 Task: Add an event with the title Performance Improvement Plan Follow-up, date '2024/03/16', time 8:00 AM to 10:00 AMand add a description: The Strategy Planning Session sets the foundation for informed decision-making, goal alignment, and coordinated efforts. It enables participants to collectively shape the organization's or project's direction, anticipate challenges, and create a roadmap for success._x000D_
_x000D_
_x000D_
_x000D_
_x000D_
Select event color  Blueberry . Add location for the event as: 321 Cannes Film Festival, Cannes, France, logged in from the account softage.3@softage.netand send the event invitation to softage.9@softage.net and softage.10@softage.net. Set a reminder for the event Every weekday(Monday to Friday)
Action: Mouse pressed left at (49, 101)
Screenshot: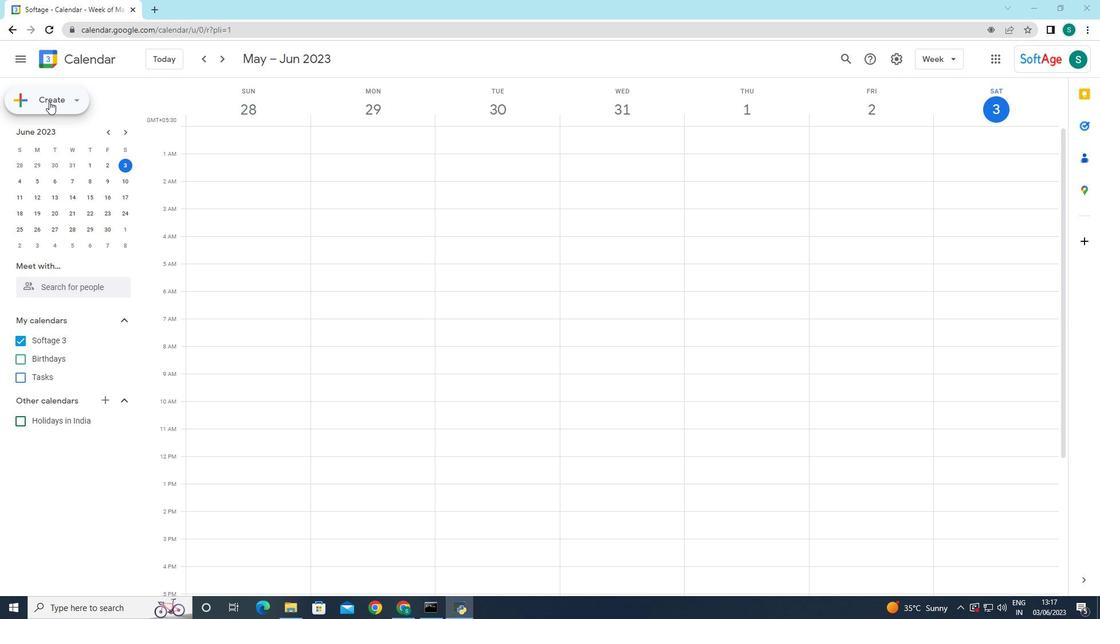 
Action: Mouse moved to (43, 127)
Screenshot: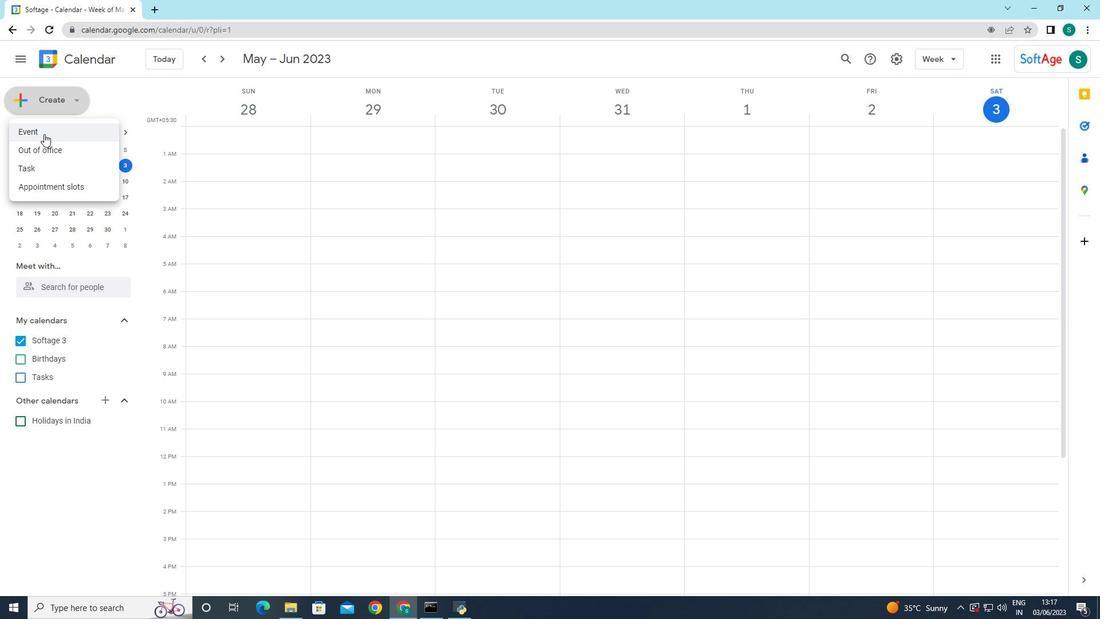 
Action: Mouse pressed left at (43, 127)
Screenshot: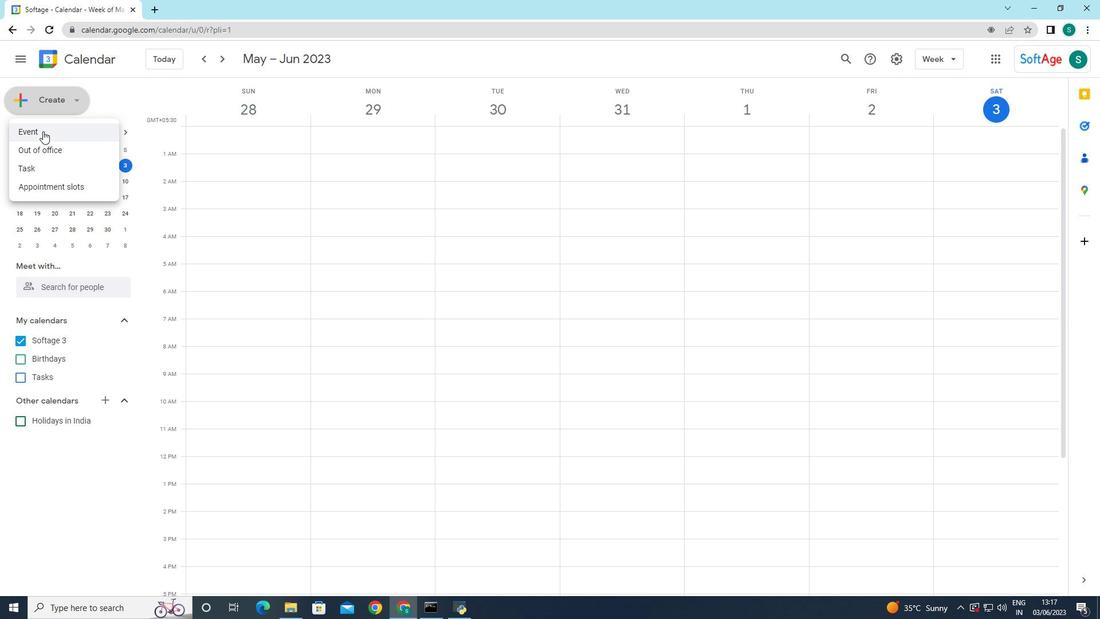 
Action: Mouse moved to (822, 547)
Screenshot: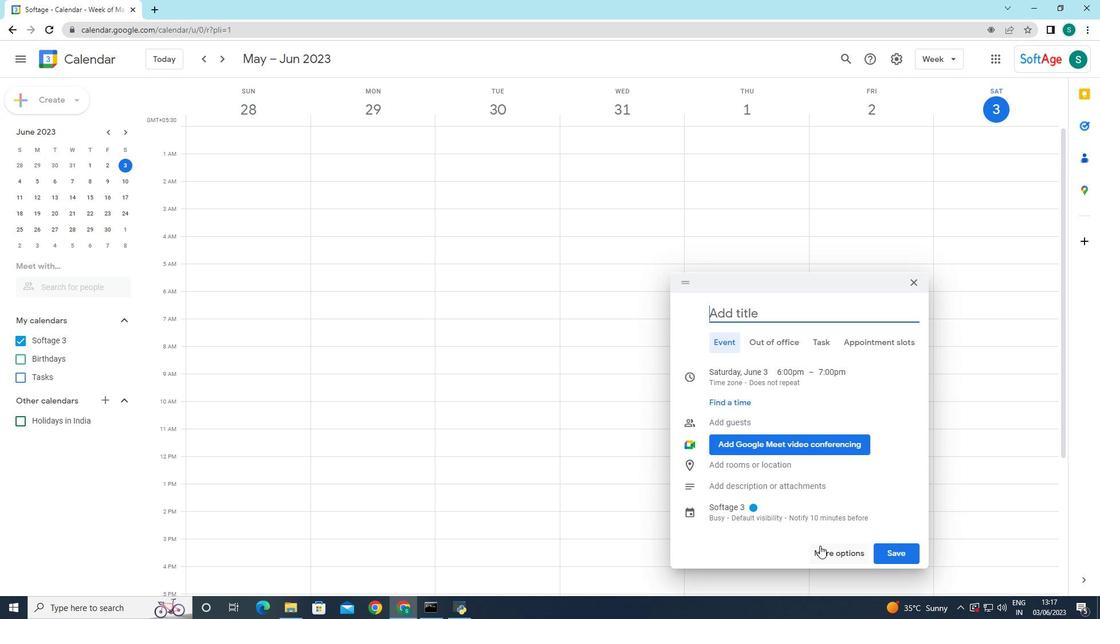 
Action: Mouse pressed left at (822, 547)
Screenshot: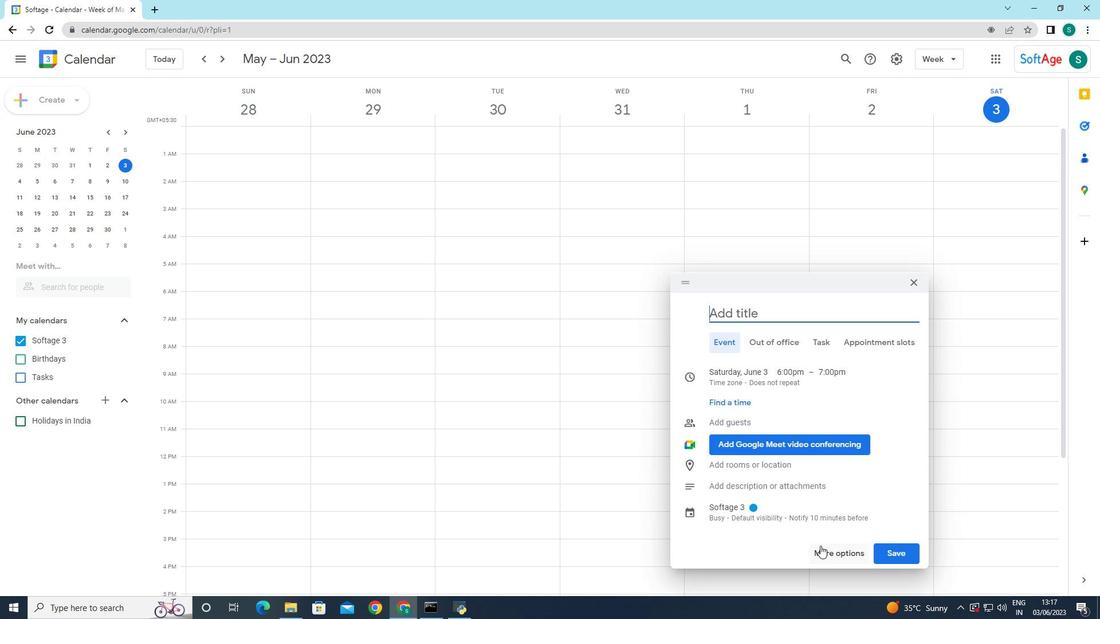 
Action: Mouse moved to (87, 65)
Screenshot: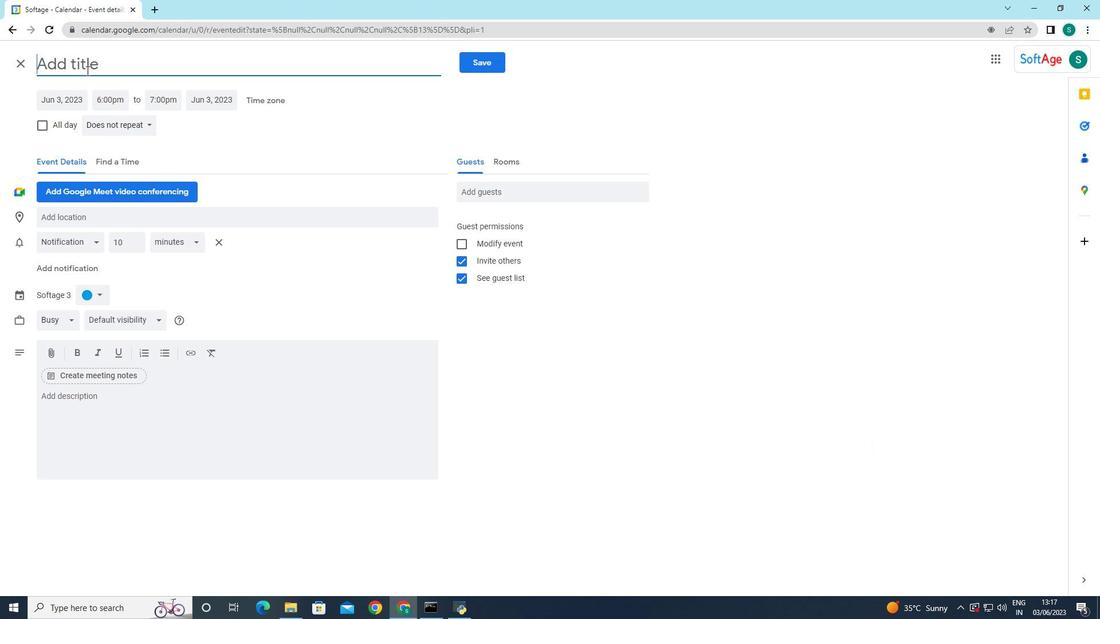 
Action: Mouse pressed left at (87, 65)
Screenshot: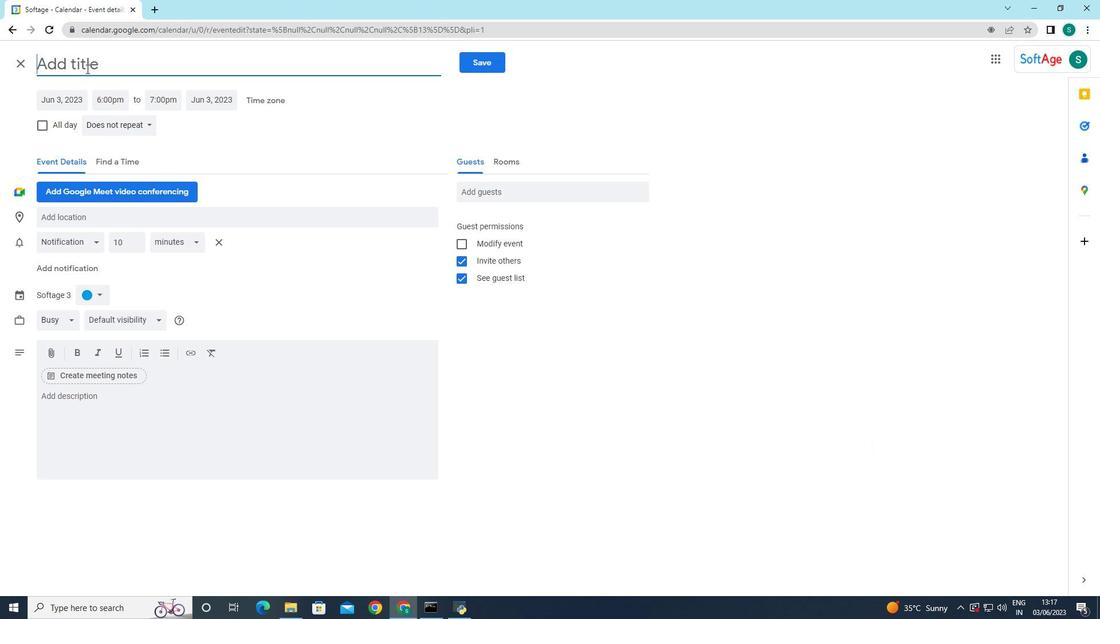 
Action: Key pressed <Key.caps_lock>P<Key.caps_lock>erforma<Key.backspace>ance<Key.space><Key.caps_lock>I<Key.caps_lock>mproven<Key.backspace>ment<Key.space>plan<Key.space><Key.caps_lock>F<Key.caps_lock>ollow-up<Key.space>
Screenshot: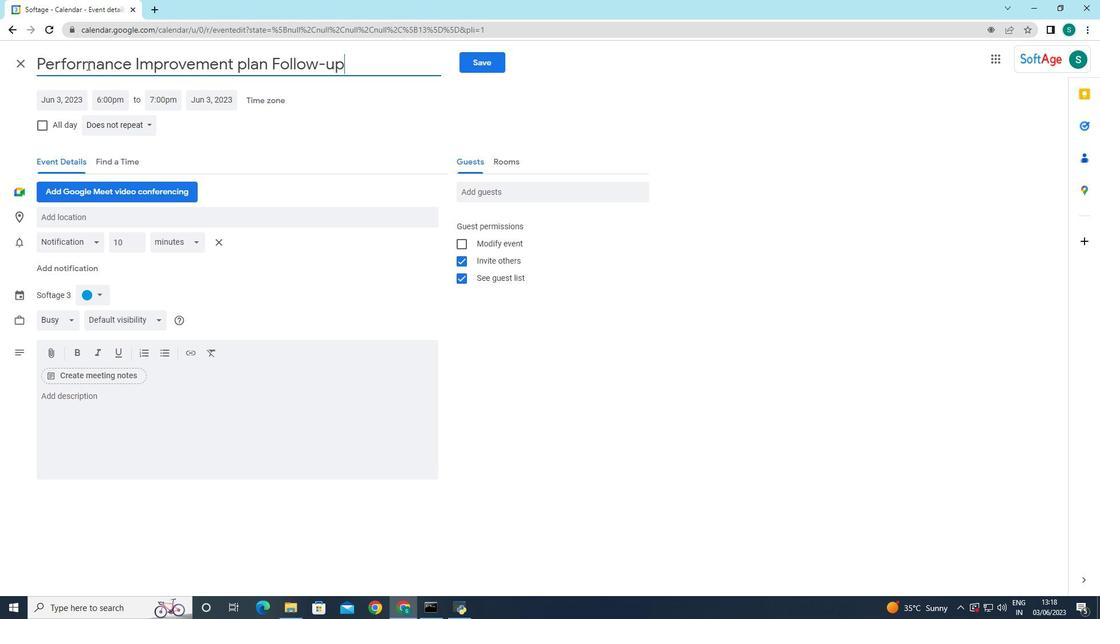 
Action: Mouse moved to (61, 98)
Screenshot: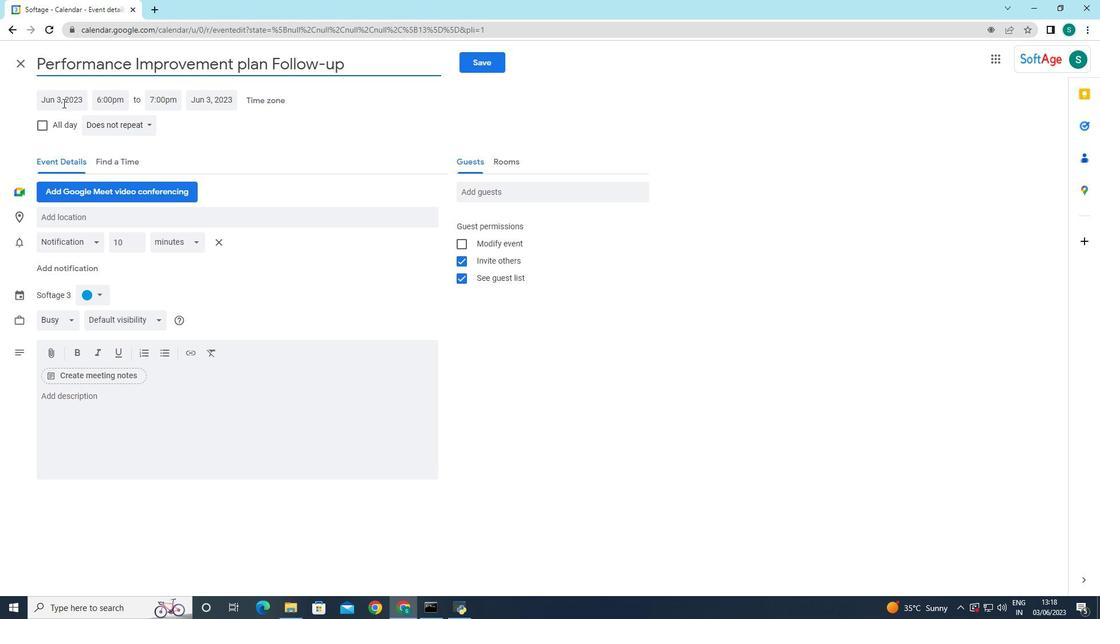 
Action: Mouse pressed left at (61, 98)
Screenshot: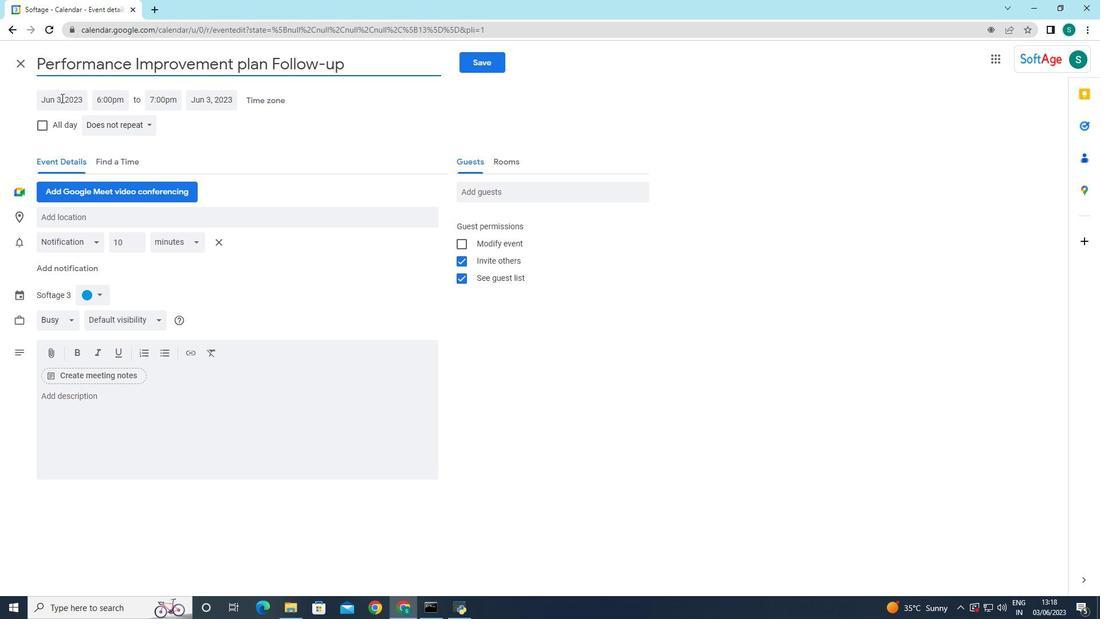 
Action: Mouse moved to (179, 123)
Screenshot: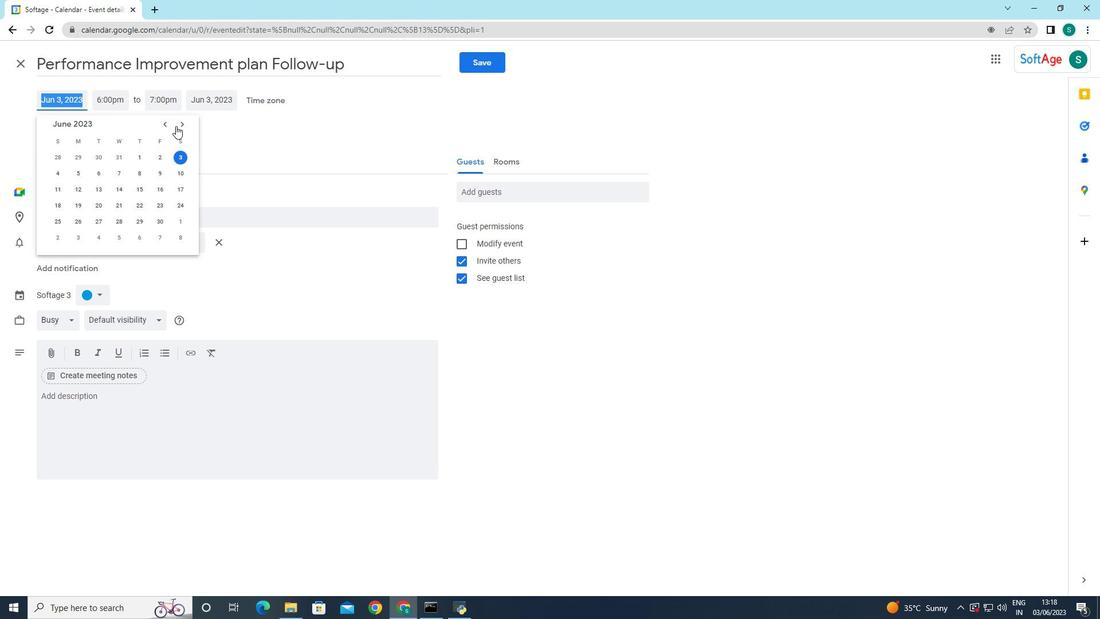 
Action: Mouse pressed left at (179, 123)
Screenshot: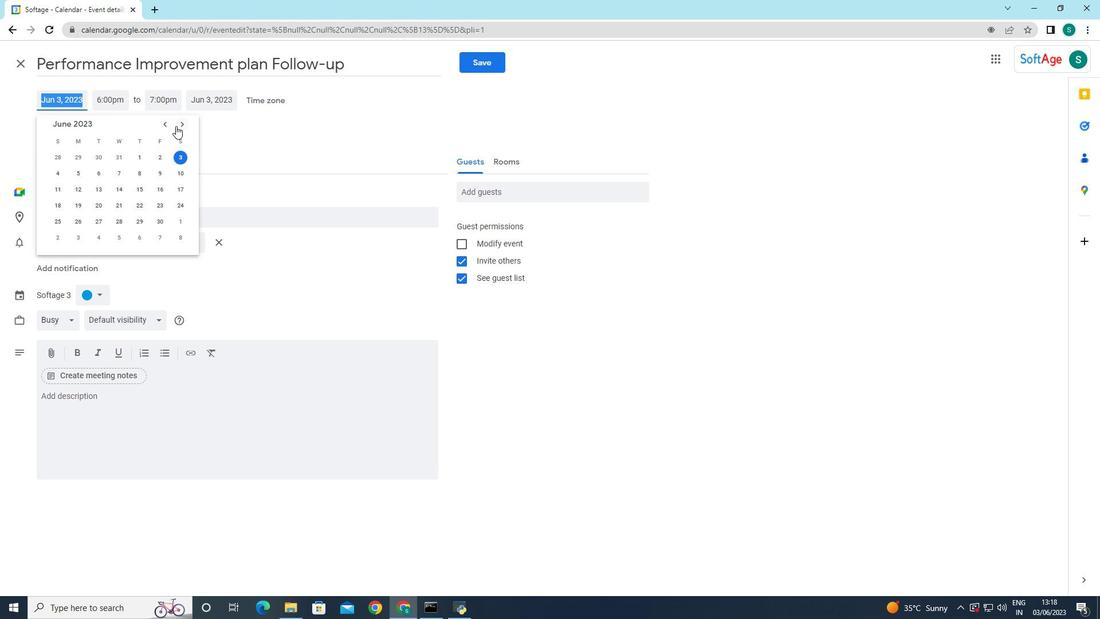 
Action: Mouse pressed left at (179, 123)
Screenshot: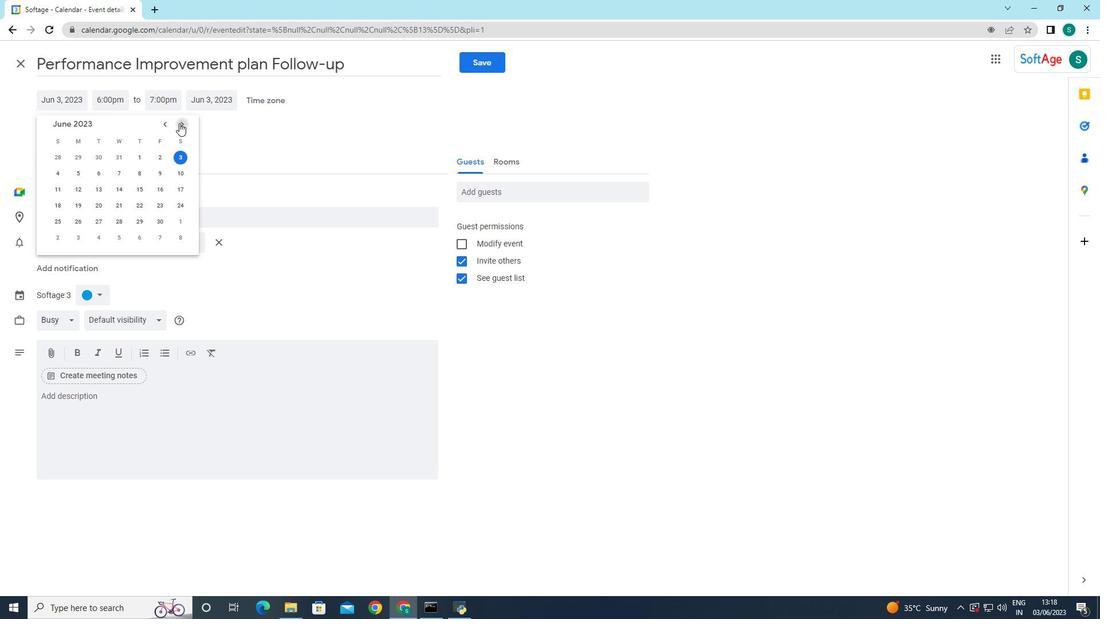 
Action: Mouse pressed left at (179, 123)
Screenshot: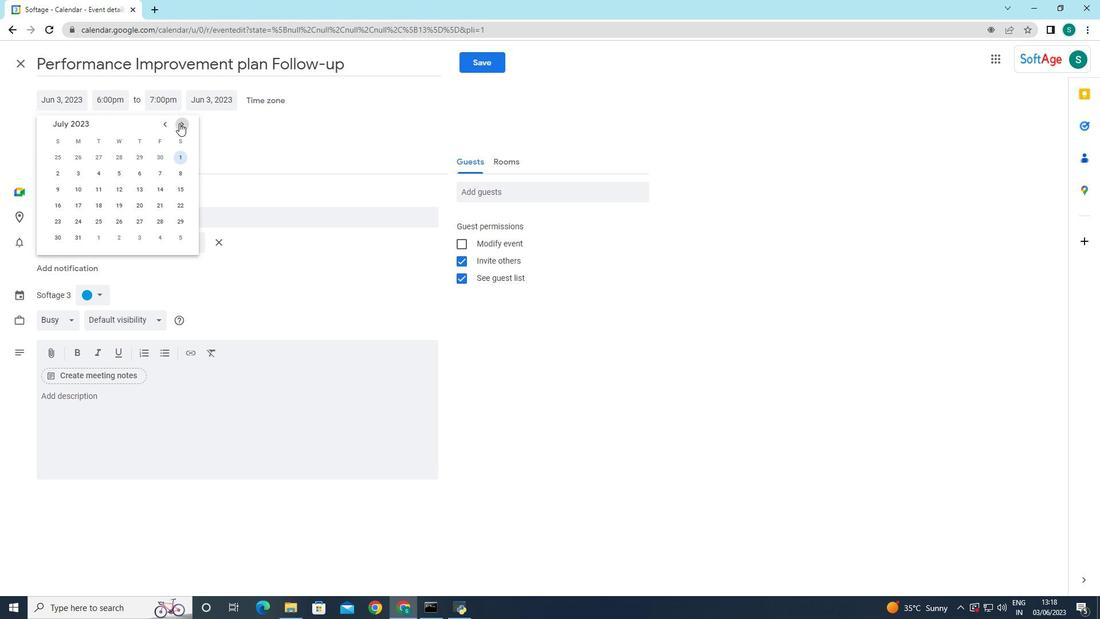
Action: Mouse pressed left at (179, 123)
Screenshot: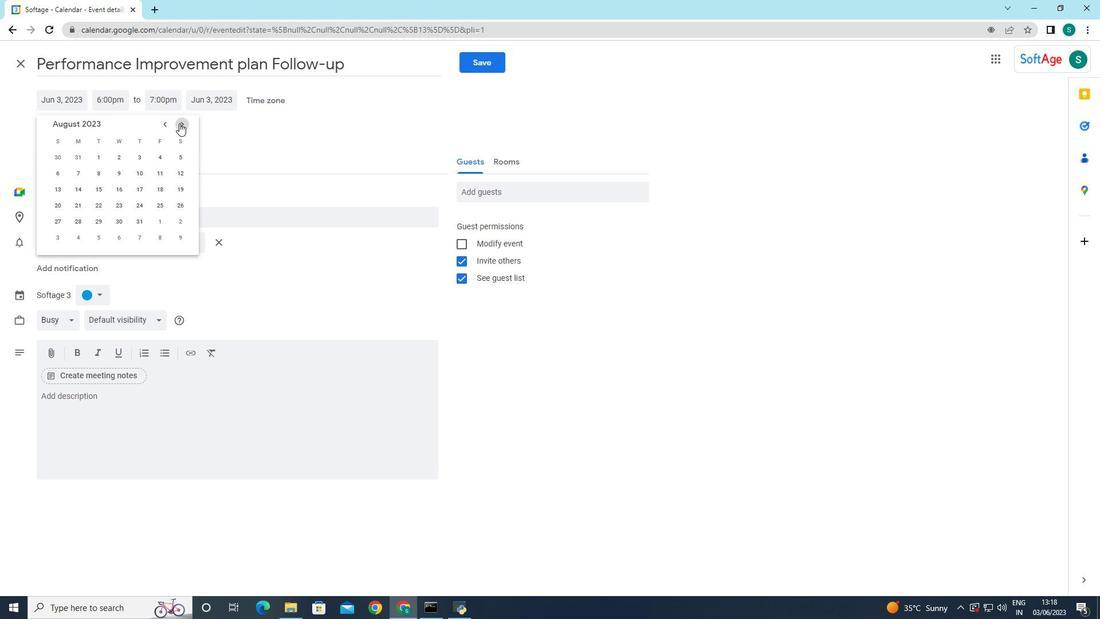 
Action: Mouse pressed left at (179, 123)
Screenshot: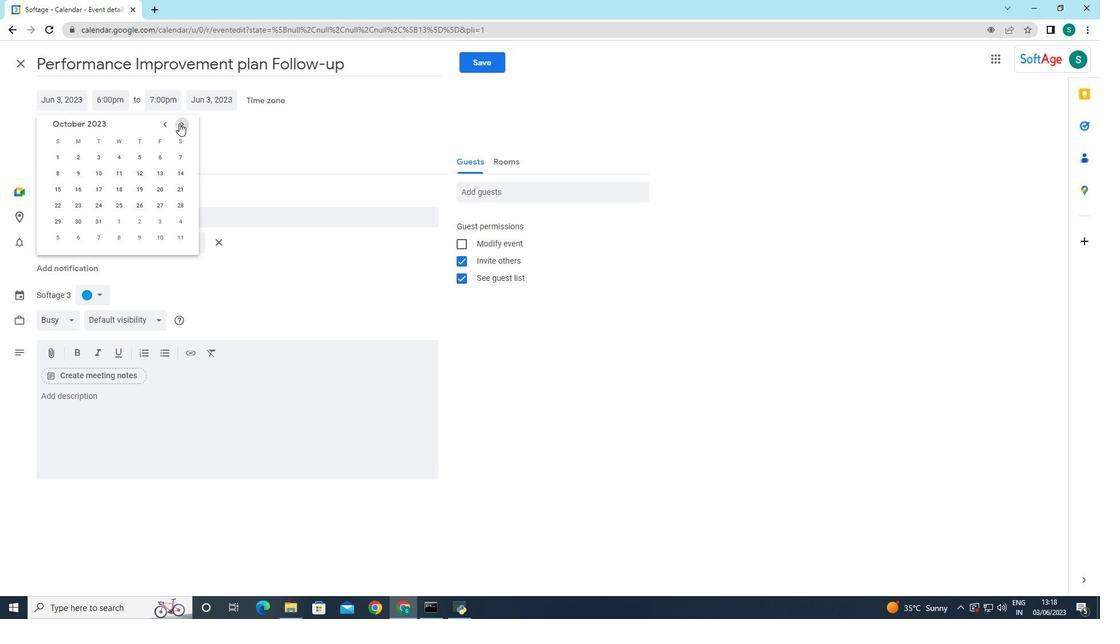 
Action: Mouse pressed left at (179, 123)
Screenshot: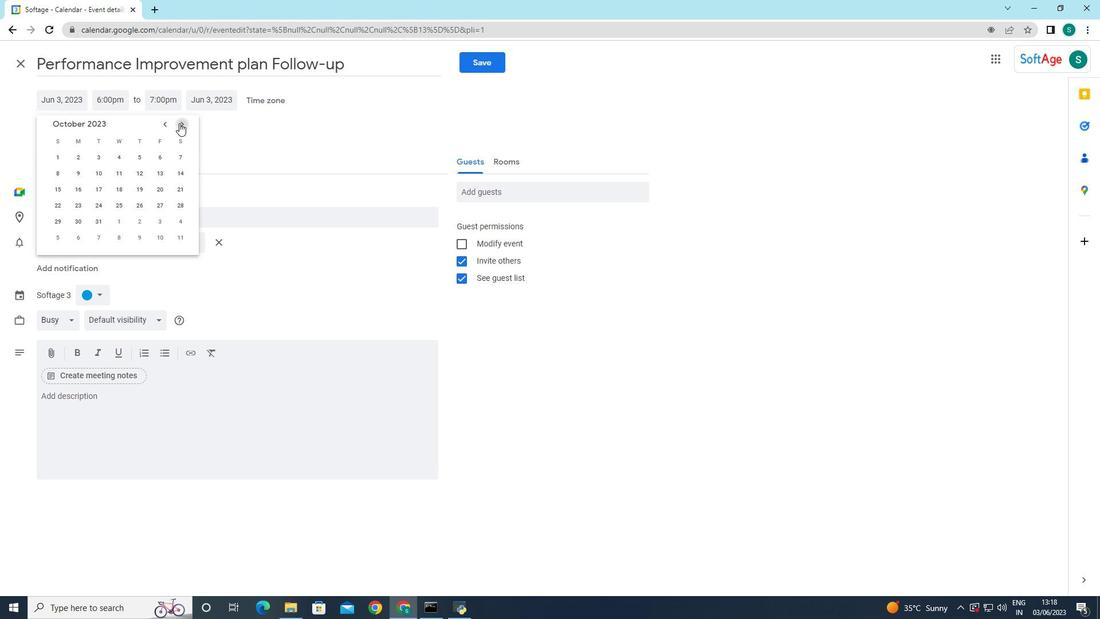 
Action: Mouse pressed left at (179, 123)
Screenshot: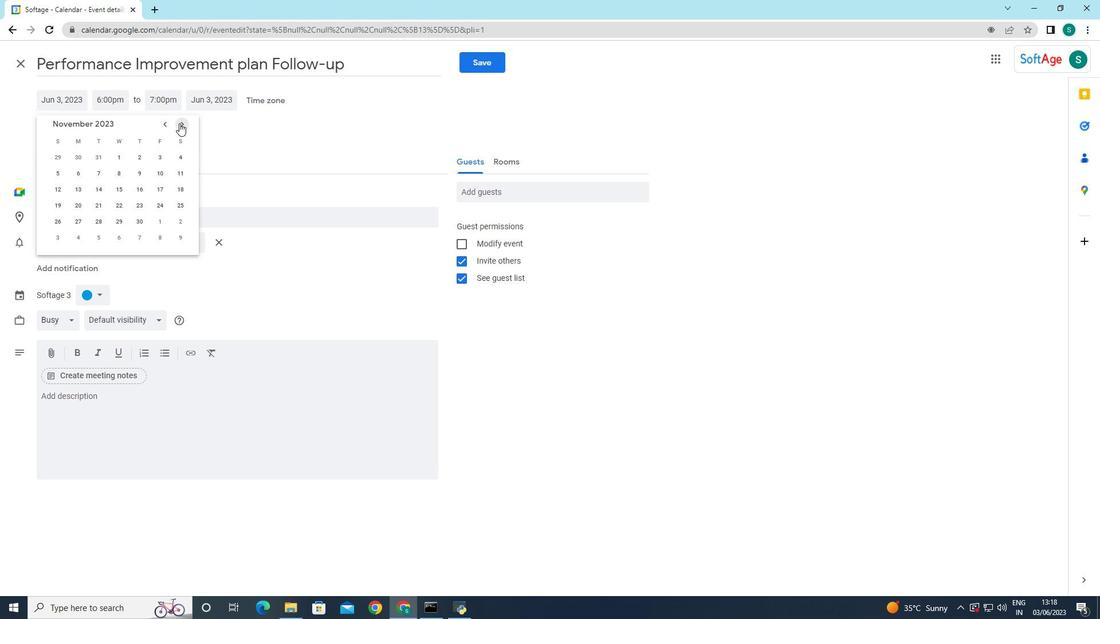 
Action: Mouse pressed left at (179, 123)
Screenshot: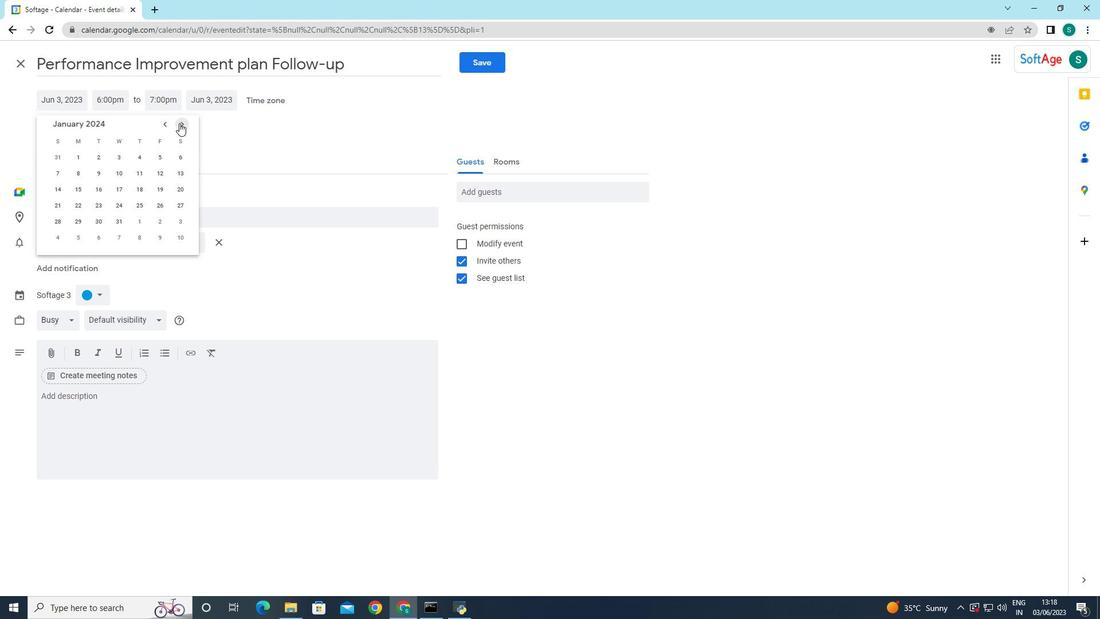 
Action: Mouse pressed left at (179, 123)
Screenshot: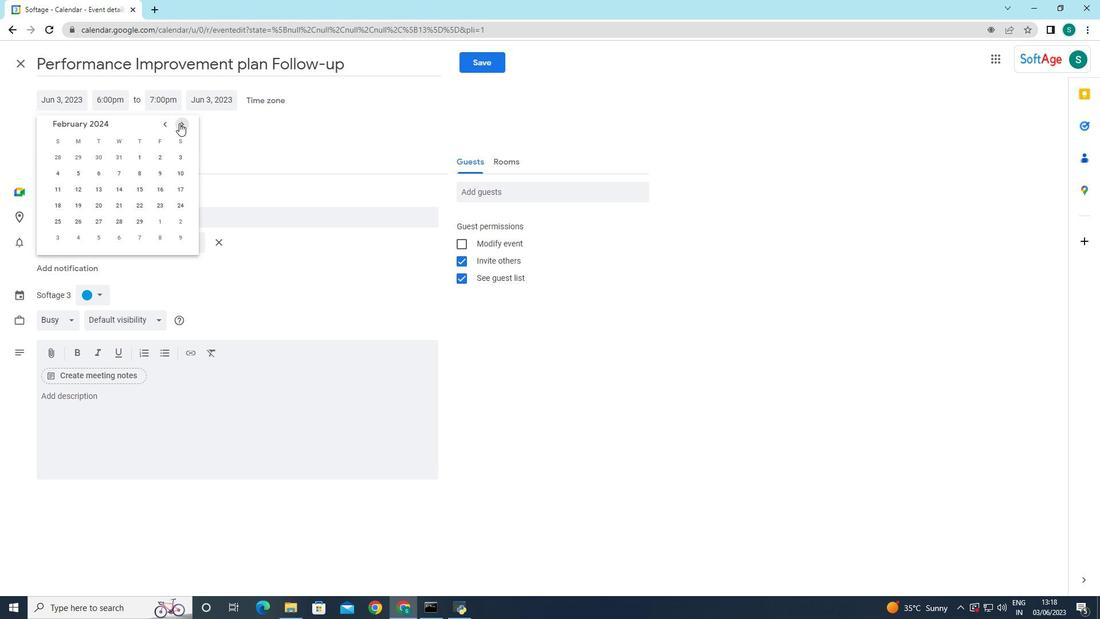 
Action: Mouse moved to (180, 188)
Screenshot: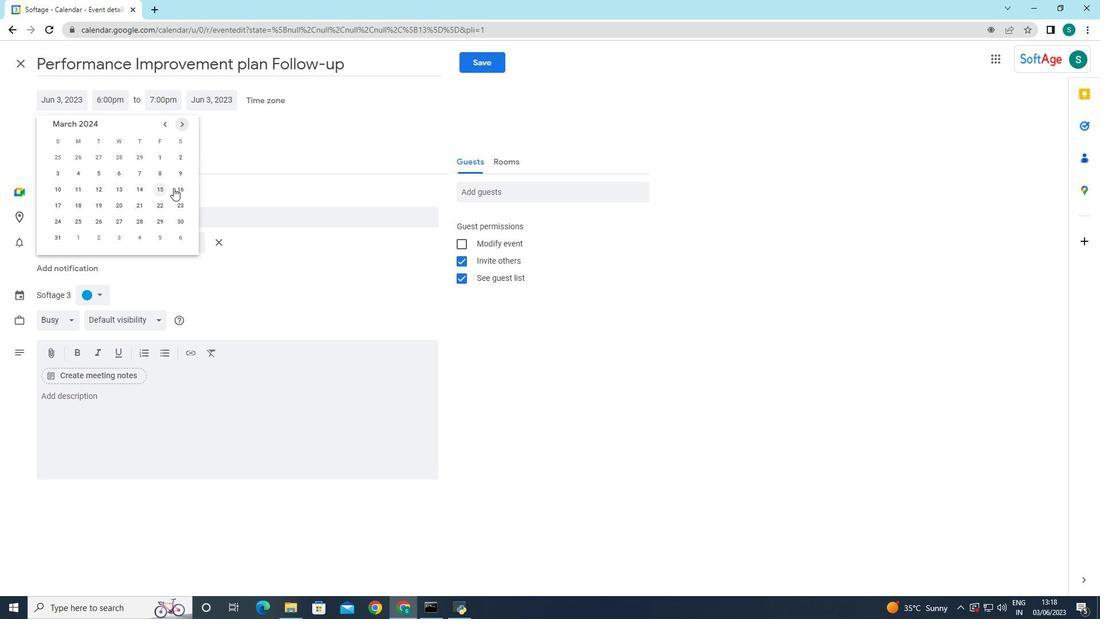 
Action: Mouse pressed left at (180, 188)
Screenshot: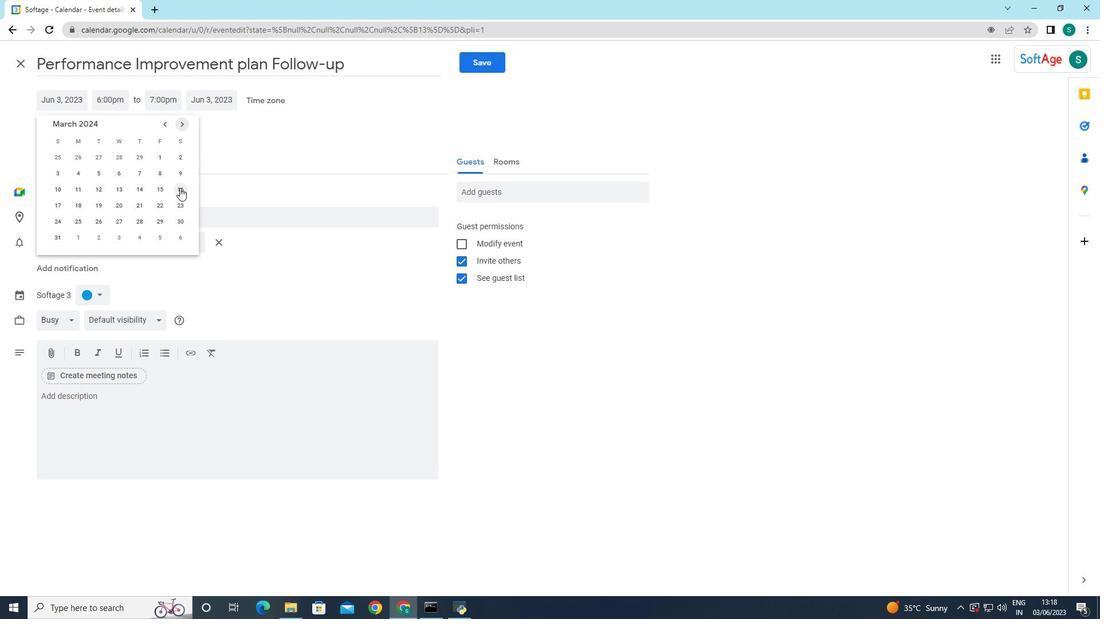
Action: Mouse moved to (178, 98)
Screenshot: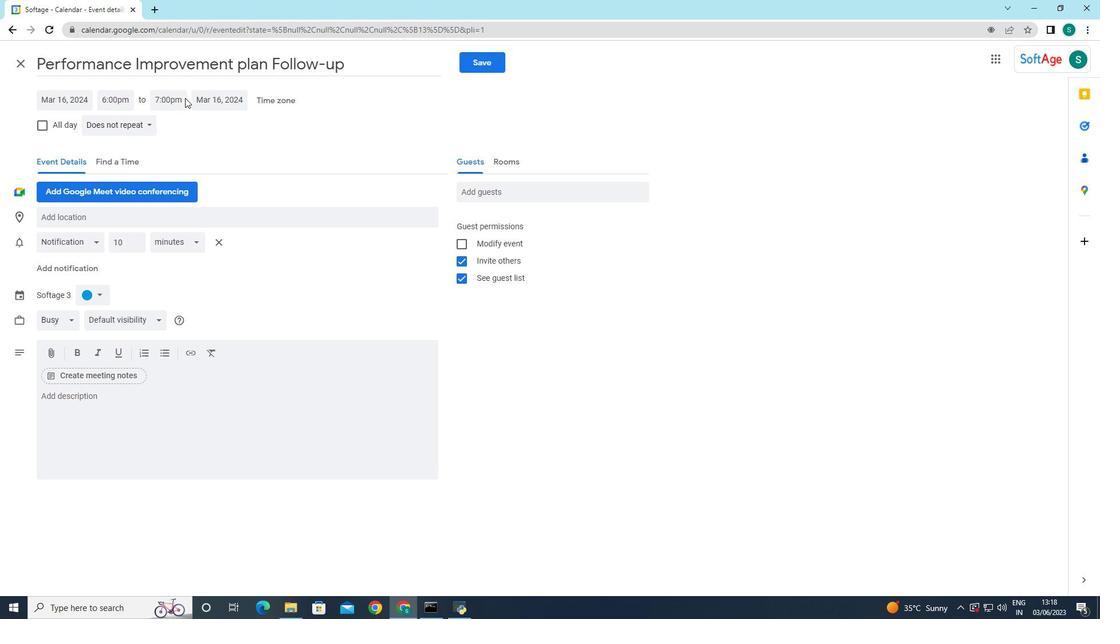 
Action: Mouse pressed left at (178, 98)
Screenshot: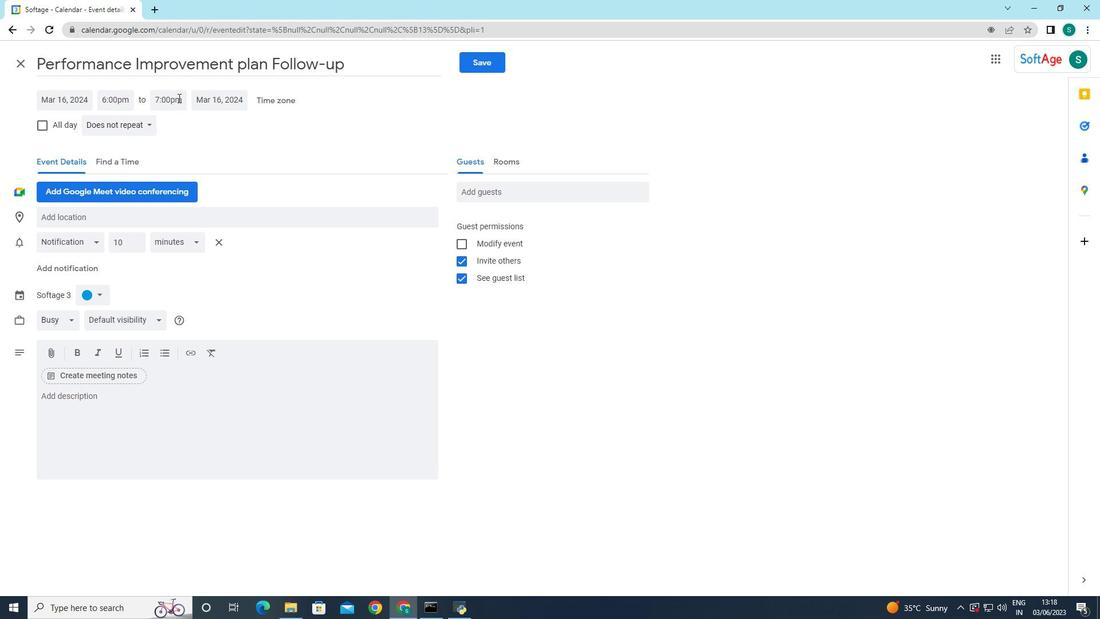 
Action: Mouse moved to (176, 198)
Screenshot: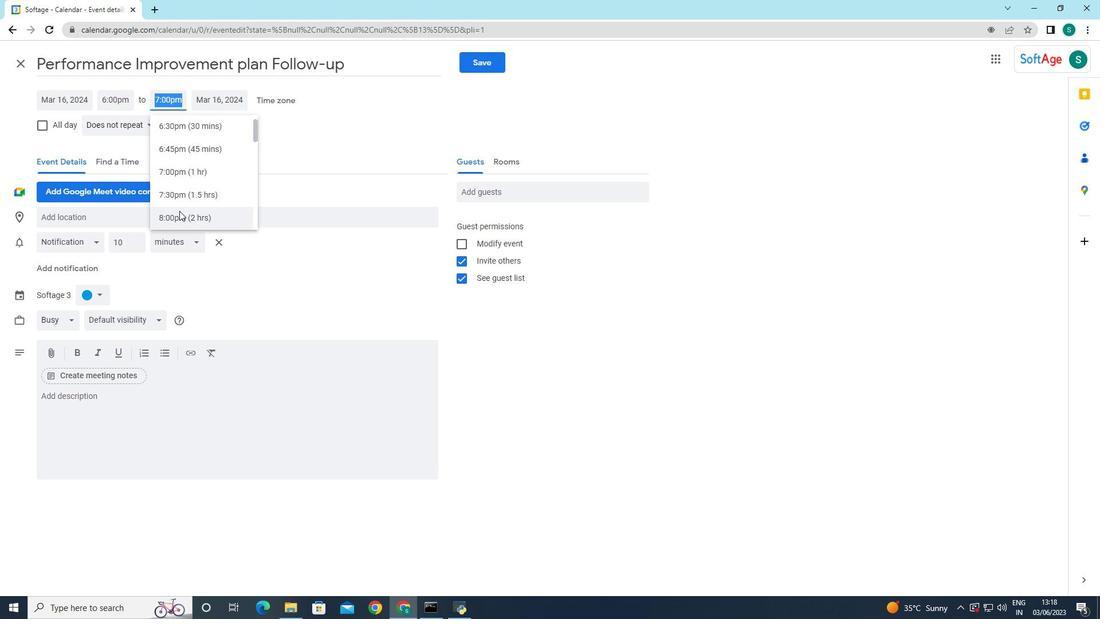 
Action: Mouse scrolled (176, 199) with delta (0, 0)
Screenshot: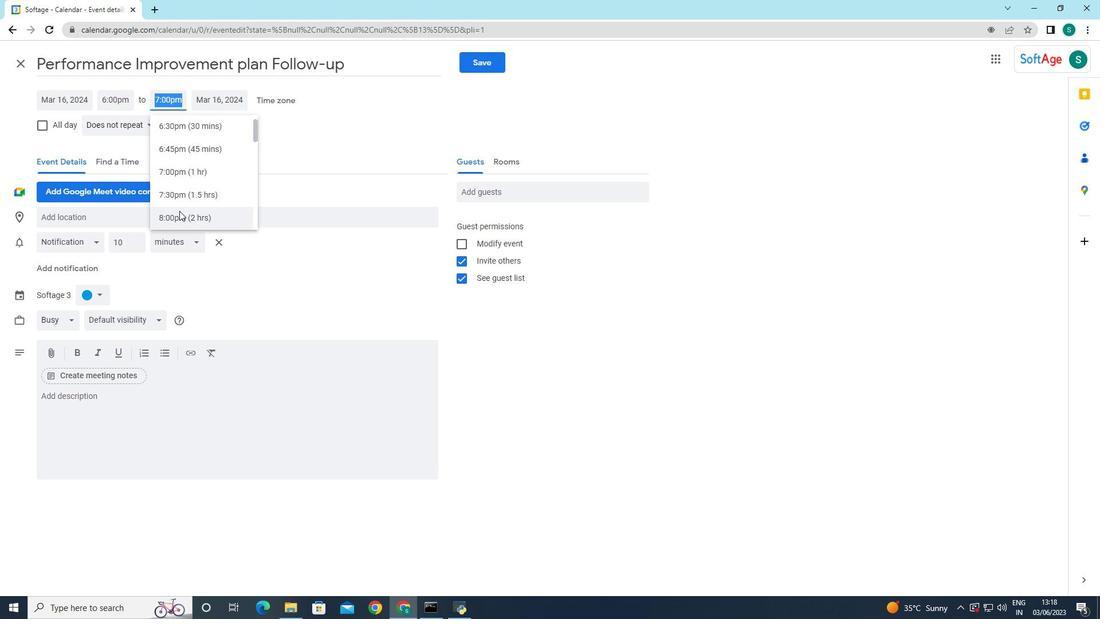 
Action: Mouse scrolled (176, 199) with delta (0, 0)
Screenshot: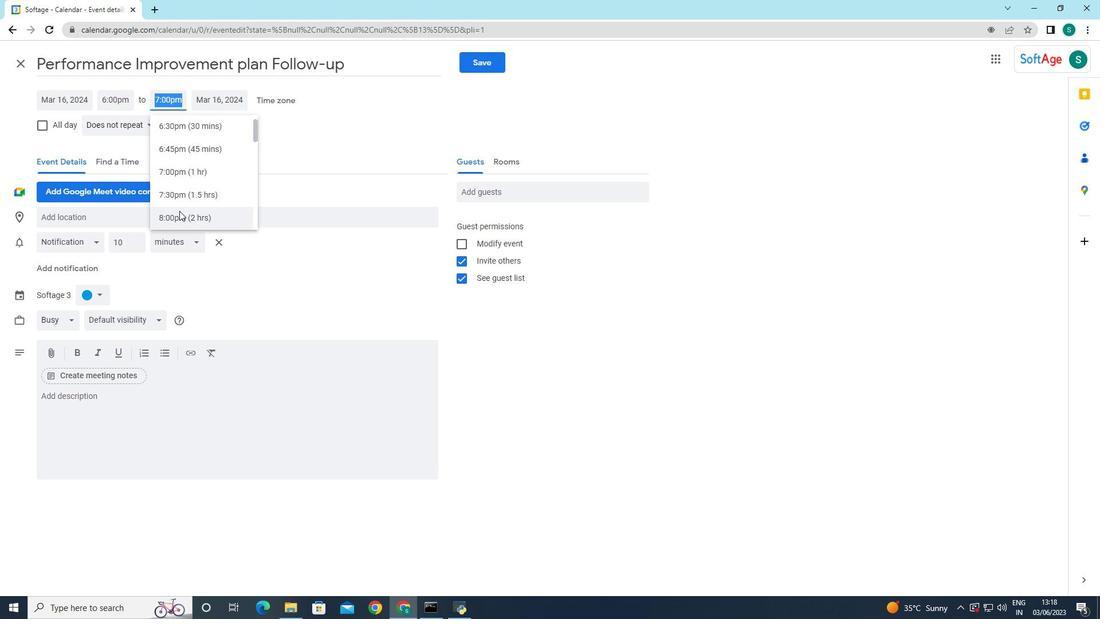 
Action: Mouse moved to (176, 198)
Screenshot: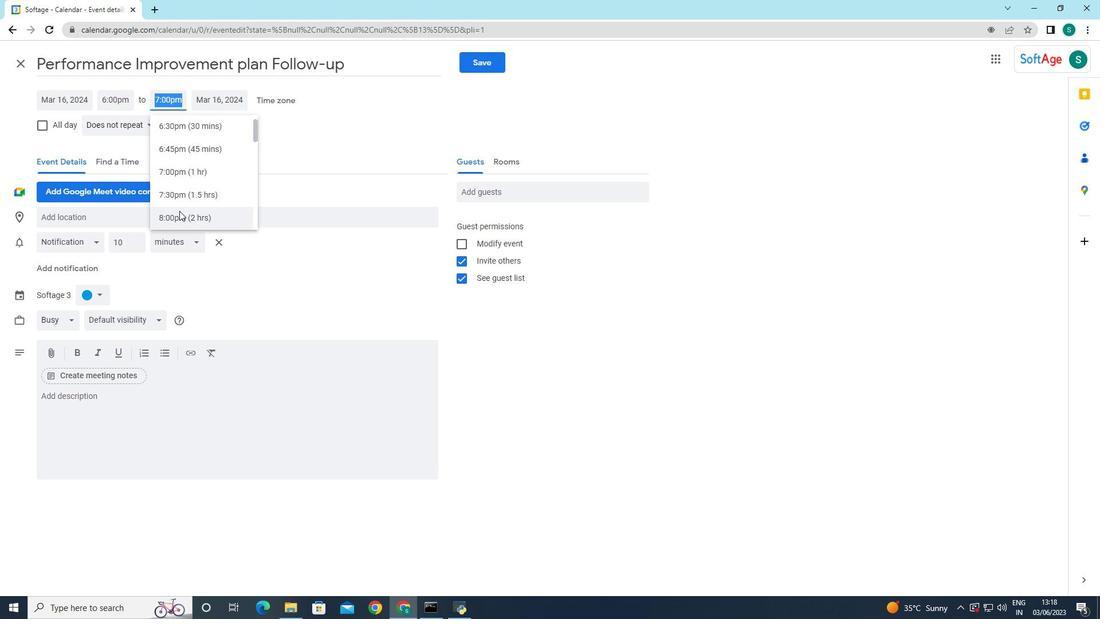
Action: Mouse scrolled (176, 198) with delta (0, 0)
Screenshot: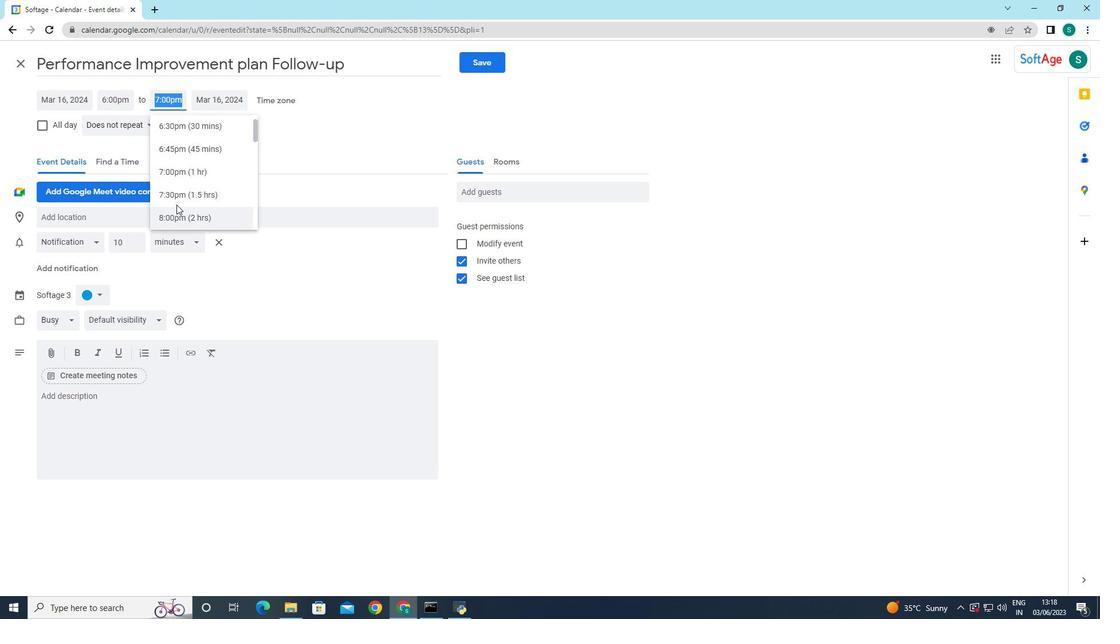 
Action: Mouse scrolled (176, 198) with delta (0, 0)
Screenshot: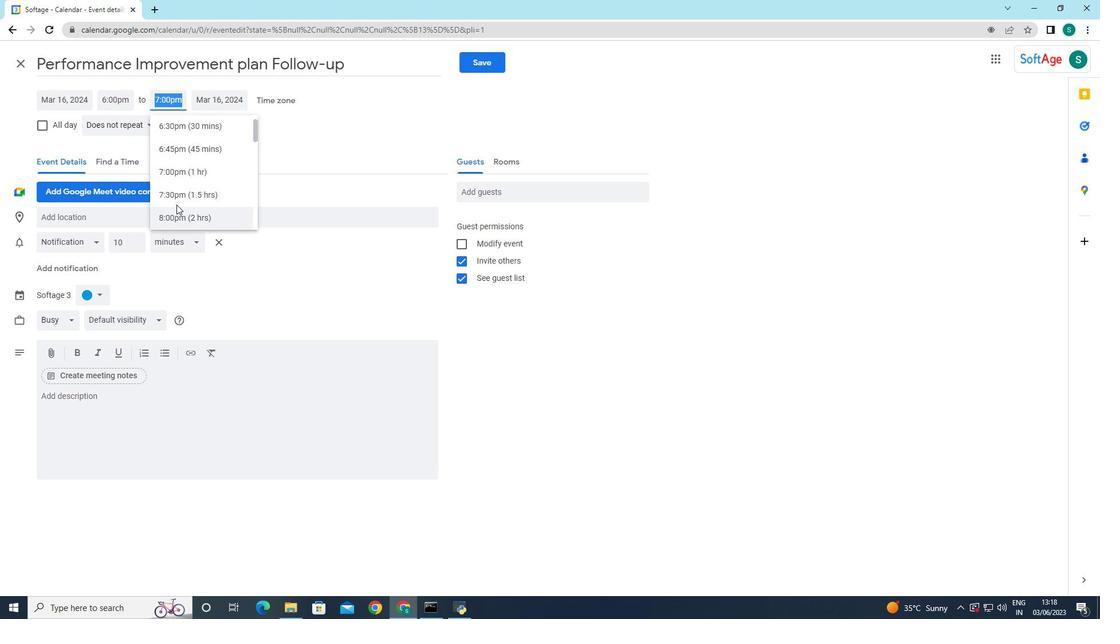 
Action: Mouse moved to (177, 197)
Screenshot: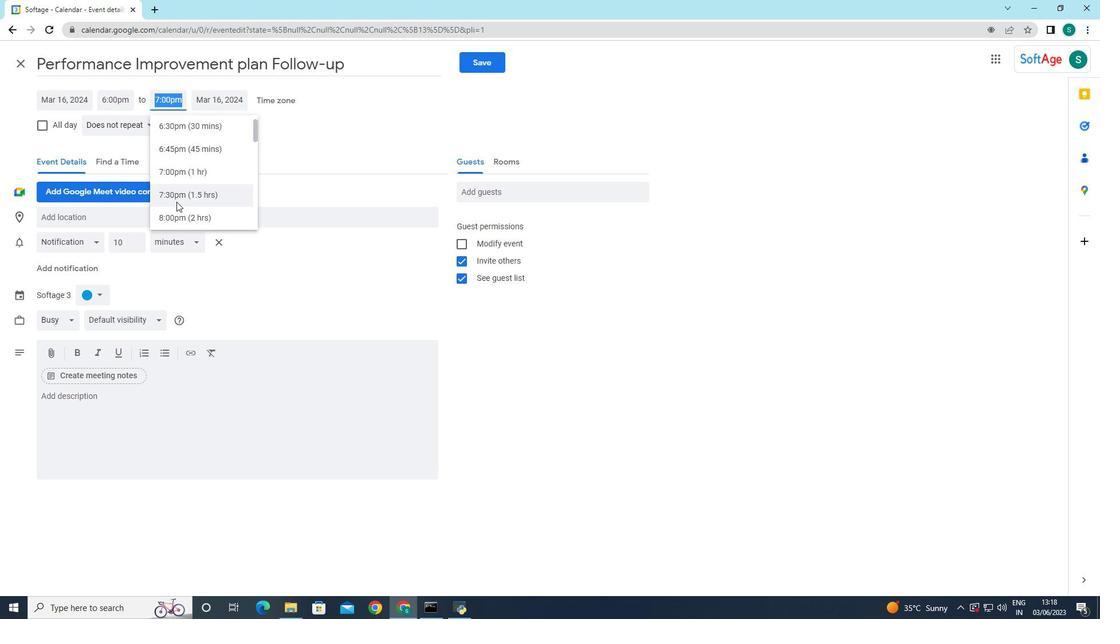 
Action: Mouse scrolled (177, 198) with delta (0, 0)
Screenshot: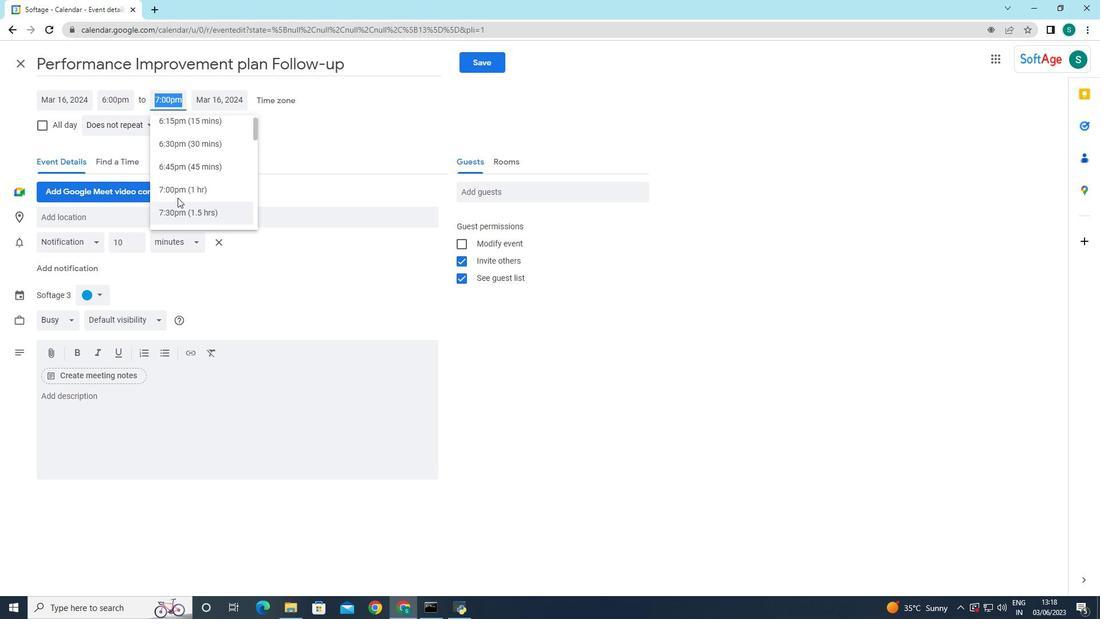 
Action: Mouse scrolled (177, 198) with delta (0, 0)
Screenshot: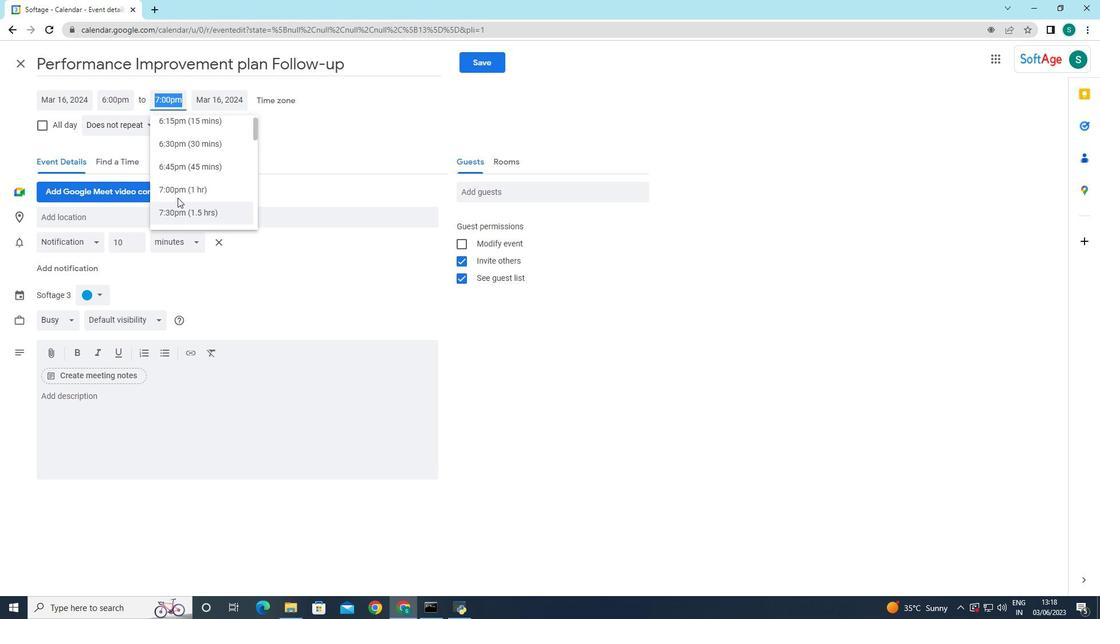 
Action: Mouse scrolled (177, 198) with delta (0, 0)
Screenshot: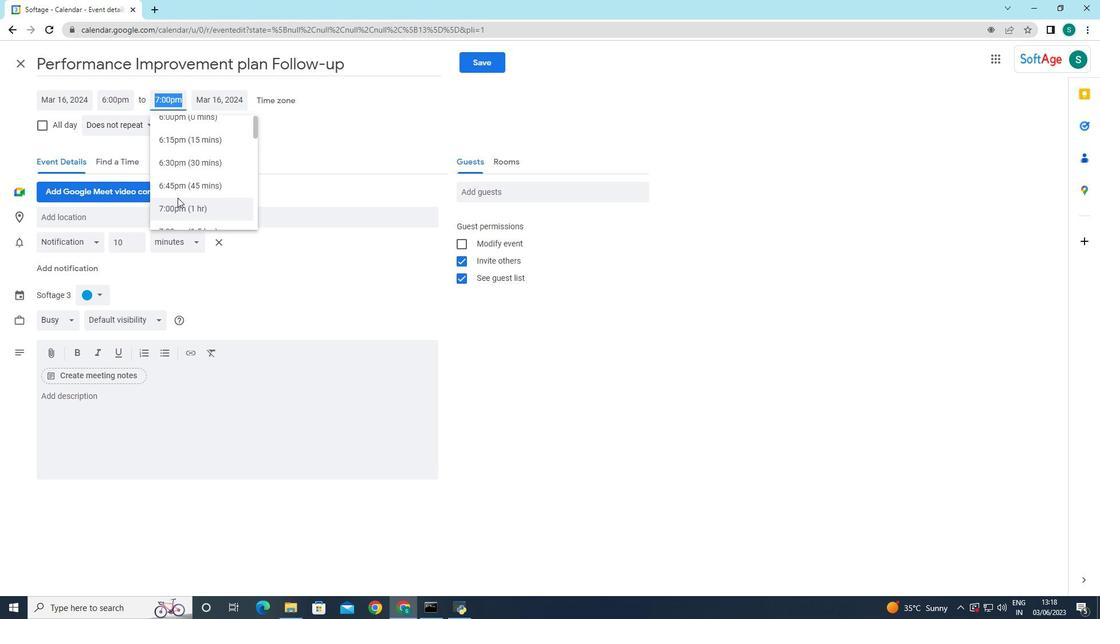 
Action: Mouse scrolled (177, 198) with delta (0, 0)
Screenshot: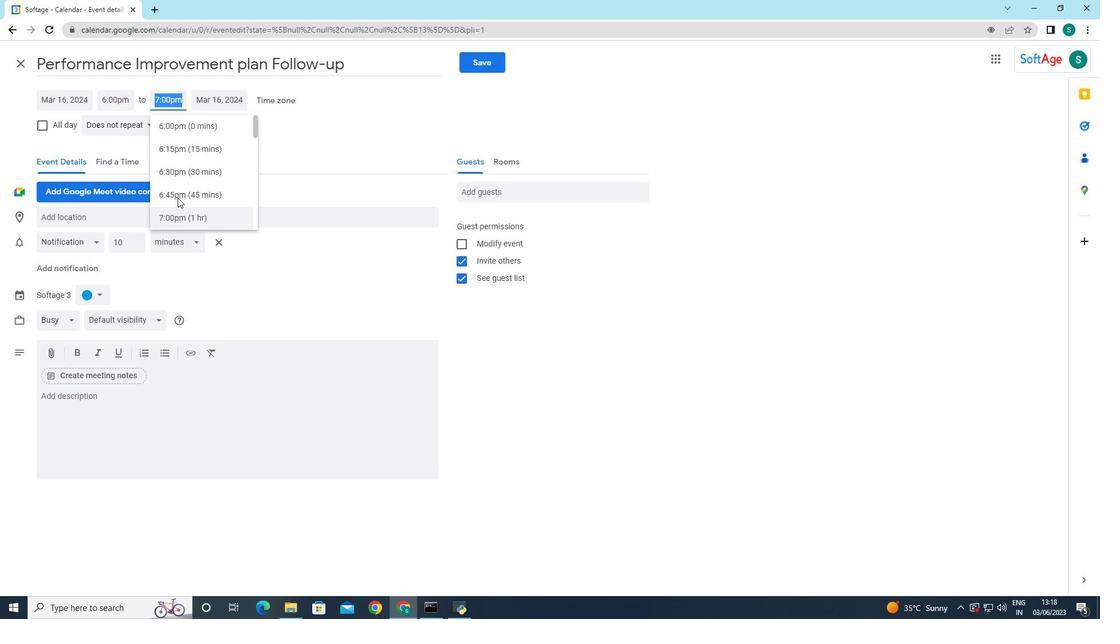 
Action: Mouse scrolled (177, 198) with delta (0, 0)
Screenshot: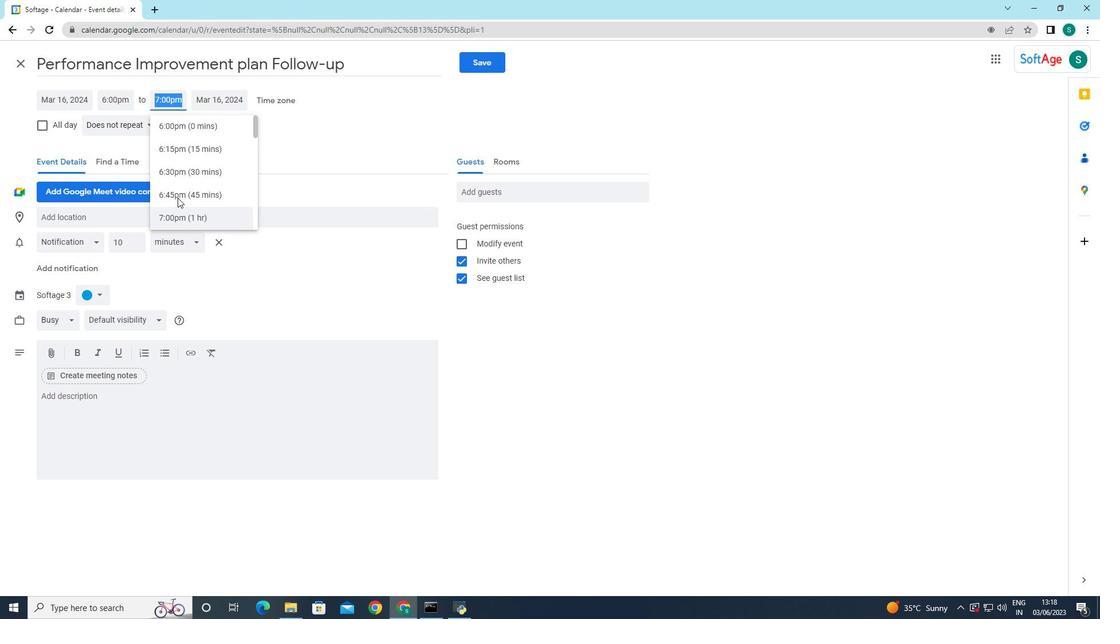 
Action: Mouse scrolled (177, 198) with delta (0, 0)
Screenshot: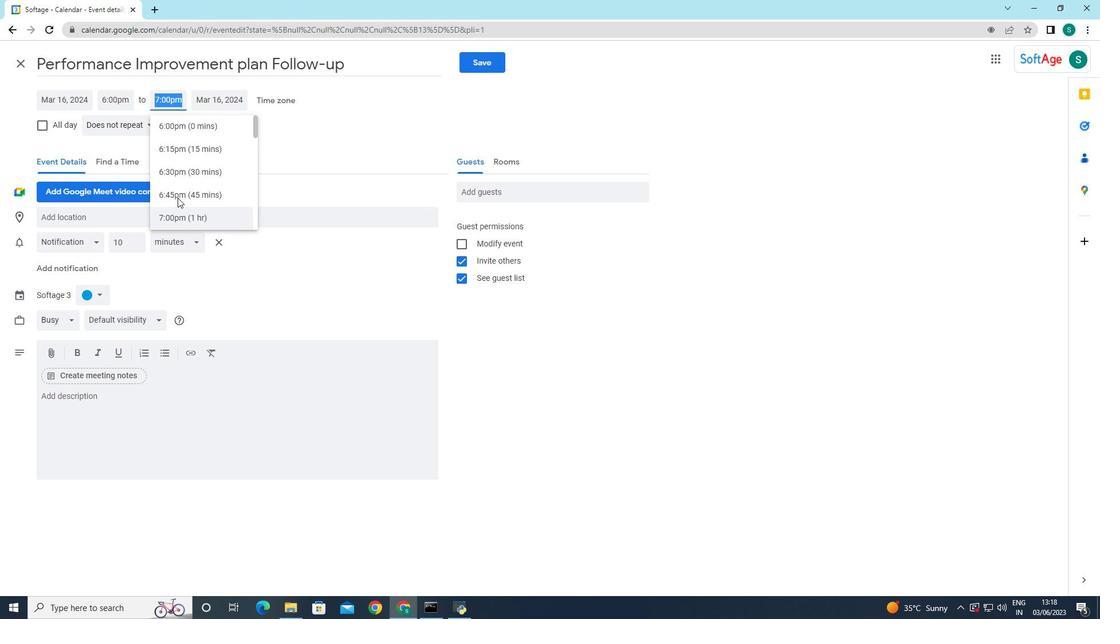 
Action: Mouse scrolled (177, 198) with delta (0, 0)
Screenshot: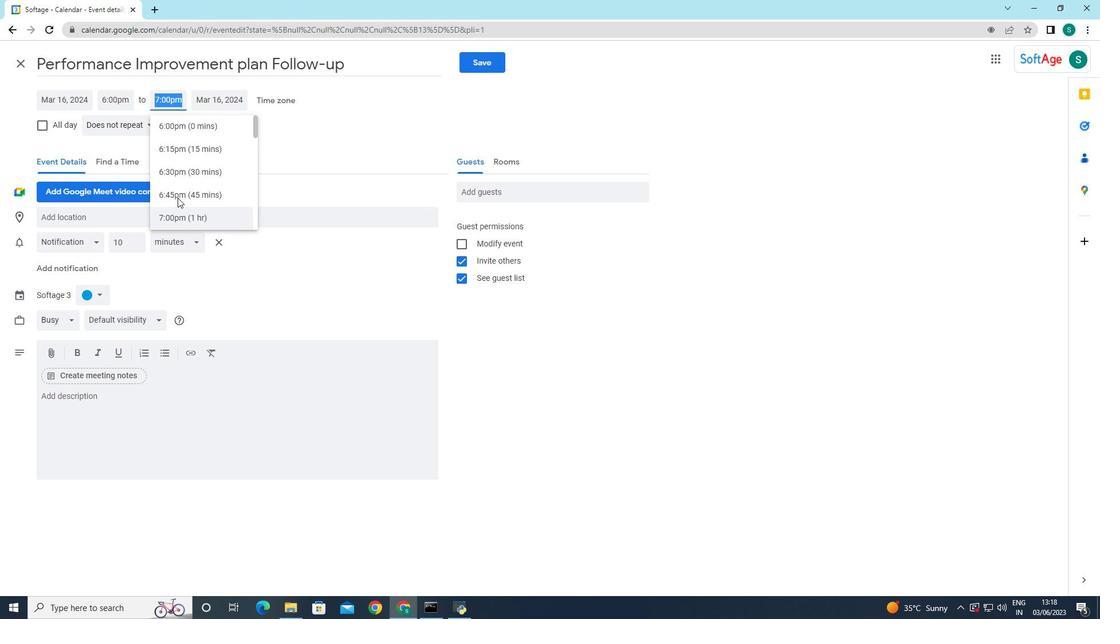 
Action: Mouse scrolled (177, 198) with delta (0, 0)
Screenshot: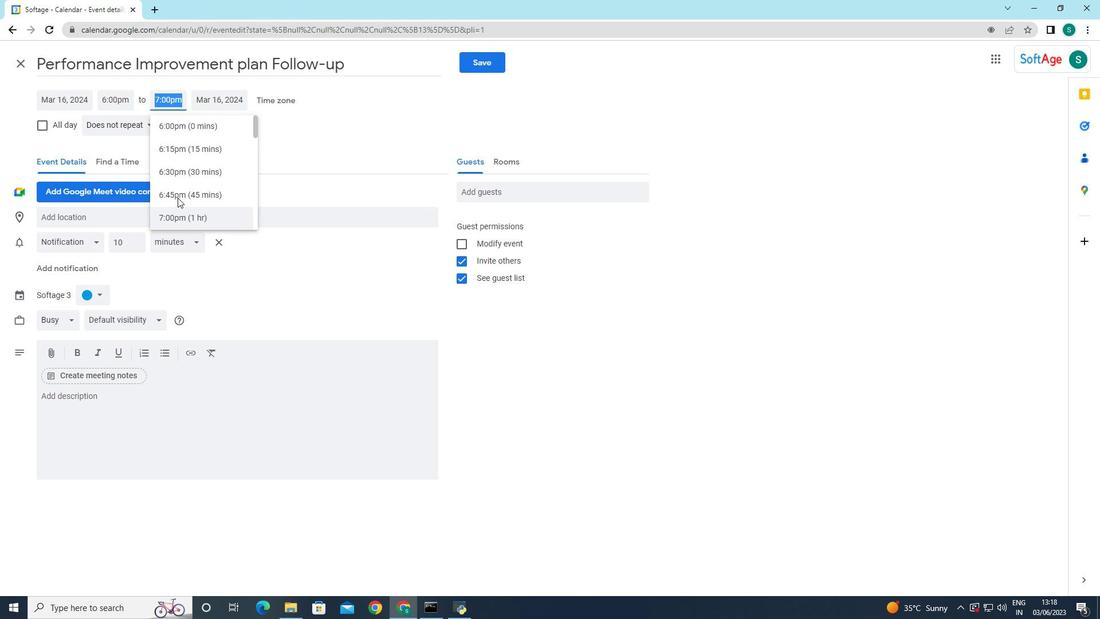 
Action: Mouse moved to (193, 163)
Screenshot: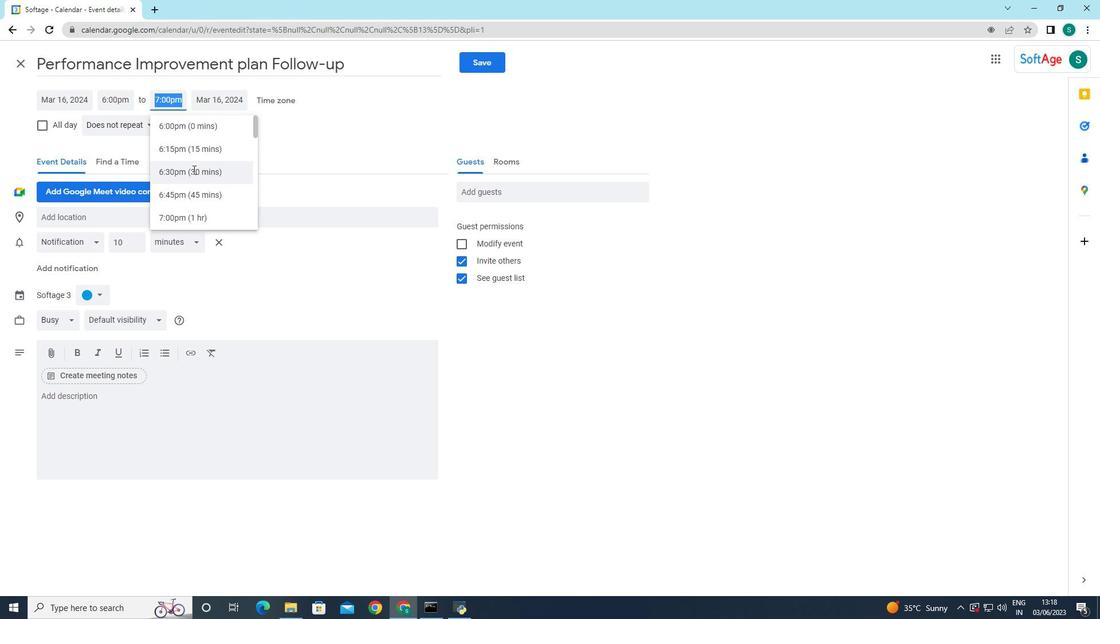 
Action: Mouse scrolled (193, 164) with delta (0, 0)
Screenshot: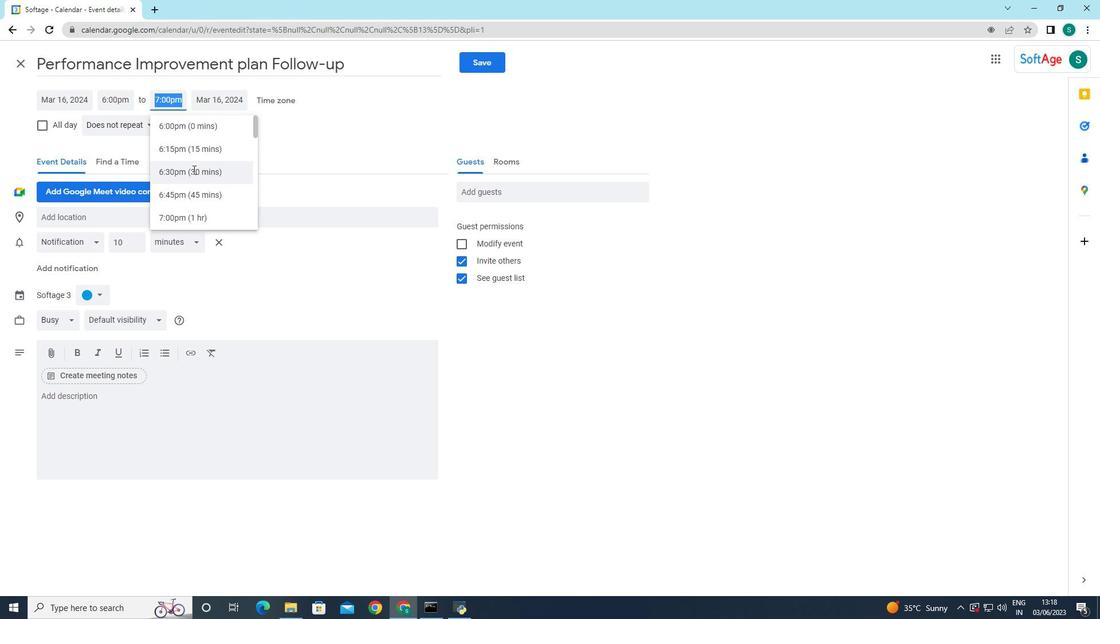 
Action: Mouse scrolled (193, 164) with delta (0, 0)
Screenshot: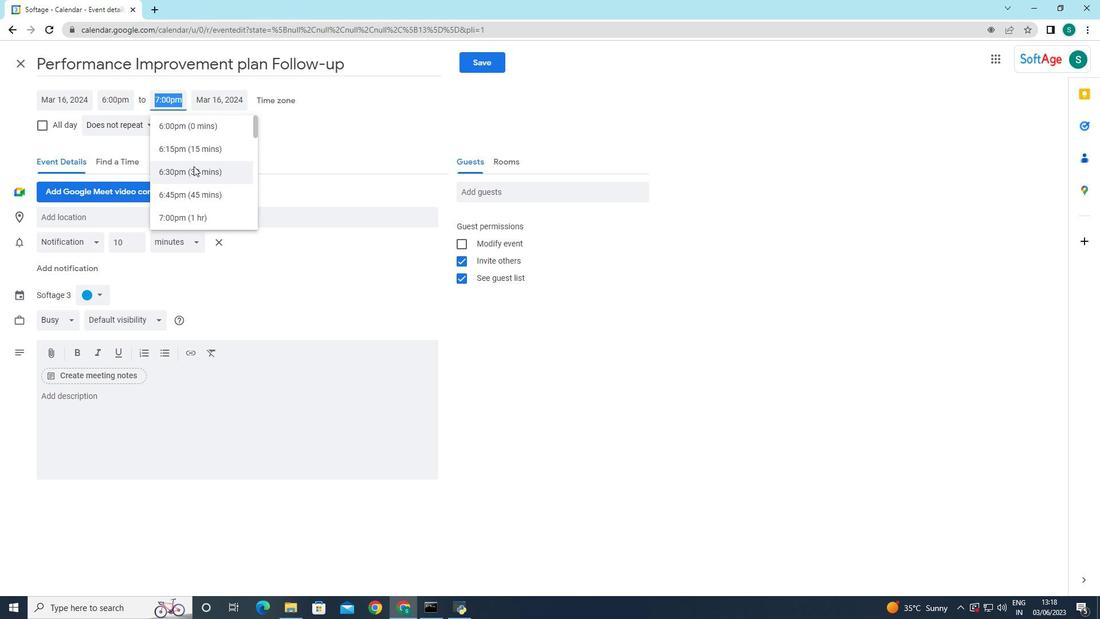 
Action: Mouse scrolled (193, 164) with delta (0, 0)
Screenshot: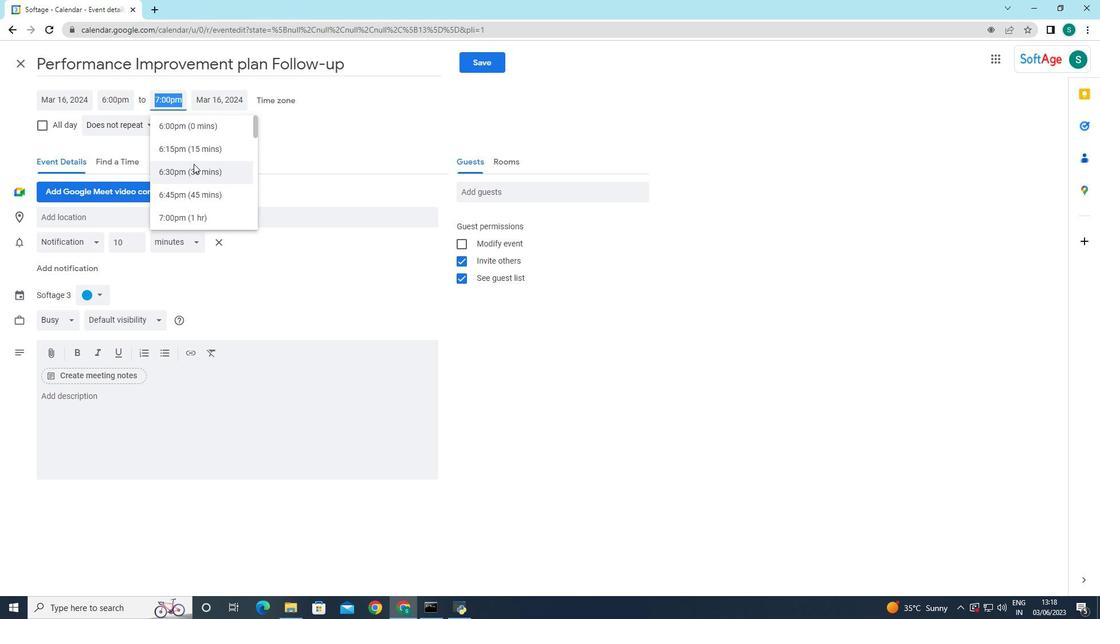 
Action: Mouse moved to (193, 157)
Screenshot: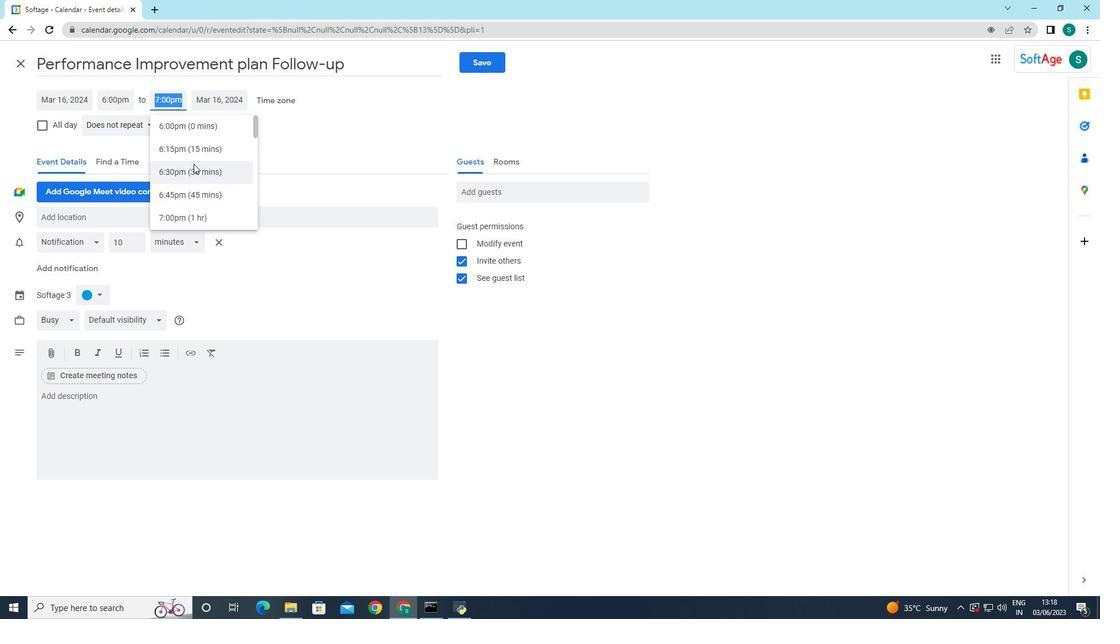 
Action: Mouse scrolled (193, 158) with delta (0, 0)
Screenshot: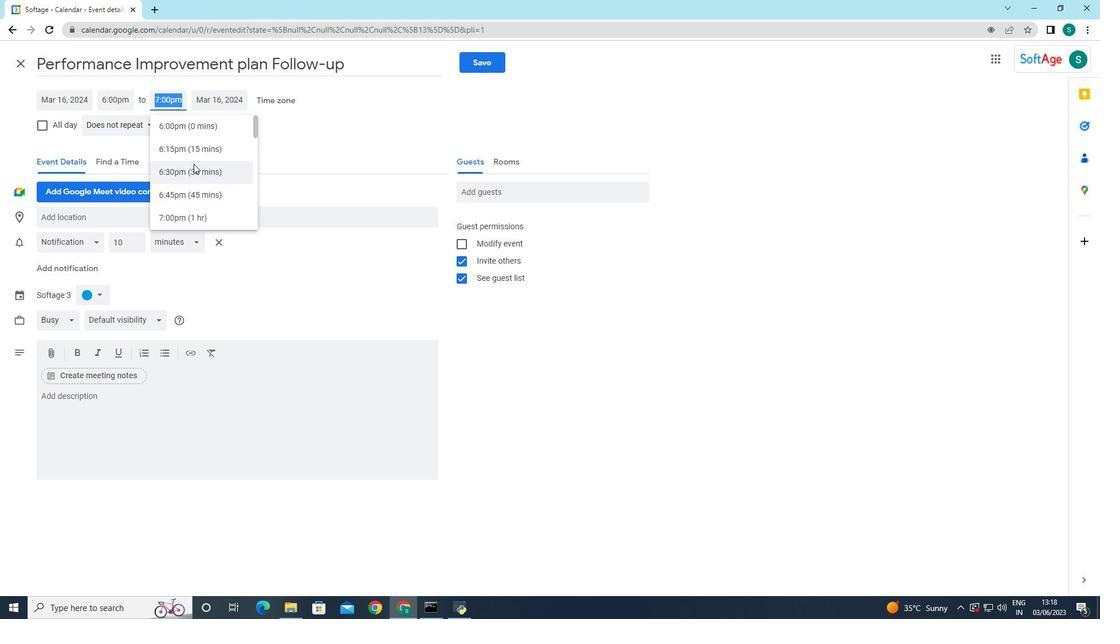 
Action: Mouse moved to (193, 157)
Screenshot: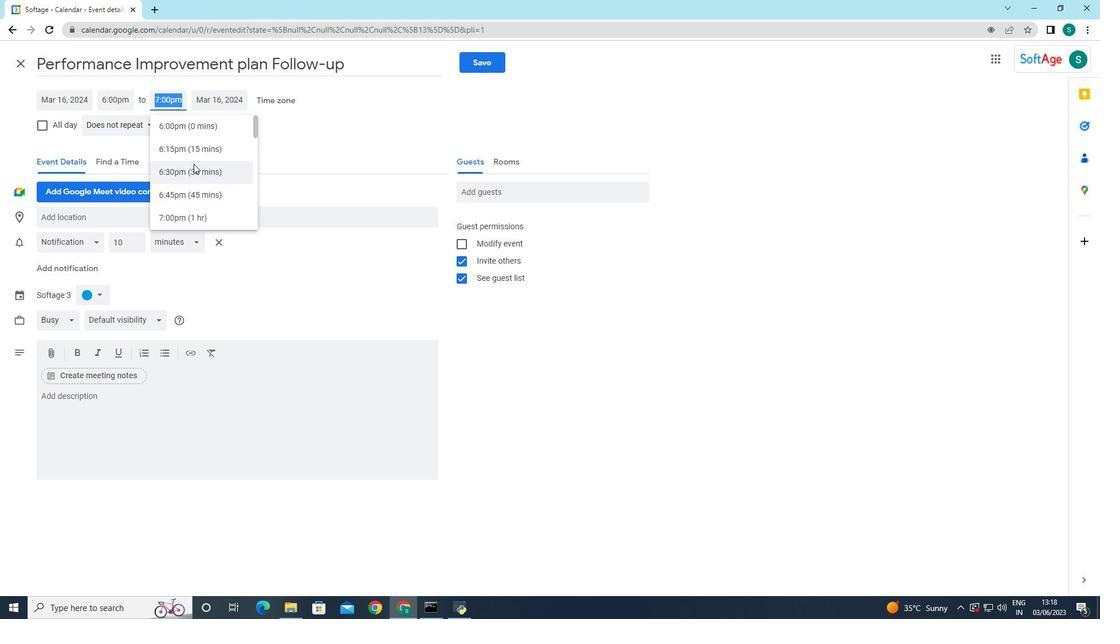 
Action: Mouse scrolled (193, 157) with delta (0, 0)
Screenshot: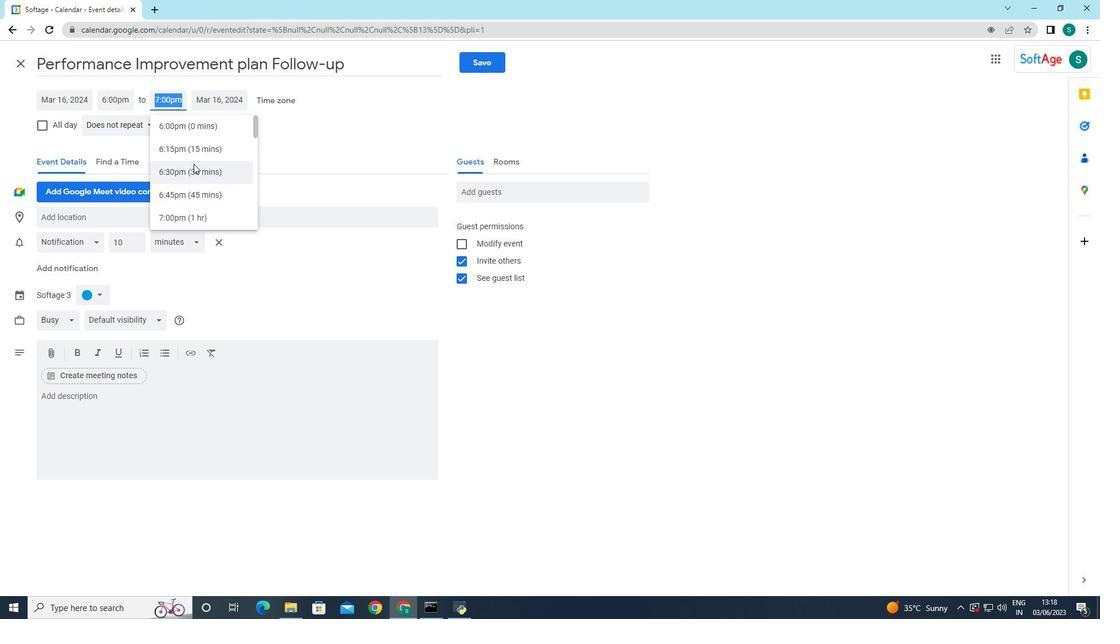 
Action: Mouse moved to (193, 156)
Screenshot: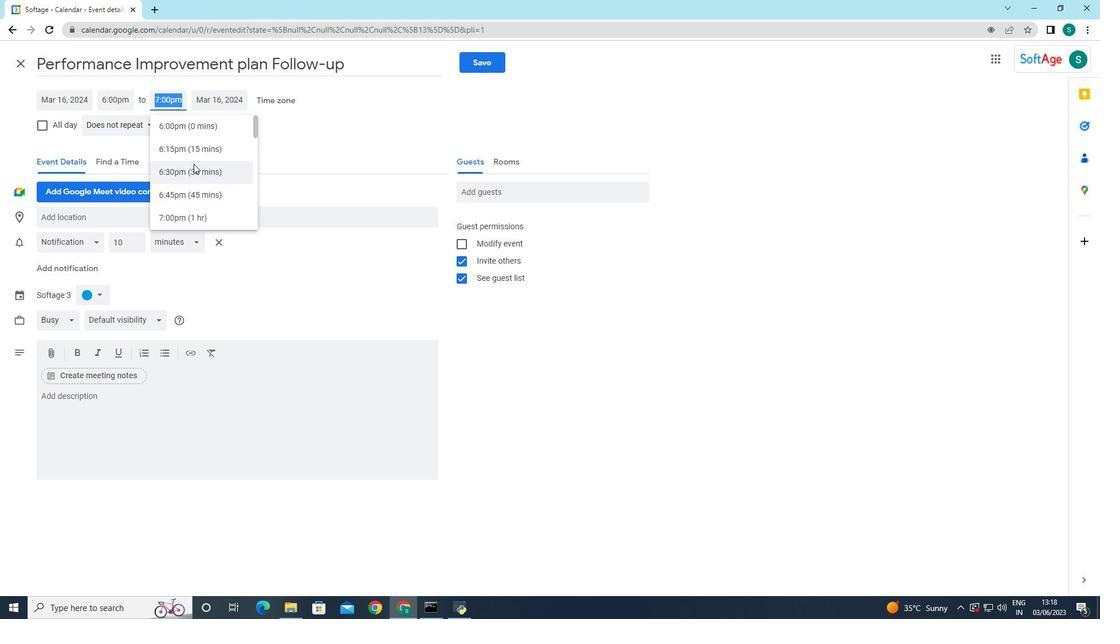 
Action: Mouse scrolled (193, 157) with delta (0, 0)
Screenshot: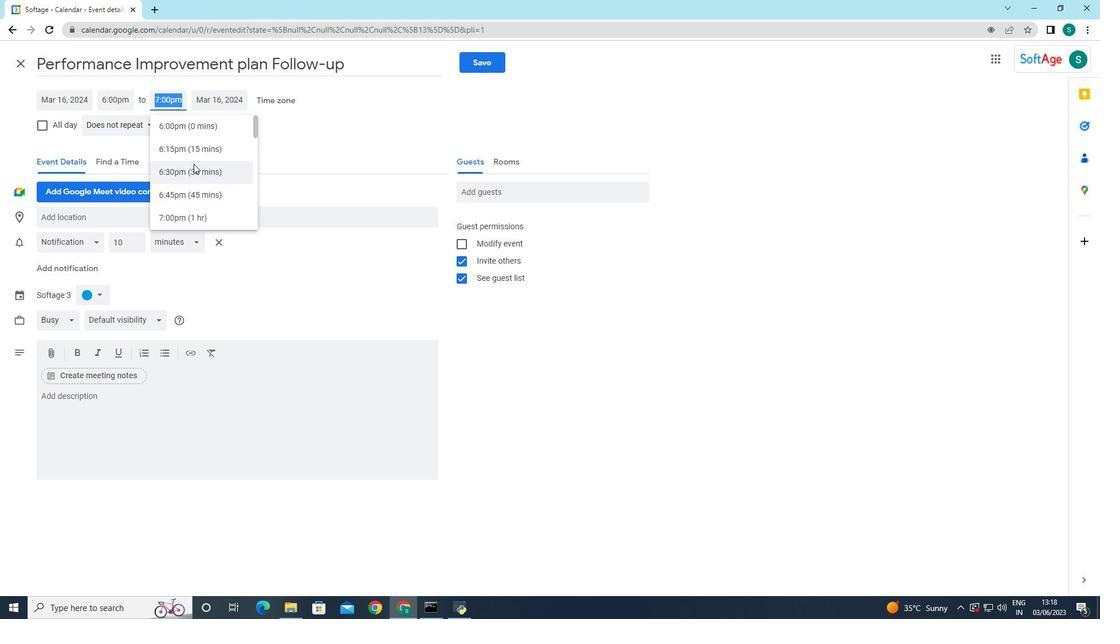 
Action: Mouse moved to (194, 154)
Screenshot: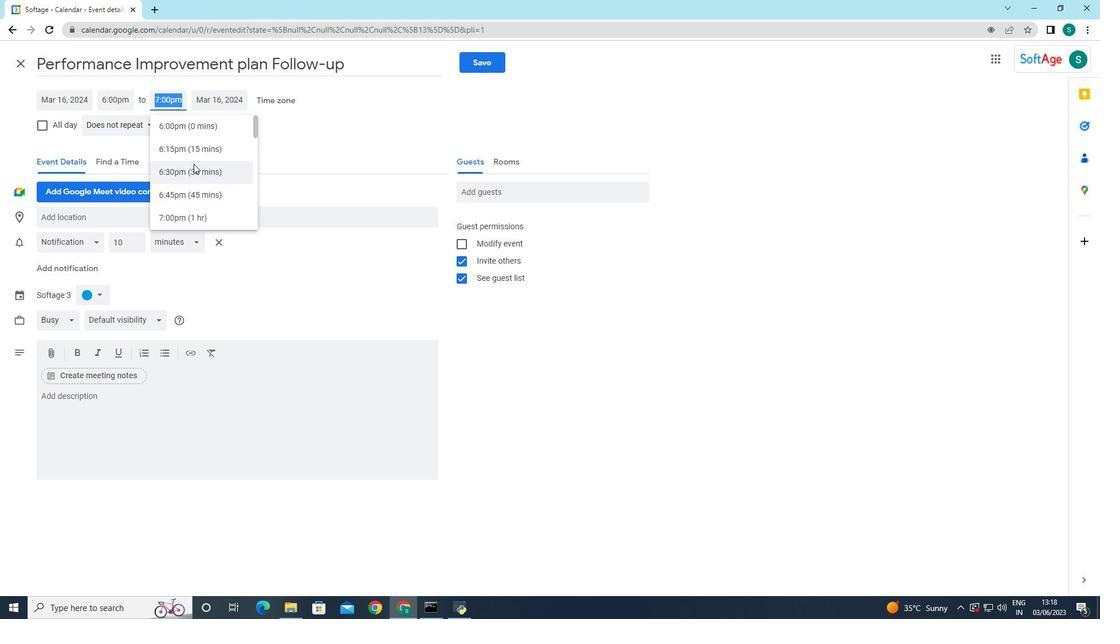 
Action: Mouse scrolled (194, 154) with delta (0, 0)
Screenshot: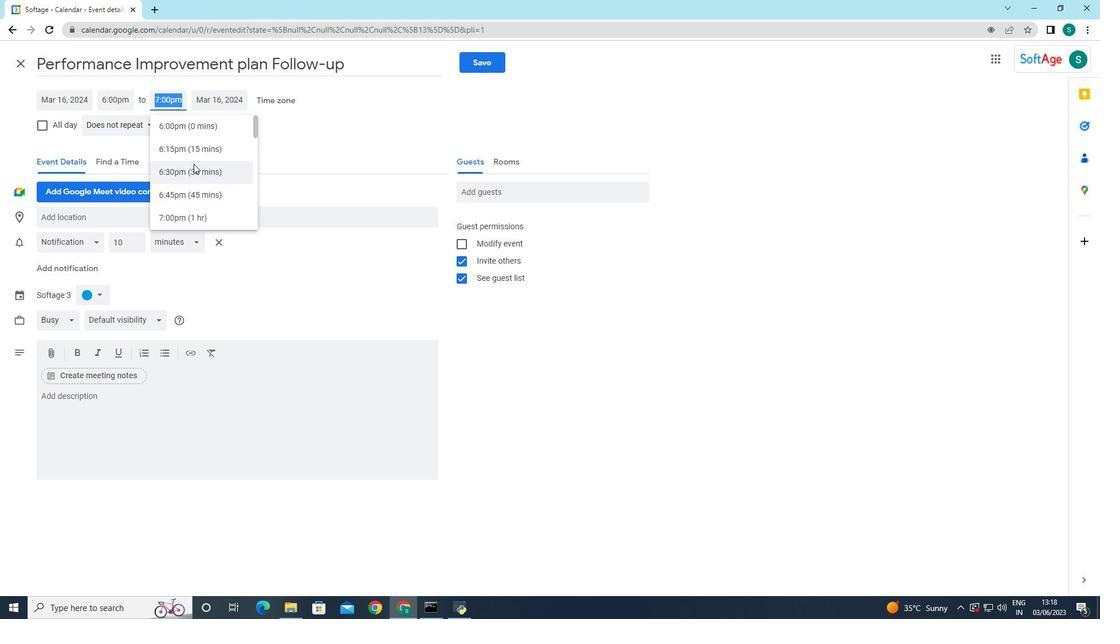 
Action: Mouse moved to (194, 151)
Screenshot: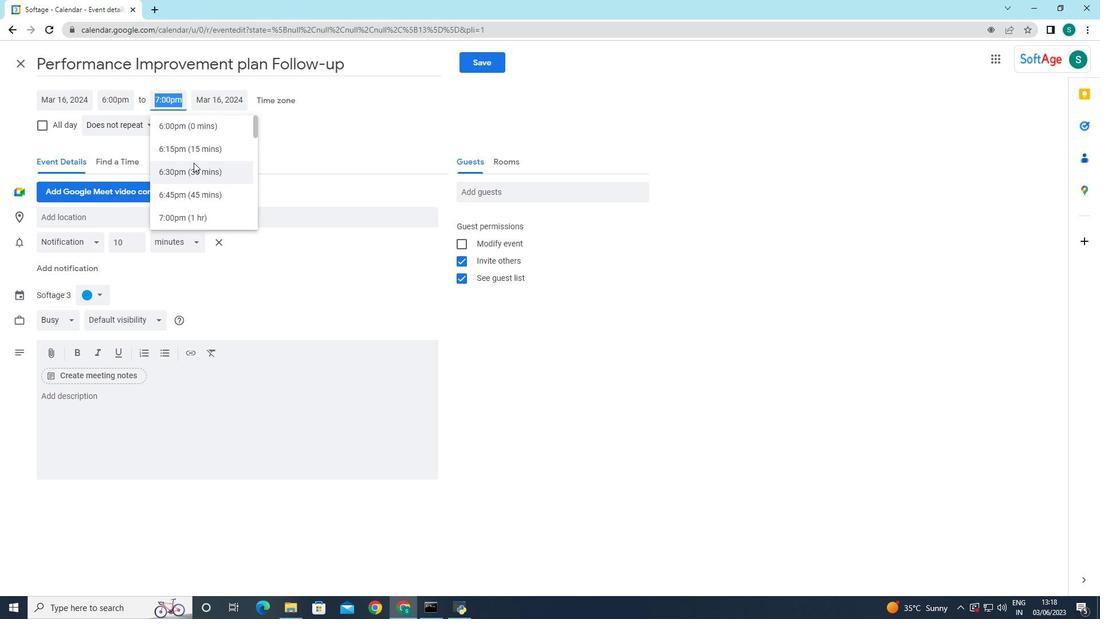 
Action: Mouse scrolled (194, 151) with delta (0, 0)
Screenshot: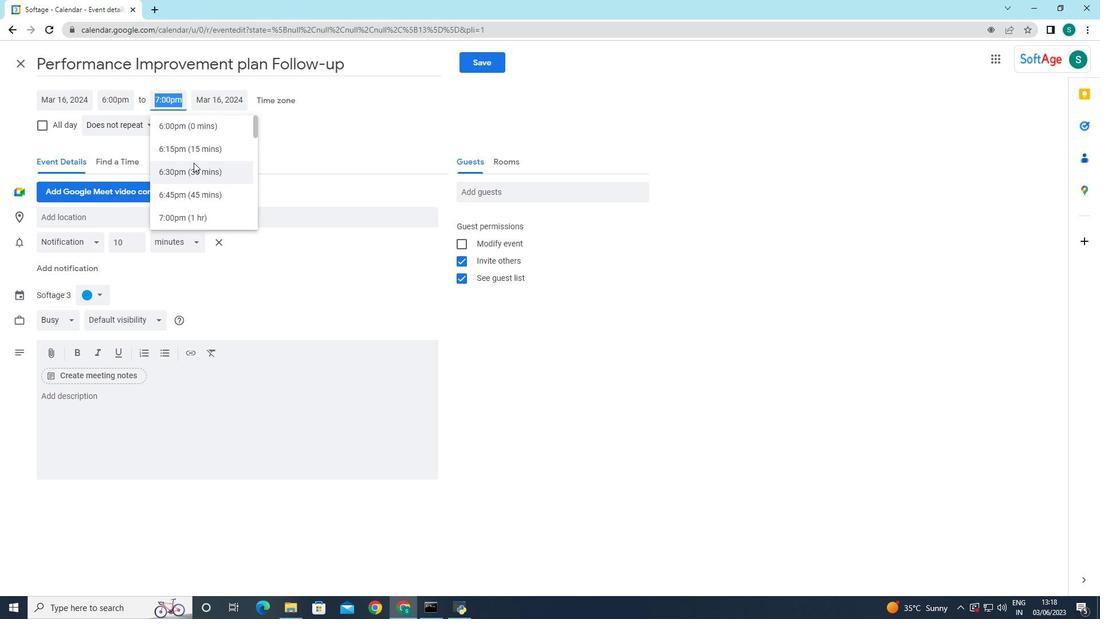 
Action: Mouse moved to (194, 151)
Screenshot: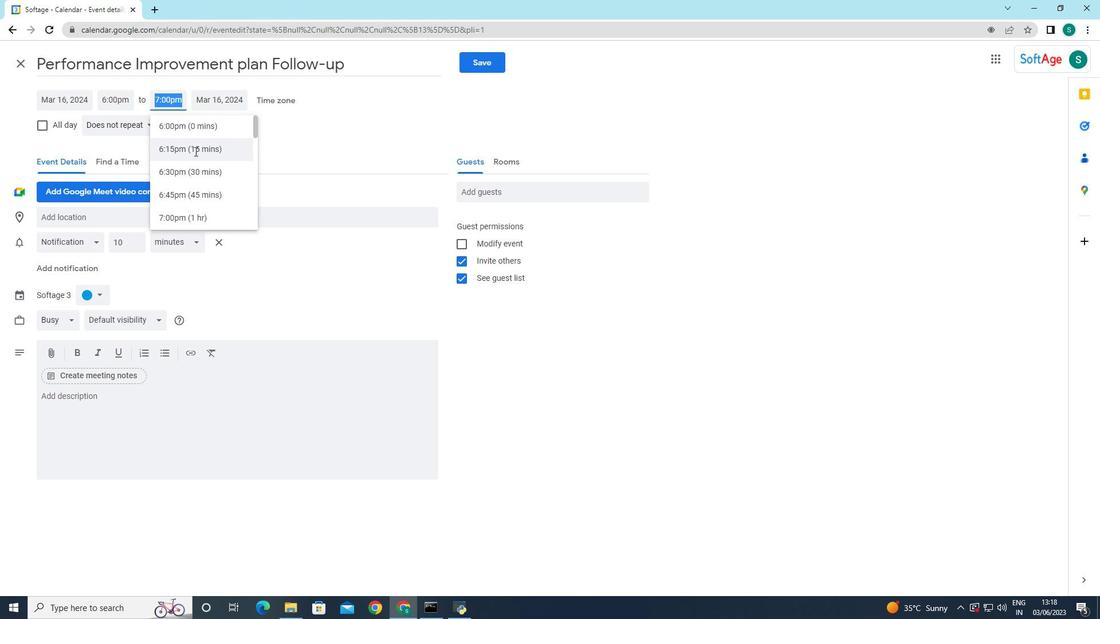 
Action: Mouse scrolled (194, 150) with delta (0, 0)
Screenshot: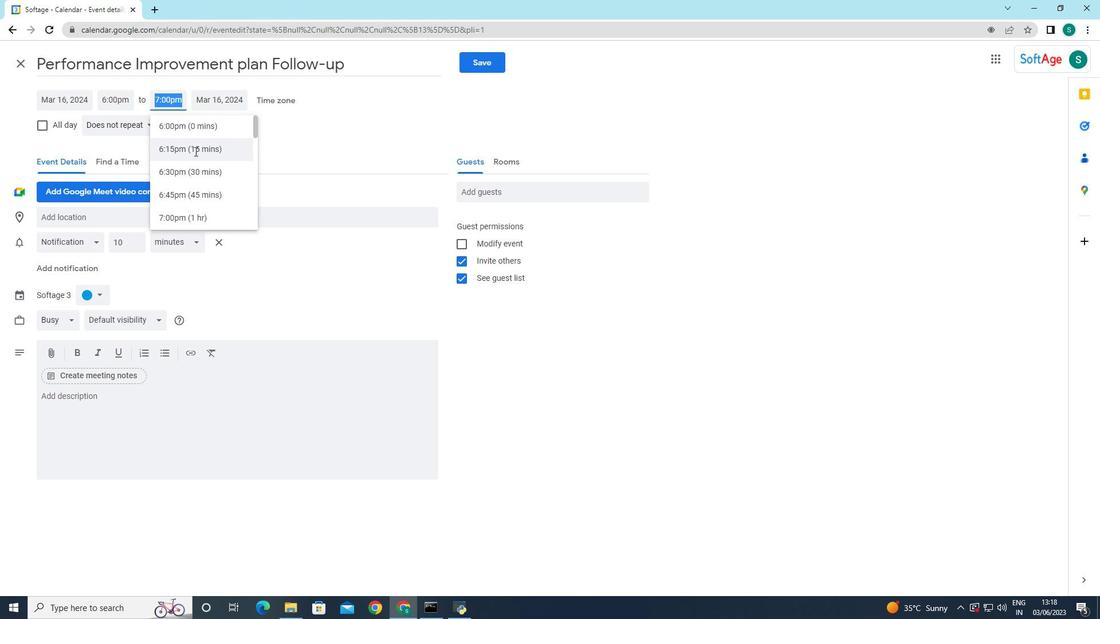 
Action: Mouse scrolled (194, 150) with delta (0, 0)
Screenshot: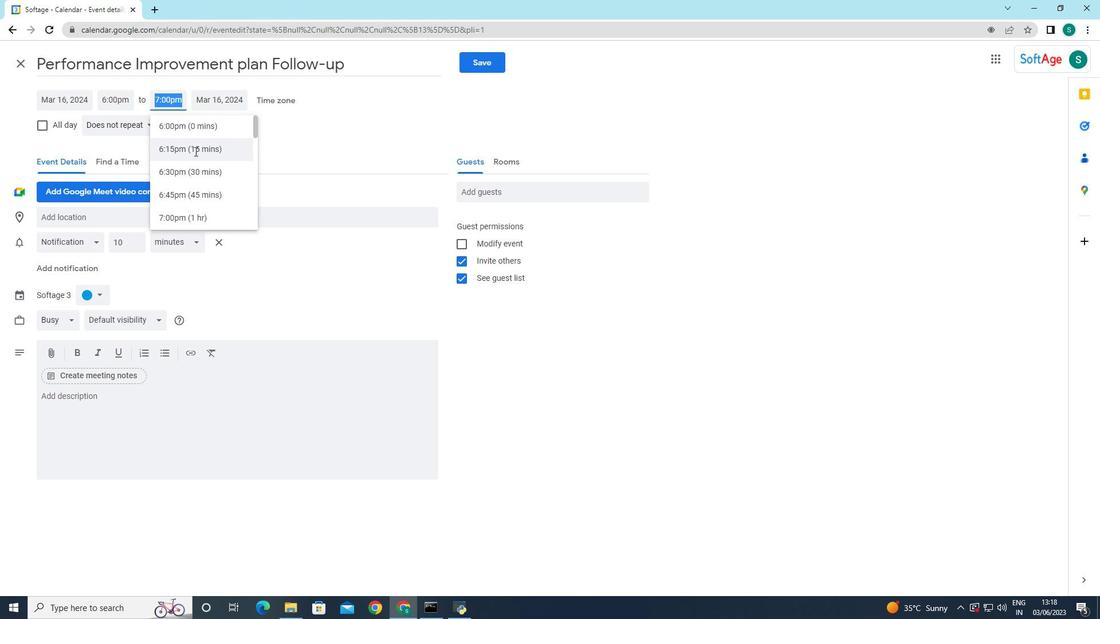 
Action: Mouse scrolled (194, 150) with delta (0, 0)
Screenshot: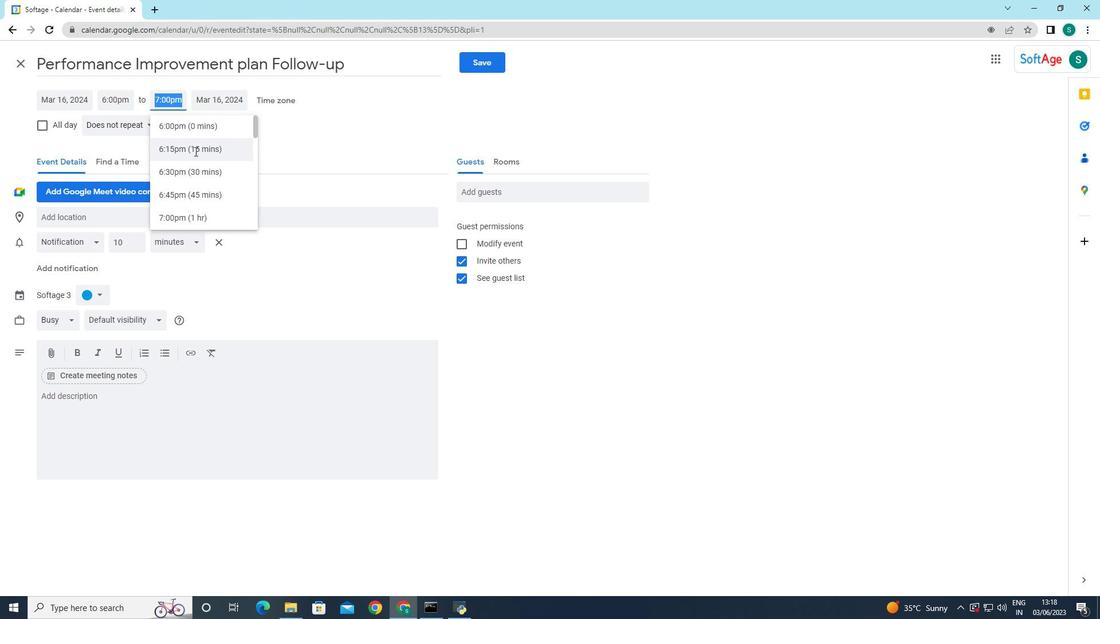 
Action: Mouse scrolled (194, 150) with delta (0, 0)
Screenshot: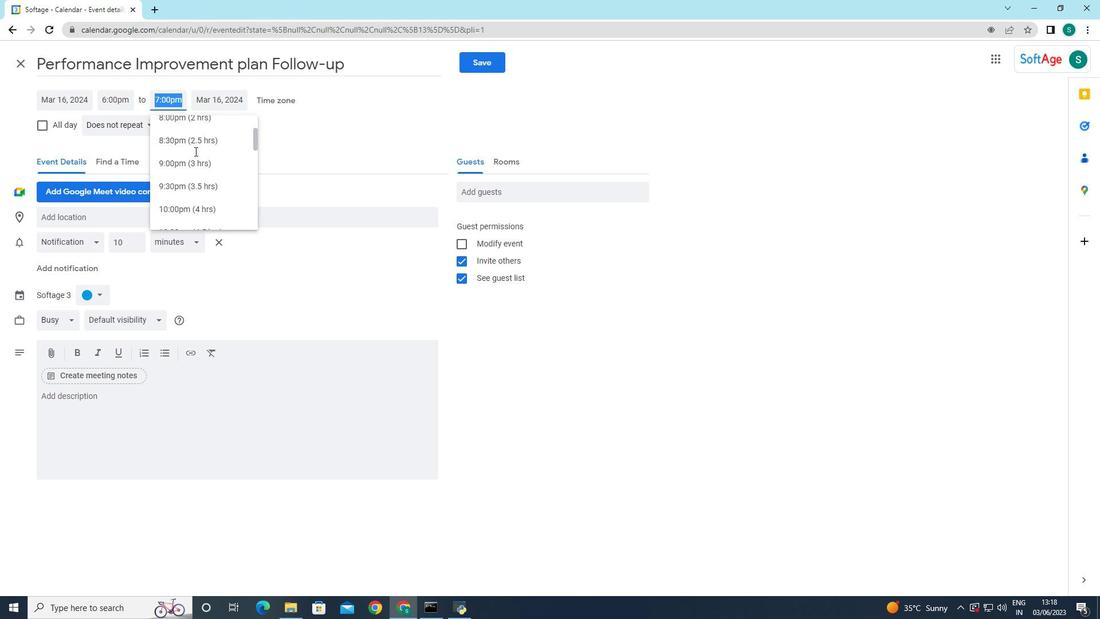 
Action: Mouse scrolled (194, 150) with delta (0, 0)
Screenshot: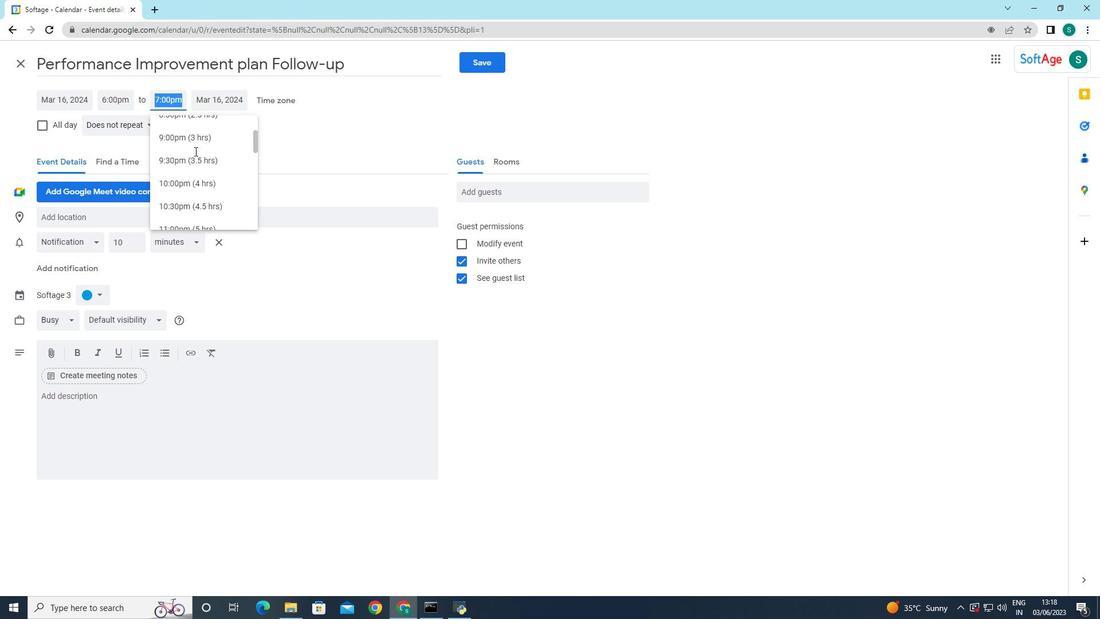 
Action: Mouse scrolled (194, 150) with delta (0, 0)
Screenshot: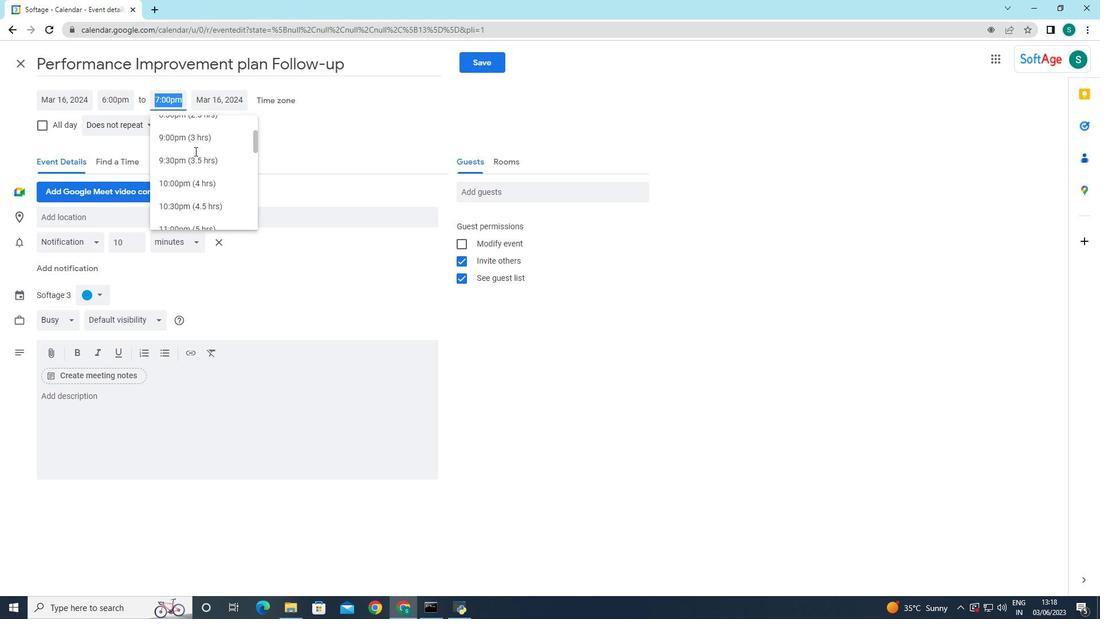 
Action: Mouse moved to (194, 153)
Screenshot: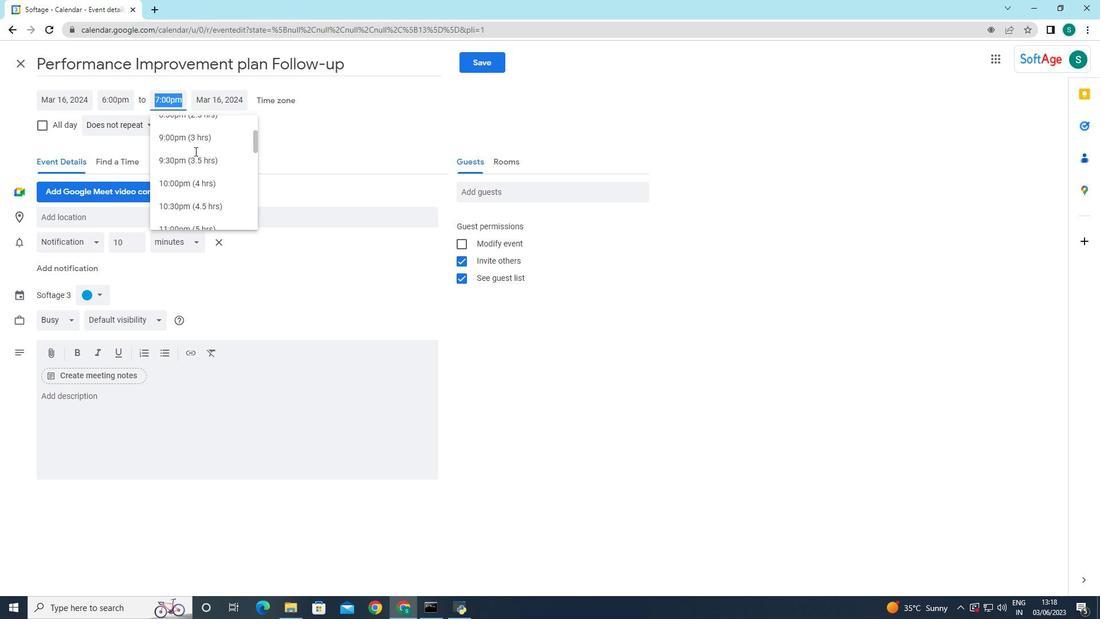 
Action: Mouse scrolled (194, 152) with delta (0, 0)
Screenshot: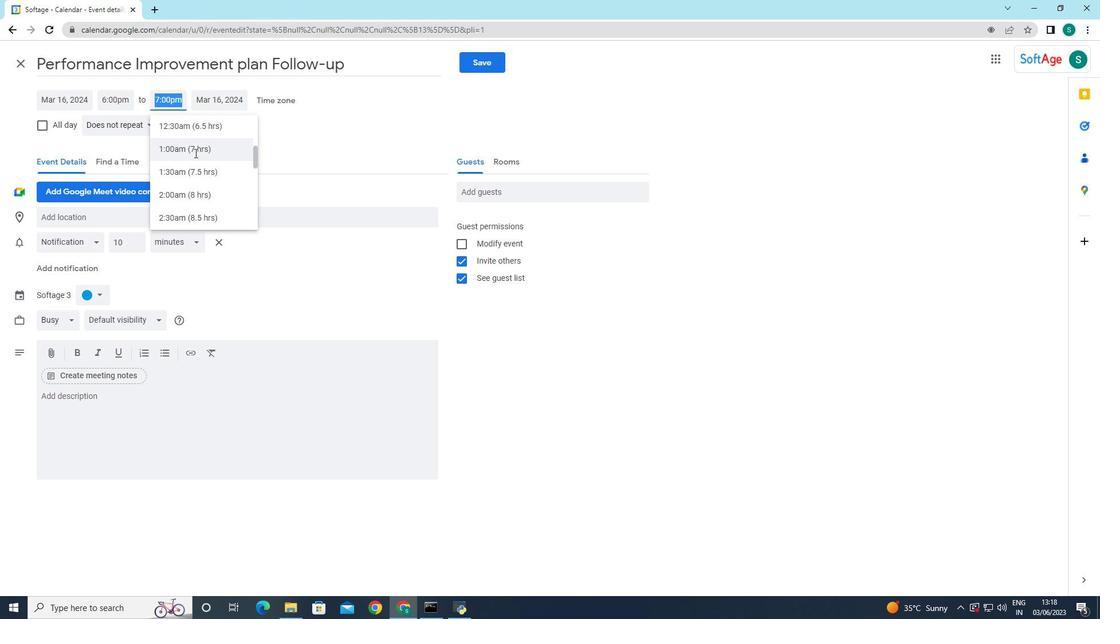 
Action: Mouse moved to (191, 178)
Screenshot: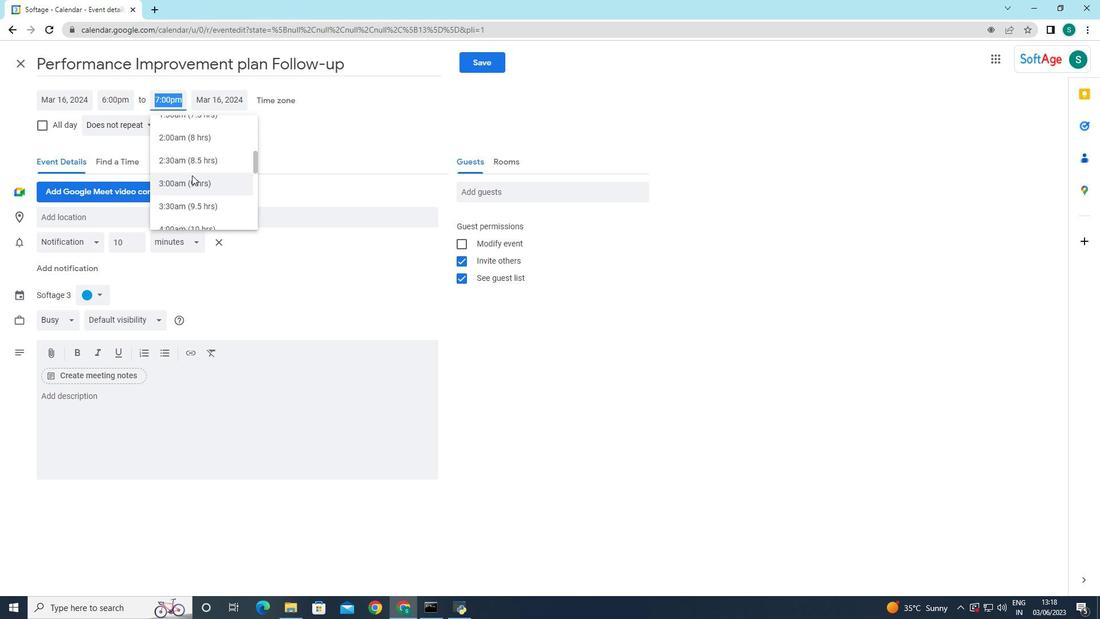 
Action: Mouse scrolled (191, 178) with delta (0, 0)
Screenshot: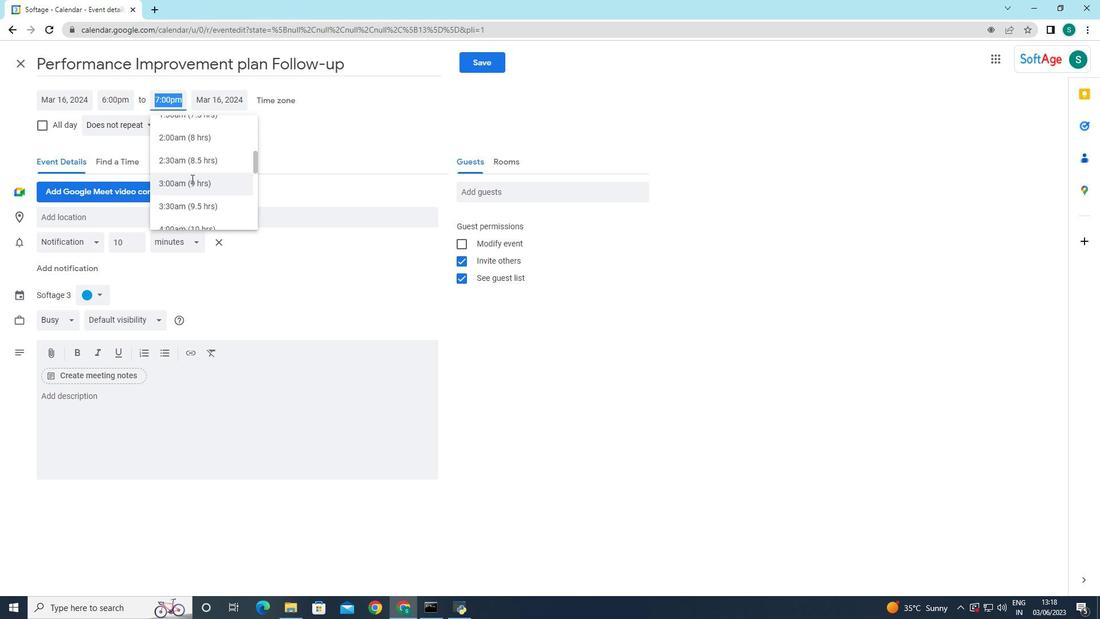 
Action: Mouse scrolled (191, 178) with delta (0, 0)
Screenshot: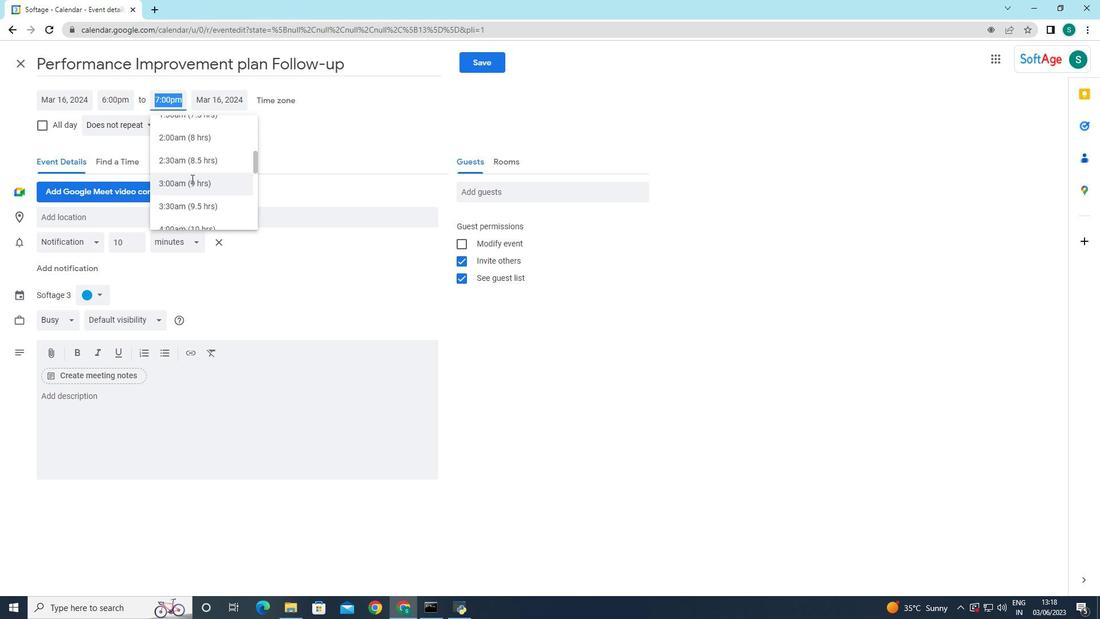 
Action: Mouse scrolled (191, 178) with delta (0, 0)
Screenshot: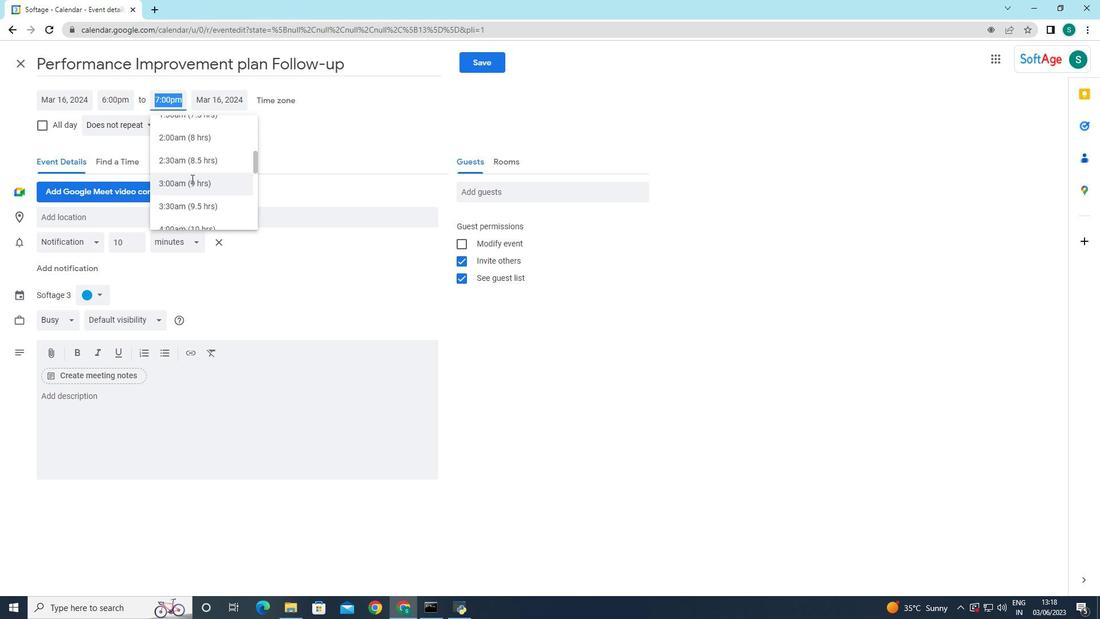 
Action: Mouse moved to (188, 181)
Screenshot: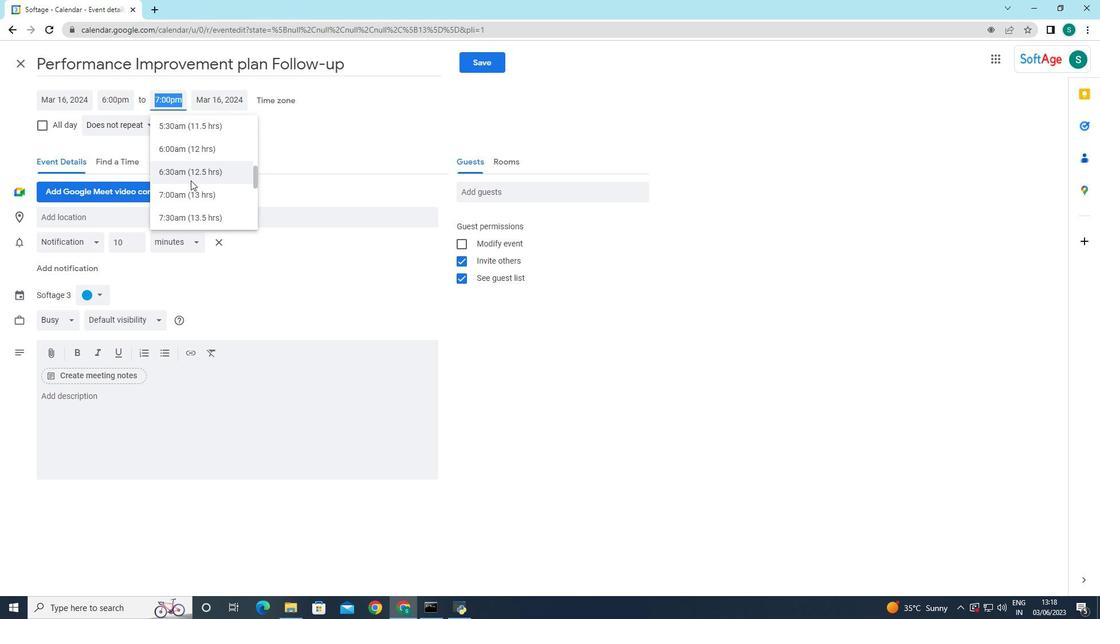 
Action: Mouse scrolled (188, 181) with delta (0, 0)
Screenshot: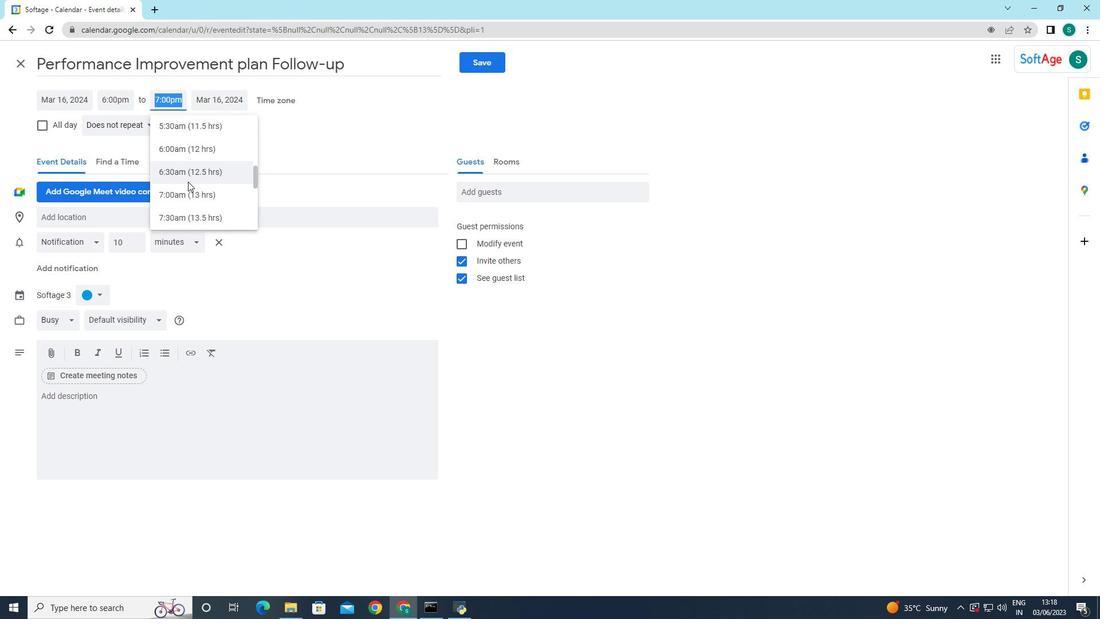 
Action: Mouse moved to (188, 182)
Screenshot: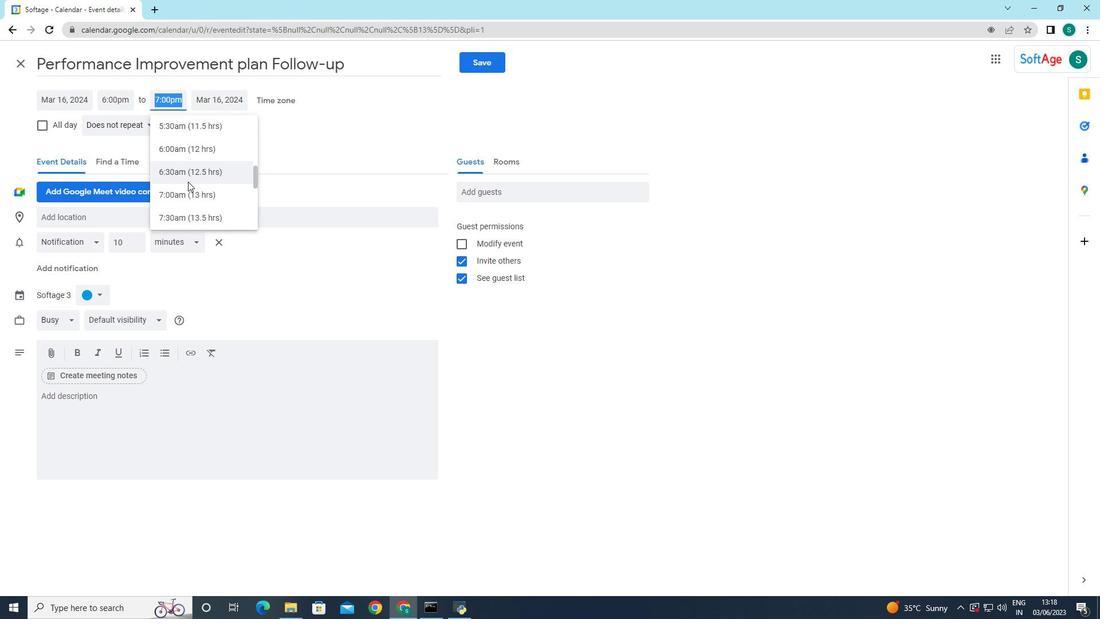 
Action: Mouse scrolled (188, 181) with delta (0, 0)
Screenshot: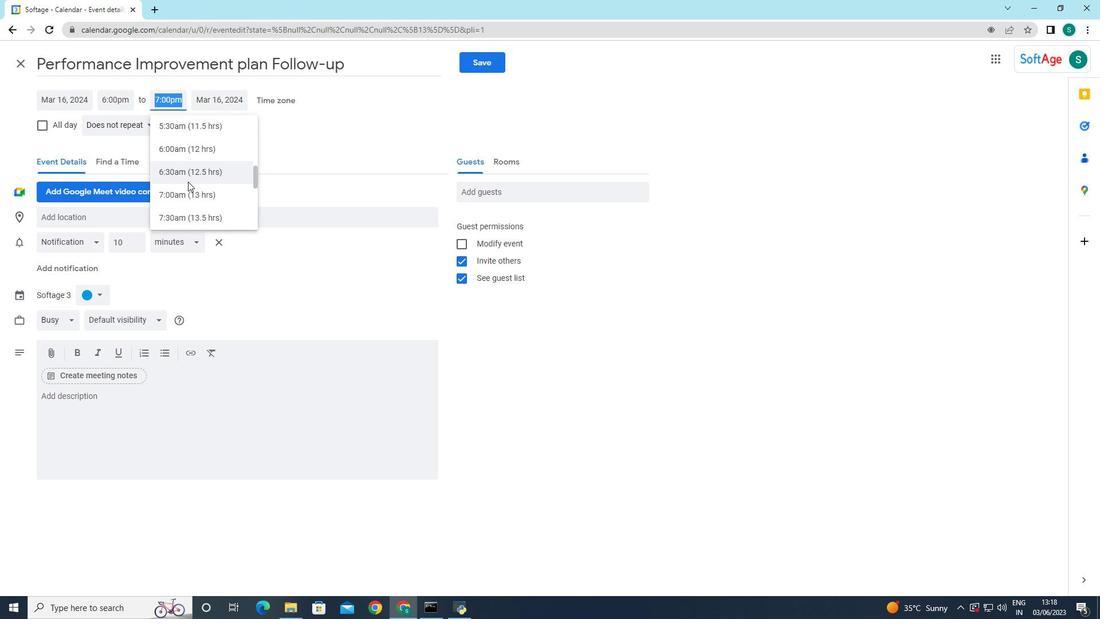 
Action: Mouse moved to (173, 129)
Screenshot: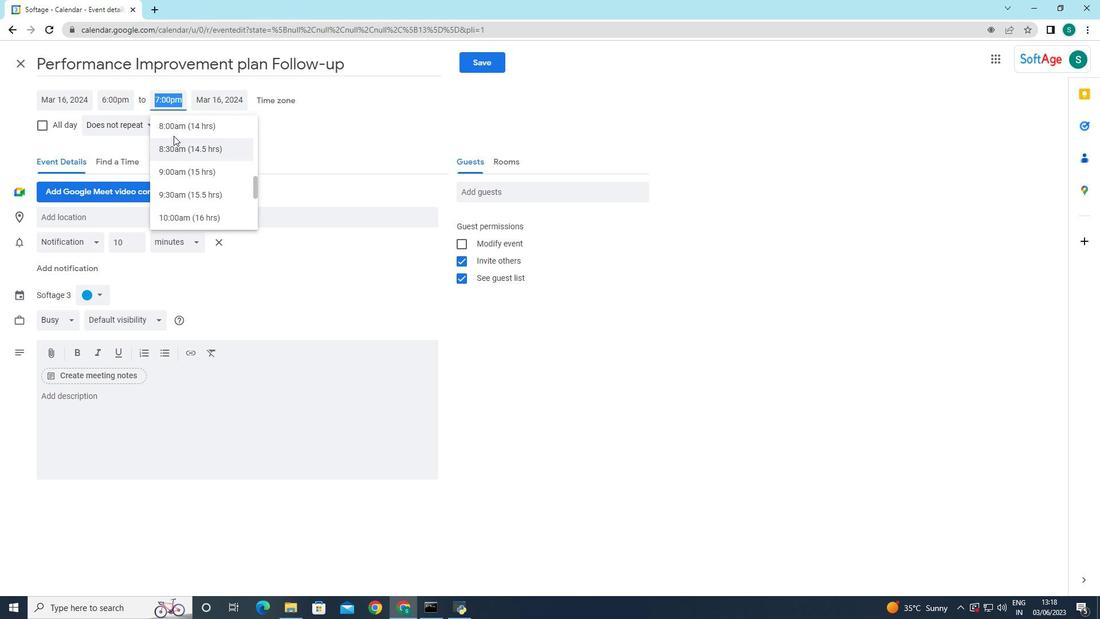 
Action: Mouse pressed left at (173, 129)
Screenshot: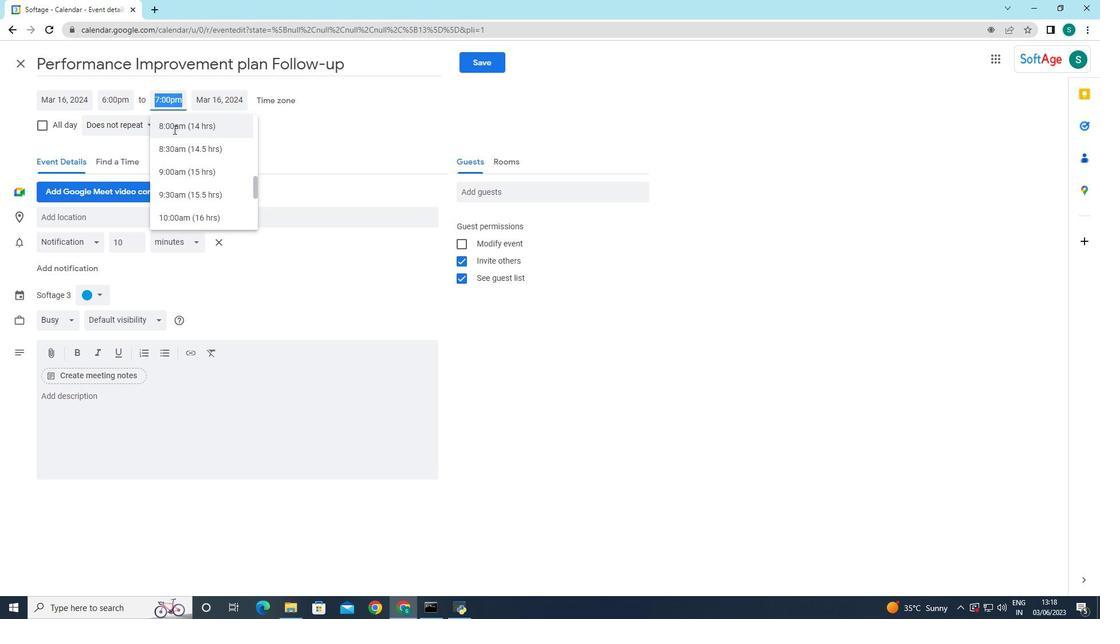 
Action: Mouse moved to (229, 99)
Screenshot: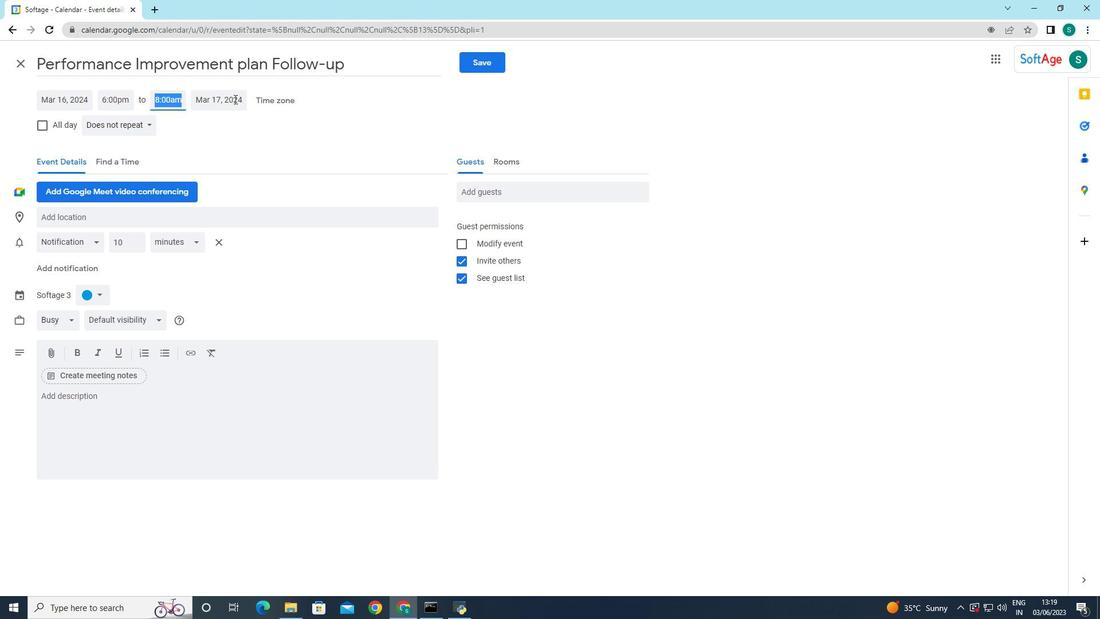 
Action: Mouse pressed left at (229, 99)
Screenshot: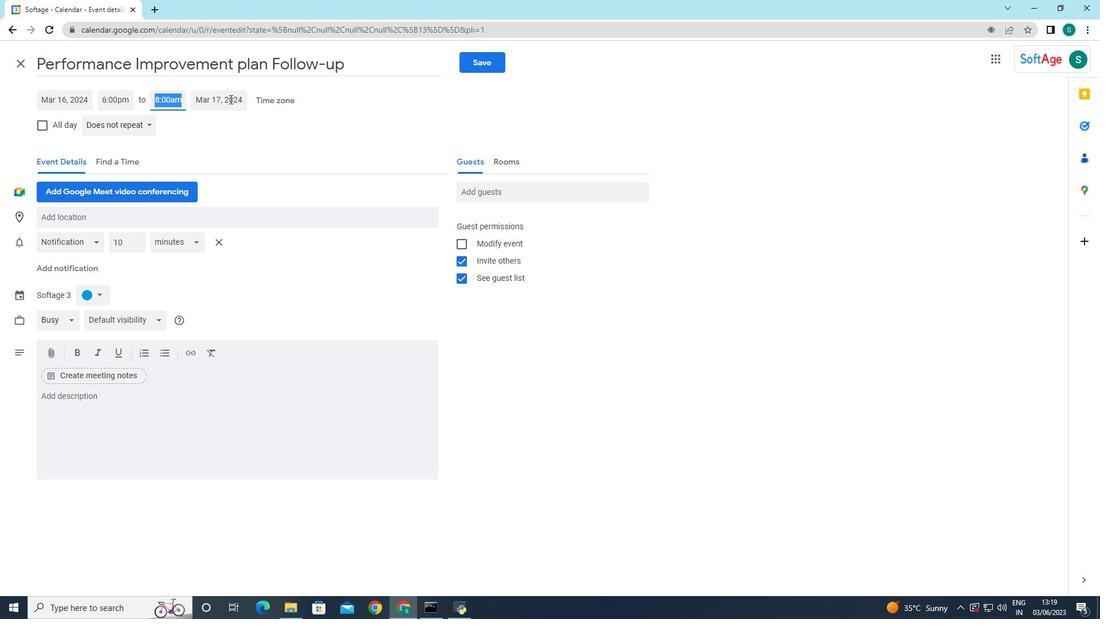 
Action: Mouse moved to (176, 104)
Screenshot: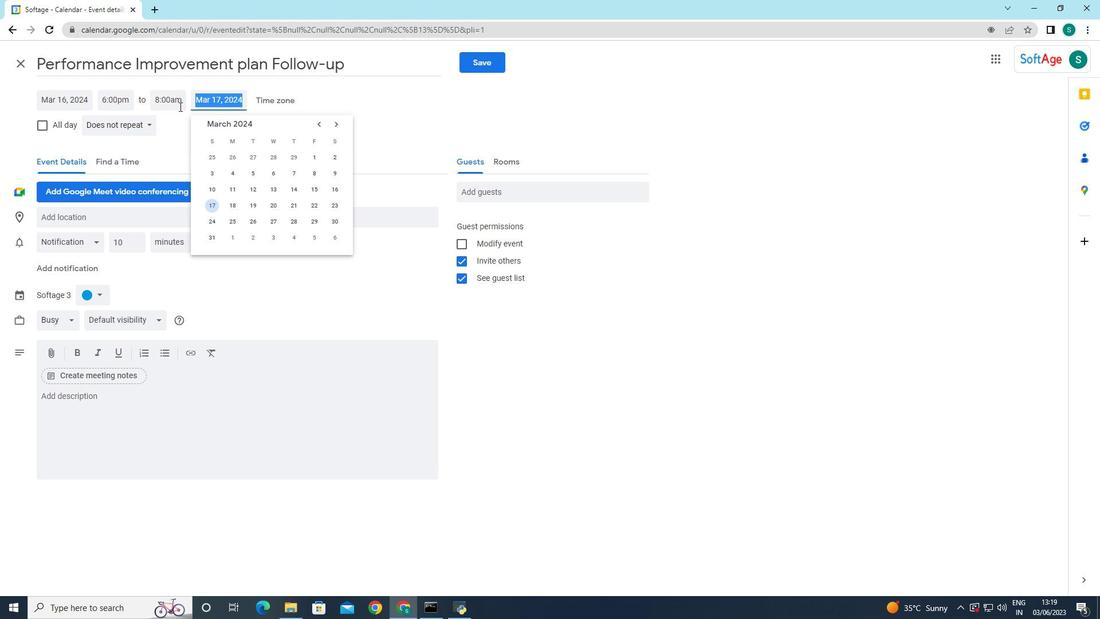 
Action: Mouse pressed left at (176, 104)
Screenshot: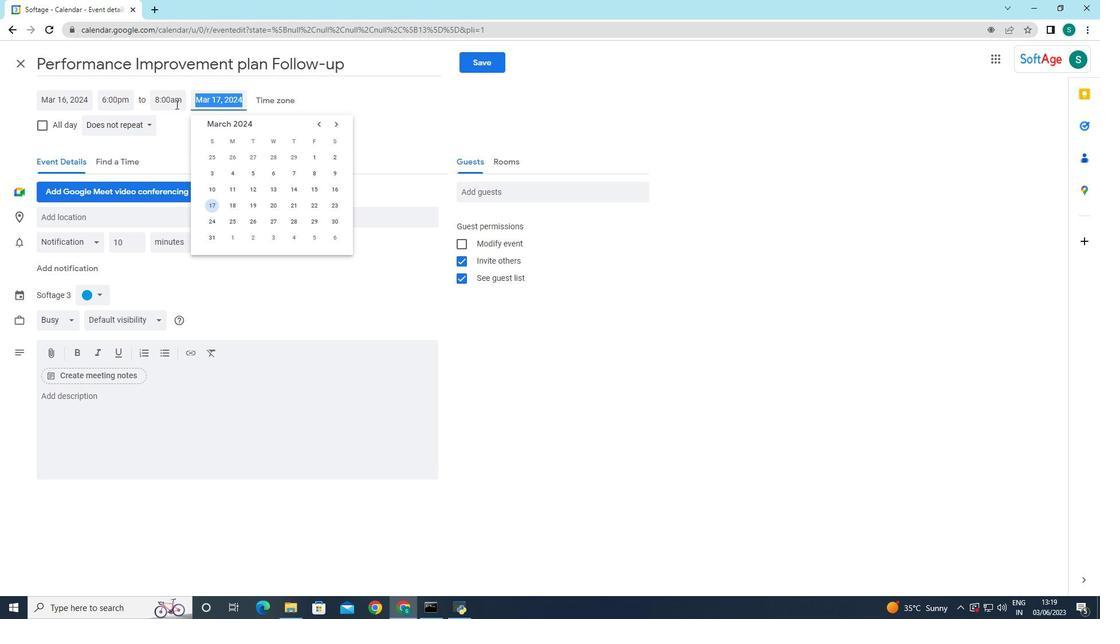 
Action: Mouse moved to (116, 103)
Screenshot: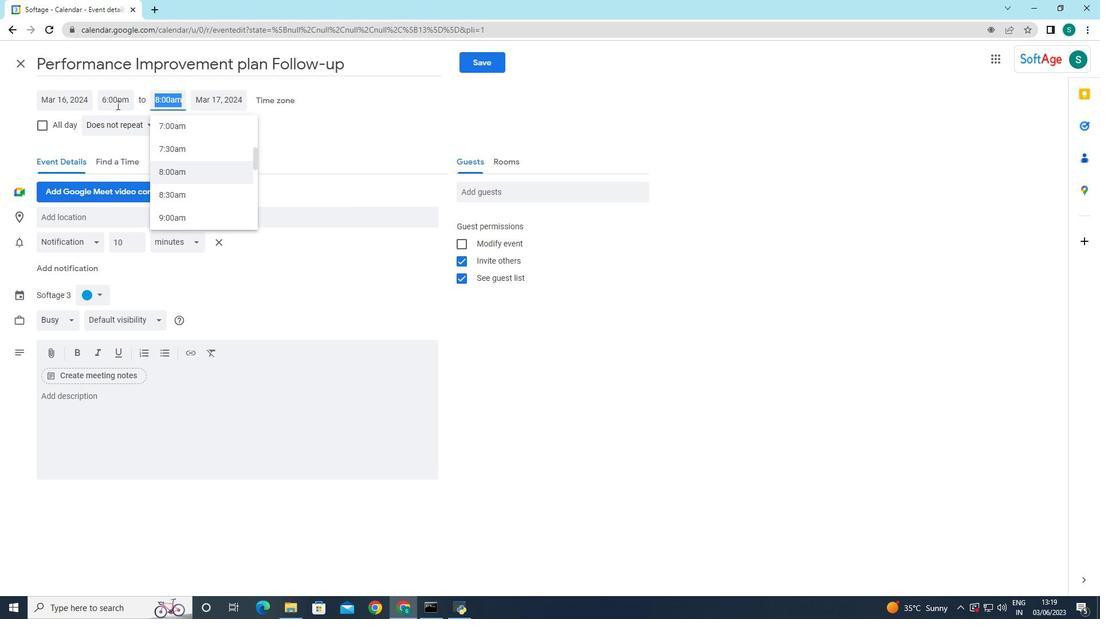 
Action: Mouse pressed left at (116, 103)
Screenshot: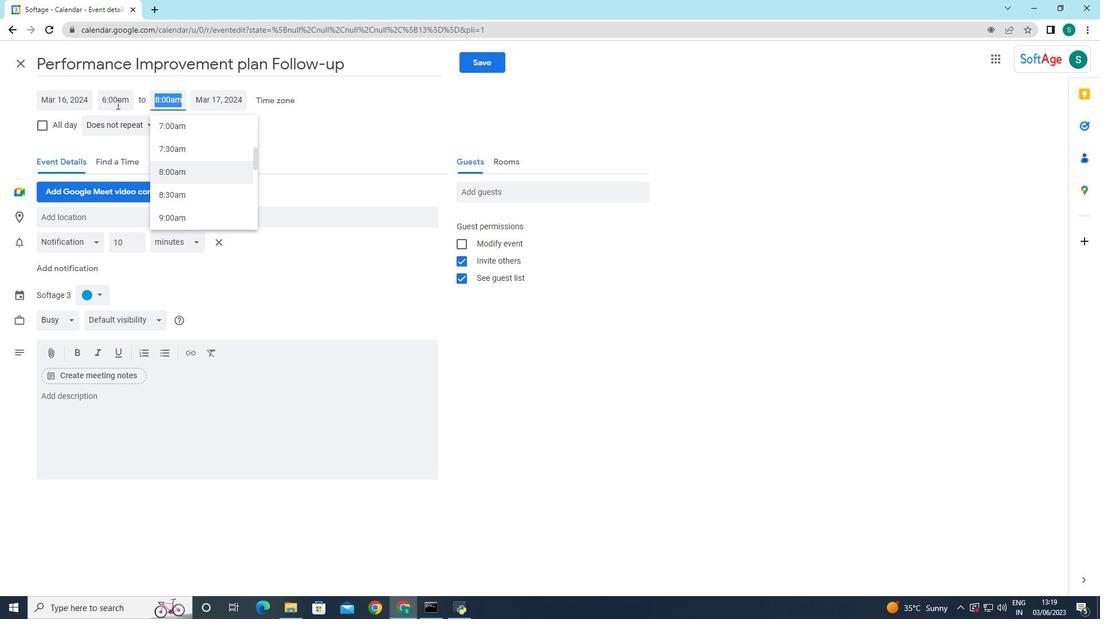 
Action: Mouse moved to (129, 190)
Screenshot: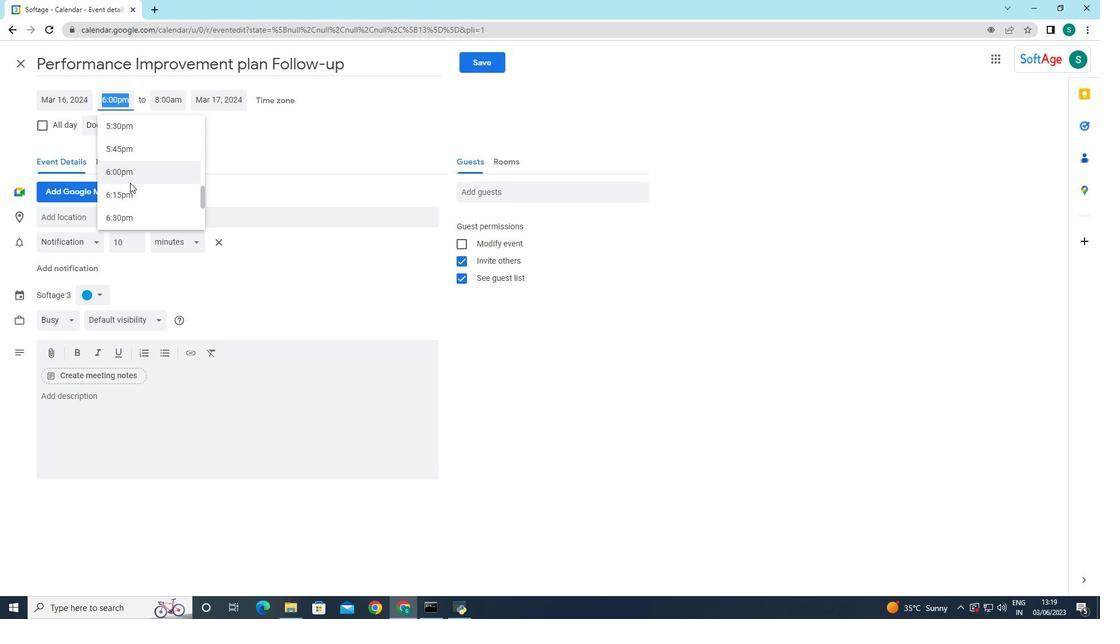 
Action: Mouse scrolled (129, 191) with delta (0, 0)
Screenshot: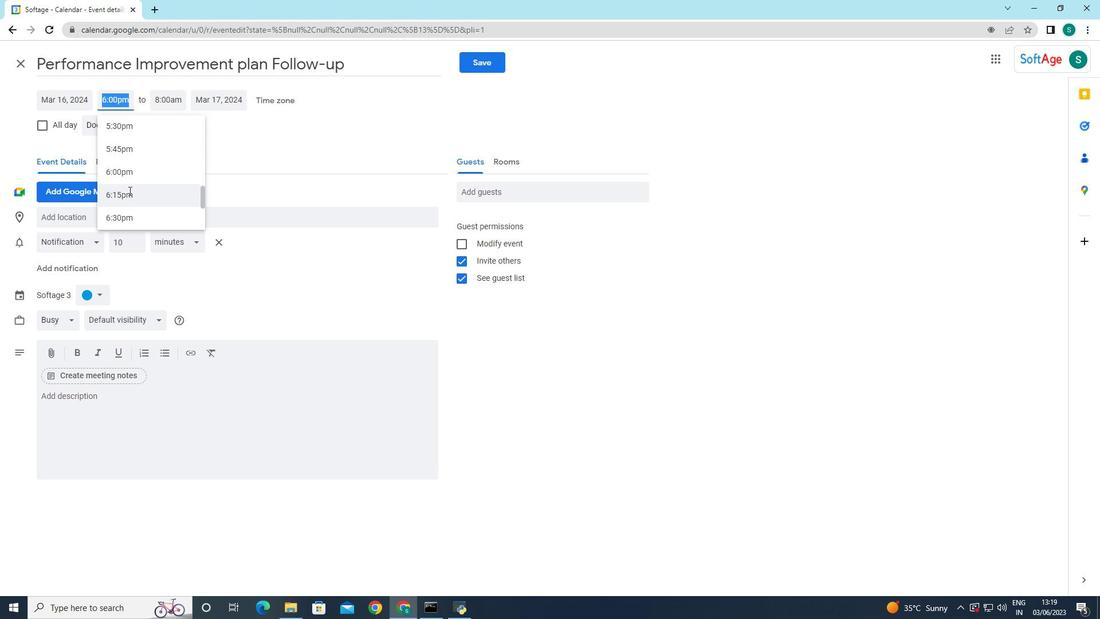 
Action: Mouse scrolled (129, 191) with delta (0, 0)
Screenshot: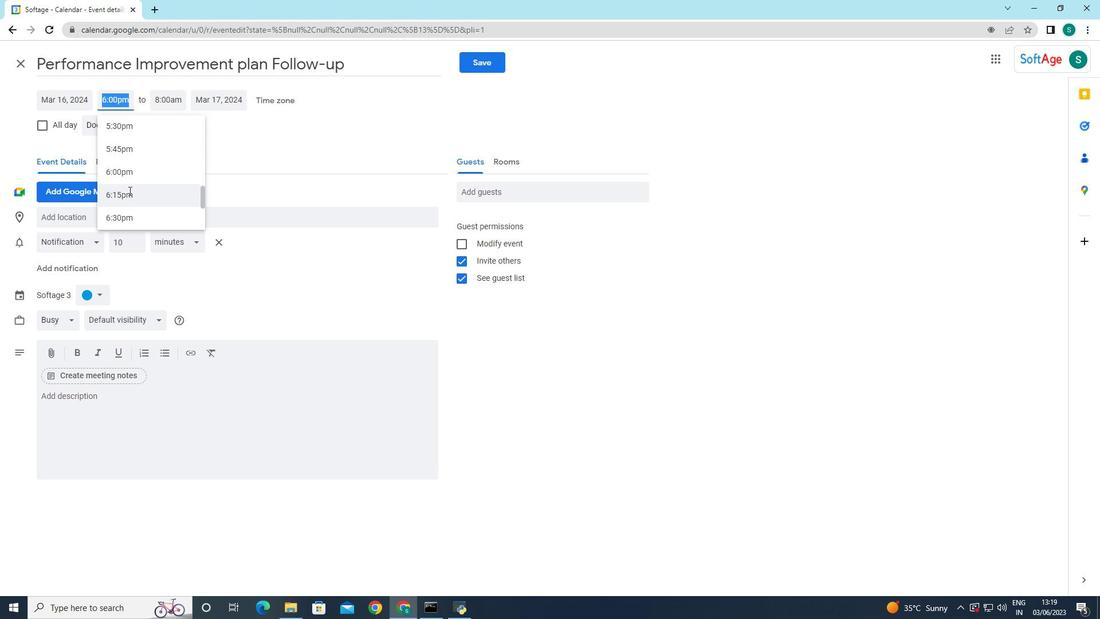 
Action: Mouse moved to (130, 189)
Screenshot: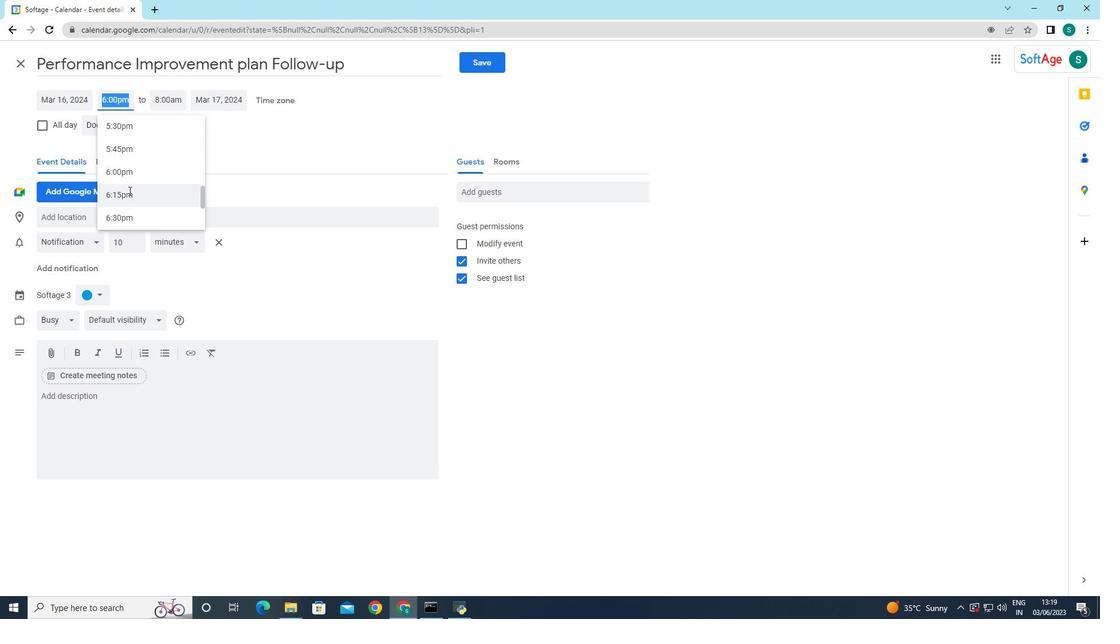 
Action: Mouse scrolled (130, 189) with delta (0, 0)
Screenshot: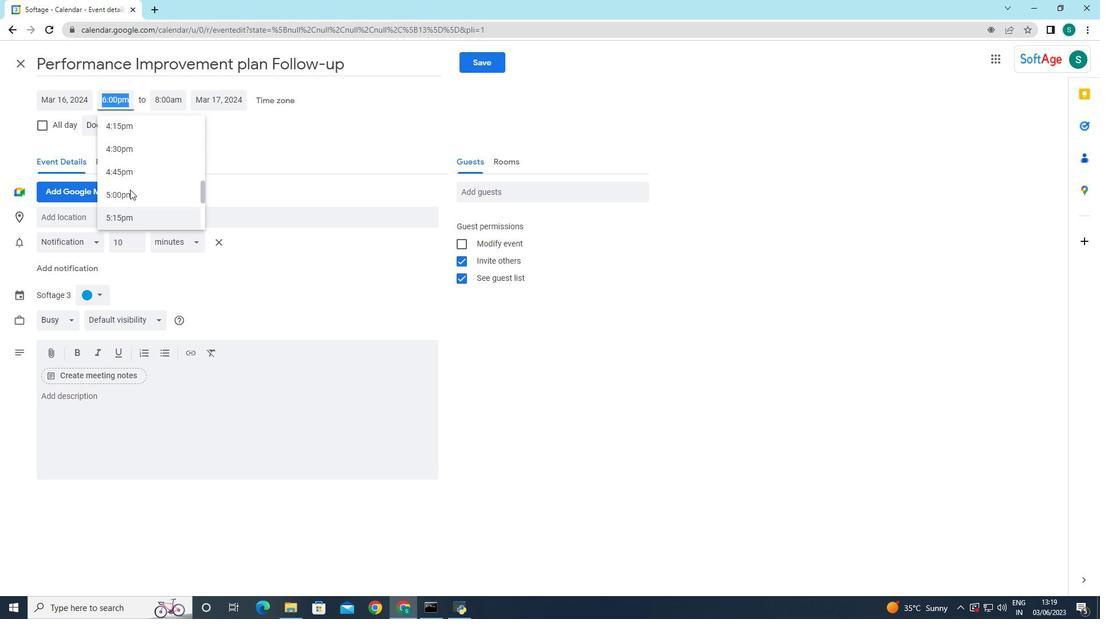 
Action: Mouse scrolled (130, 189) with delta (0, 0)
Screenshot: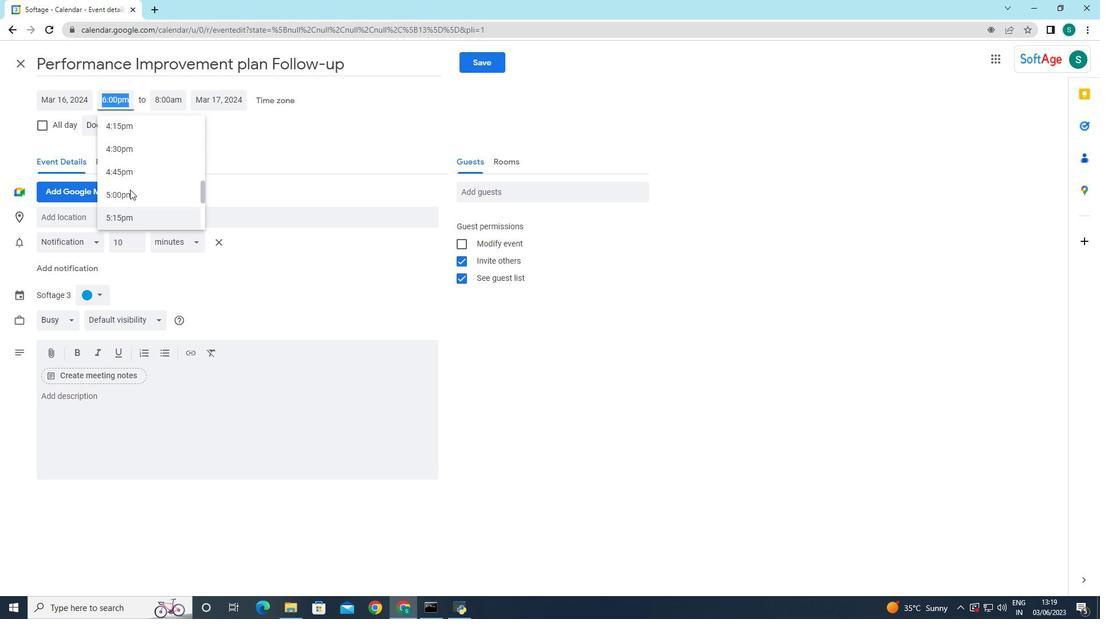 
Action: Mouse scrolled (130, 189) with delta (0, 0)
Screenshot: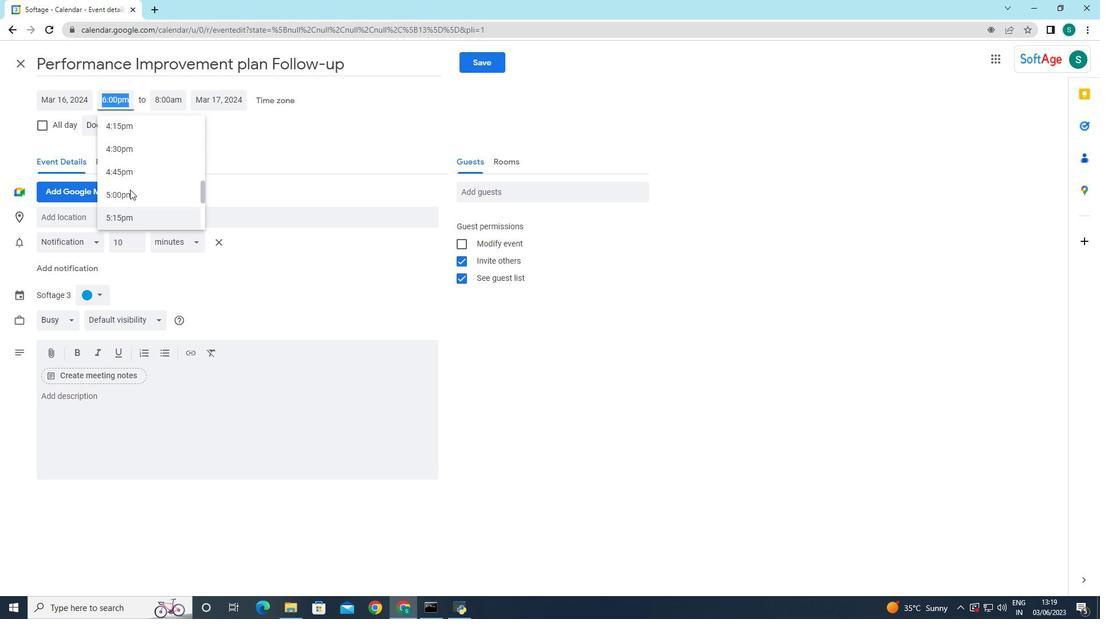 
Action: Mouse scrolled (130, 189) with delta (0, 0)
Screenshot: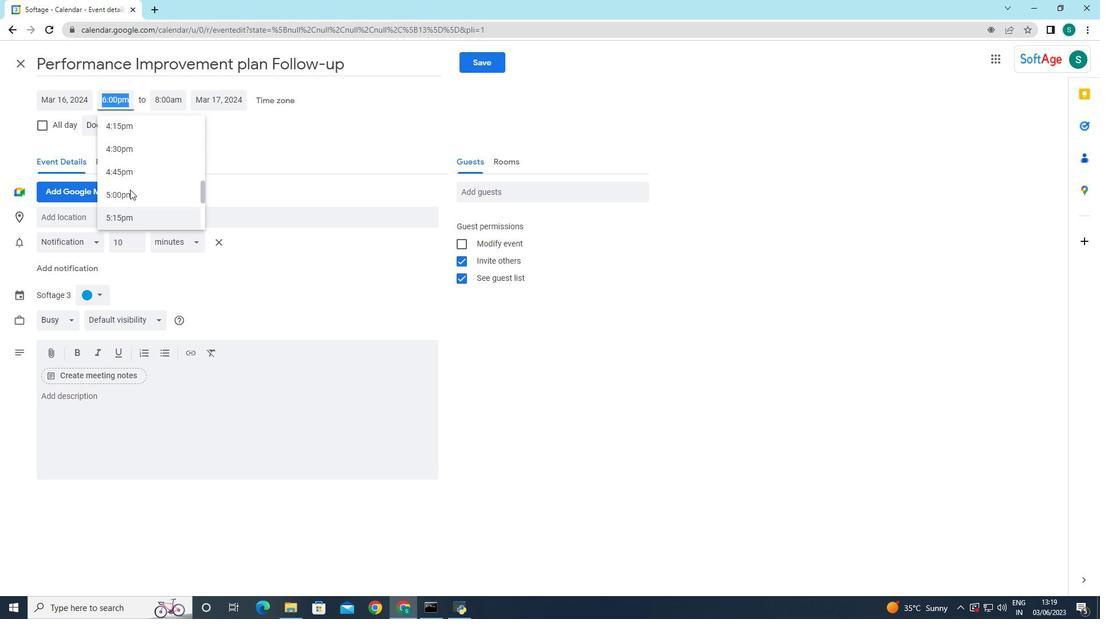 
Action: Mouse scrolled (130, 189) with delta (0, 0)
Screenshot: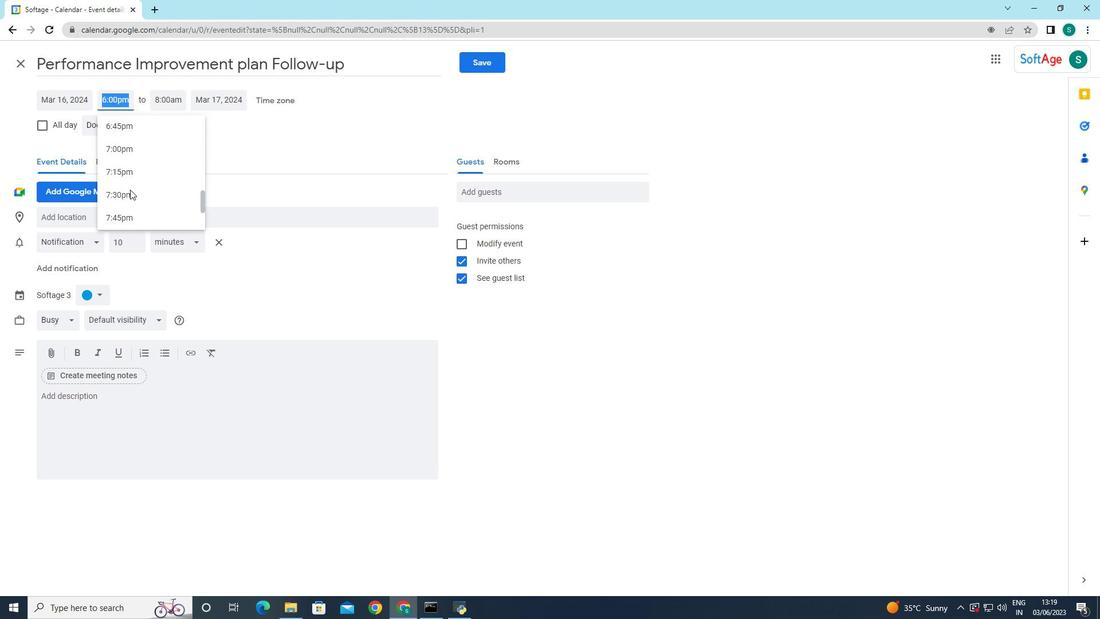 
Action: Mouse scrolled (130, 189) with delta (0, 0)
Screenshot: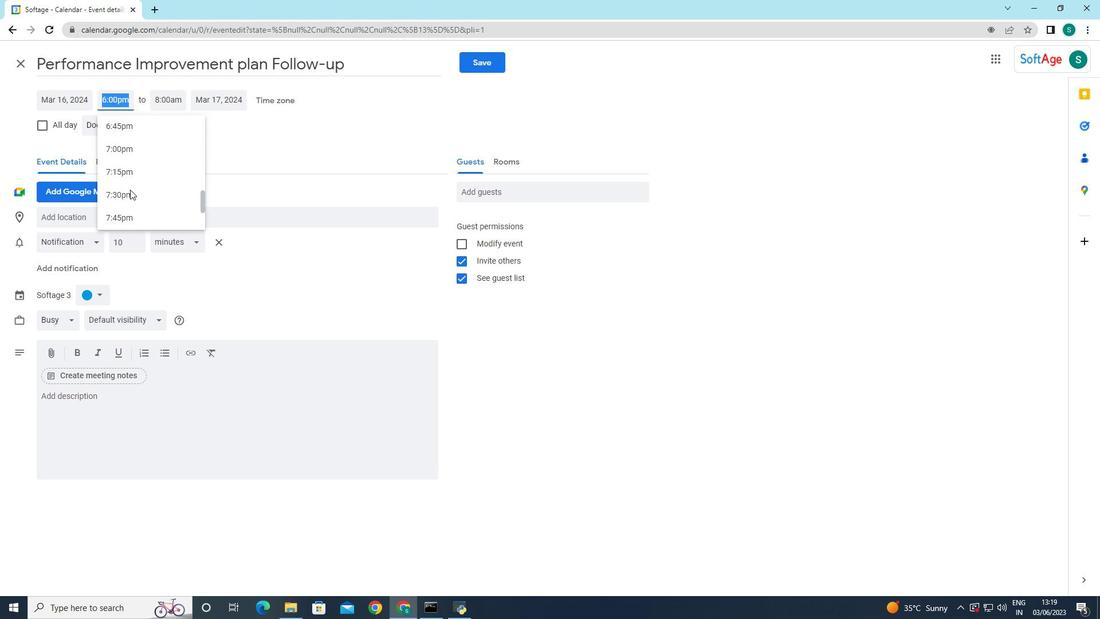 
Action: Mouse scrolled (130, 190) with delta (0, 0)
Screenshot: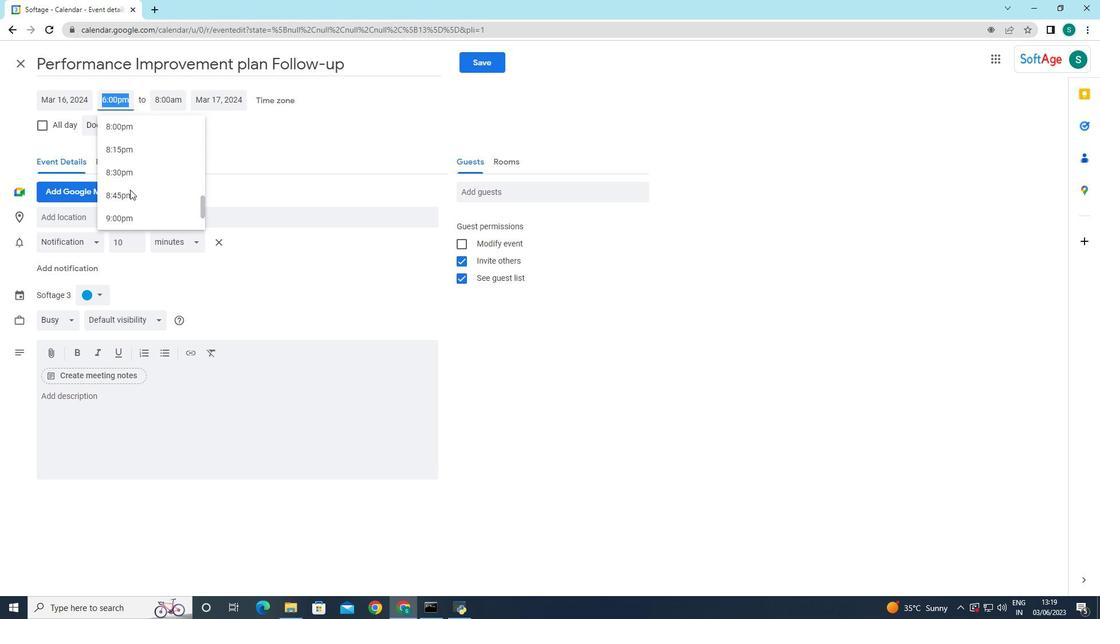 
Action: Mouse scrolled (130, 190) with delta (0, 0)
Screenshot: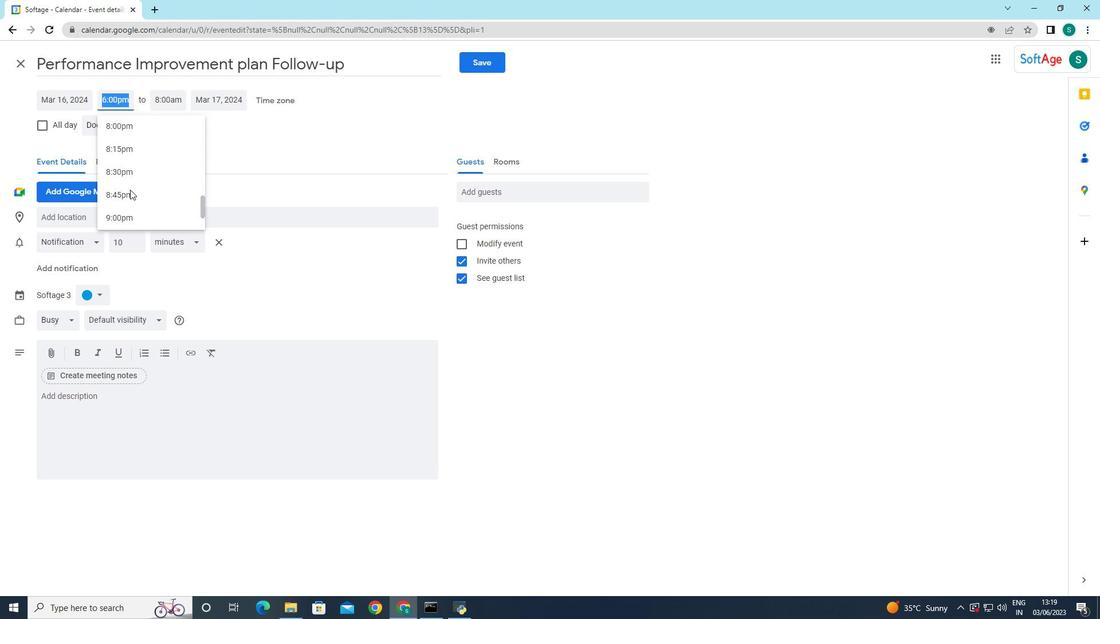 
Action: Mouse scrolled (130, 190) with delta (0, 0)
Screenshot: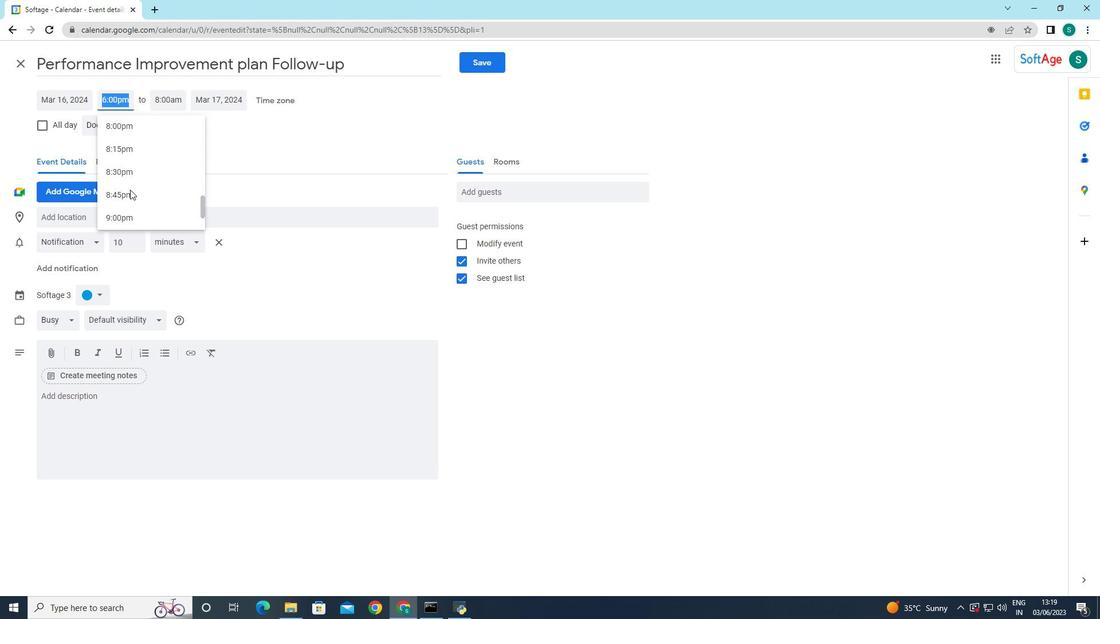 
Action: Mouse scrolled (130, 190) with delta (0, 0)
Screenshot: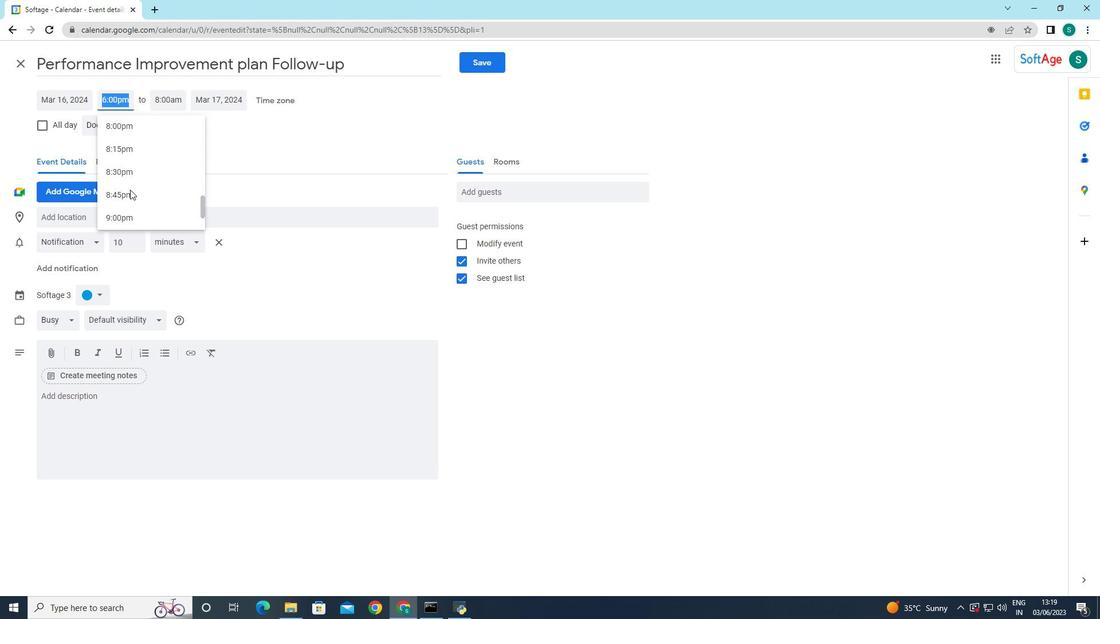 
Action: Mouse moved to (130, 189)
Screenshot: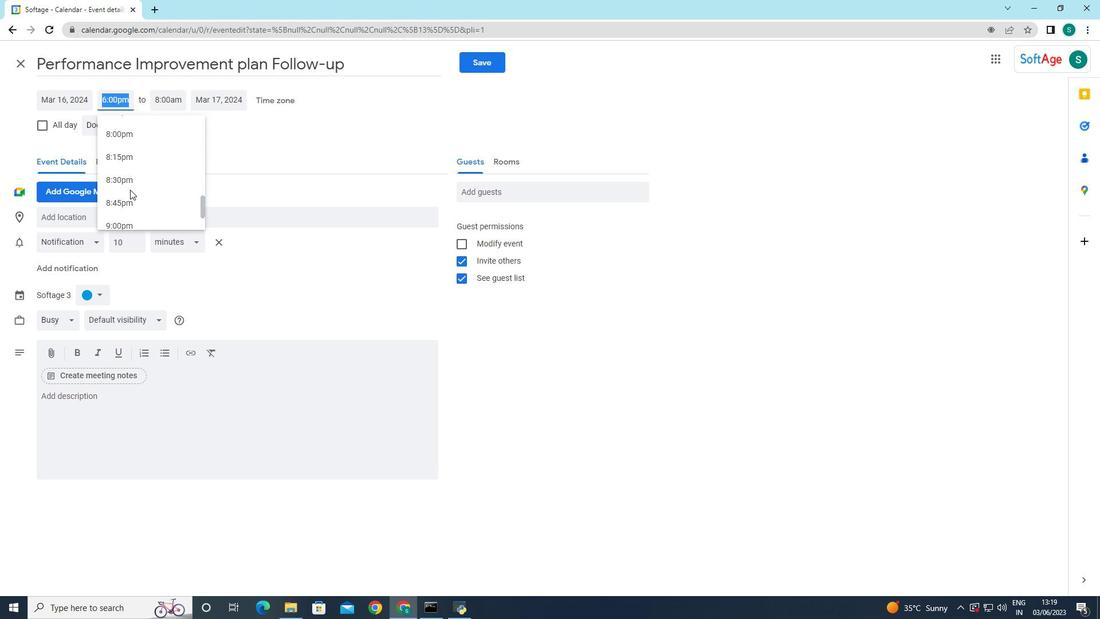 
Action: Mouse scrolled (130, 190) with delta (0, 0)
Screenshot: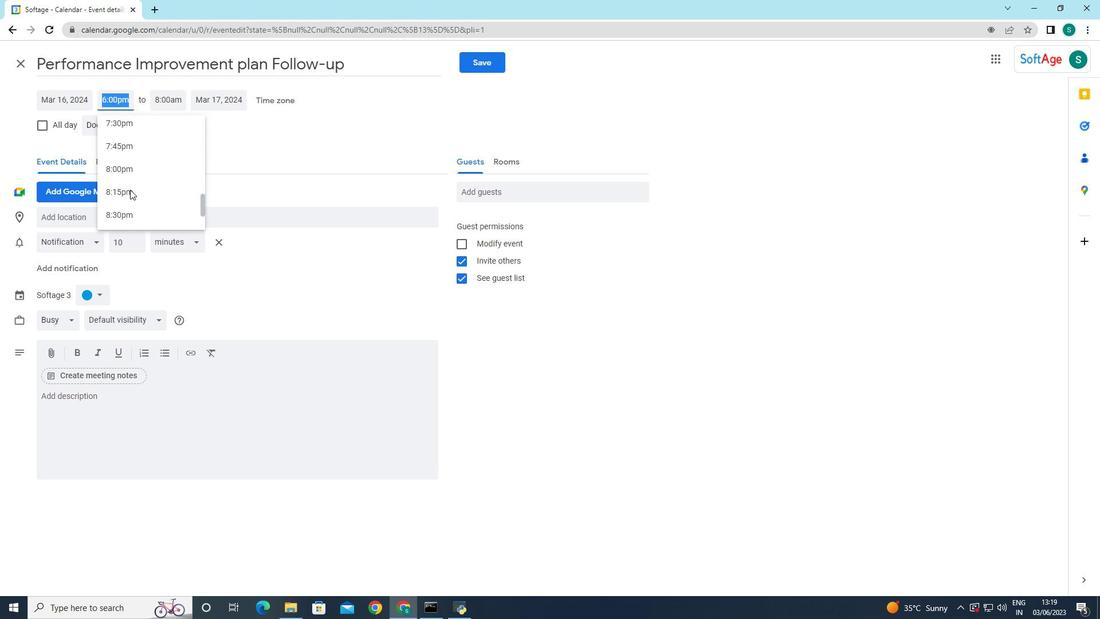 
Action: Mouse scrolled (130, 190) with delta (0, 0)
Screenshot: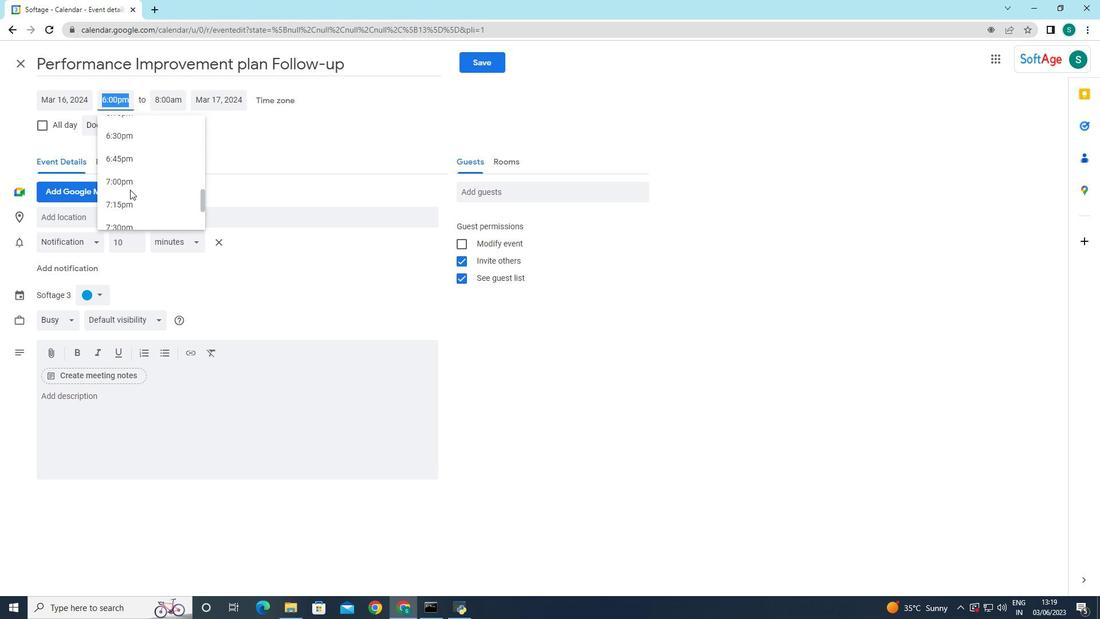 
Action: Mouse scrolled (130, 190) with delta (0, 0)
Screenshot: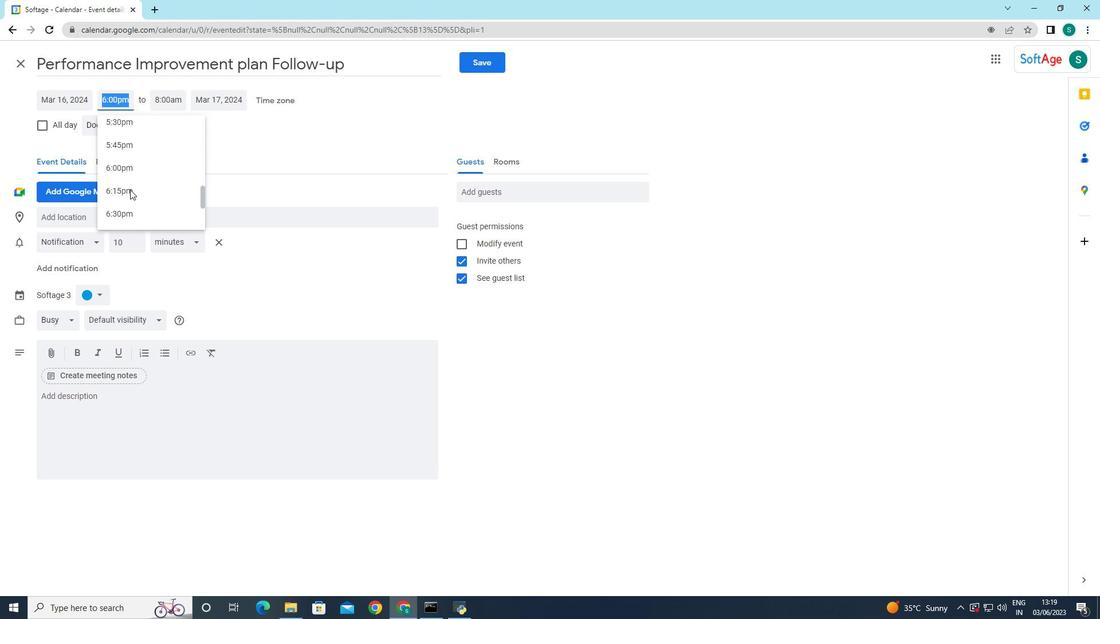 
Action: Mouse scrolled (130, 190) with delta (0, 0)
Screenshot: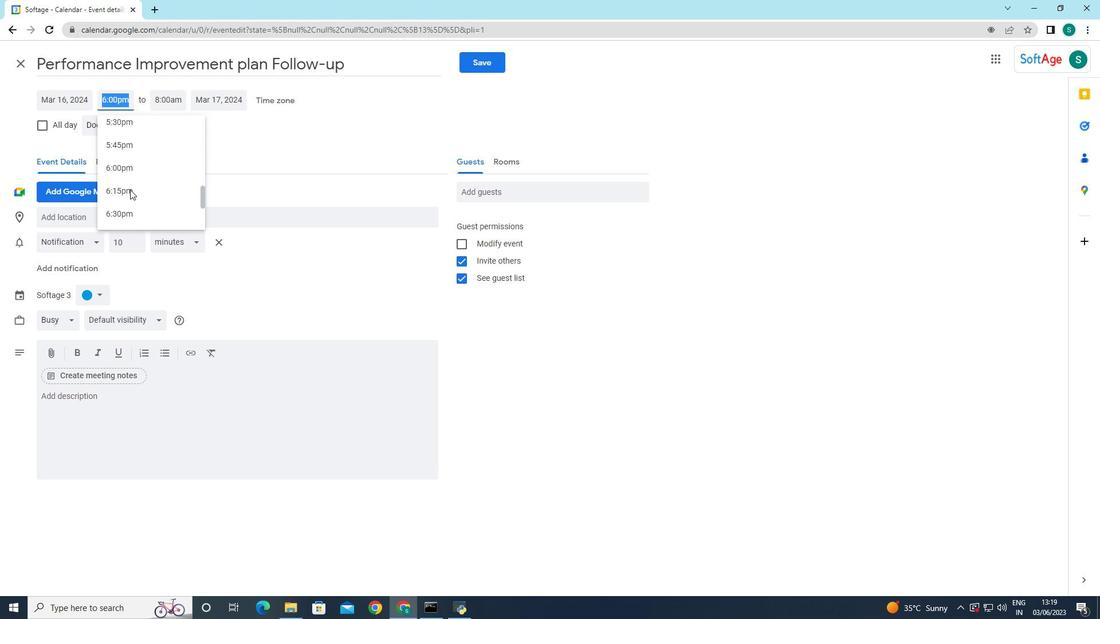 
Action: Mouse moved to (130, 189)
Screenshot: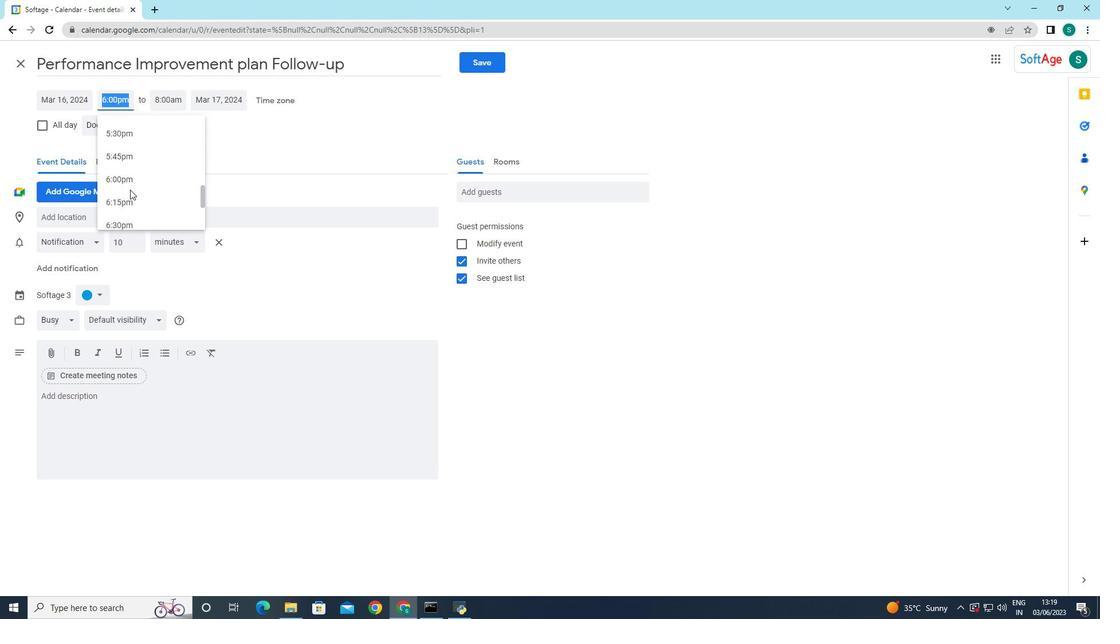 
Action: Mouse scrolled (130, 189) with delta (0, 0)
Screenshot: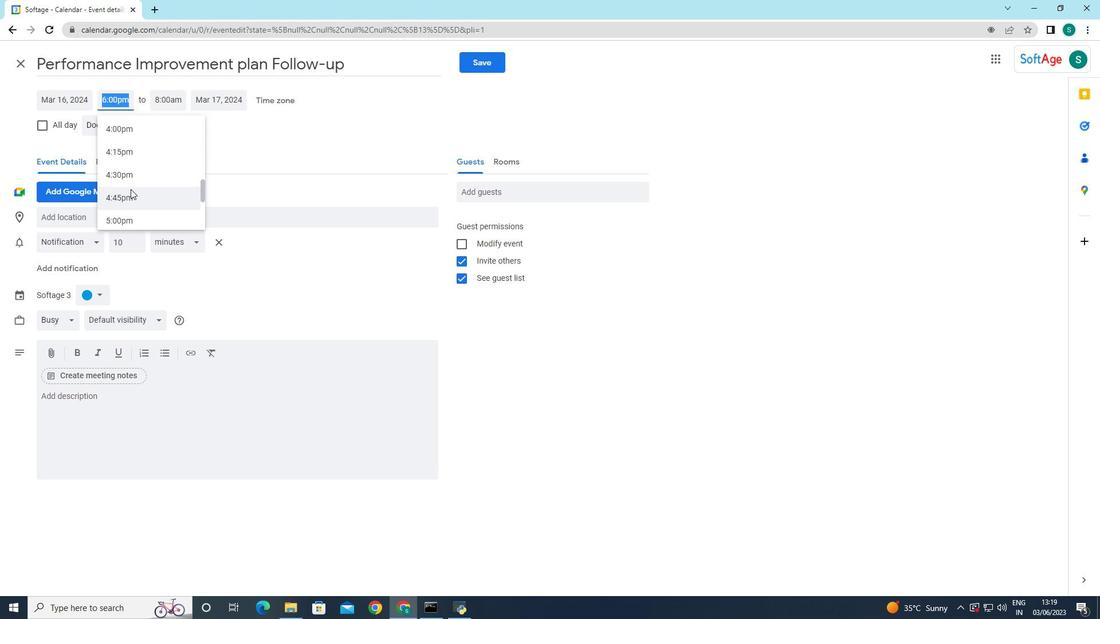
Action: Mouse scrolled (130, 189) with delta (0, 0)
Screenshot: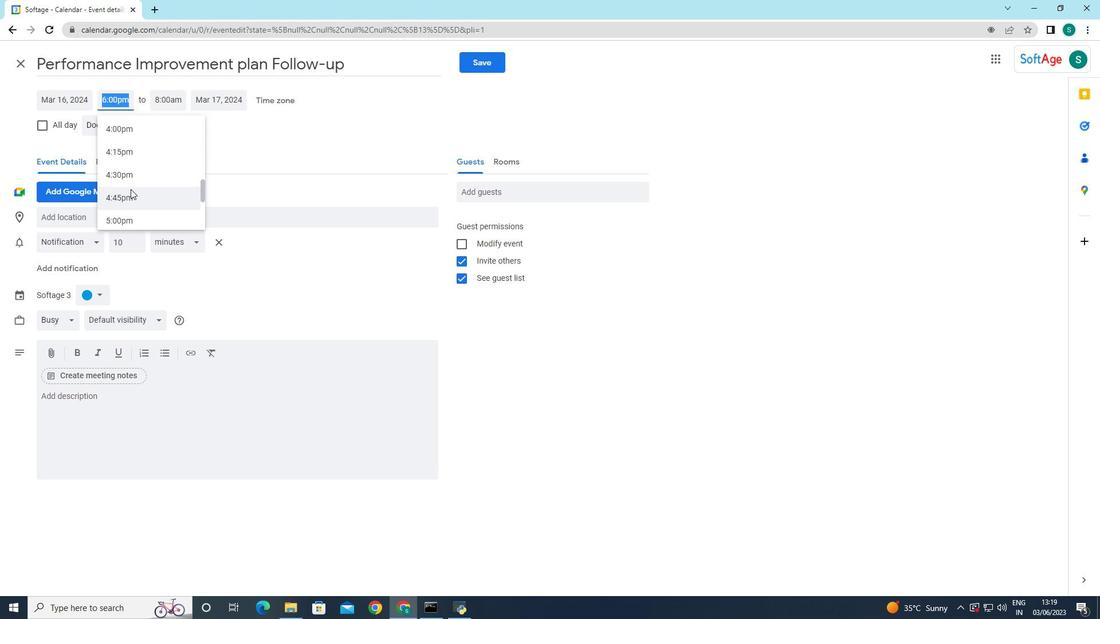 
Action: Mouse scrolled (130, 189) with delta (0, 0)
Screenshot: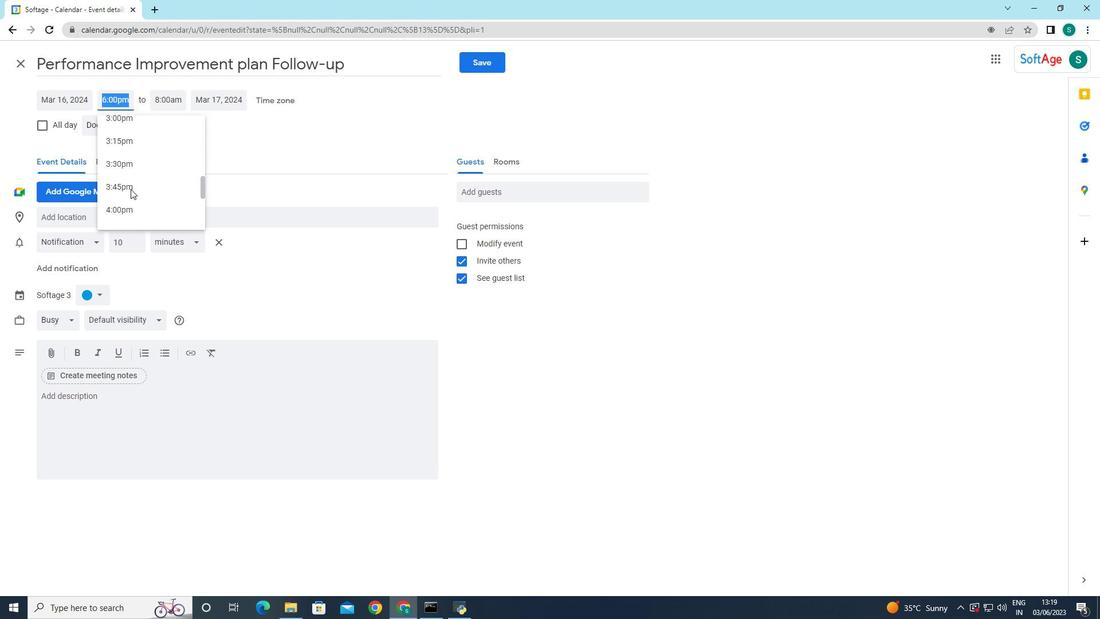 
Action: Mouse scrolled (130, 189) with delta (0, 0)
Screenshot: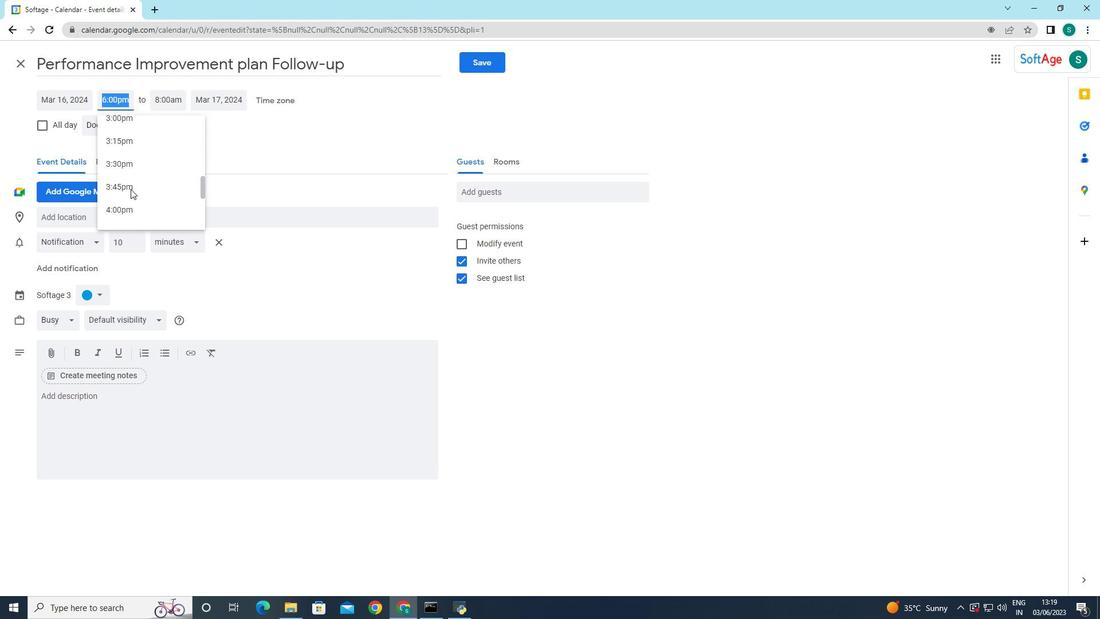 
Action: Mouse moved to (130, 188)
Screenshot: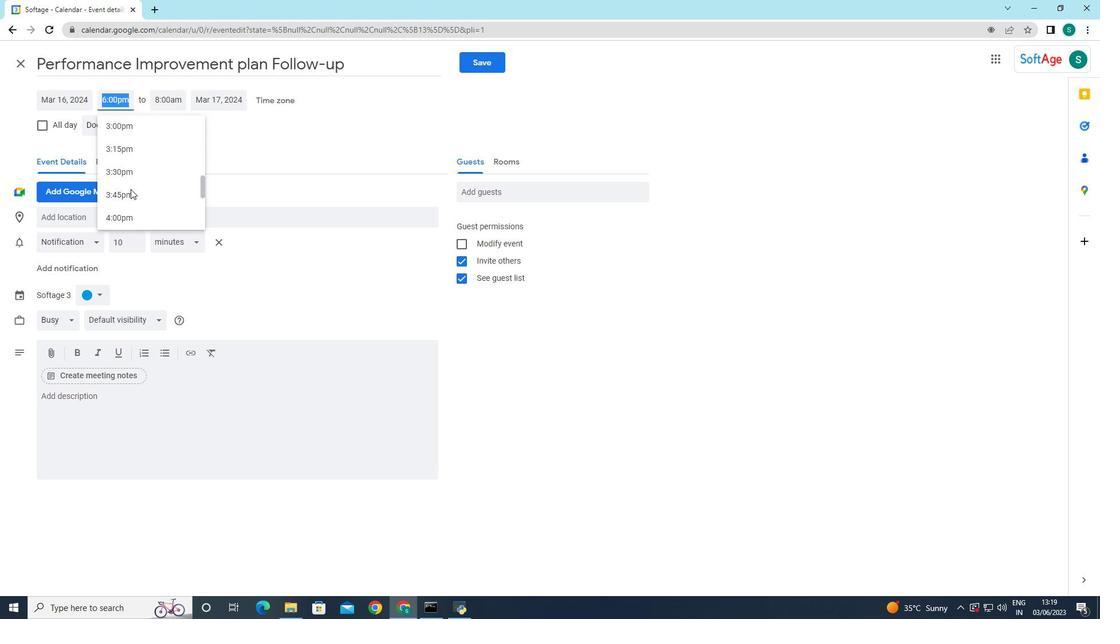 
Action: Mouse scrolled (130, 189) with delta (0, 0)
Screenshot: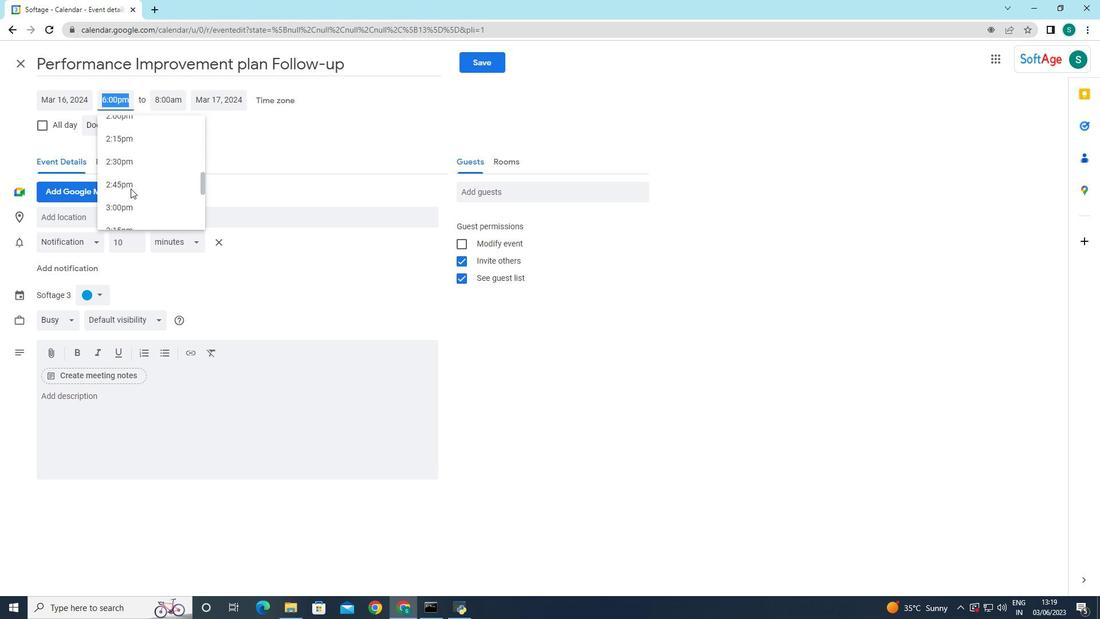 
Action: Mouse scrolled (130, 189) with delta (0, 0)
Screenshot: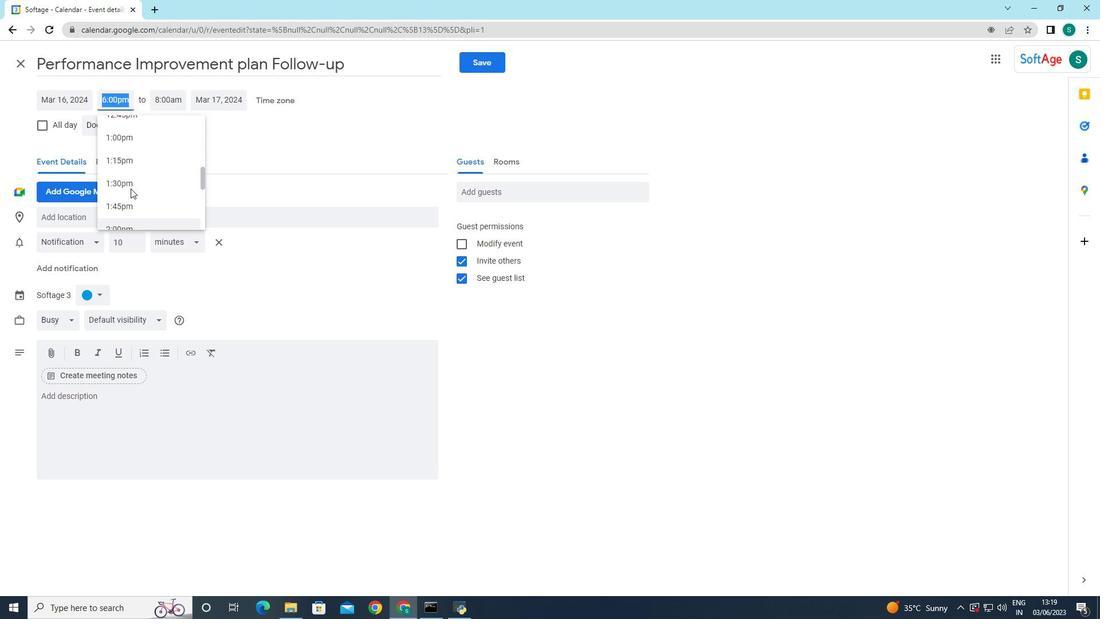 
Action: Mouse scrolled (130, 189) with delta (0, 0)
Screenshot: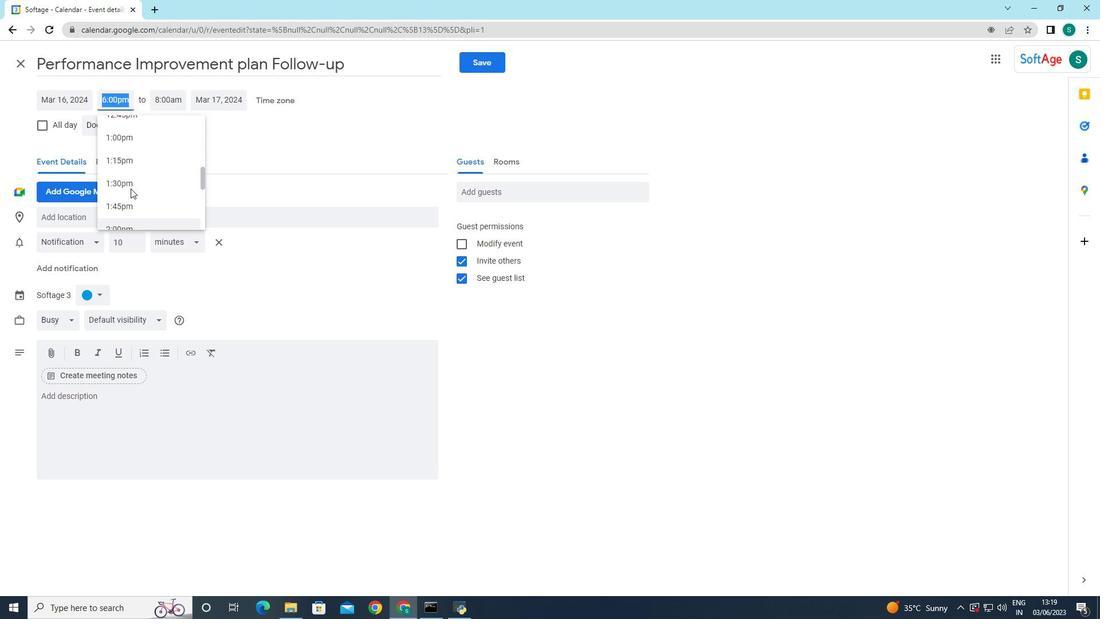 
Action: Mouse moved to (131, 189)
Screenshot: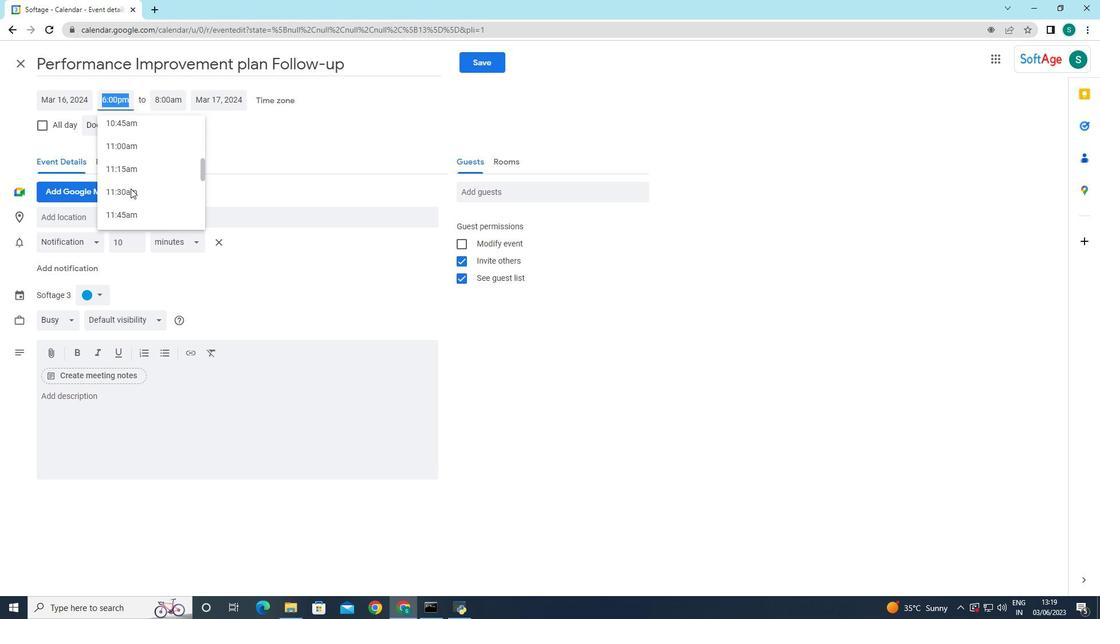 
Action: Mouse scrolled (131, 189) with delta (0, 0)
Screenshot: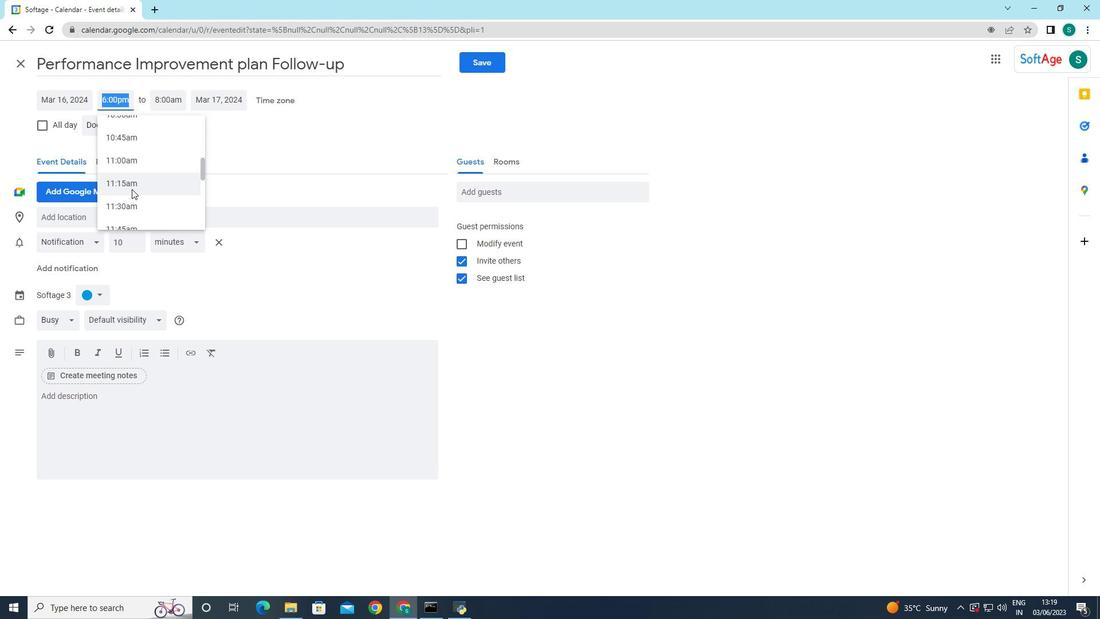 
Action: Mouse scrolled (131, 189) with delta (0, 0)
Screenshot: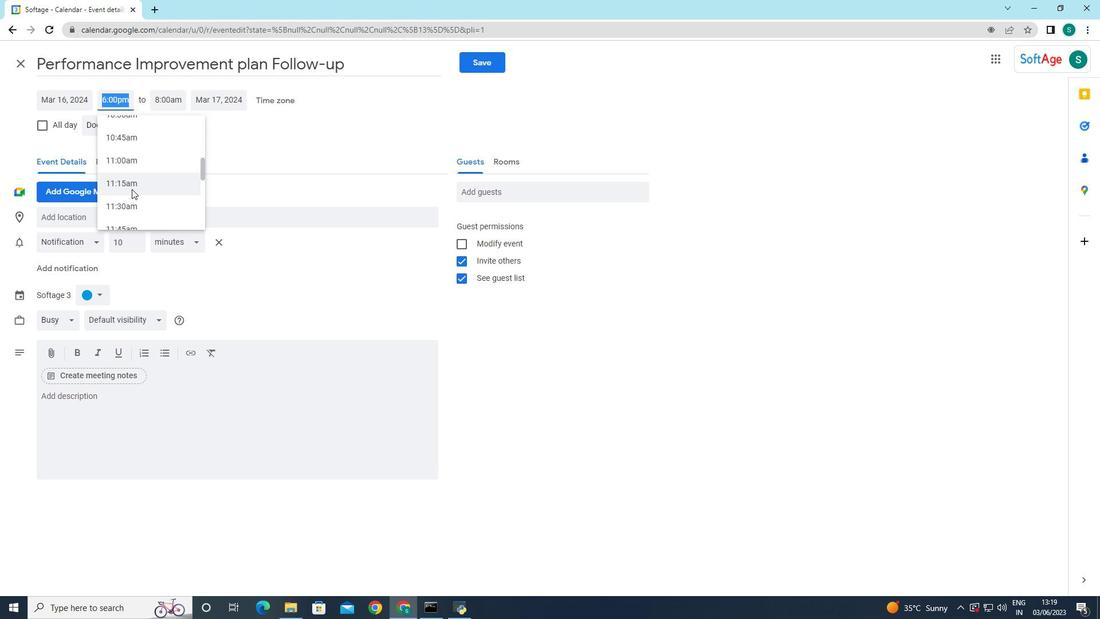 
Action: Mouse scrolled (131, 189) with delta (0, 0)
Screenshot: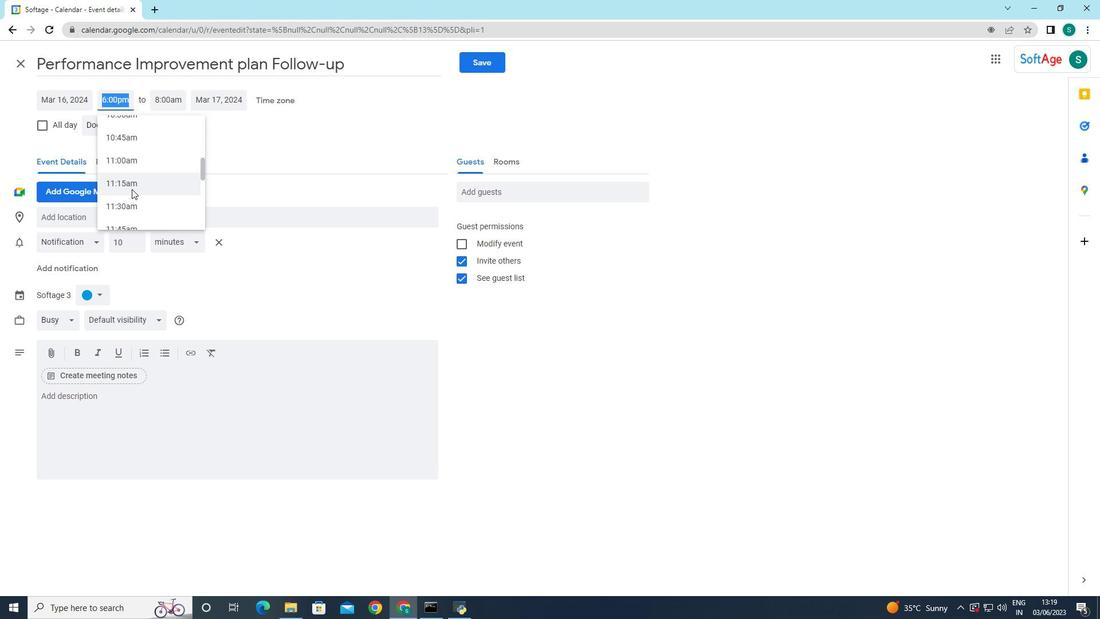 
Action: Mouse moved to (131, 189)
Screenshot: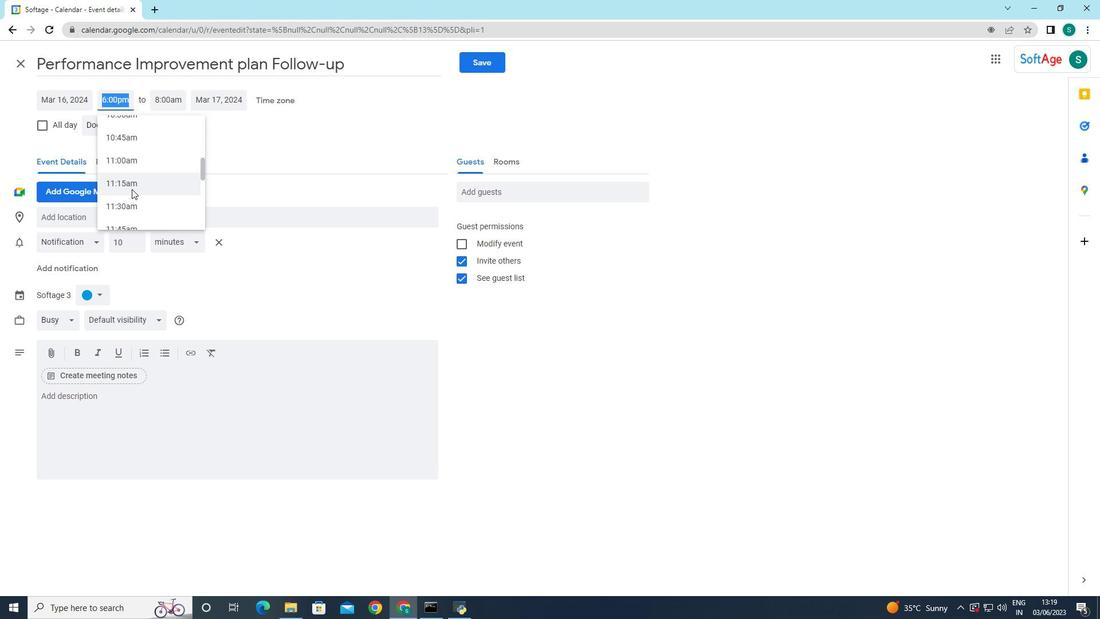 
Action: Mouse scrolled (131, 189) with delta (0, 0)
Screenshot: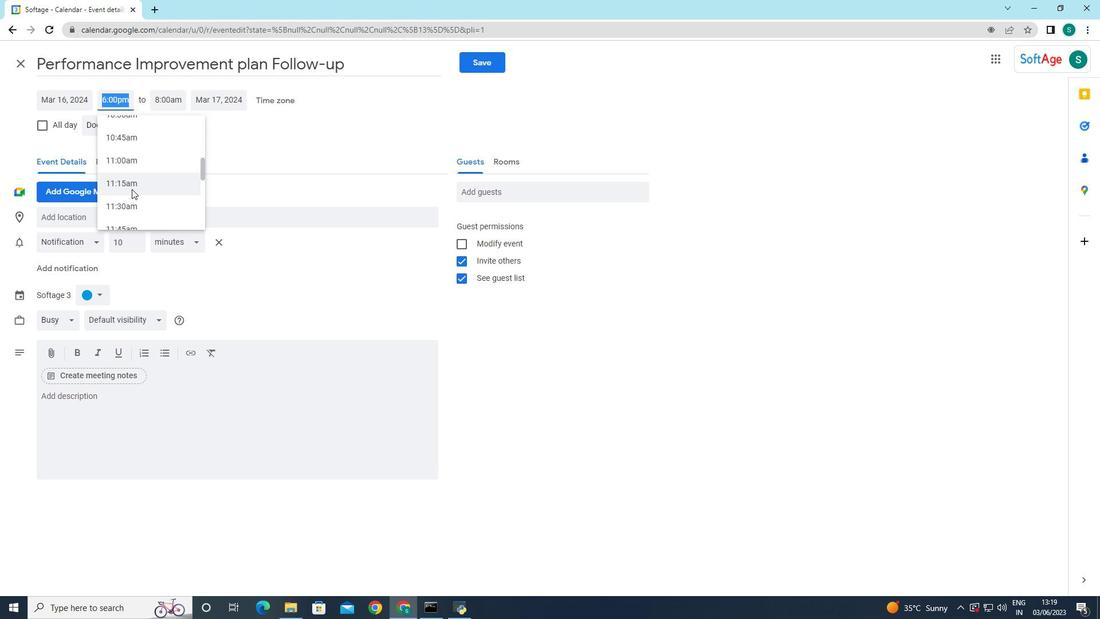 
Action: Mouse moved to (133, 188)
Screenshot: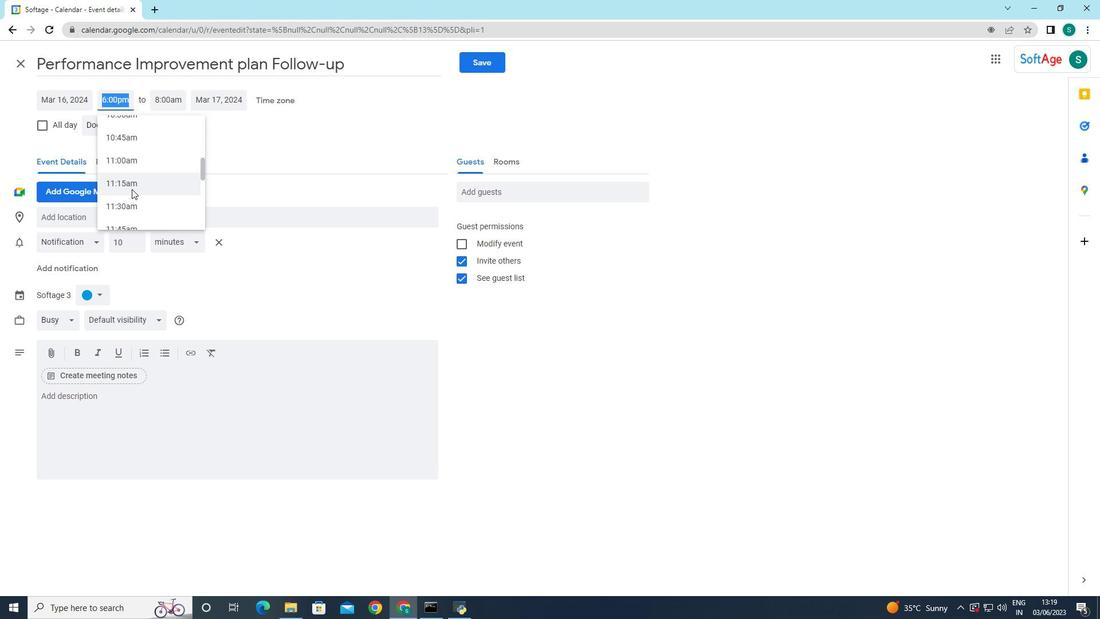 
Action: Mouse scrolled (132, 189) with delta (0, 0)
Screenshot: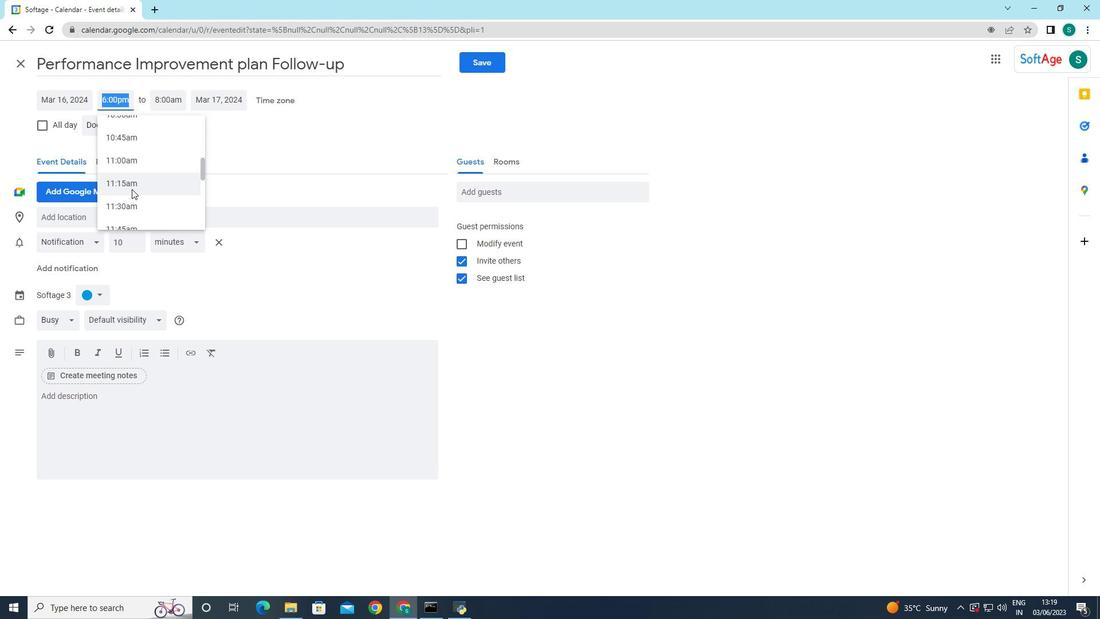 
Action: Mouse moved to (133, 188)
Screenshot: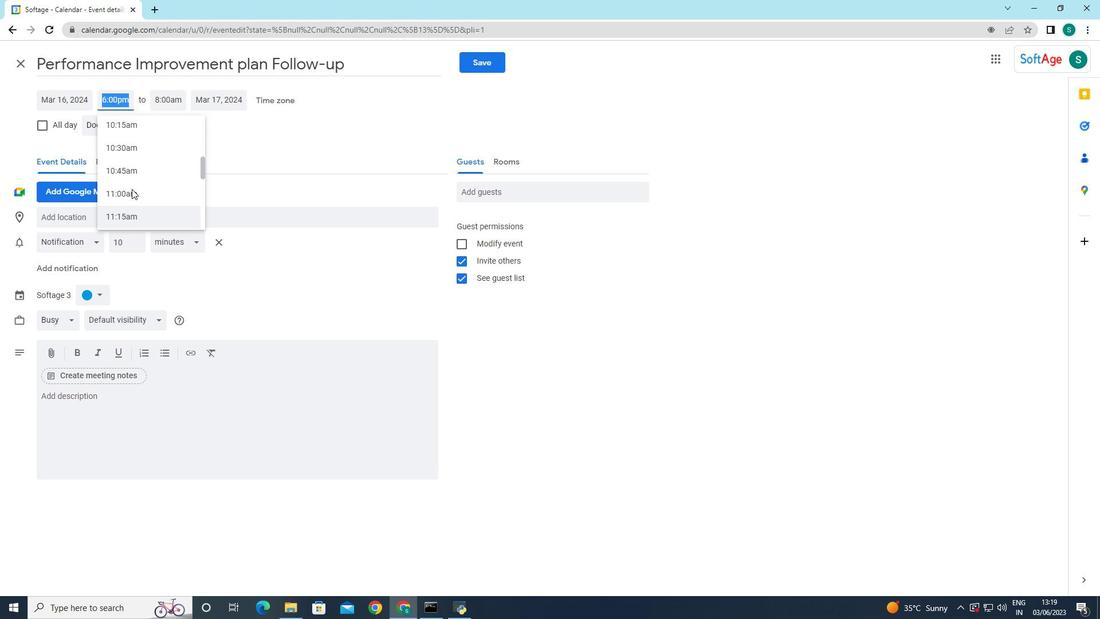 
Action: Mouse scrolled (133, 188) with delta (0, 0)
Screenshot: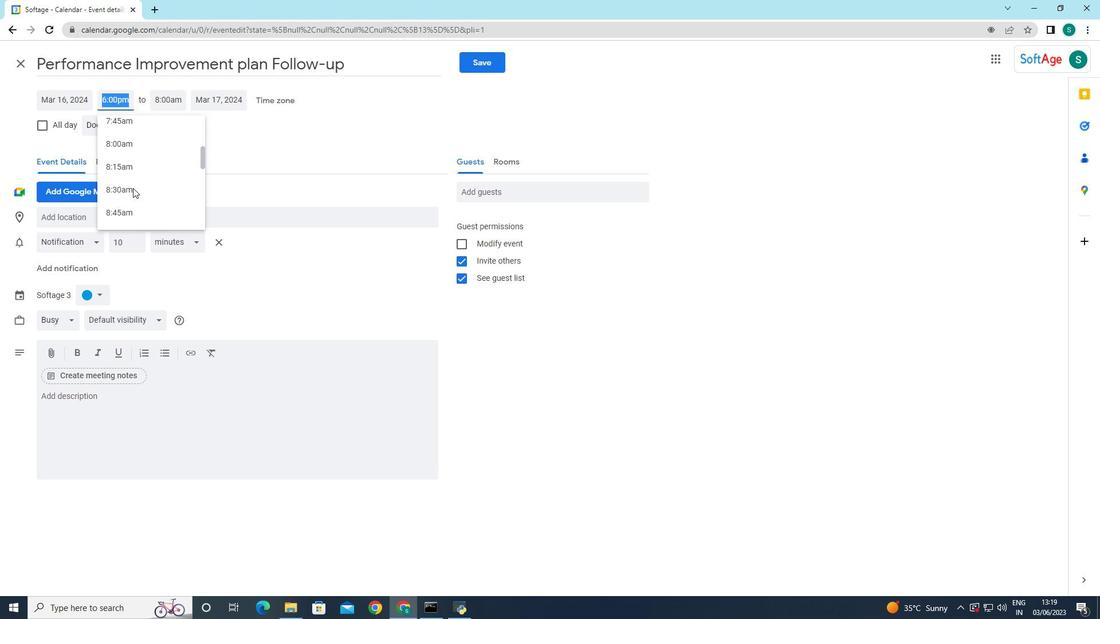 
Action: Mouse scrolled (133, 188) with delta (0, 0)
Screenshot: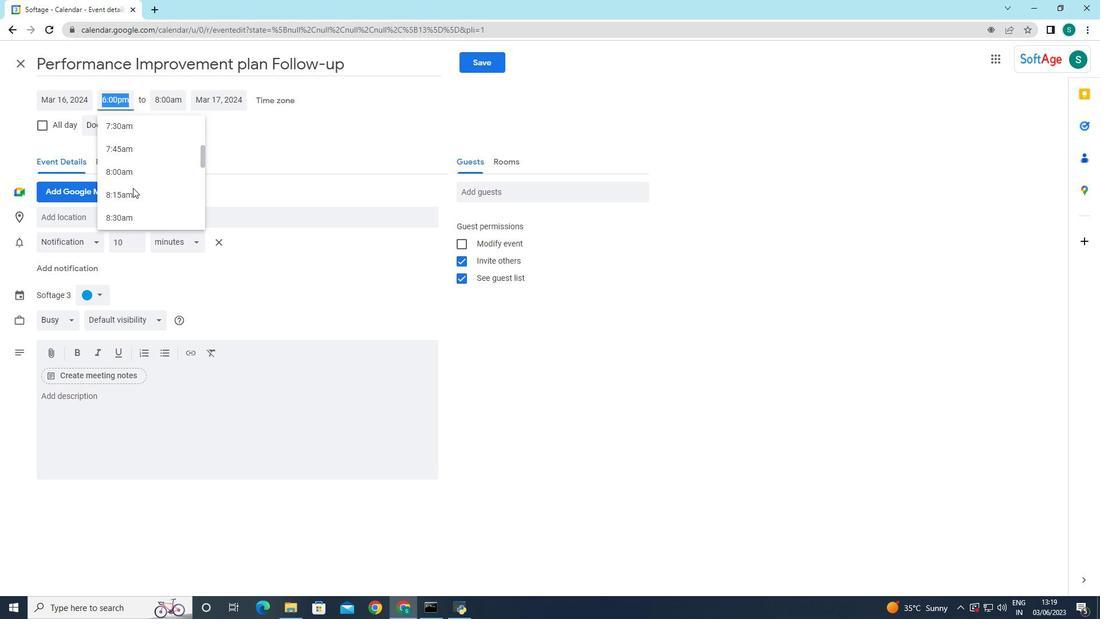 
Action: Mouse scrolled (133, 188) with delta (0, 0)
Screenshot: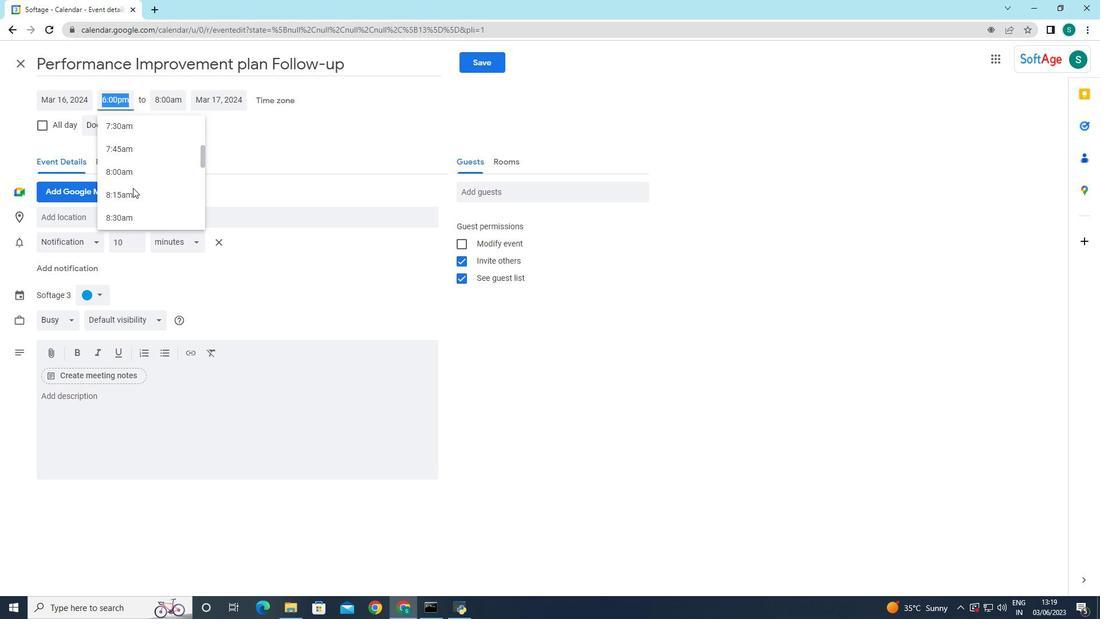 
Action: Mouse scrolled (133, 188) with delta (0, 0)
Screenshot: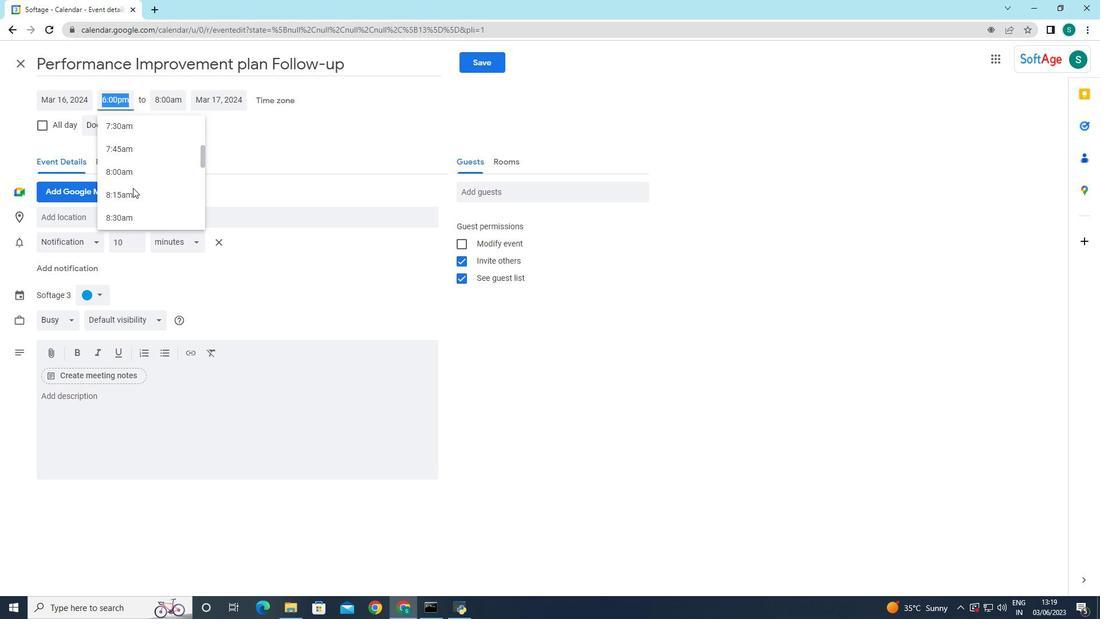 
Action: Mouse moved to (130, 185)
Screenshot: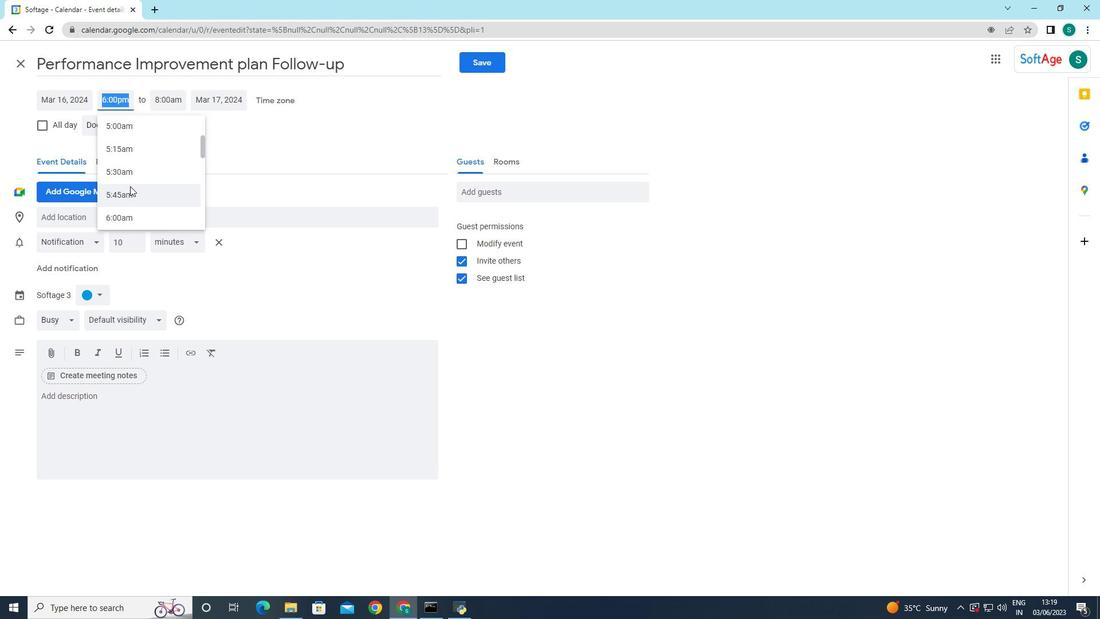 
Action: Mouse scrolled (130, 185) with delta (0, 0)
Screenshot: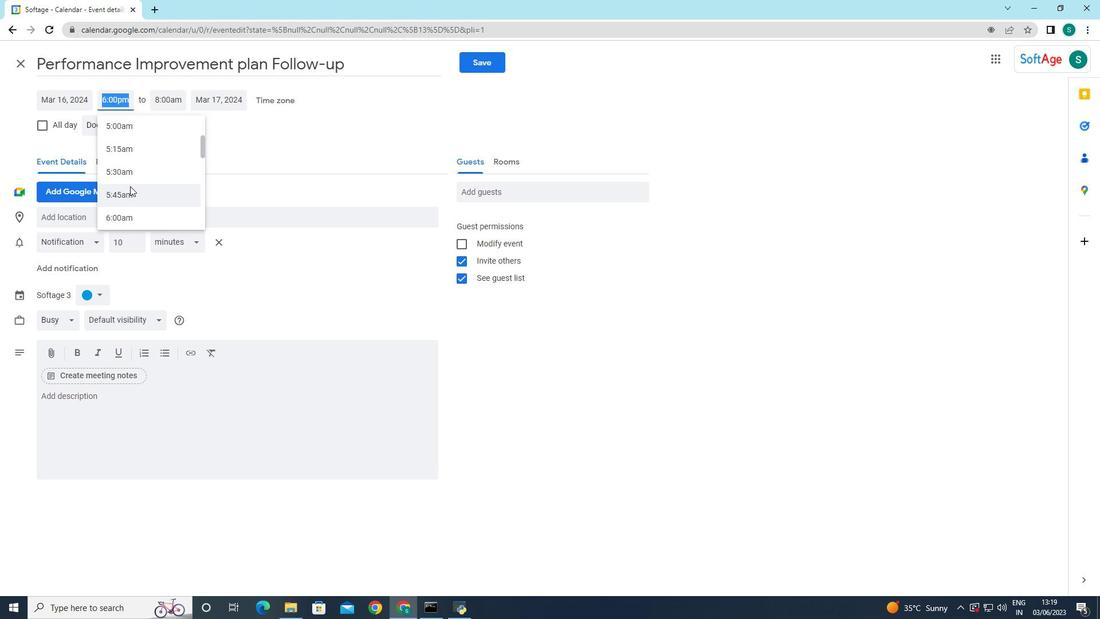 
Action: Mouse moved to (130, 189)
Screenshot: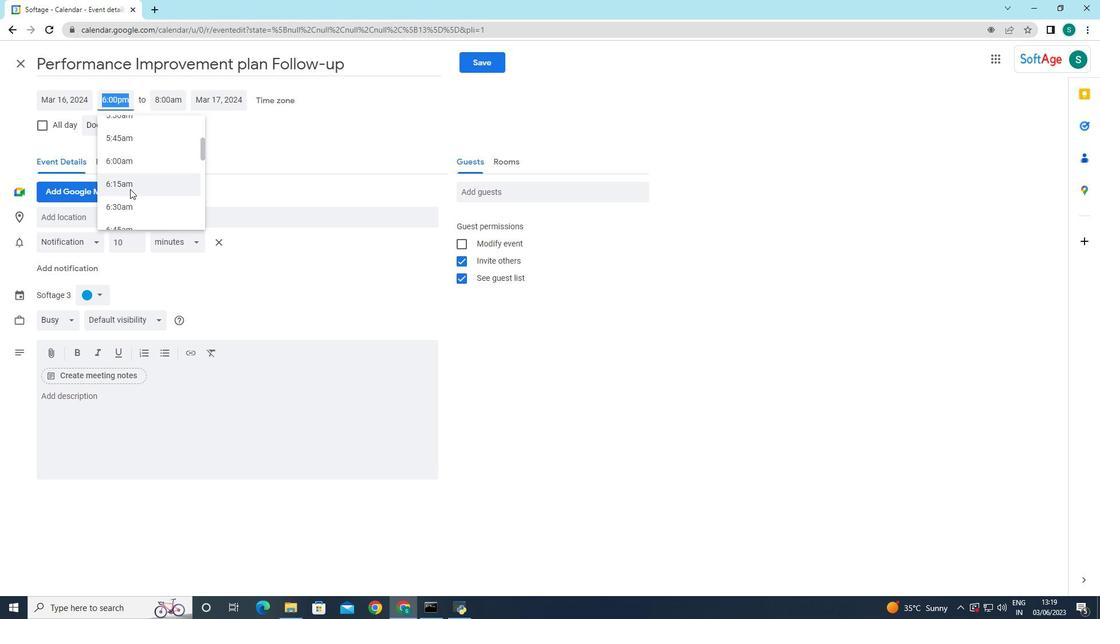 
Action: Mouse scrolled (130, 188) with delta (0, 0)
Screenshot: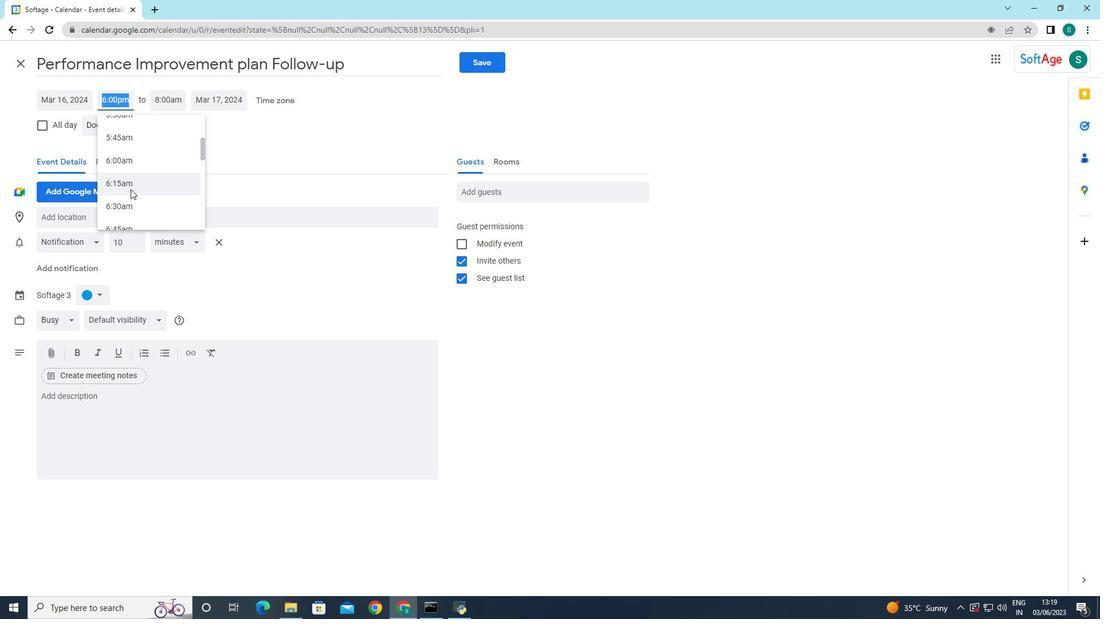 
Action: Mouse scrolled (130, 188) with delta (0, 0)
Screenshot: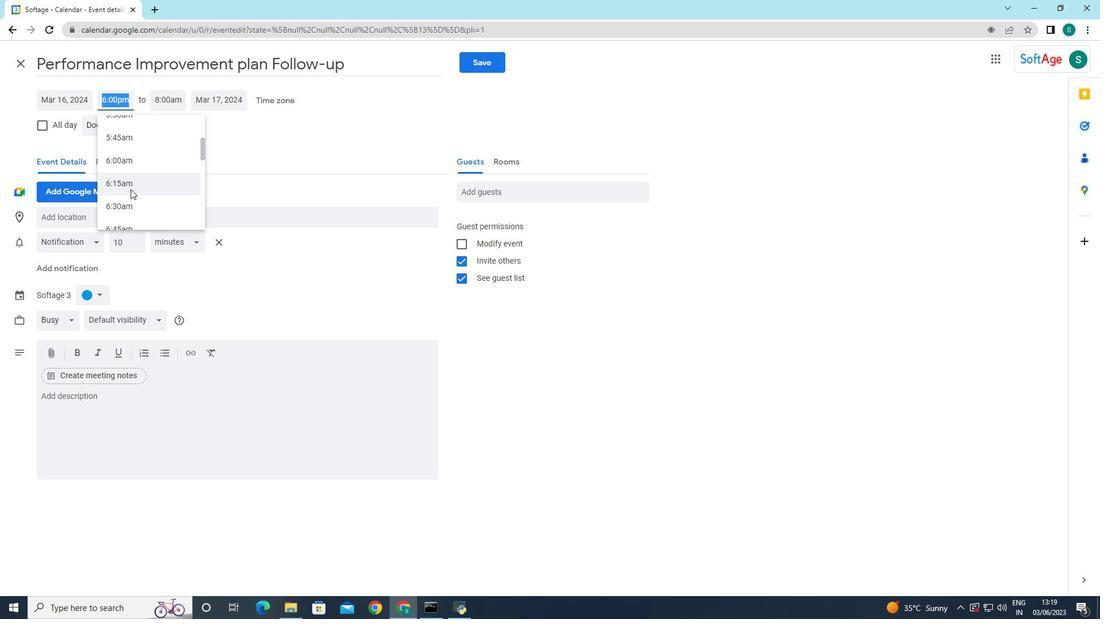 
Action: Mouse moved to (130, 190)
Screenshot: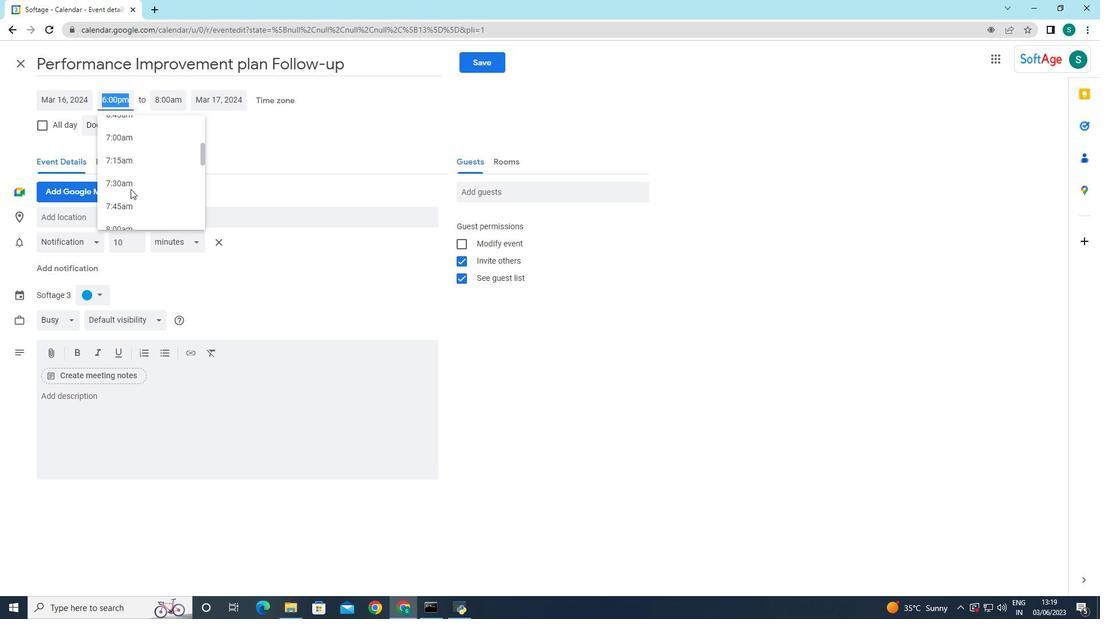 
Action: Mouse scrolled (130, 189) with delta (0, 0)
Screenshot: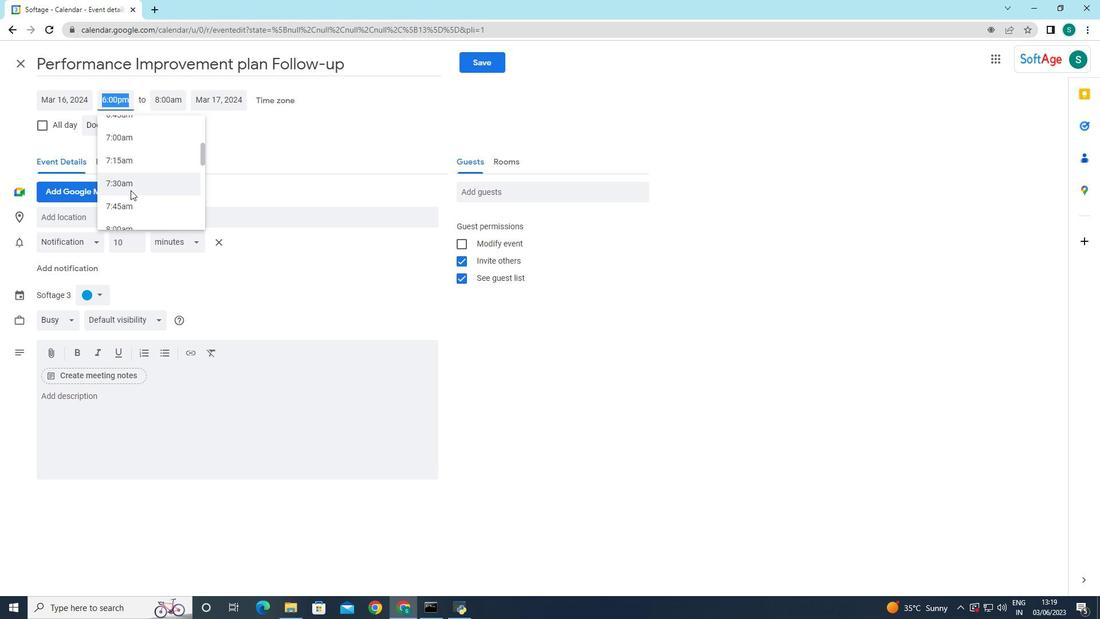
Action: Mouse moved to (127, 177)
Screenshot: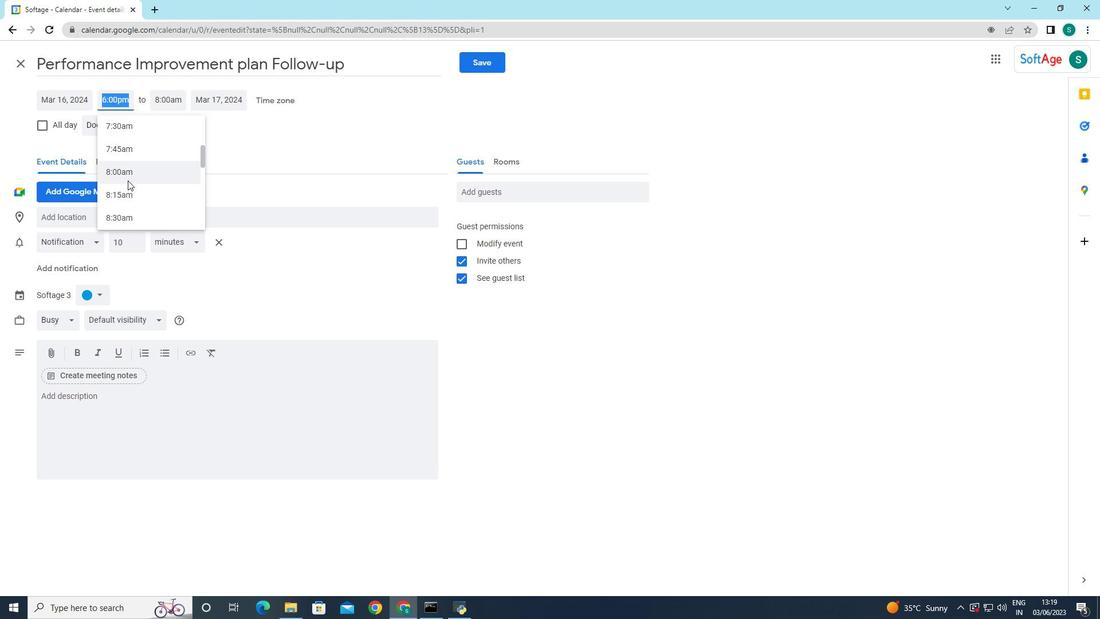 
Action: Mouse pressed left at (127, 177)
Screenshot: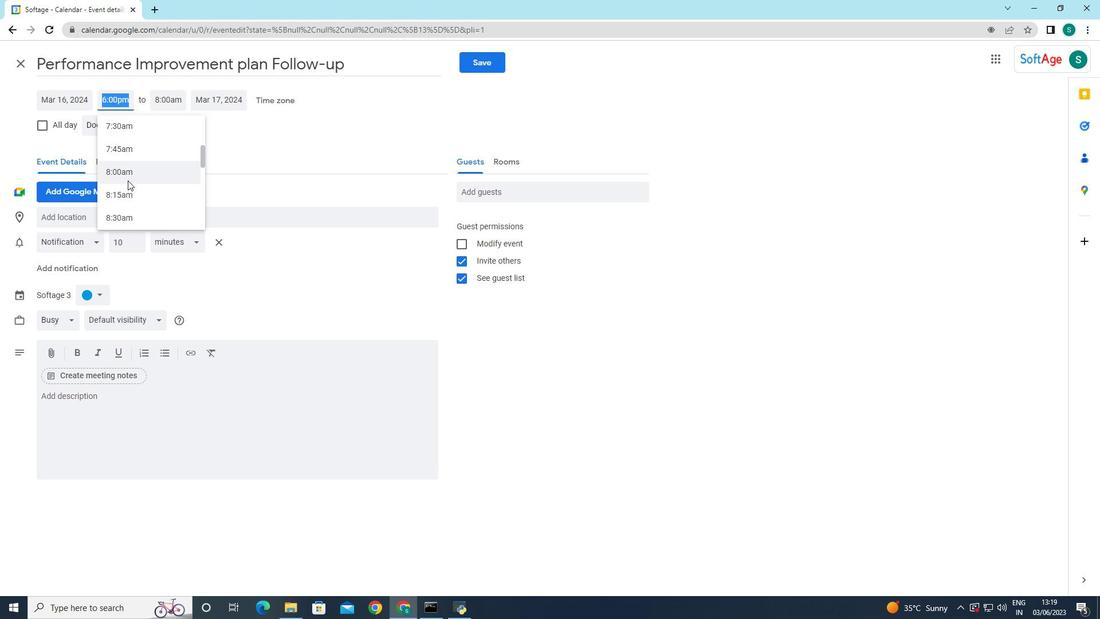 
Action: Mouse moved to (167, 111)
Screenshot: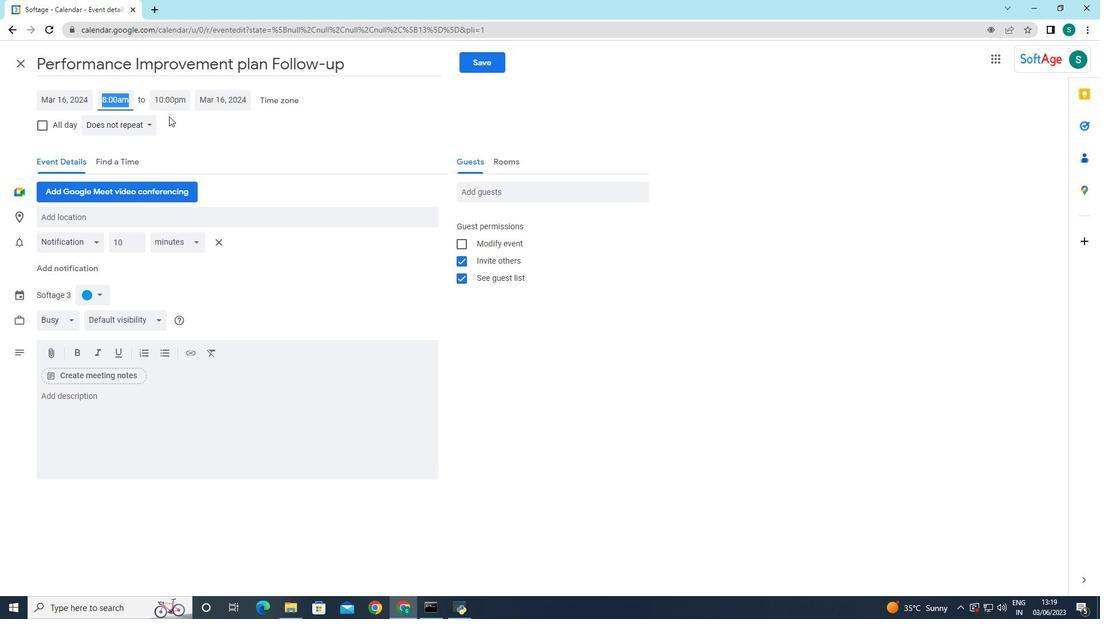 
Action: Mouse pressed left at (167, 111)
Screenshot: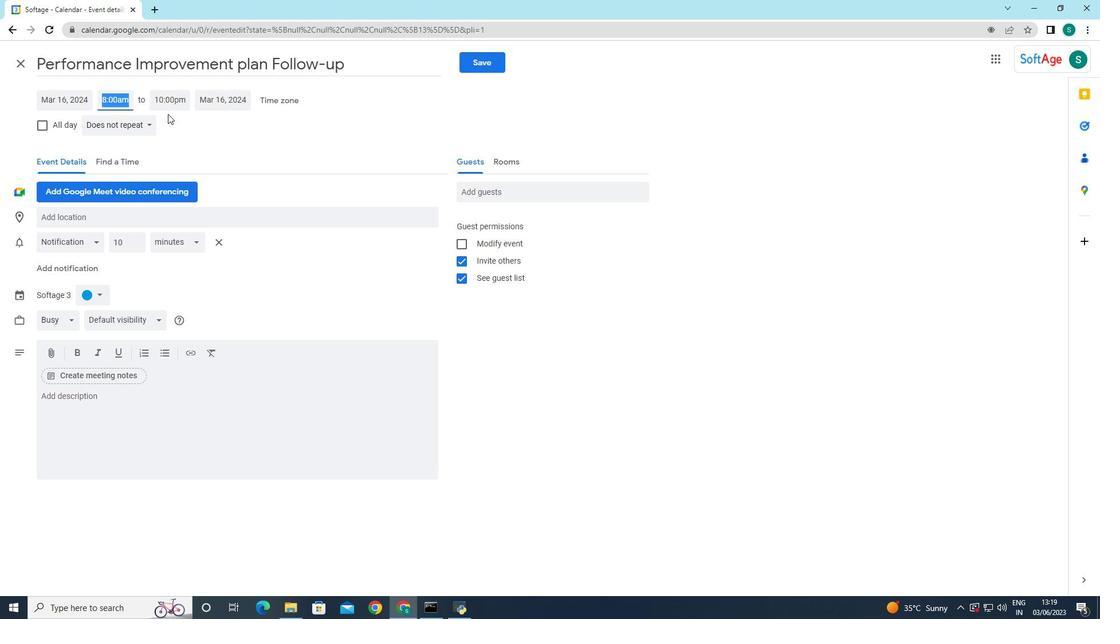 
Action: Mouse moved to (204, 133)
Screenshot: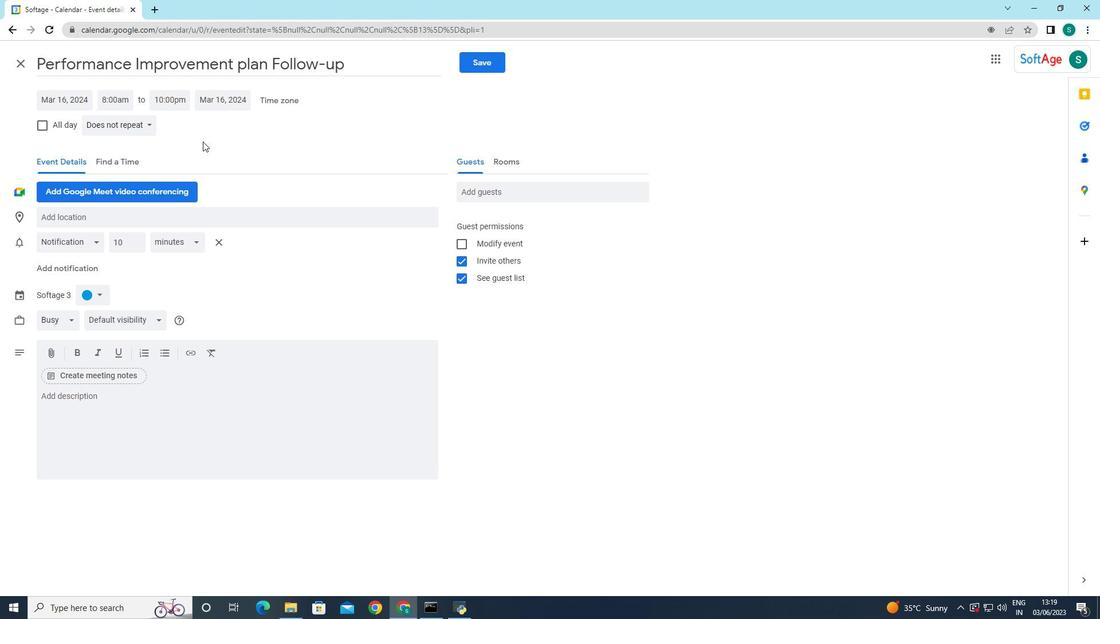 
Action: Mouse pressed left at (204, 133)
Screenshot: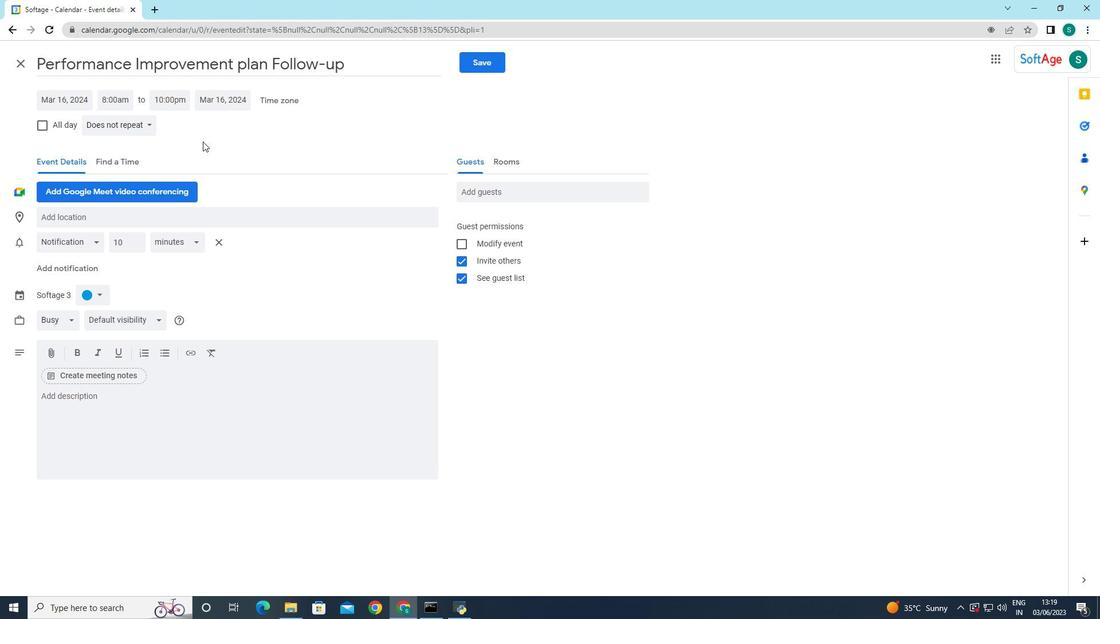 
Action: Mouse moved to (79, 396)
Screenshot: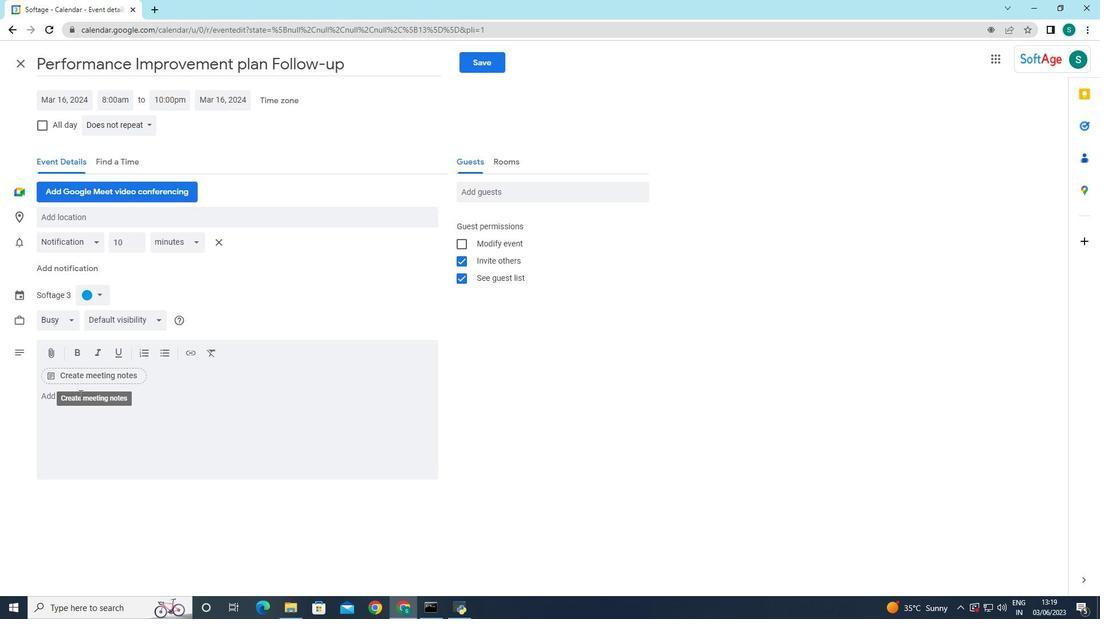 
Action: Mouse pressed left at (79, 396)
Screenshot: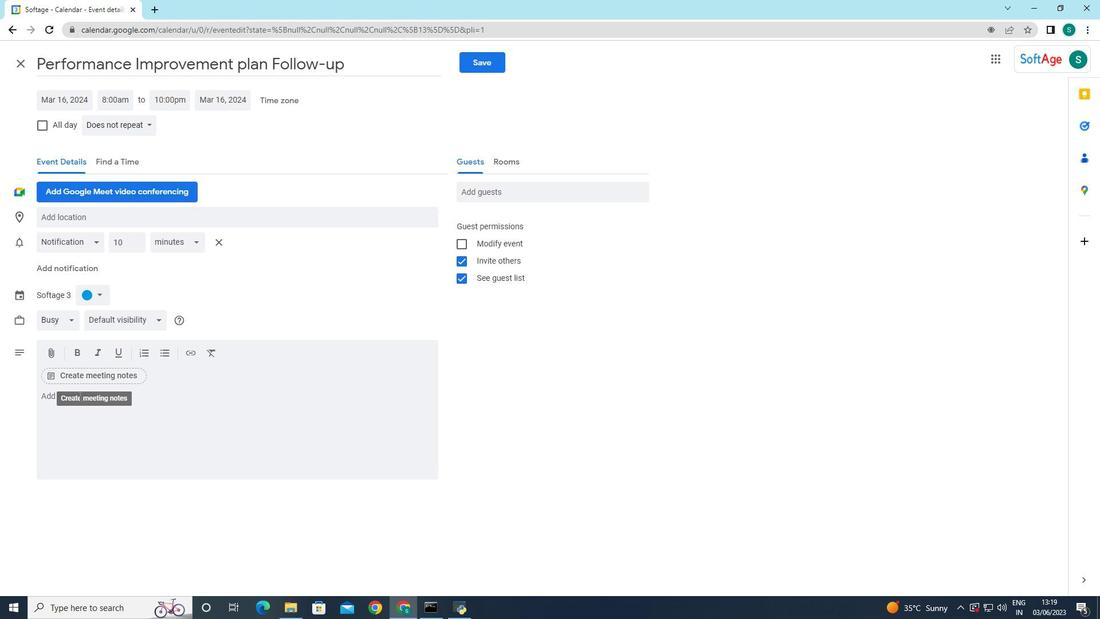 
Action: Key pressed <Key.caps_lock>T<Key.caps_lock>he<Key.space>strategy<Key.space><Key.caps_lock>P<Key.caps_lock>lanning<Key.space><Key.caps_lock>SE<Key.backspace><Key.caps_lock>ession<Key.space>sets<Key.space>the<Key.space>foundation<Key.space>for<Key.space>inforned<Key.space>decusuib-najubf
Screenshot: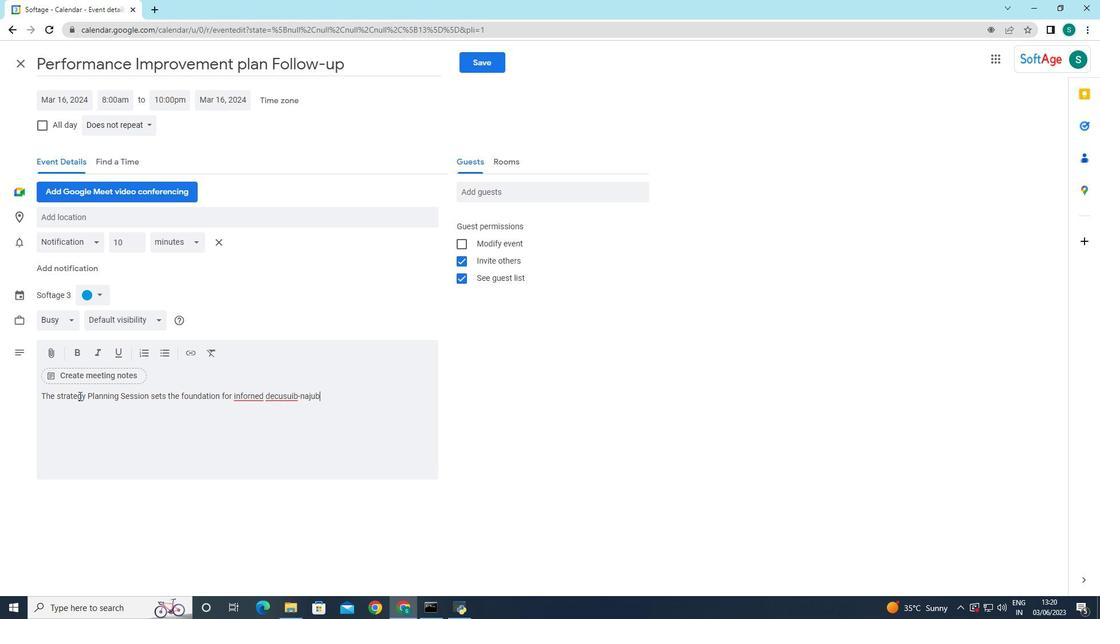 
Action: Mouse moved to (255, 397)
Screenshot: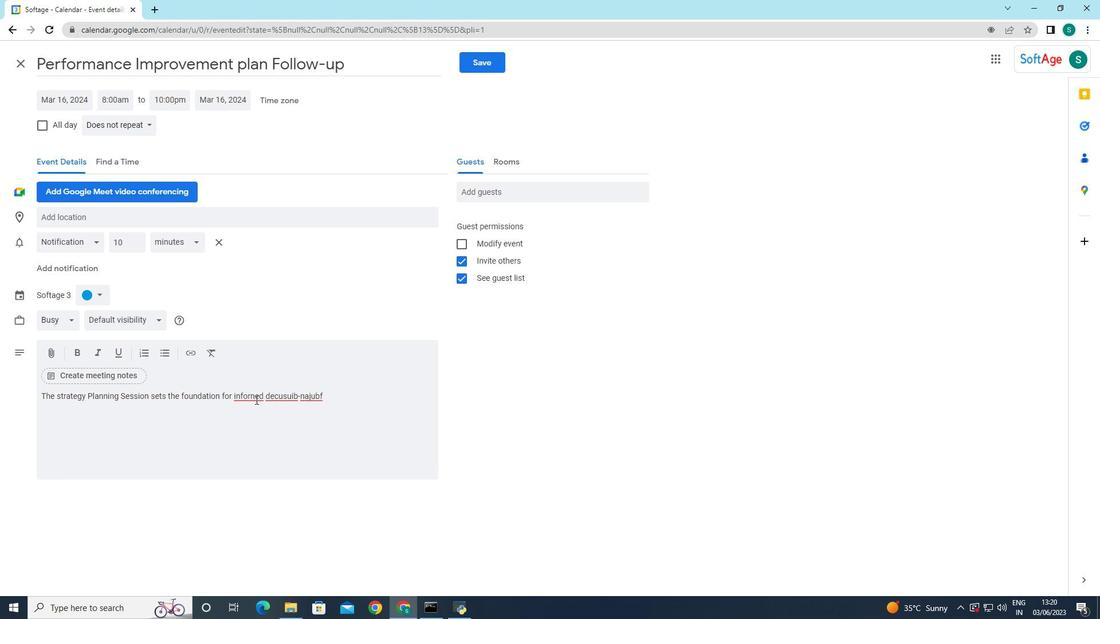 
Action: Mouse pressed right at (255, 397)
Screenshot: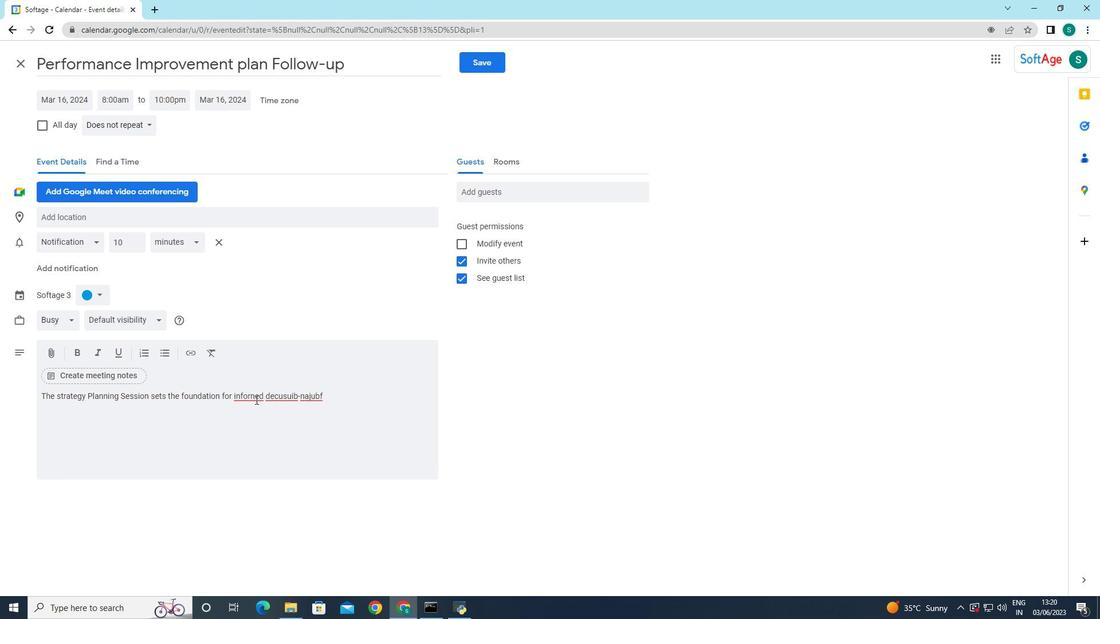 
Action: Mouse moved to (270, 409)
Screenshot: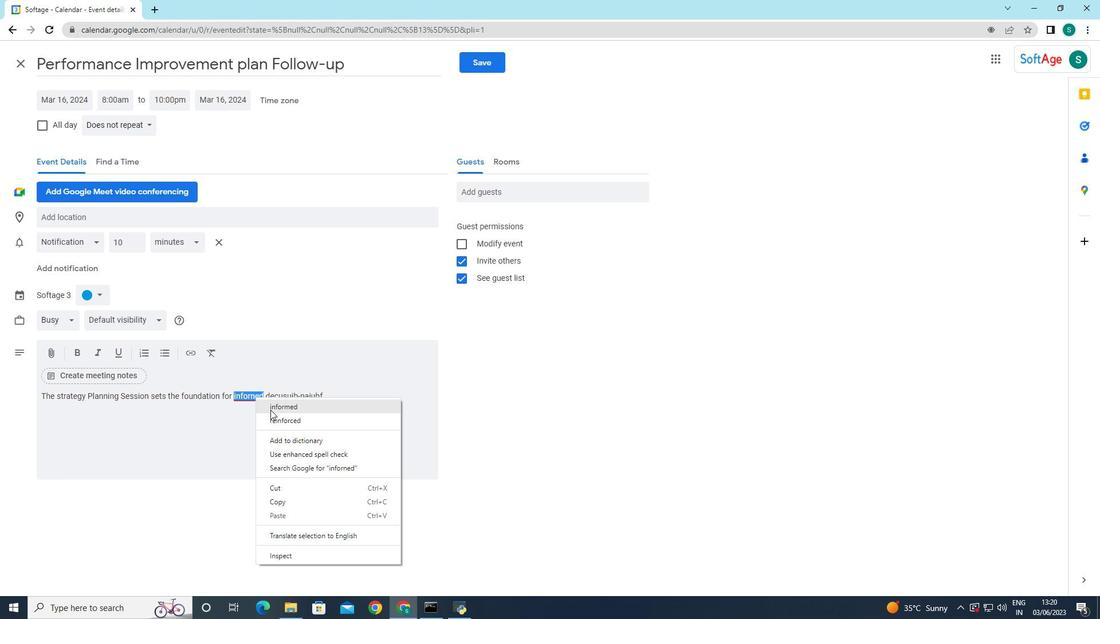 
Action: Mouse pressed left at (270, 409)
Screenshot: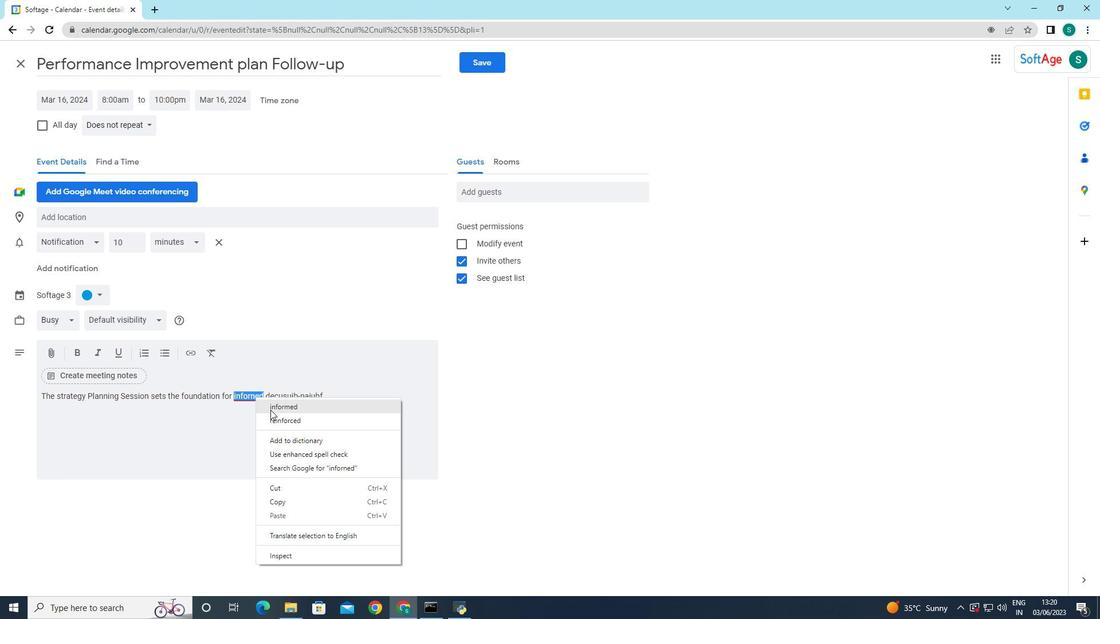 
Action: Mouse moved to (282, 395)
Screenshot: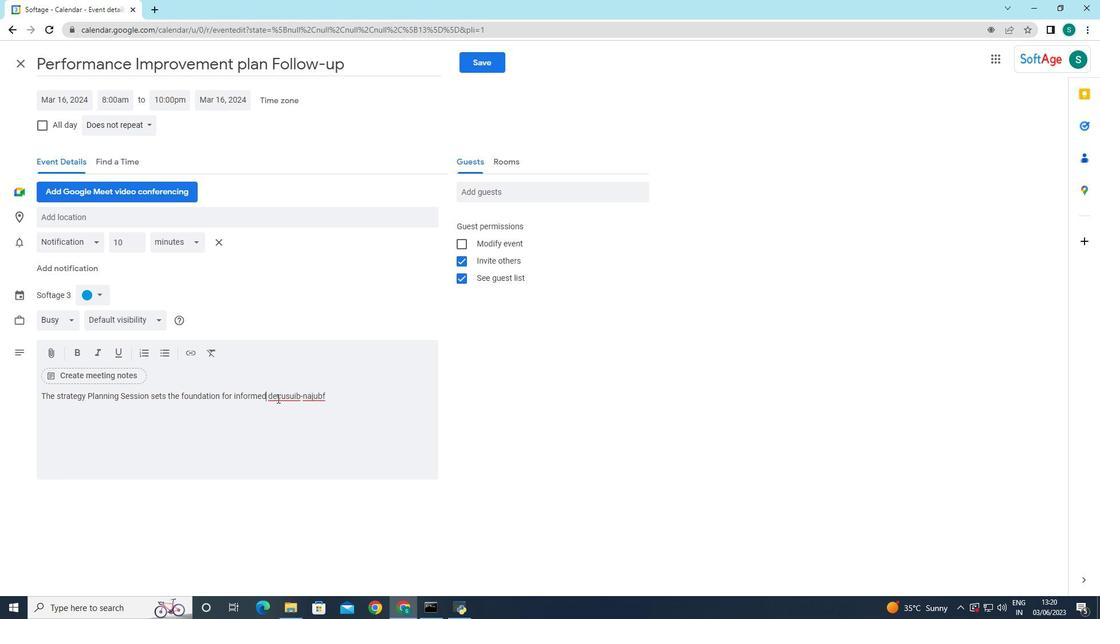 
Action: Mouse pressed left at (282, 395)
Screenshot: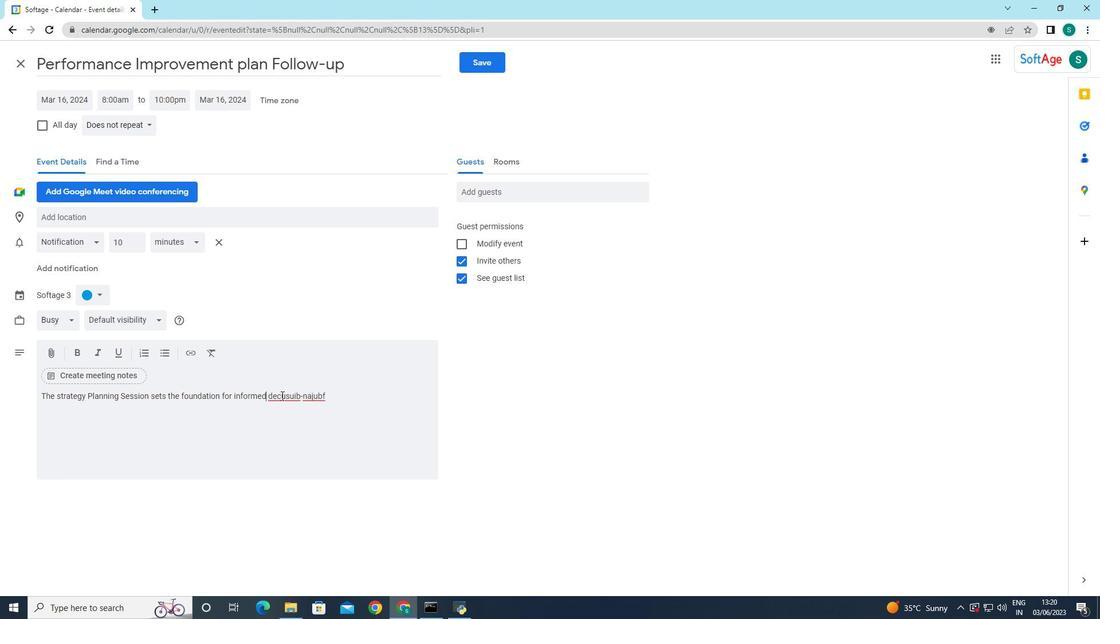 
Action: Mouse moved to (282, 395)
Screenshot: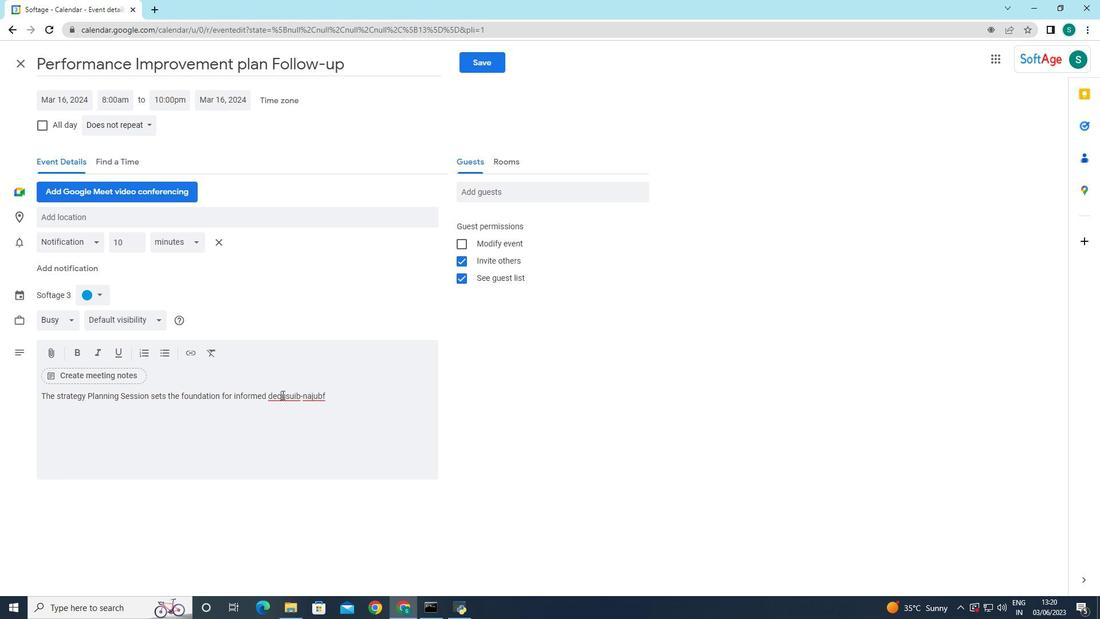 
Action: Mouse pressed right at (282, 395)
Screenshot: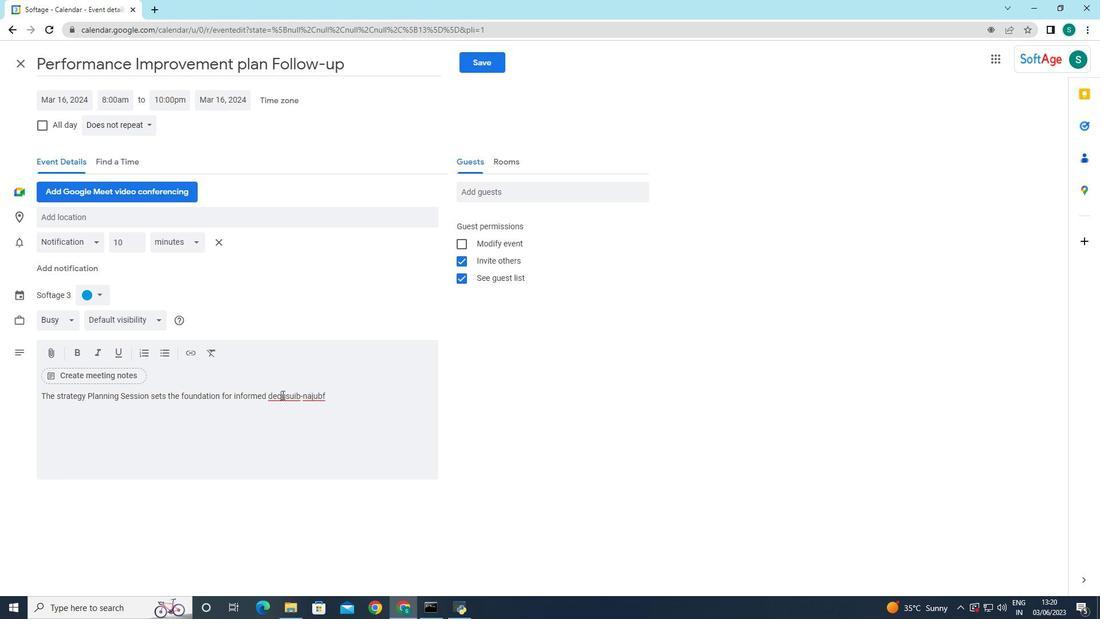 
Action: Mouse moved to (298, 404)
Screenshot: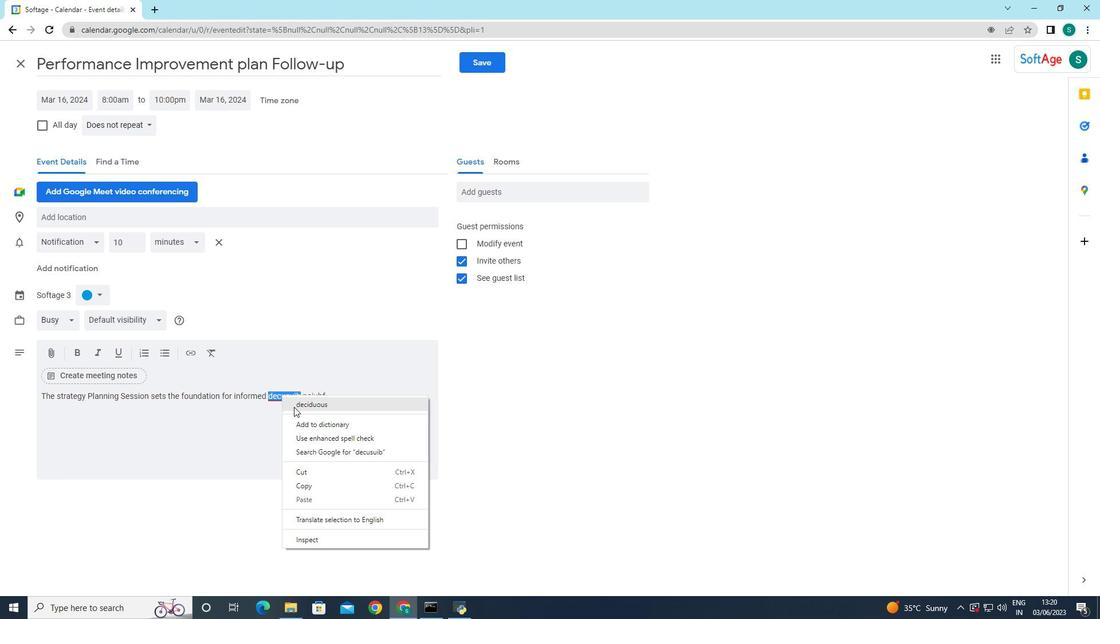 
Action: Mouse pressed left at (298, 404)
Screenshot: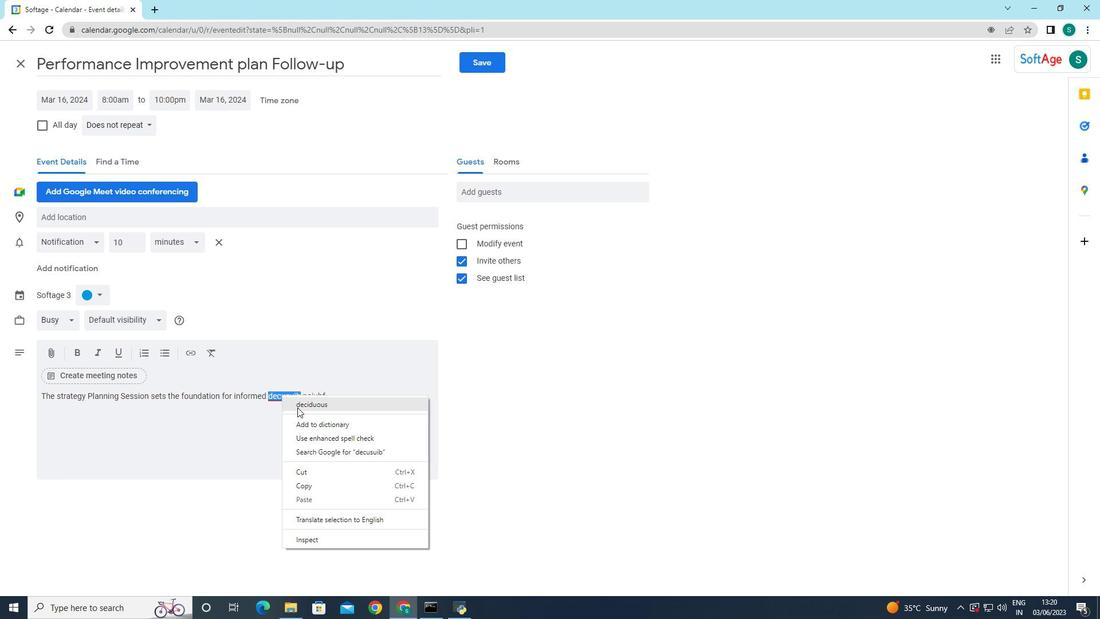 
Action: Mouse moved to (320, 396)
Screenshot: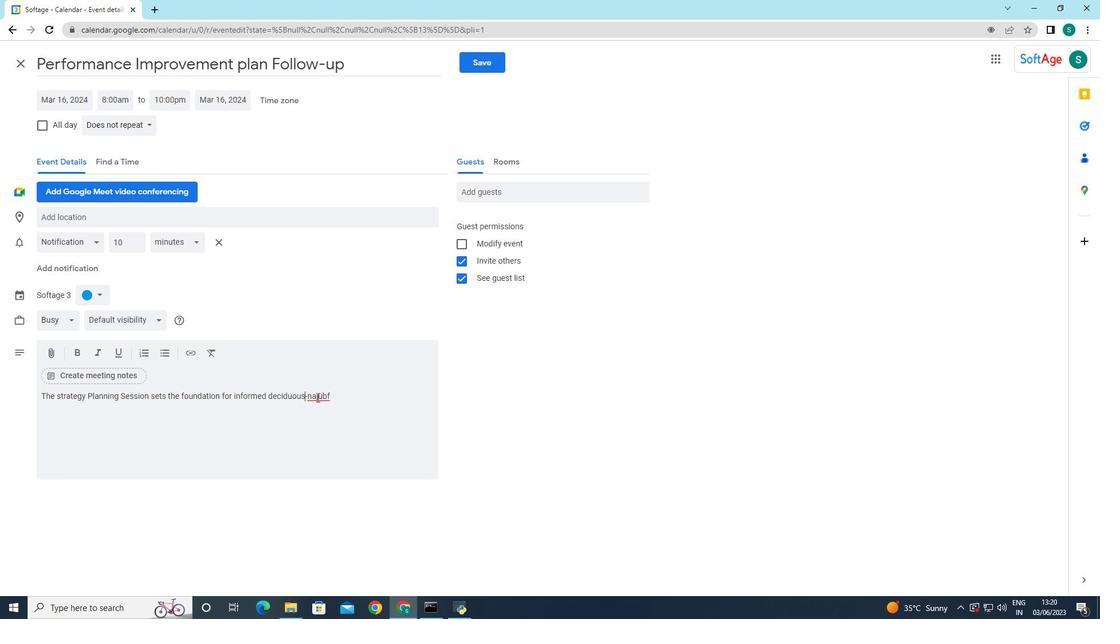 
Action: Mouse pressed left at (320, 396)
Screenshot: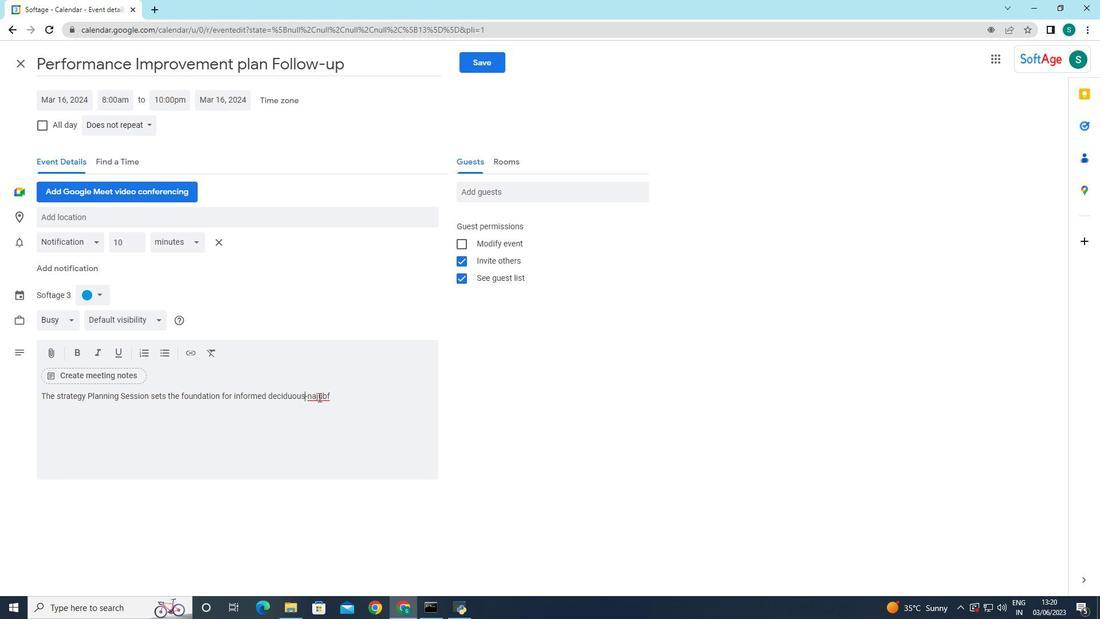 
Action: Mouse pressed right at (320, 396)
Screenshot: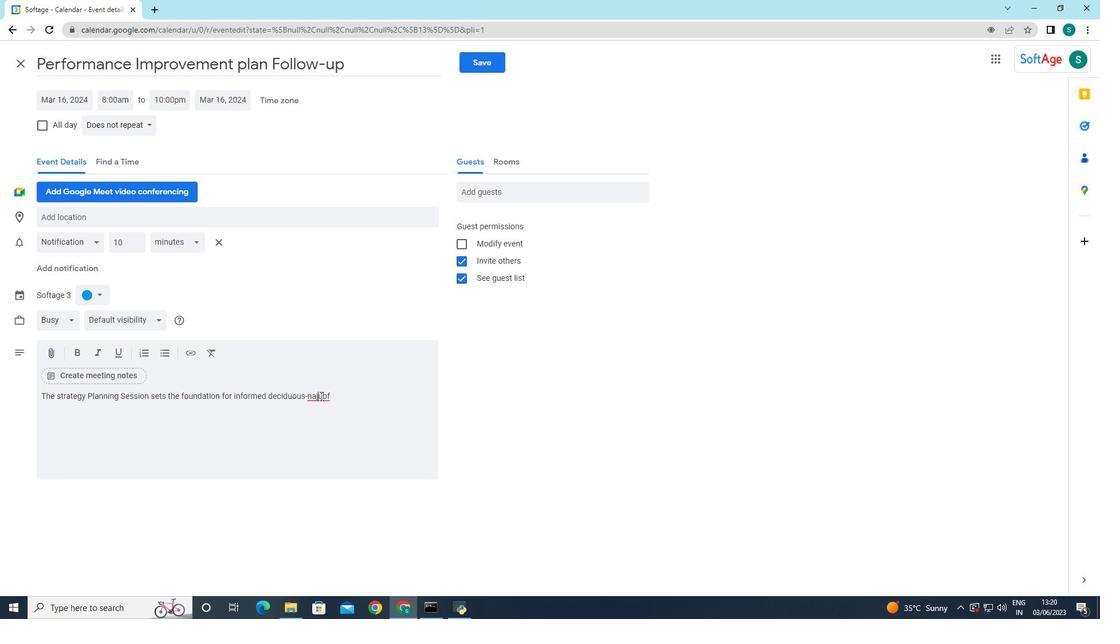 
Action: Mouse moved to (340, 404)
Screenshot: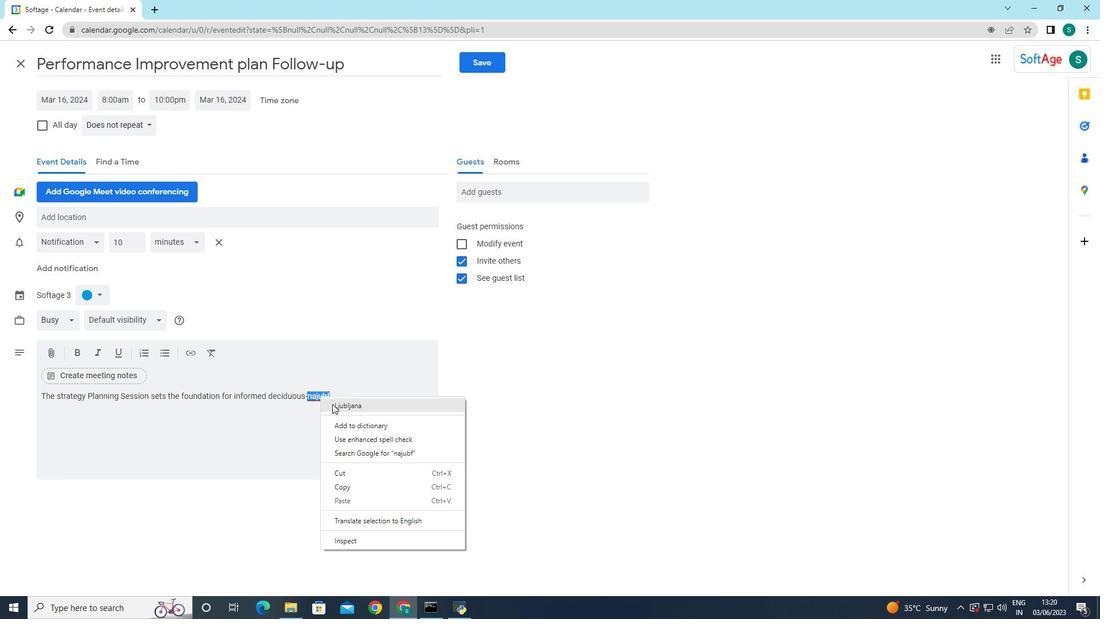 
Action: Mouse pressed left at (340, 404)
Screenshot: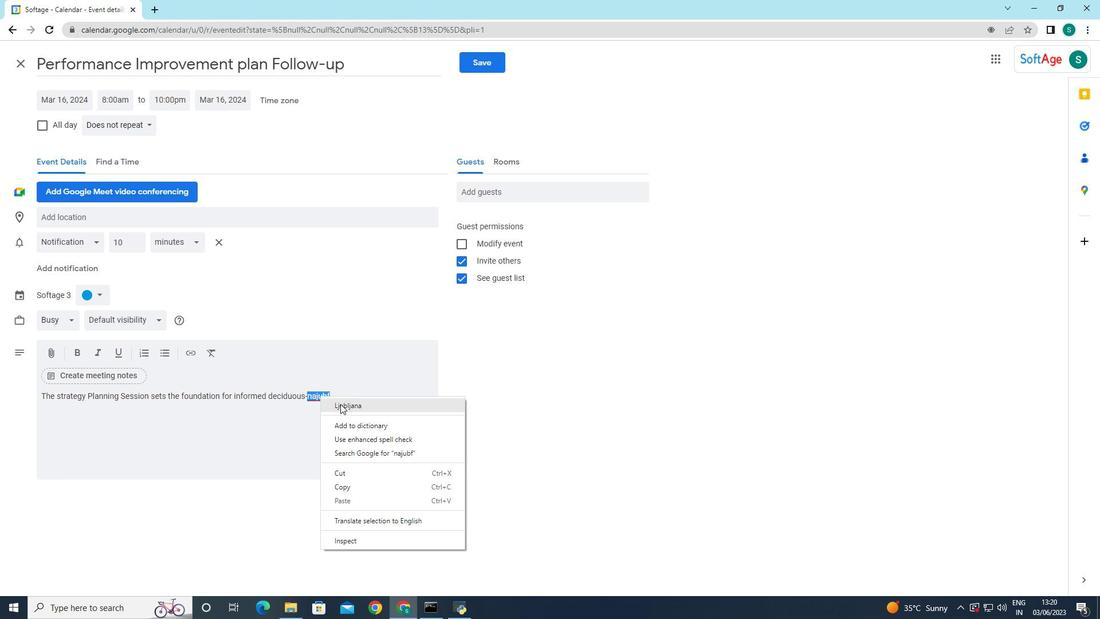 
Action: Mouse moved to (345, 394)
Screenshot: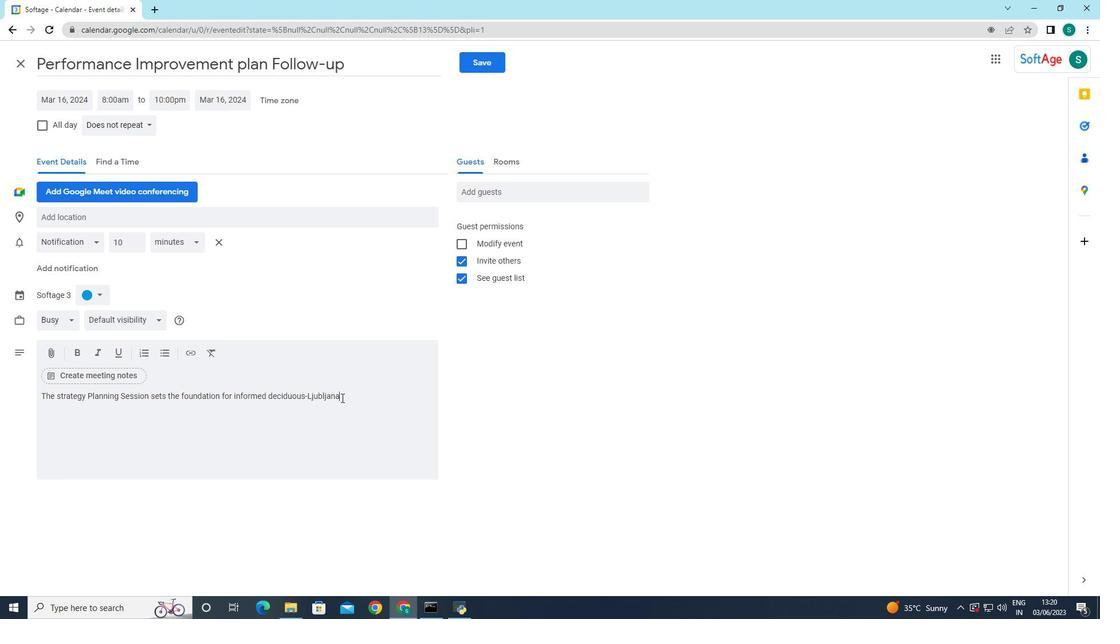 
Action: Mouse pressed left at (345, 394)
Screenshot: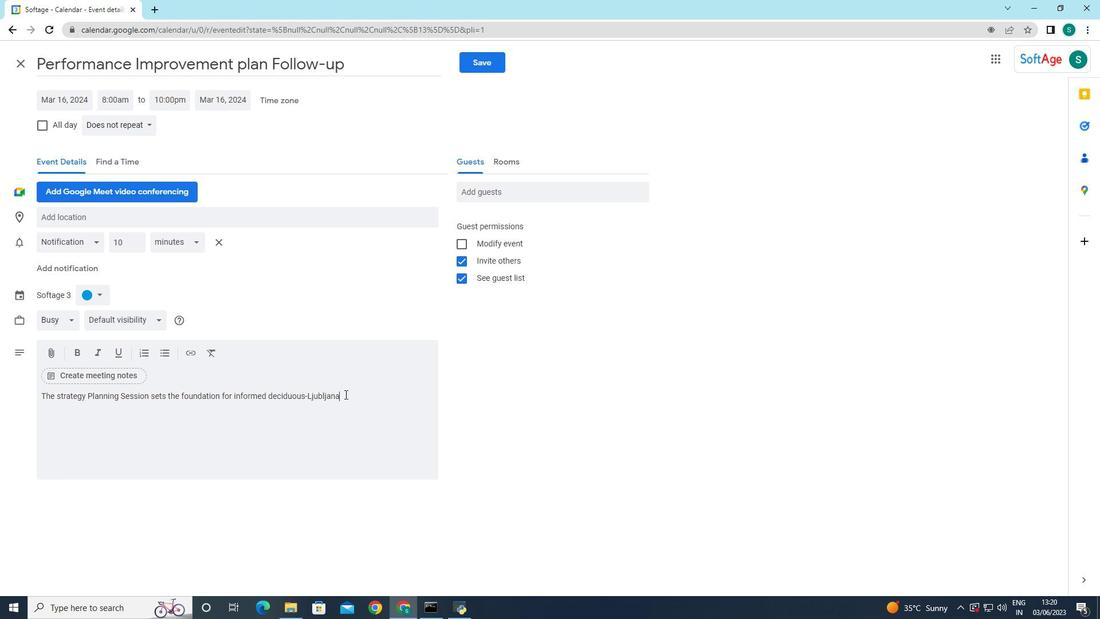 
Action: Mouse moved to (340, 394)
Screenshot: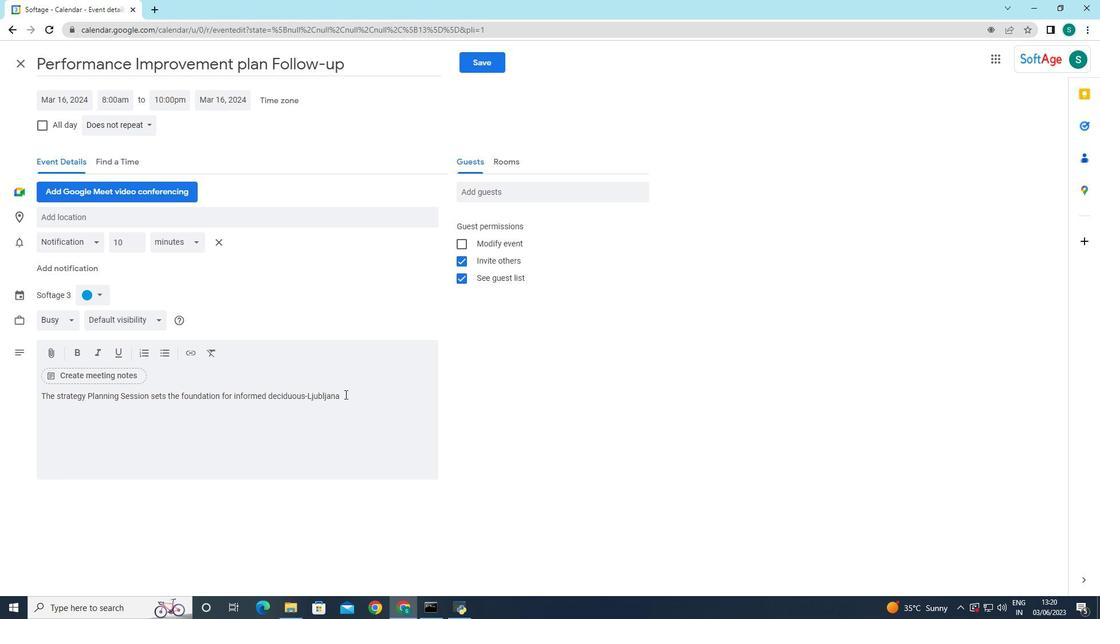 
Action: Key pressed <Key.backspace><Key.backspace><Key.backspace><Key.backspace><Key.backspace><Key.backspace><Key.backspace><Key.backspace><Key.backspace><Key.backspace><Key.backspace><Key.backspace><Key.backspace><Key.backspace><Key.backspace><Key.backspace><Key.backspace><Key.backspace><Key.backspace>decision-making,<Key.space>goal<Key.space>alignment,<Key.space>and<Key.space>coordinated<Key.space>efforts.<Key.space><Key.caps_lock>IT<Key.space><Key.backspace><Key.backspace><Key.backspace><Key.caps_lock>i<Key.backspace><Key.caps_lock>I<Key.caps_lock>t<Key.space>enables<Key.space>partiv<Key.backspace>cipants<Key.space>to<Key.space>collectively<Key.space>shape<Key.space>the<Key.space>organixation;<Key.backspace>'s<Key.space>or<Key.space>project's<Key.space>to<Key.backspace><Key.backspace>
Screenshot: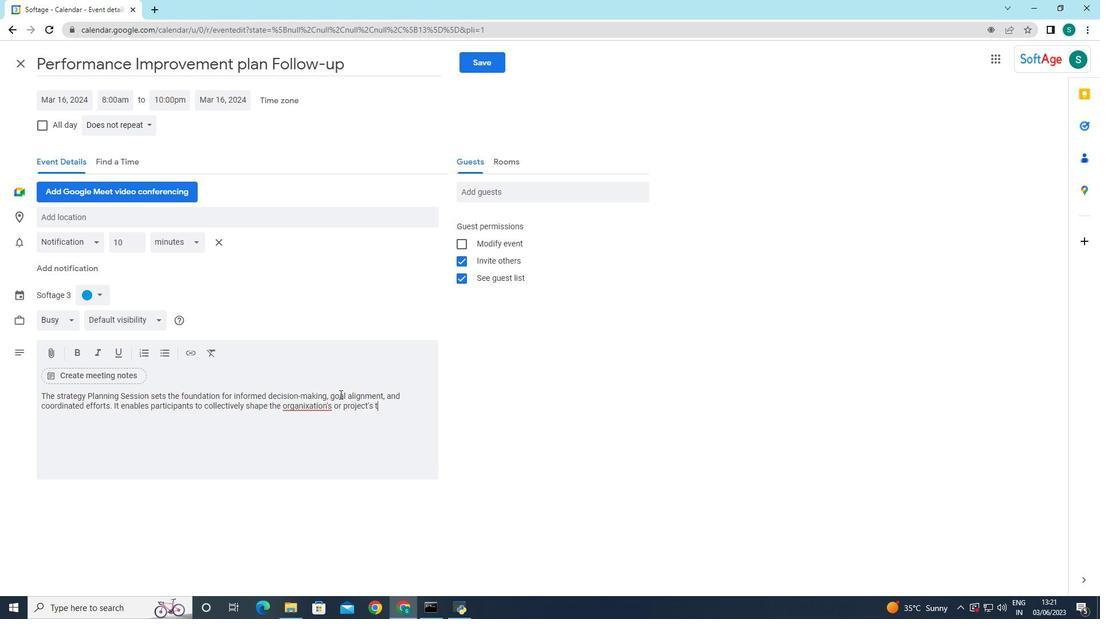 
Action: Mouse moved to (313, 401)
Screenshot: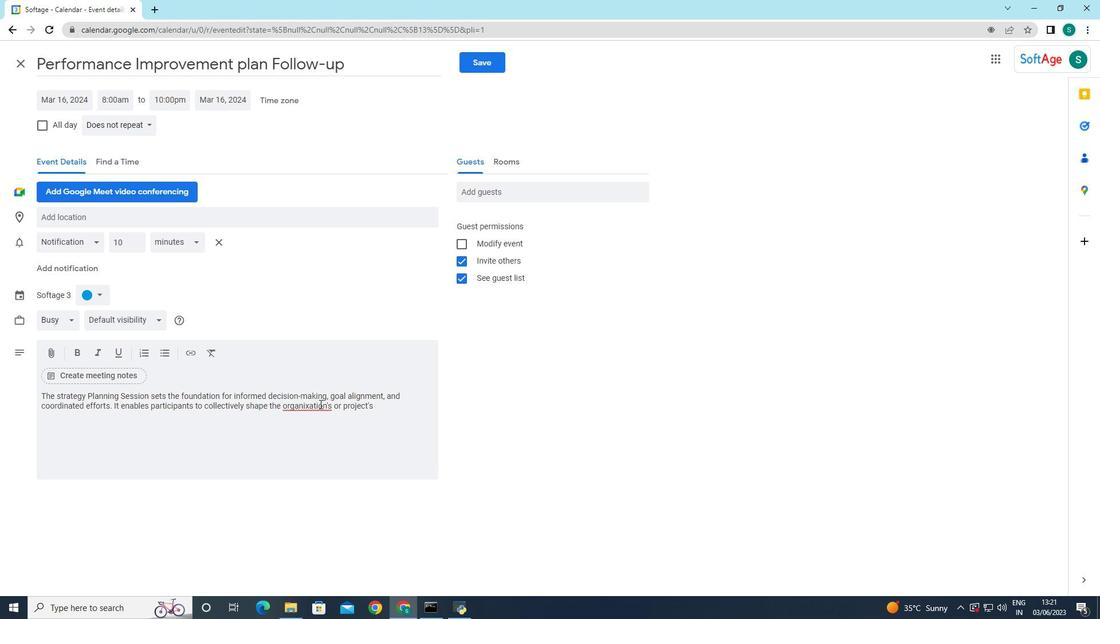 
Action: Mouse pressed right at (313, 401)
Screenshot: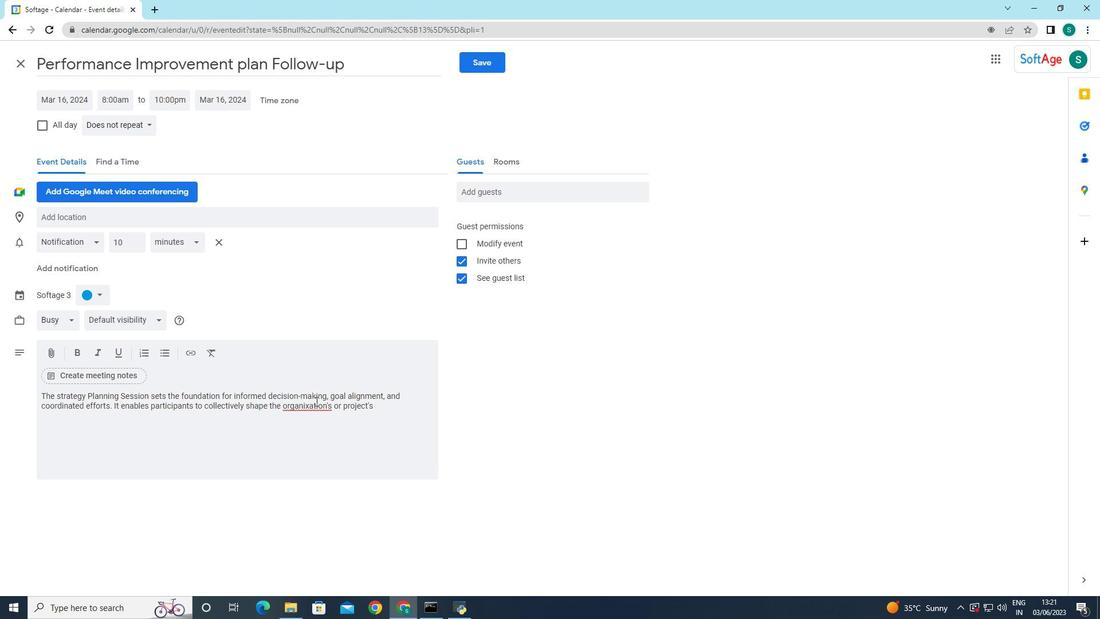 
Action: Mouse moved to (330, 414)
Screenshot: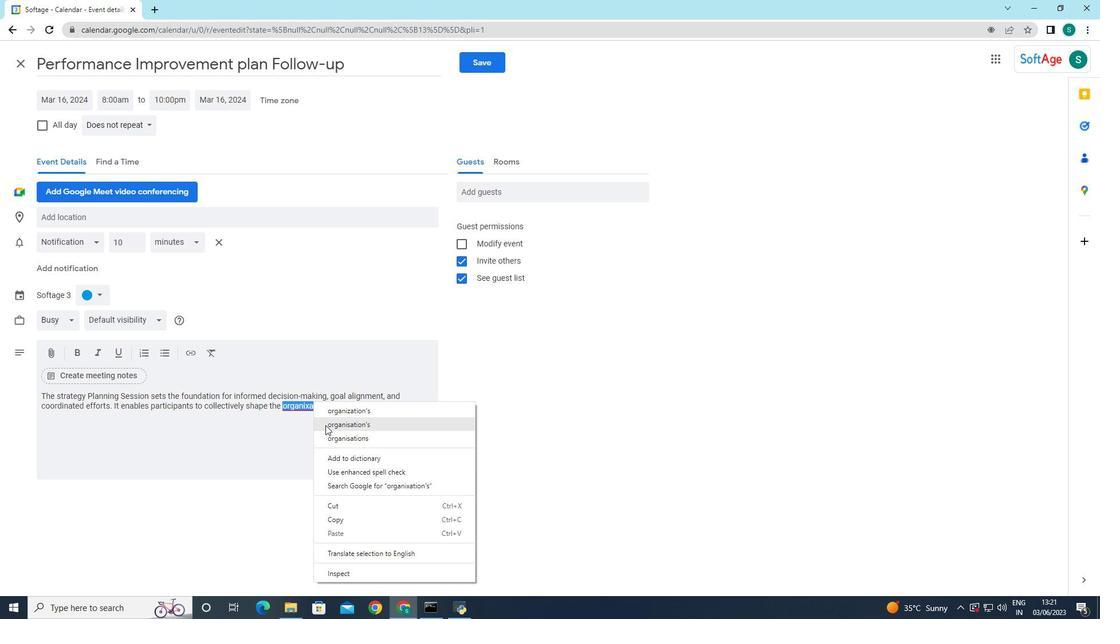 
Action: Mouse pressed left at (330, 414)
Screenshot: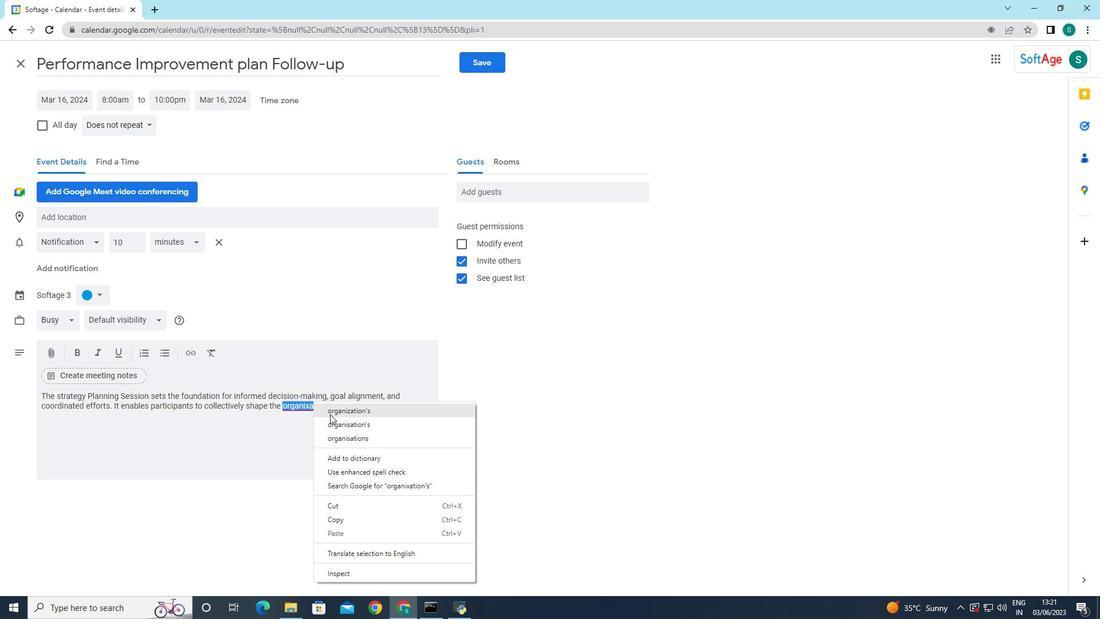 
Action: Mouse moved to (379, 410)
Screenshot: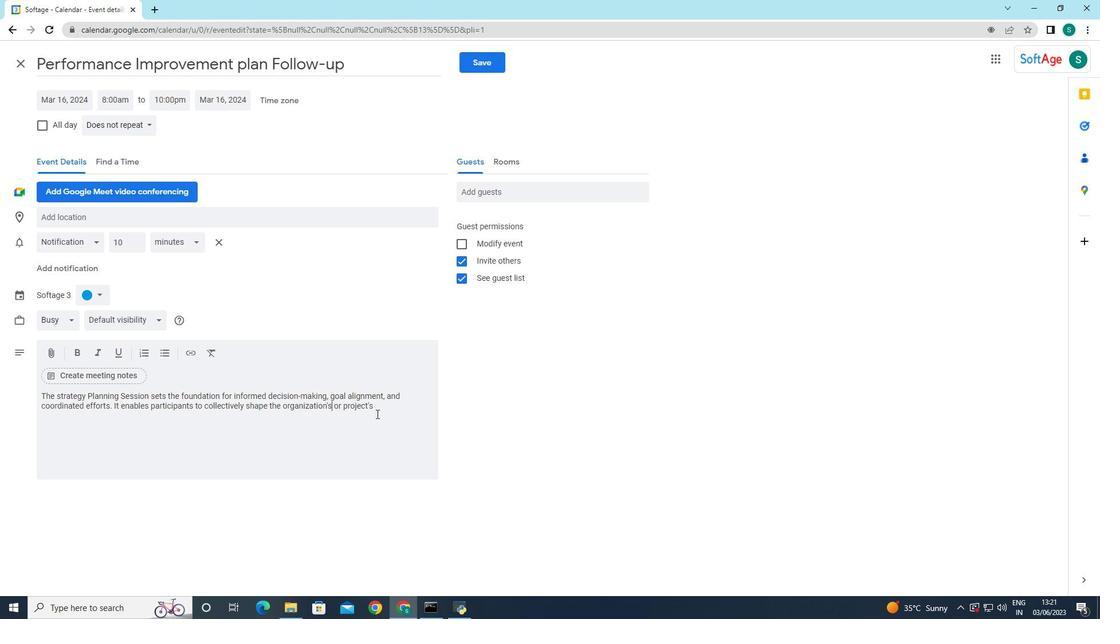 
Action: Mouse pressed left at (379, 410)
Screenshot: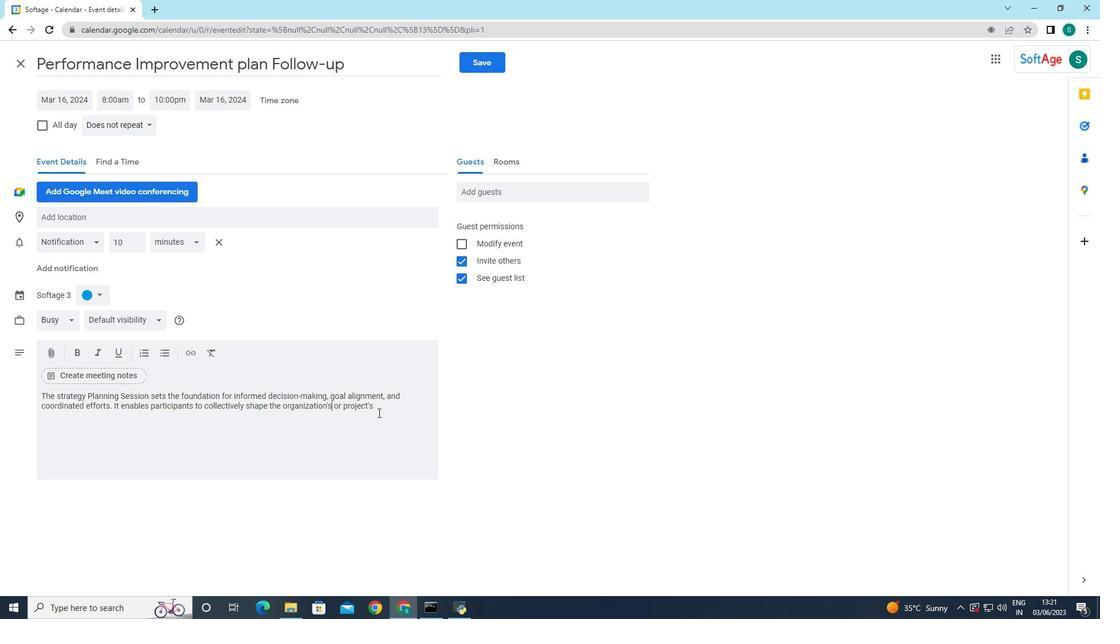 
Action: Mouse moved to (375, 410)
Screenshot: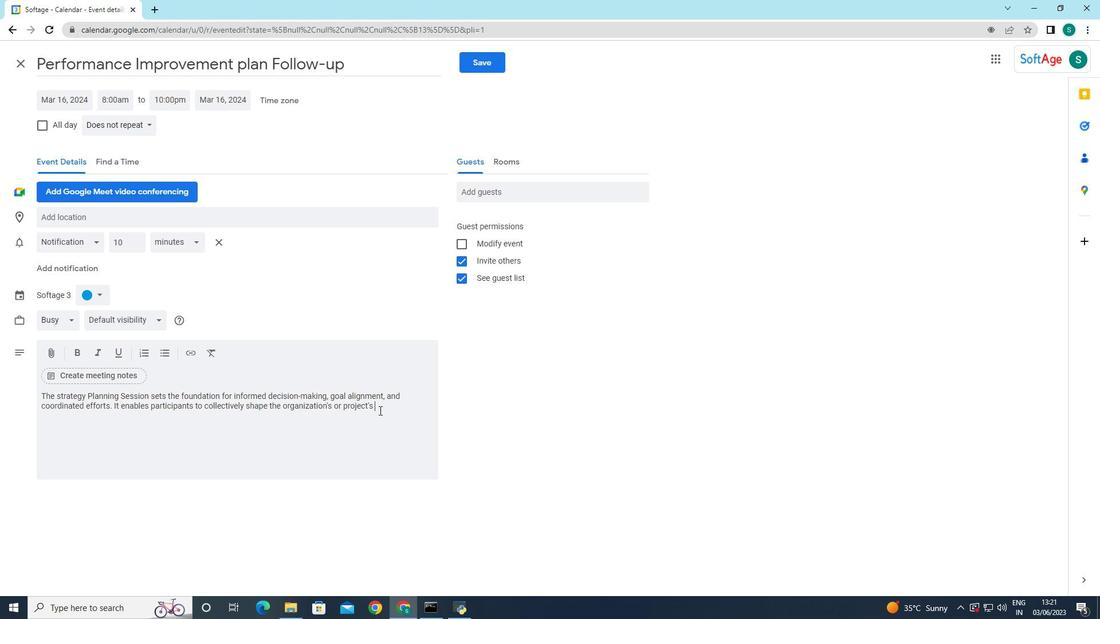 
Action: Key pressed <Key.backspace><Key.backspace><Key.backspace><Key.backspace><Key.backspace><Key.backspace><Key.backspace><Key.backspace><Key.backspace><Key.backspace>project's<Key.space>directiond<Key.backspace>,<Key.space>anticipate<Key.space>challenges<Key.space>and<Key.space>create<Key.space>a<Key.space>rt<Key.backspace>oadmap<Key.space>
Screenshot: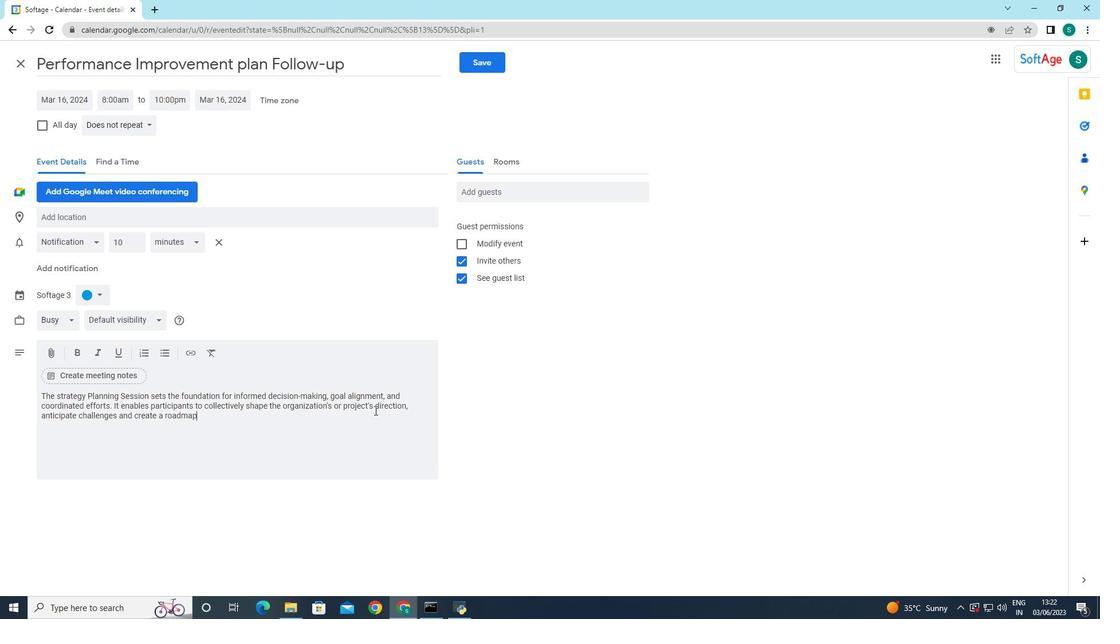 
Action: Mouse moved to (192, 410)
Screenshot: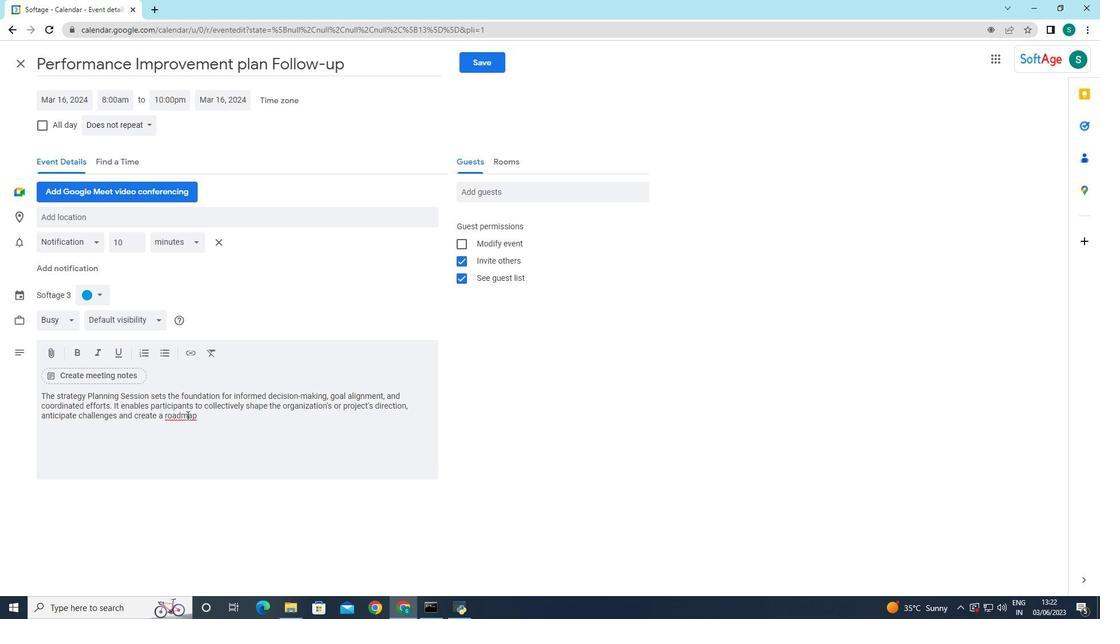 
Action: Mouse pressed right at (192, 410)
Screenshot: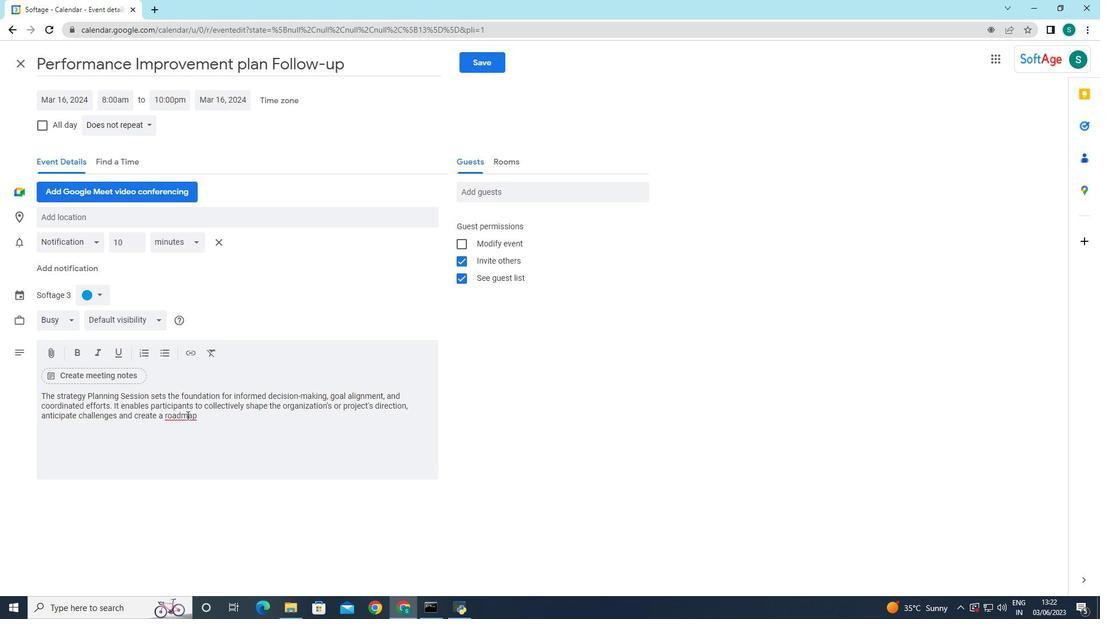 
Action: Mouse moved to (173, 419)
Screenshot: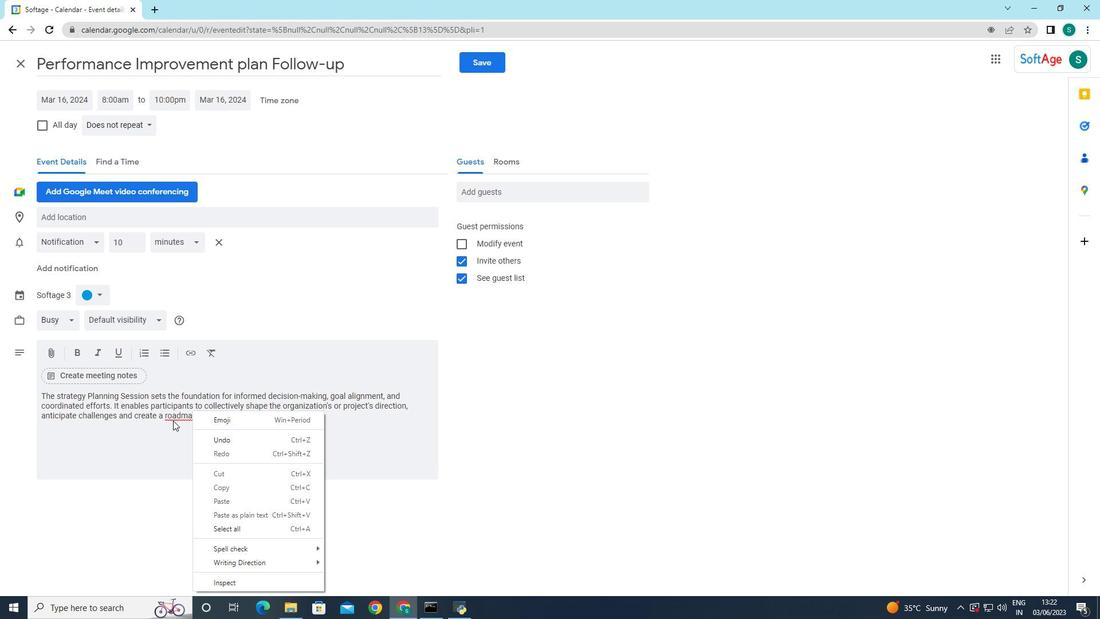 
Action: Mouse pressed left at (173, 419)
Screenshot: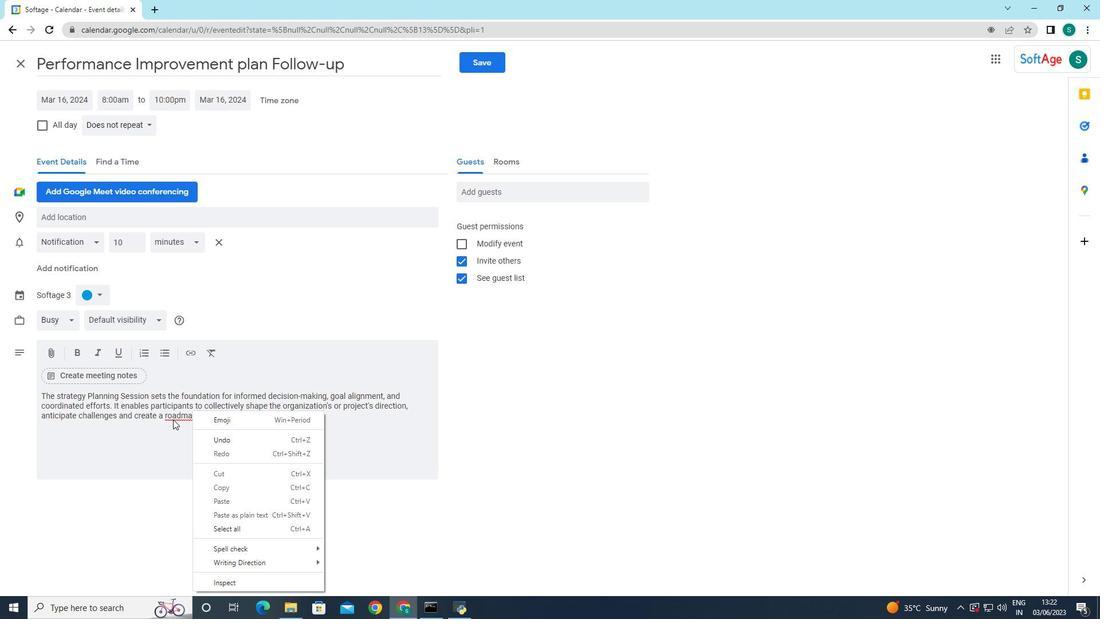 
Action: Mouse moved to (174, 416)
Screenshot: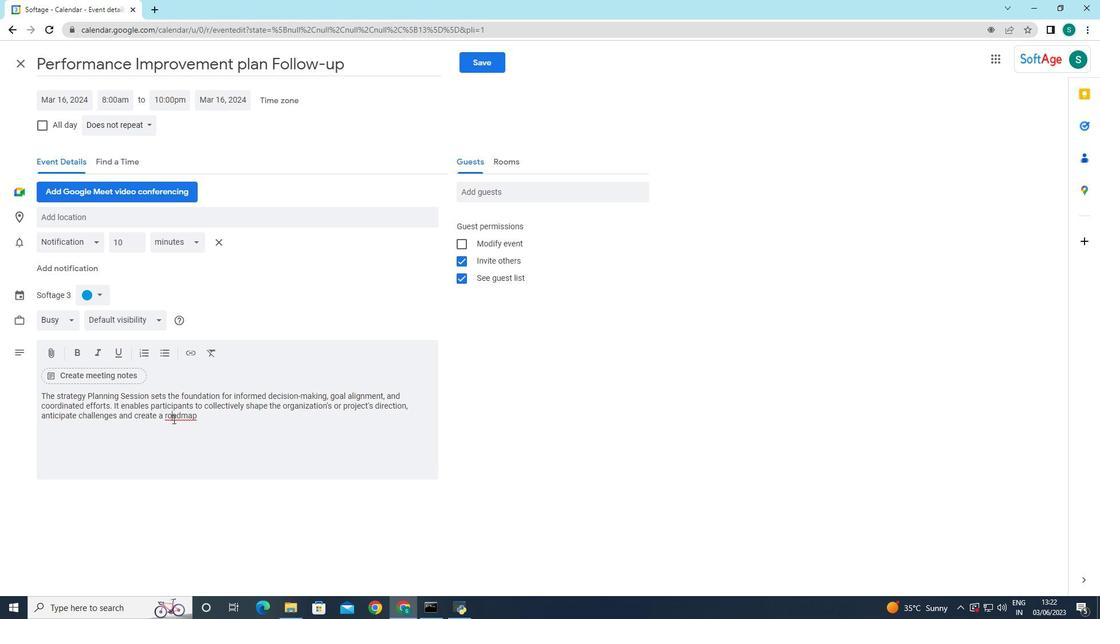 
Action: Mouse pressed right at (174, 416)
Screenshot: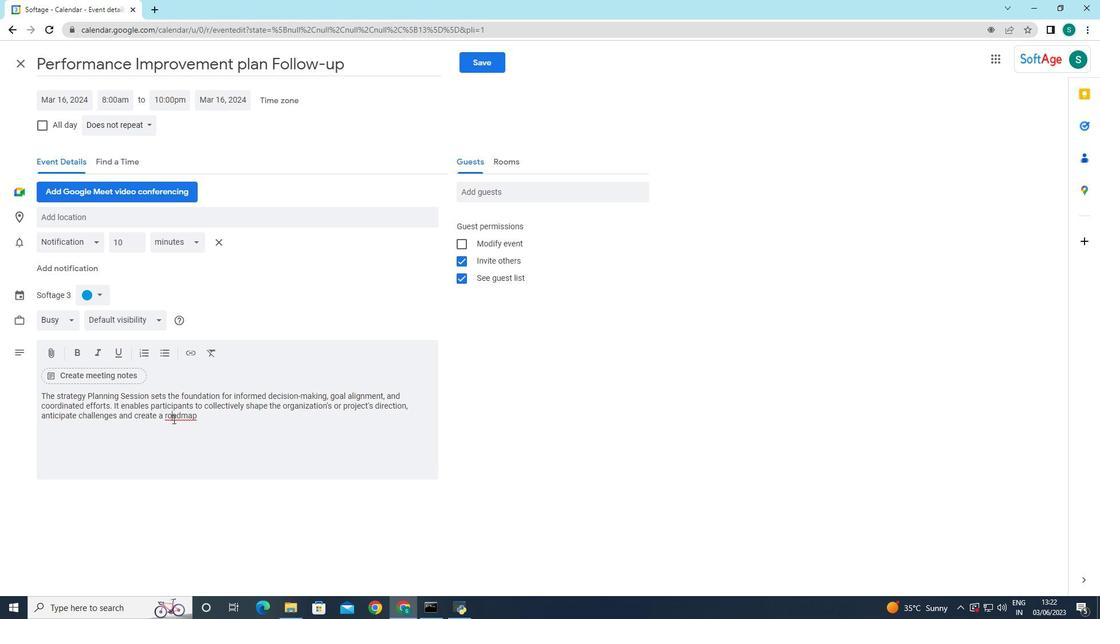 
Action: Mouse moved to (192, 247)
Screenshot: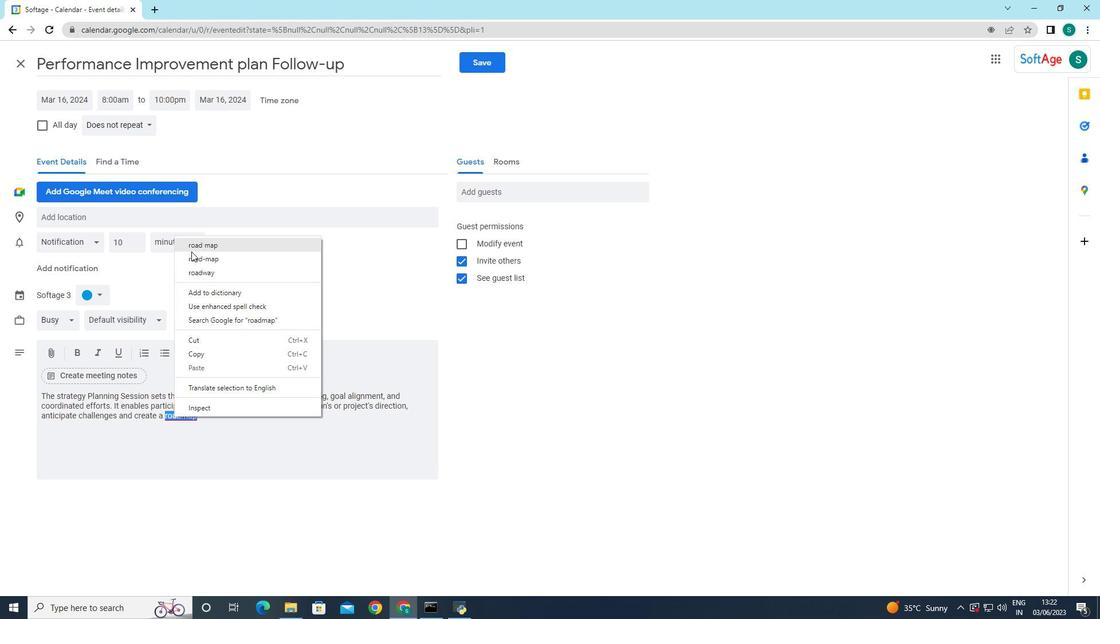 
Action: Mouse pressed left at (192, 247)
Screenshot: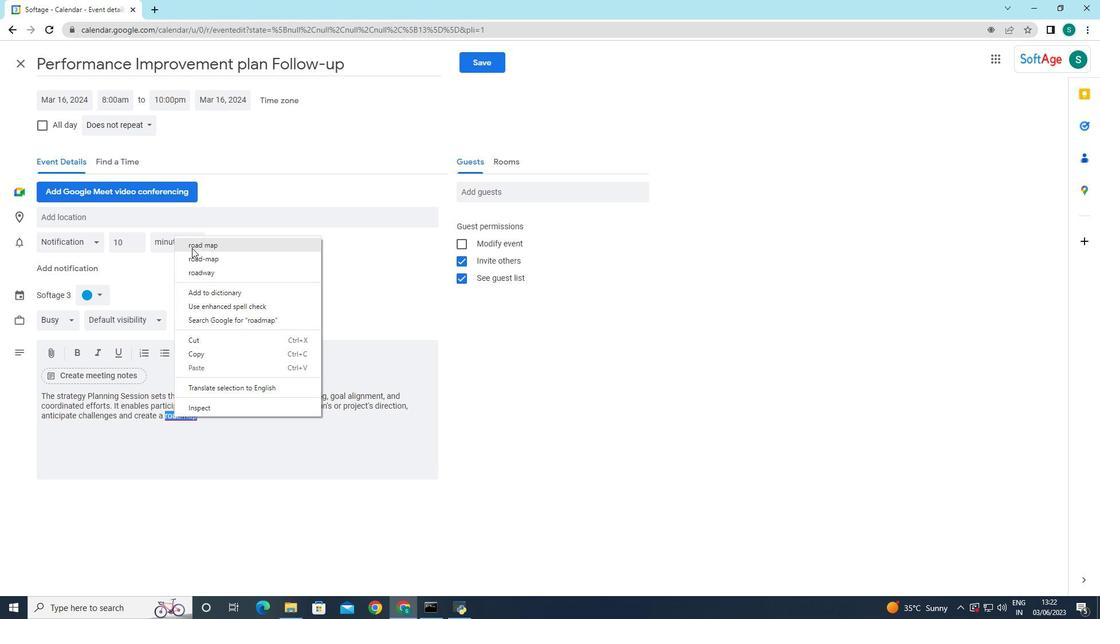 
Action: Mouse moved to (184, 416)
Screenshot: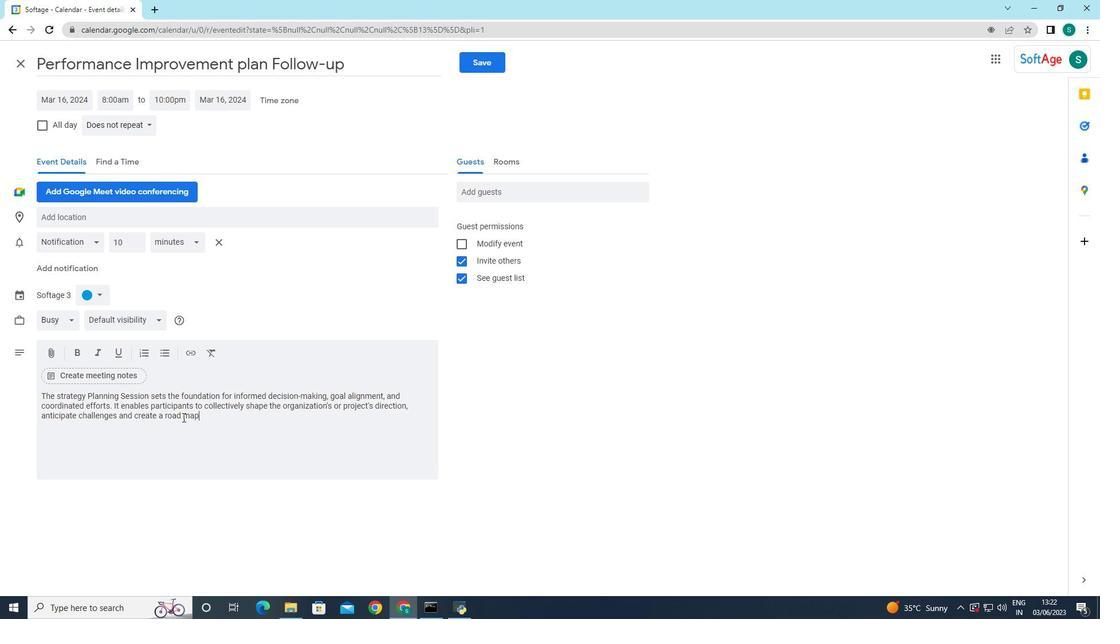 
Action: Mouse pressed left at (184, 416)
Screenshot: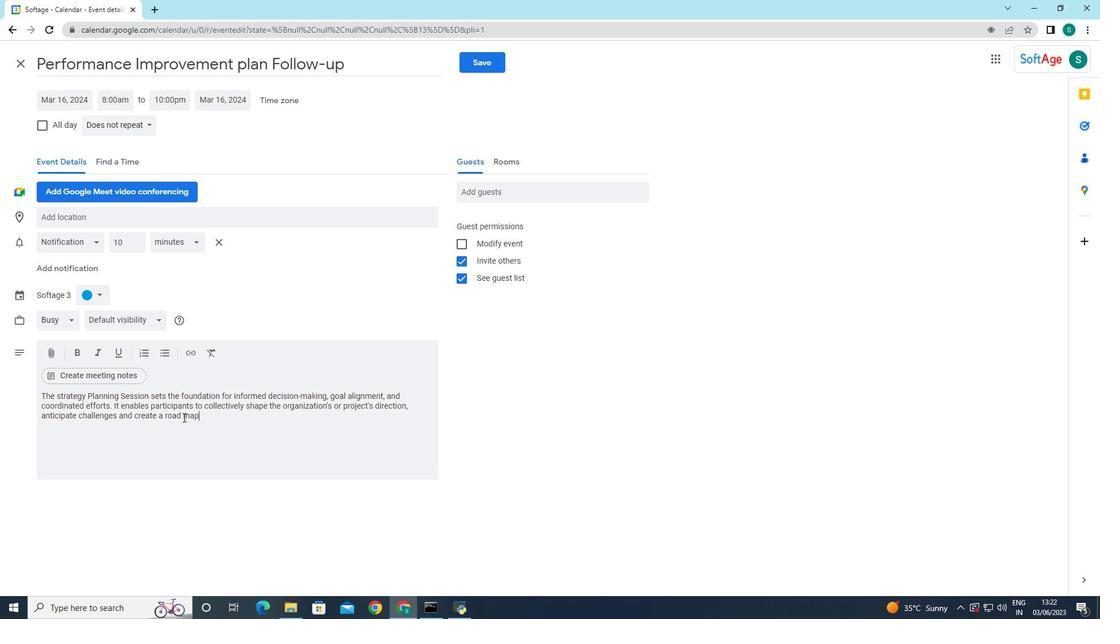 
Action: Mouse moved to (200, 431)
Screenshot: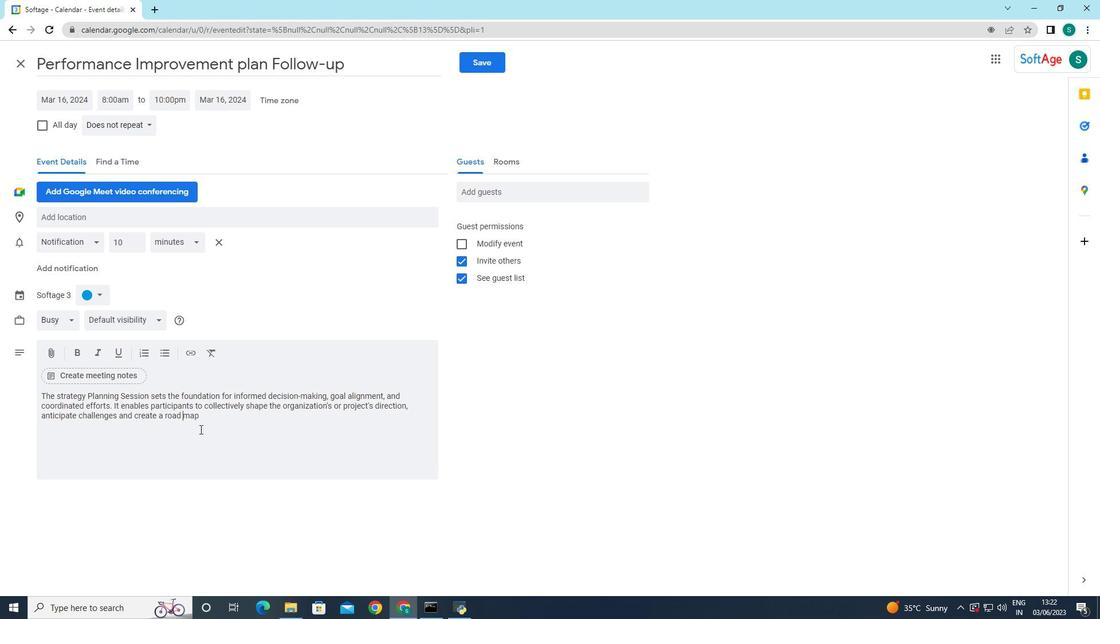 
Action: Key pressed <Key.backspace>
Screenshot: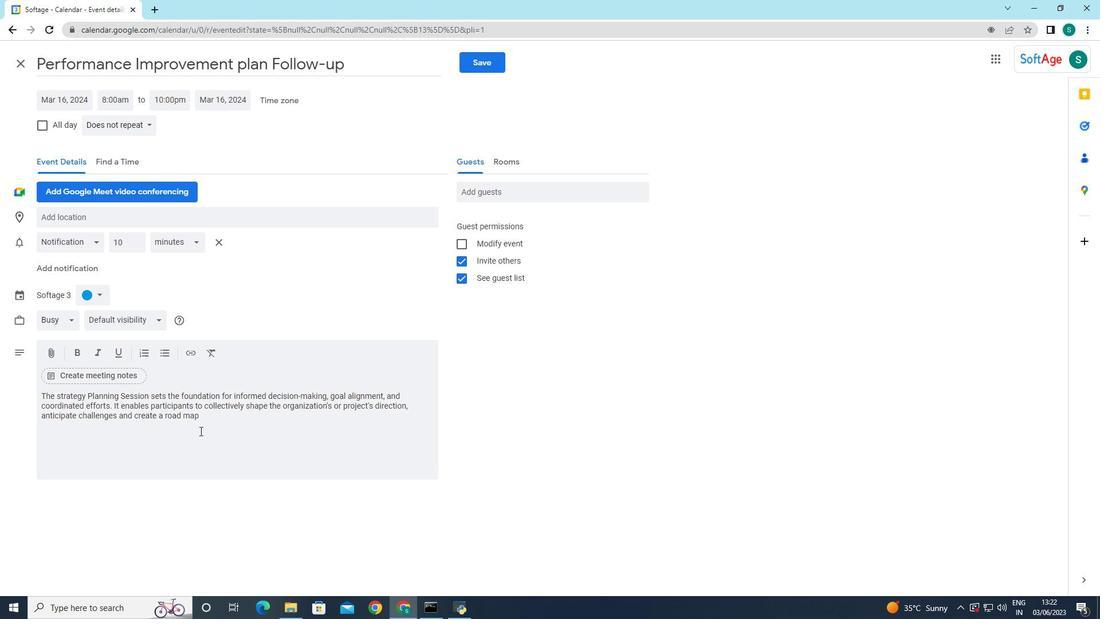 
Action: Mouse moved to (220, 412)
Screenshot: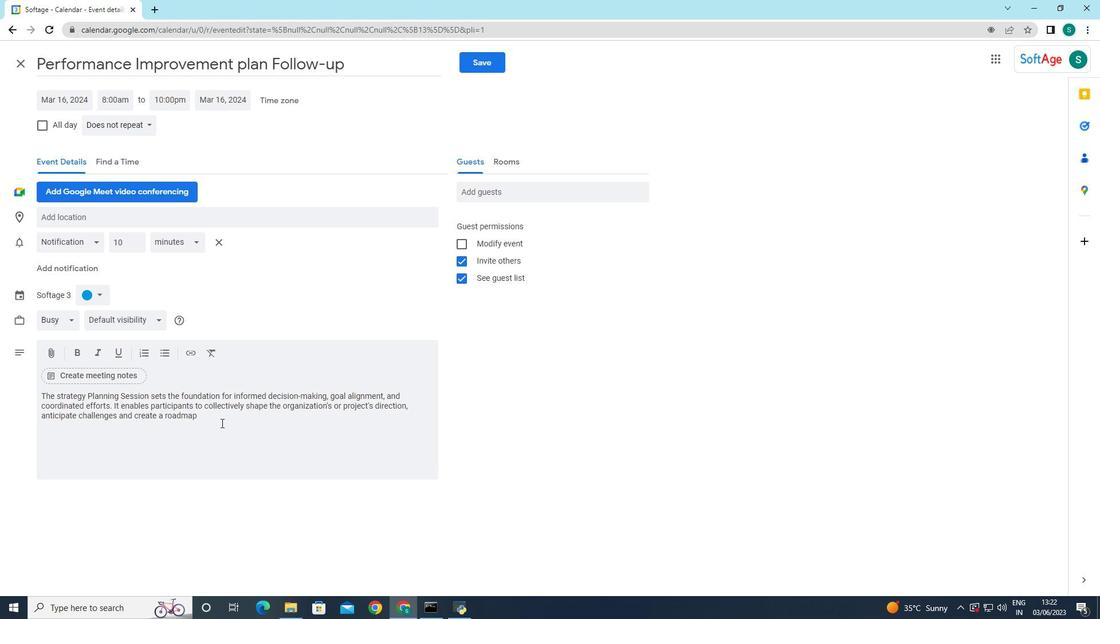 
Action: Mouse pressed left at (220, 412)
Screenshot: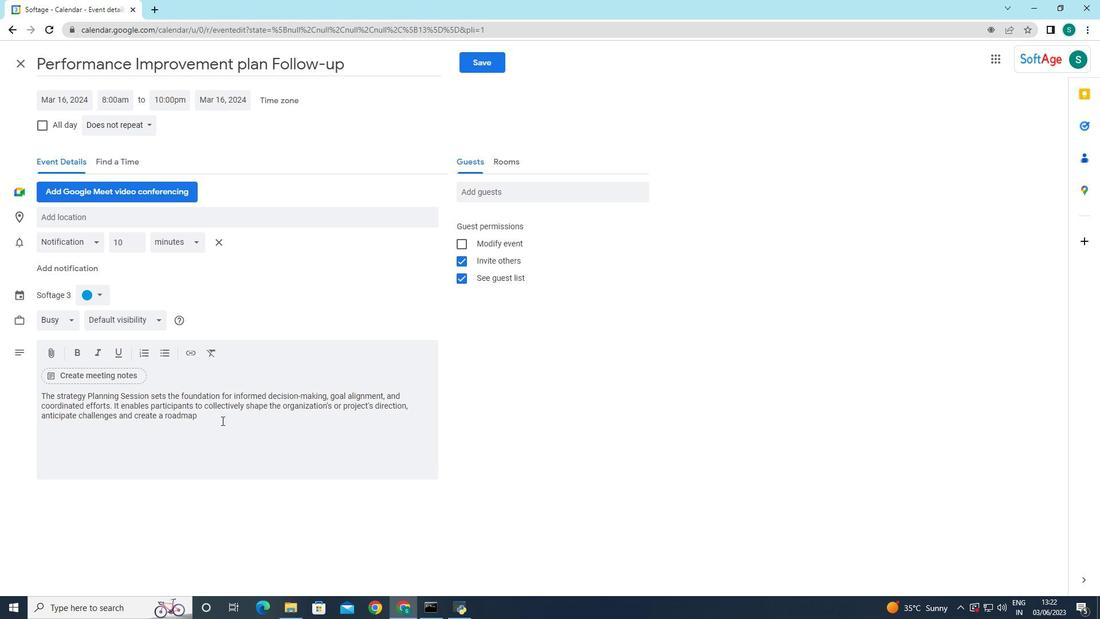 
Action: Key pressed <Key.space>for<Key.space>success.
Screenshot: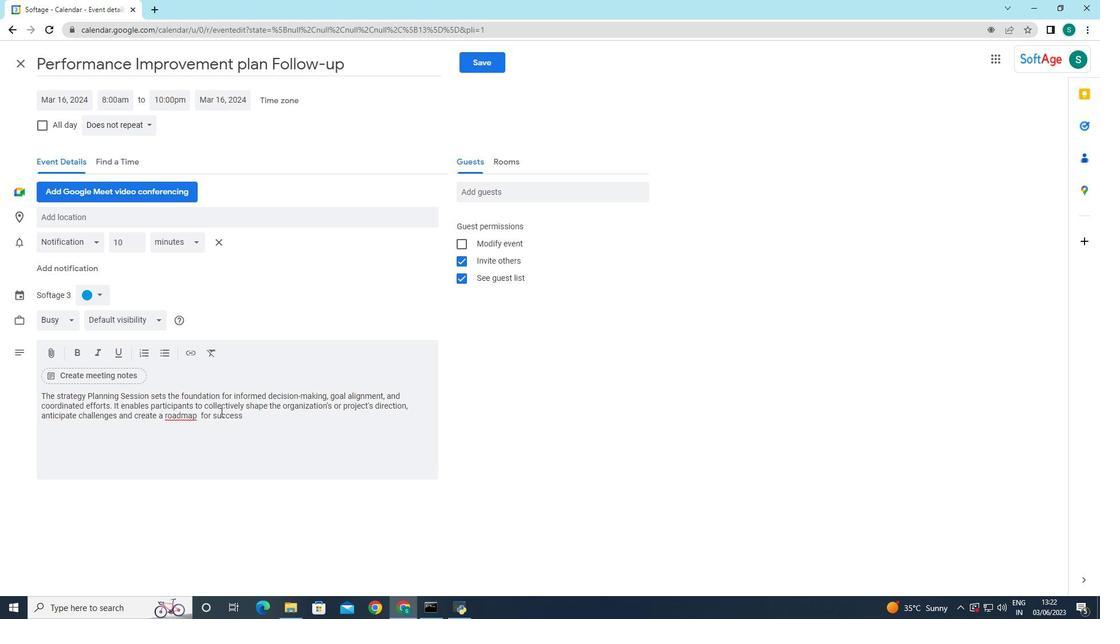 
Action: Mouse moved to (94, 296)
Screenshot: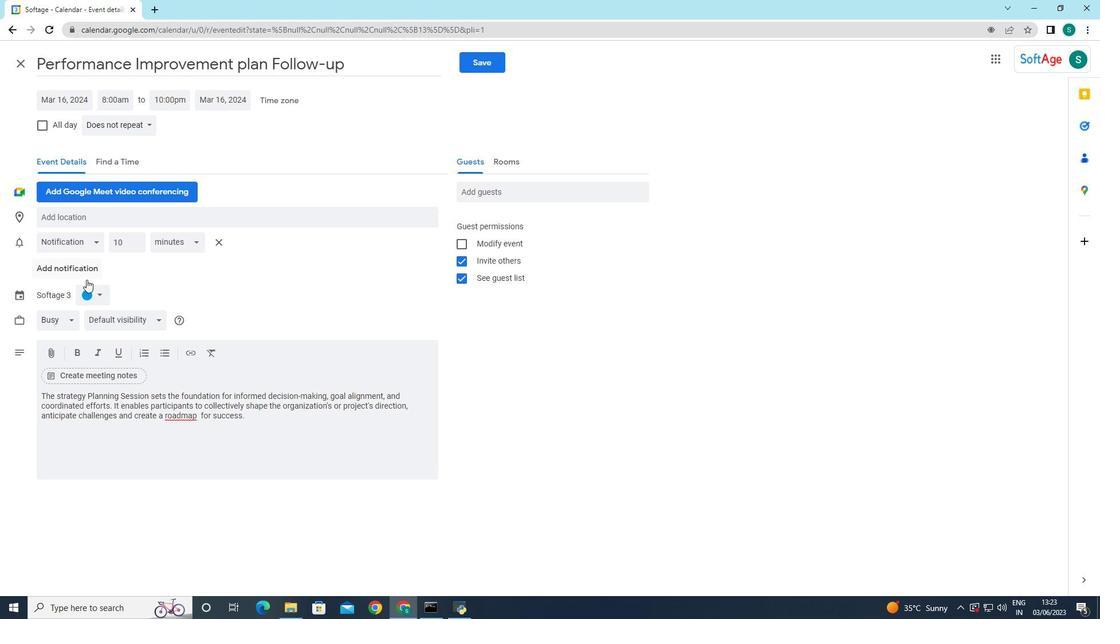 
Action: Mouse pressed left at (94, 296)
Screenshot: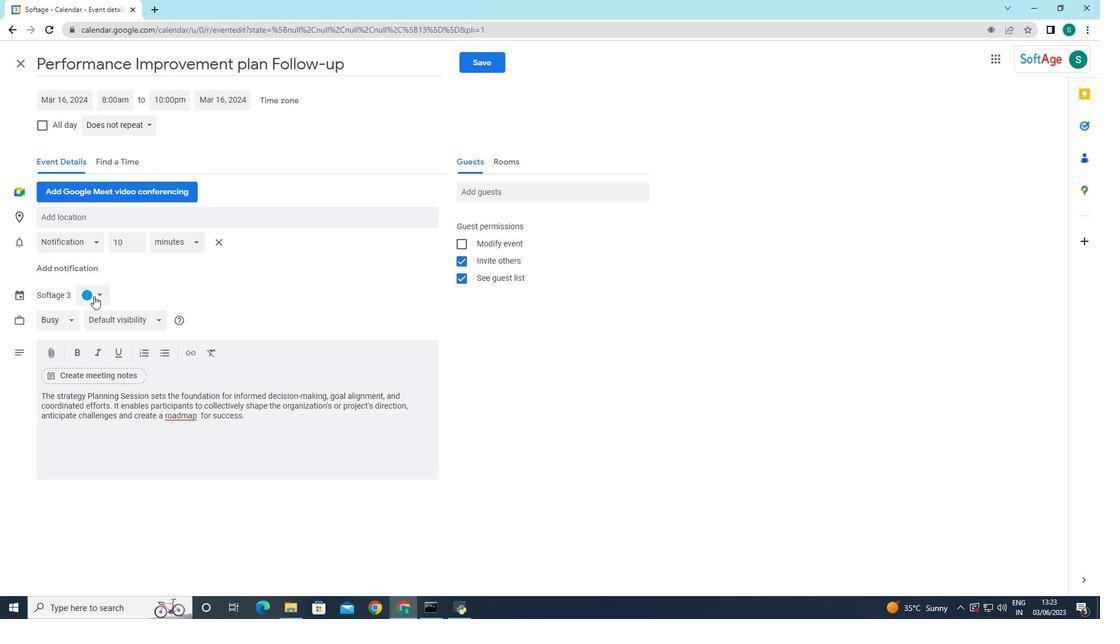
Action: Mouse moved to (102, 336)
Screenshot: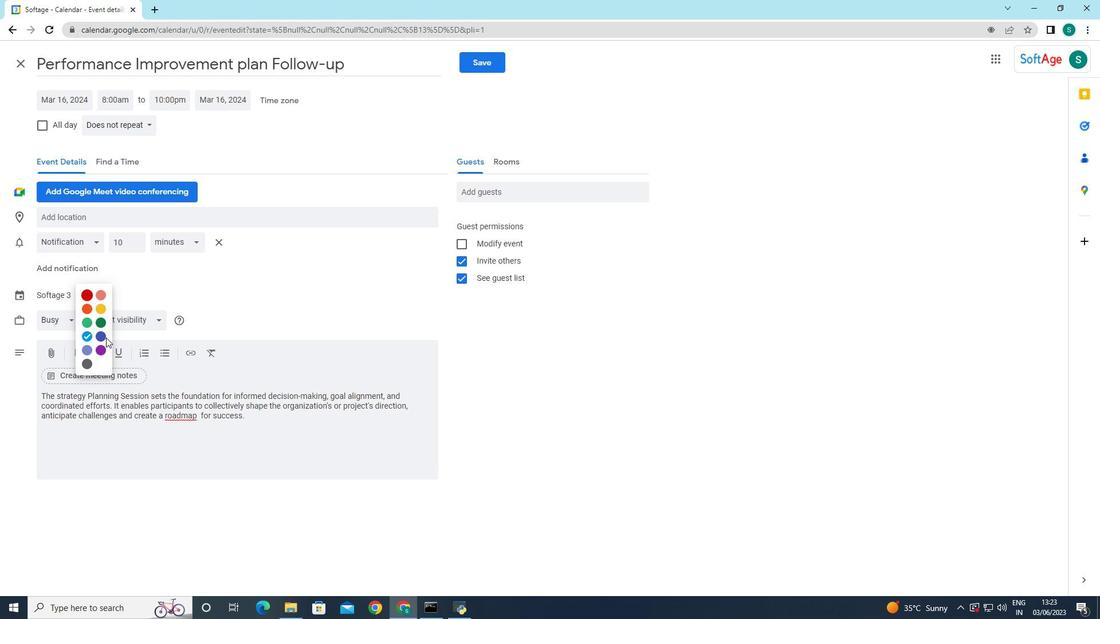 
Action: Mouse pressed left at (102, 336)
Screenshot: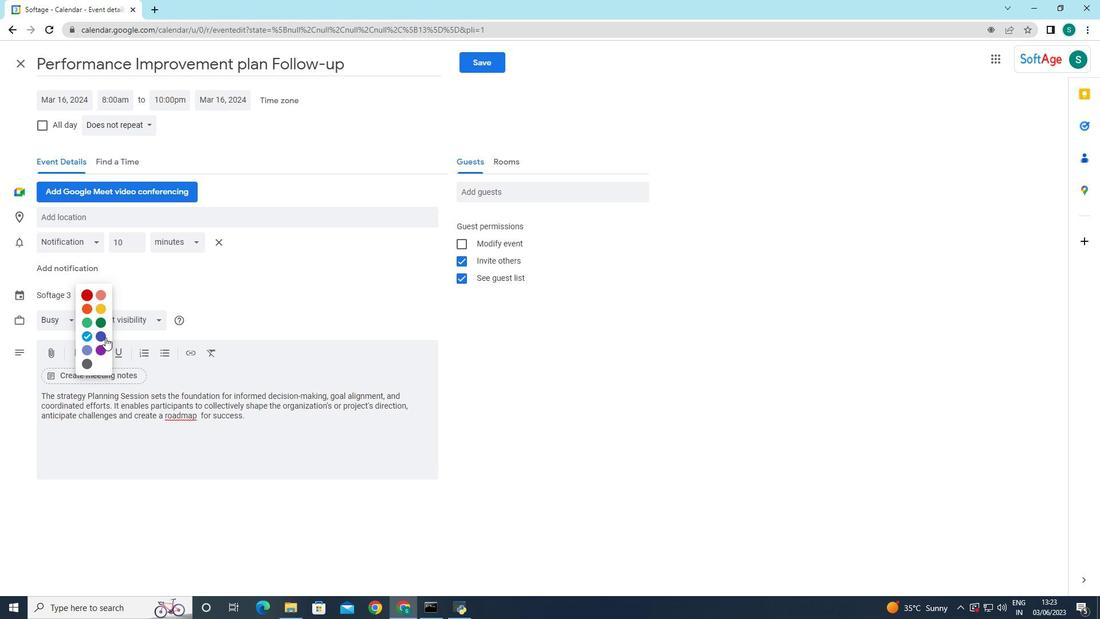 
Action: Mouse moved to (93, 217)
Screenshot: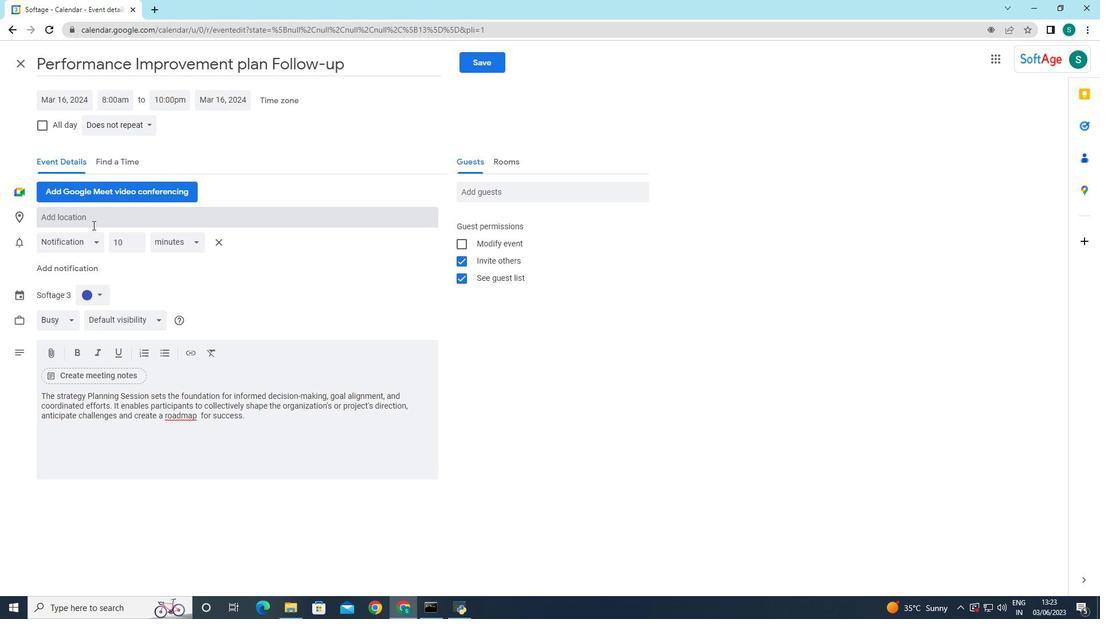 
Action: Mouse pressed left at (93, 217)
Screenshot: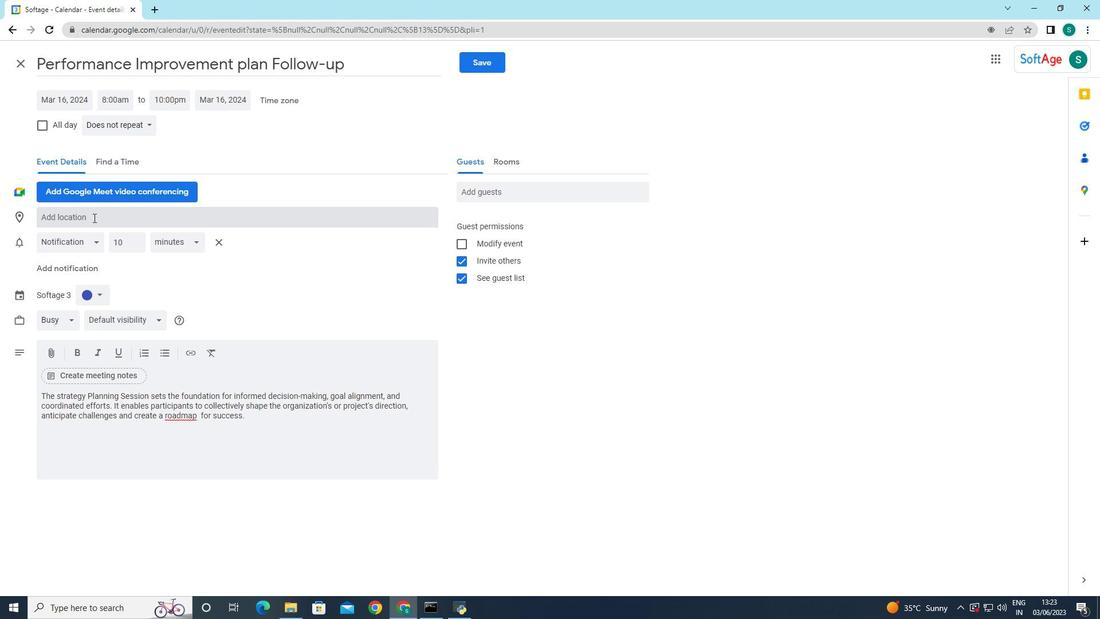
Action: Key pressed 321
Screenshot: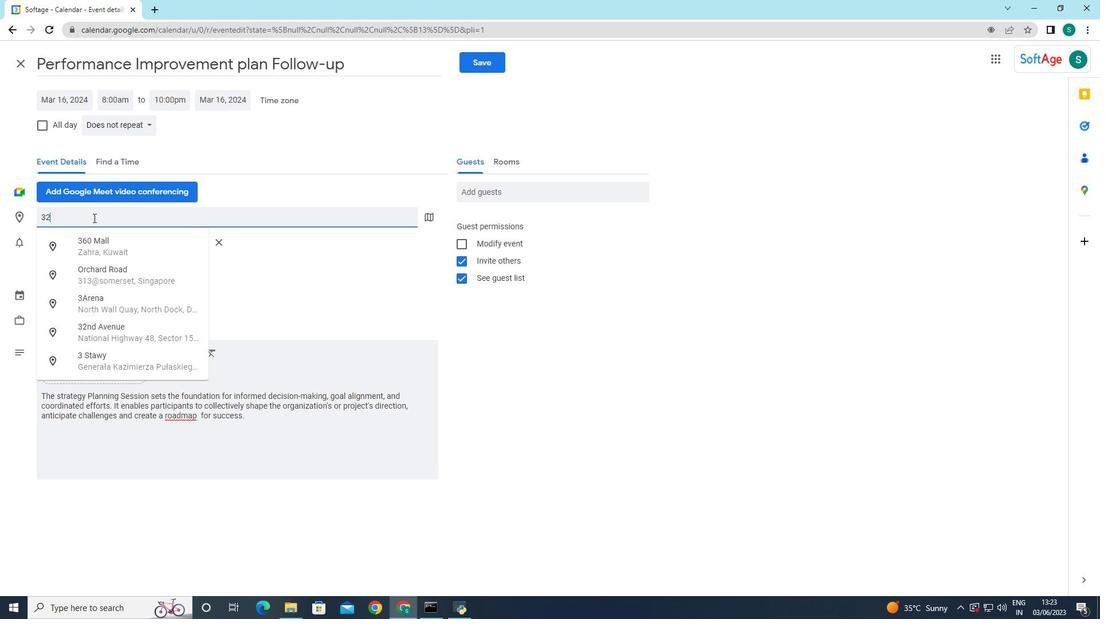 
Action: Mouse moved to (90, 216)
Screenshot: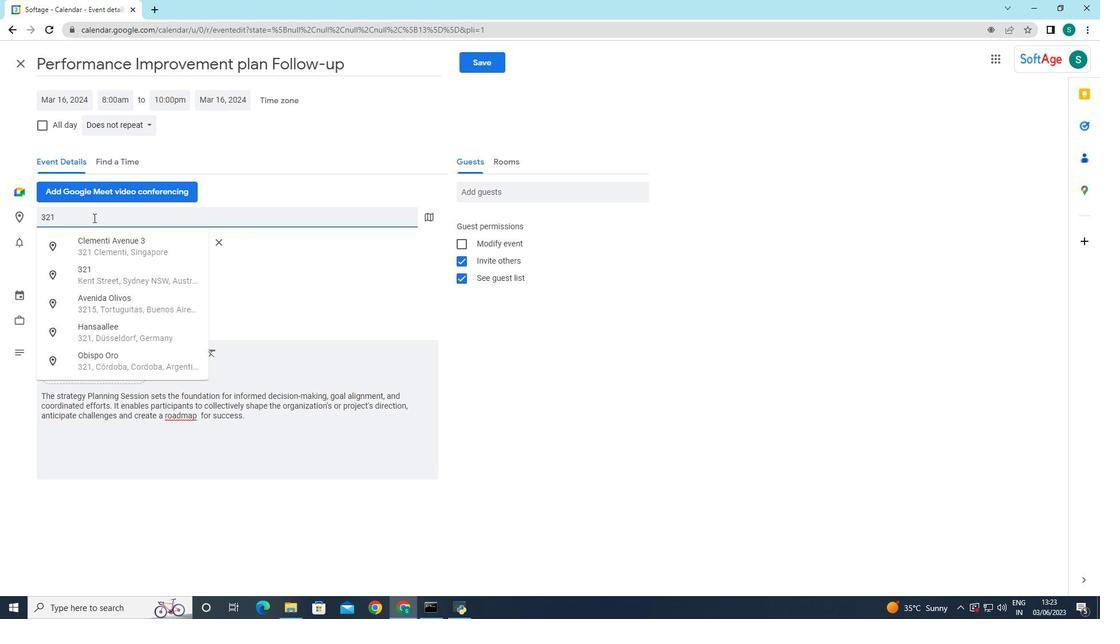 
Action: Key pressed <Key.space><Key.shift>Canners<Key.space><Key.shift><Key.shift><Key.shift><Key.shift><Key.shift><Key.shift>Flim<Key.space><Key.shift>Festival<Key.space>,<Key.space><Key.shift>Cannes<Key.space><Key.shift><Key.shift><Key.shift><Key.shift>France<Key.space>
Screenshot: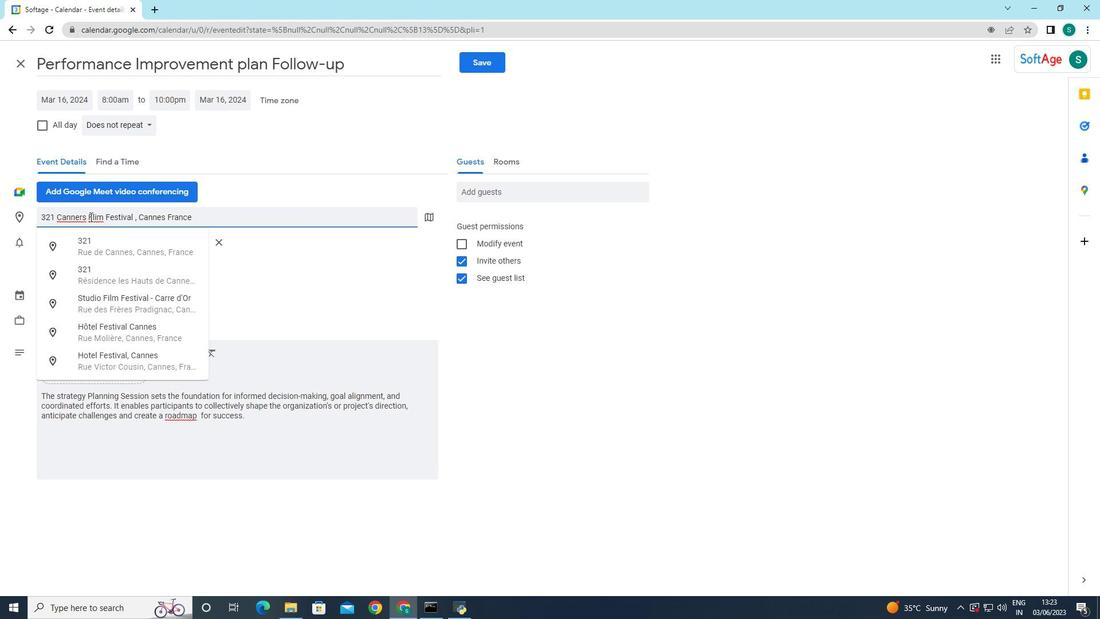 
Action: Mouse moved to (384, 304)
Screenshot: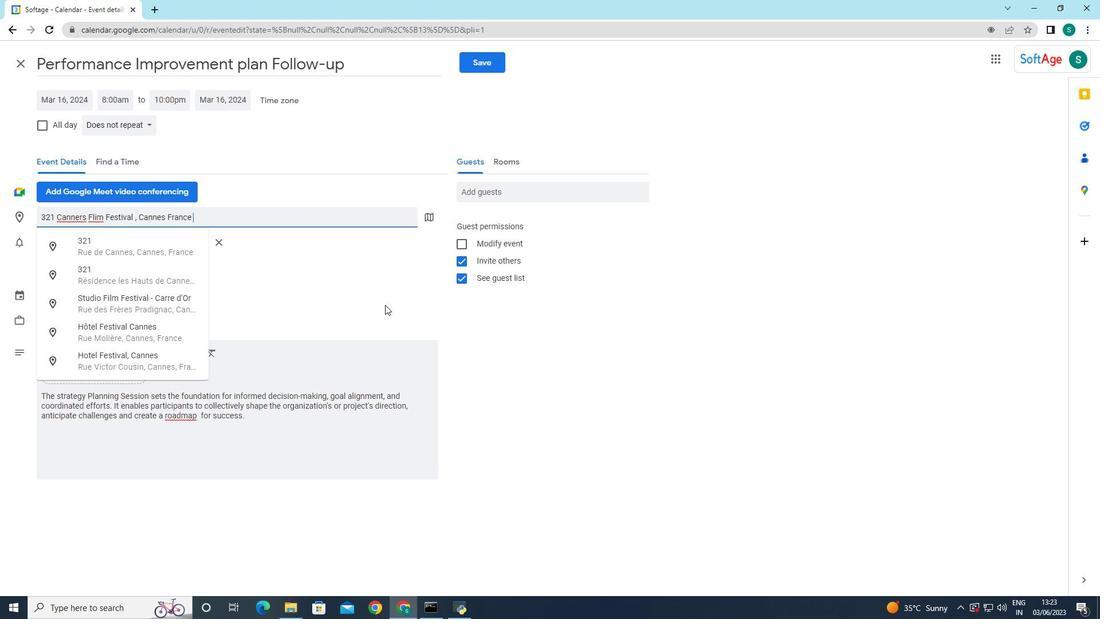
Action: Mouse pressed left at (384, 304)
Screenshot: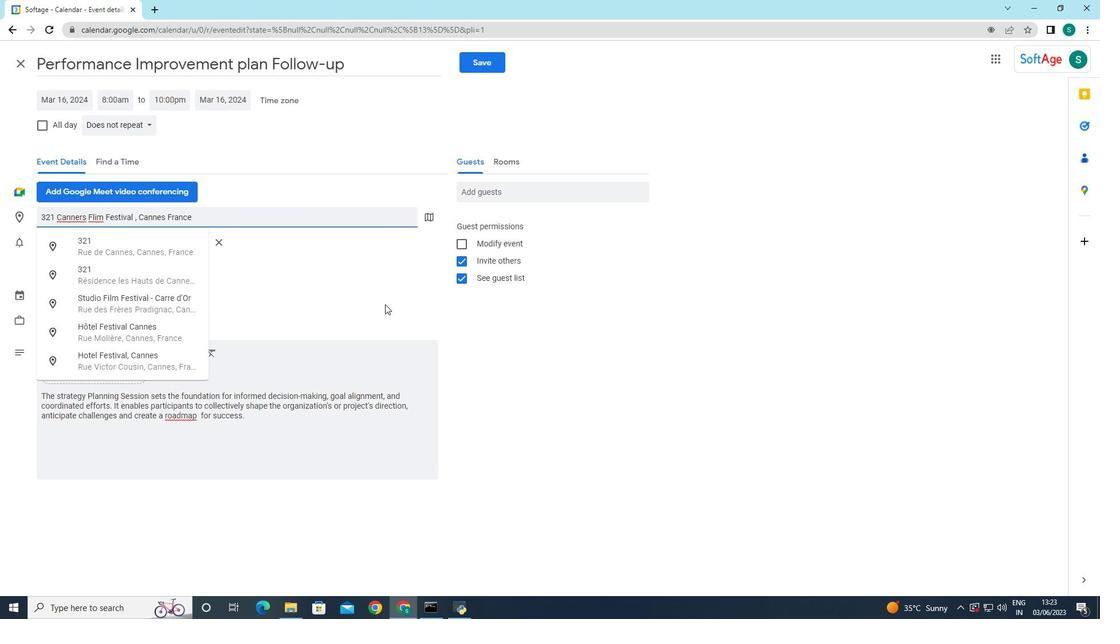 
Action: Mouse moved to (528, 192)
Screenshot: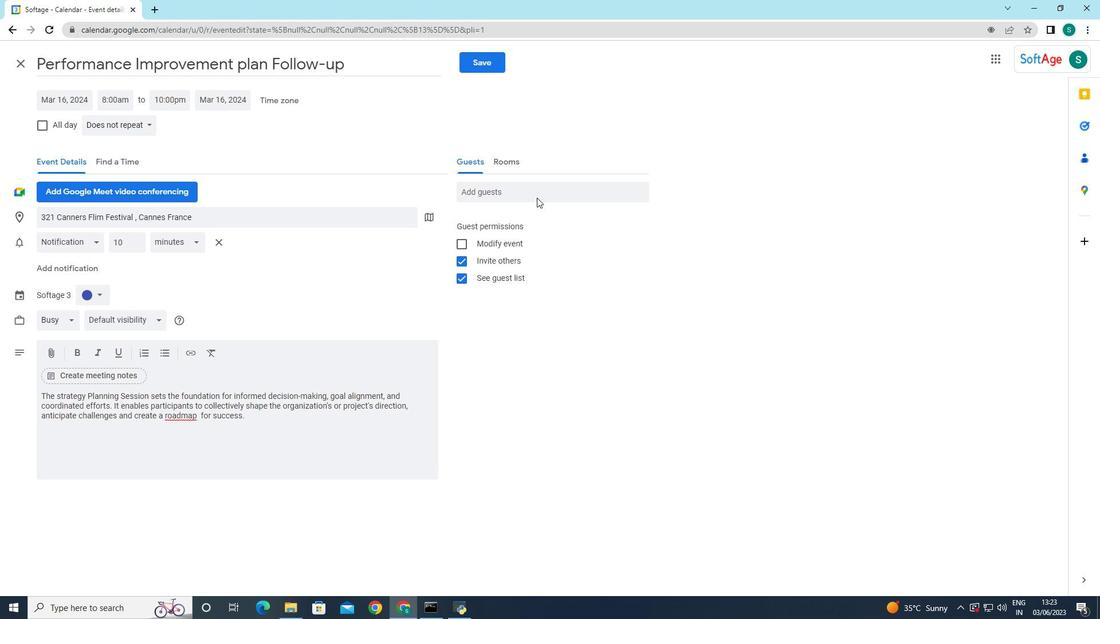 
Action: Mouse pressed left at (528, 192)
Screenshot: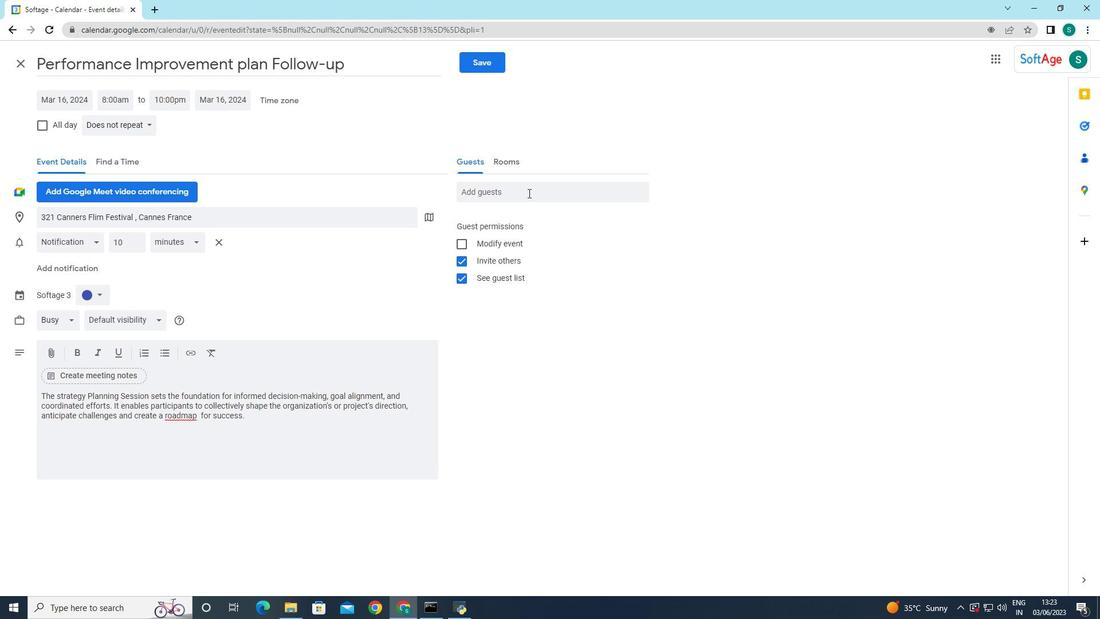 
Action: Key pressed softage.10
Screenshot: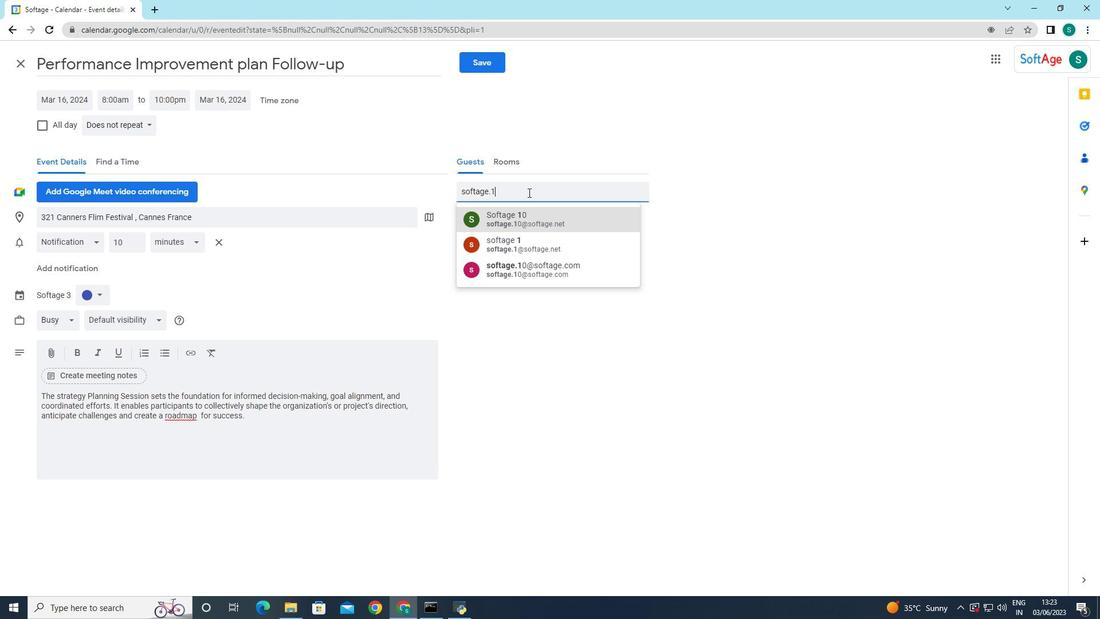 
Action: Mouse moved to (512, 223)
Screenshot: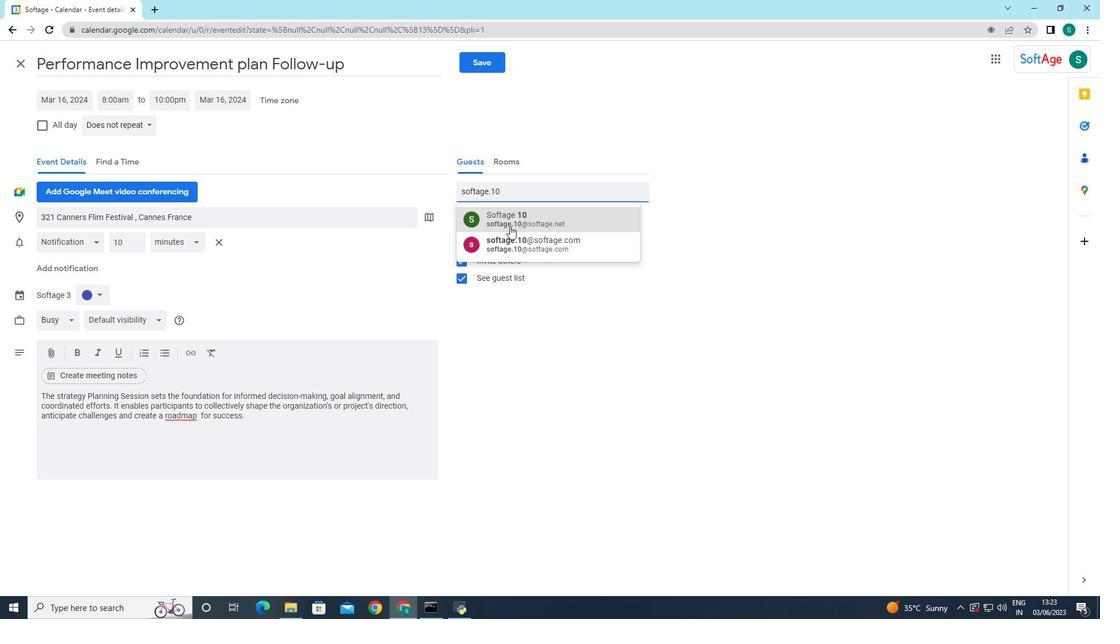 
Action: Mouse pressed left at (512, 223)
Screenshot: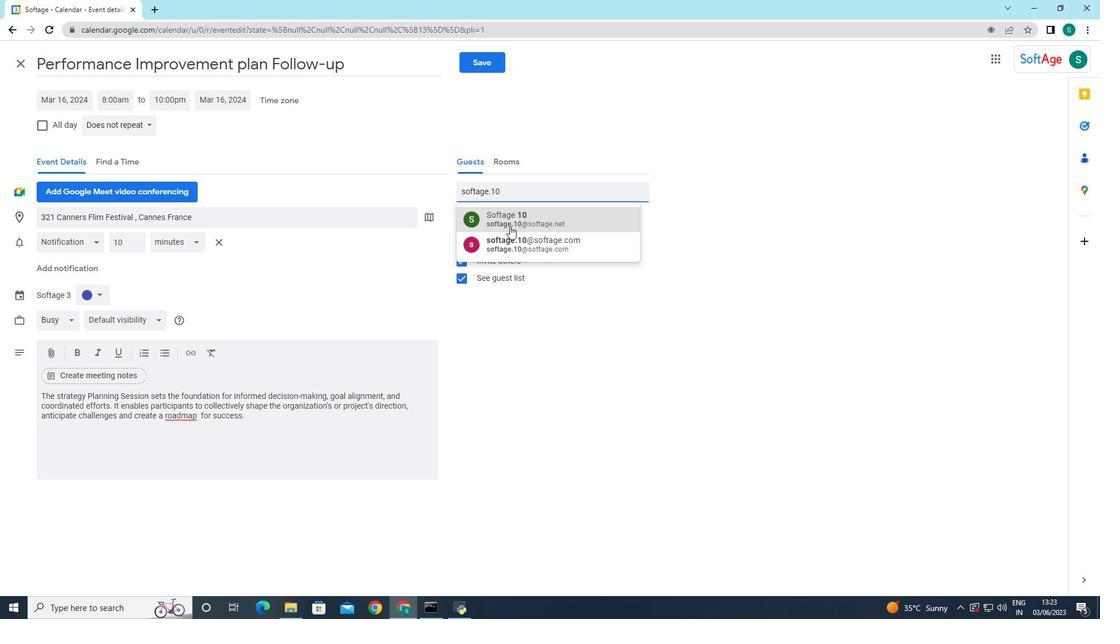 
Action: Mouse moved to (517, 186)
Screenshot: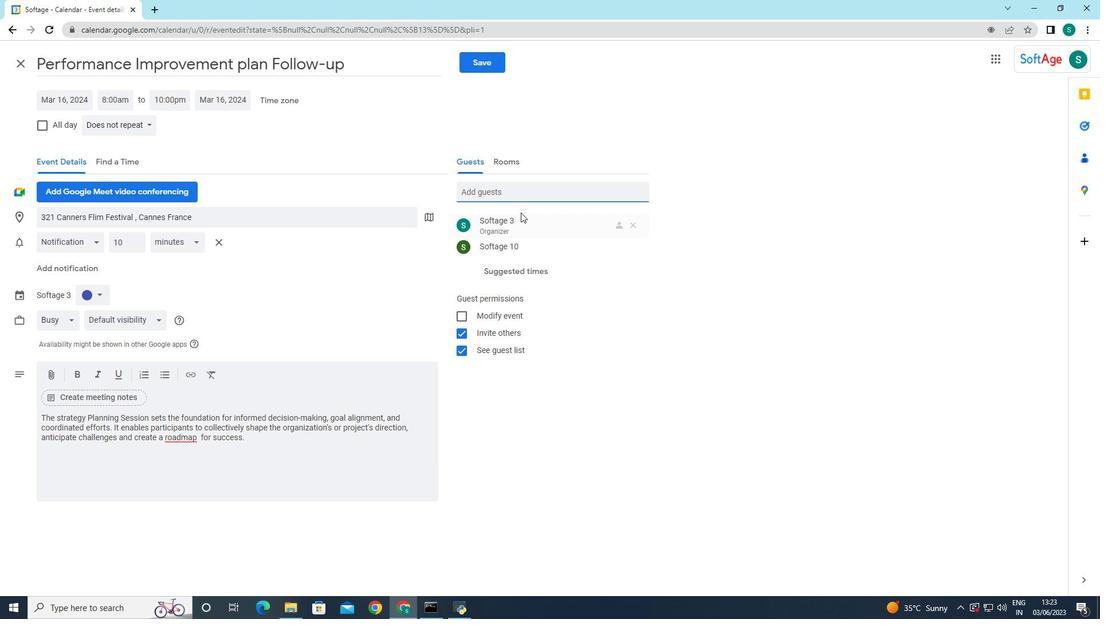 
Action: Mouse pressed left at (517, 186)
Screenshot: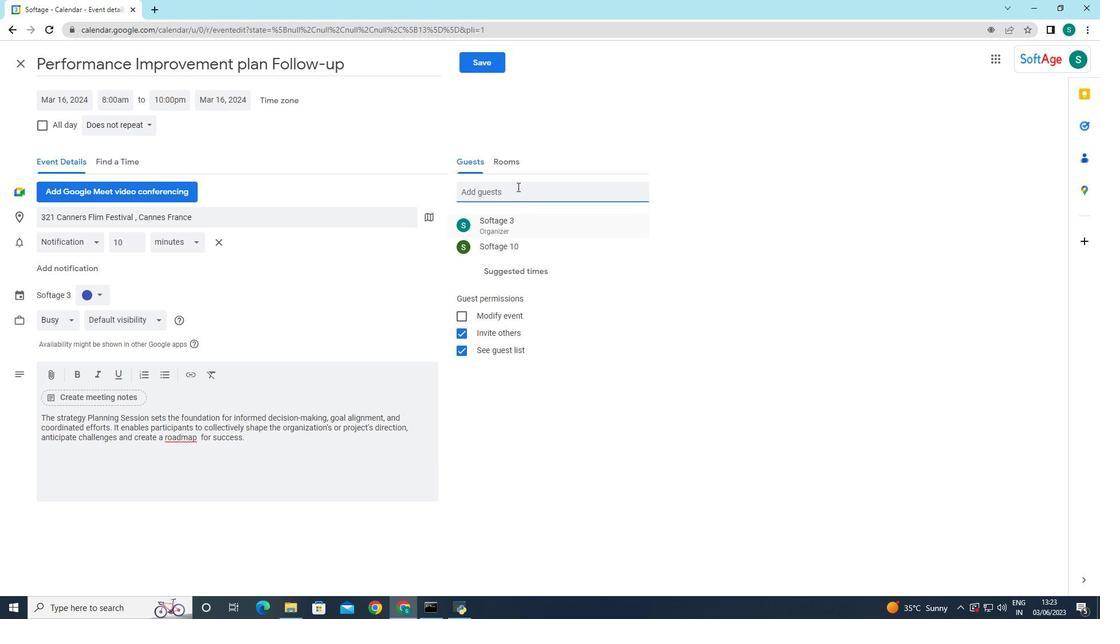 
Action: Key pressed softage
Screenshot: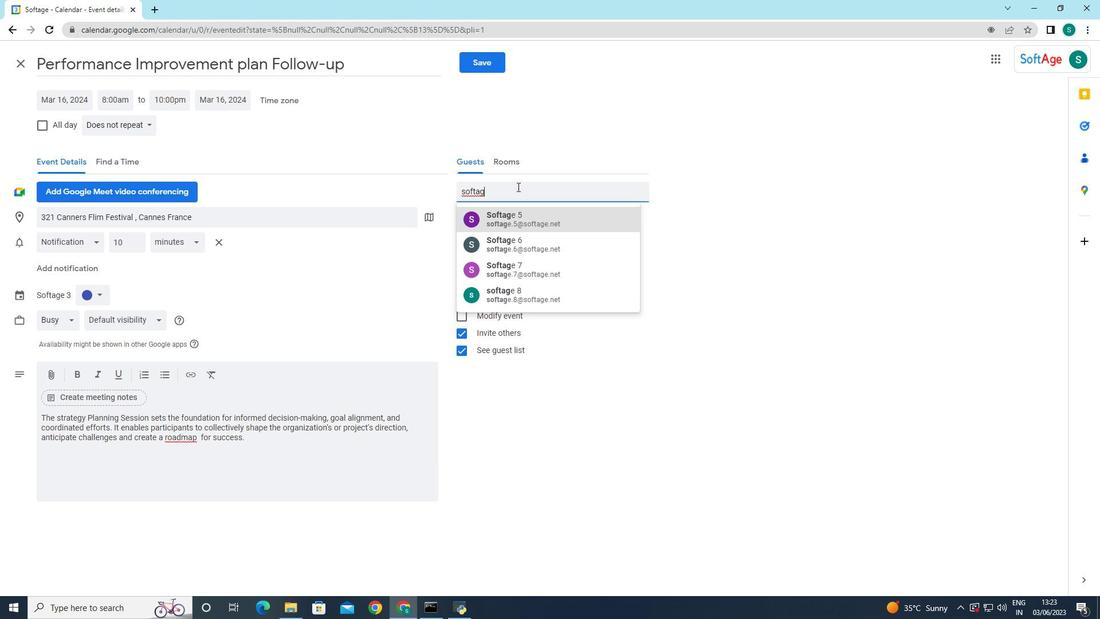 
Action: Mouse moved to (568, 301)
Screenshot: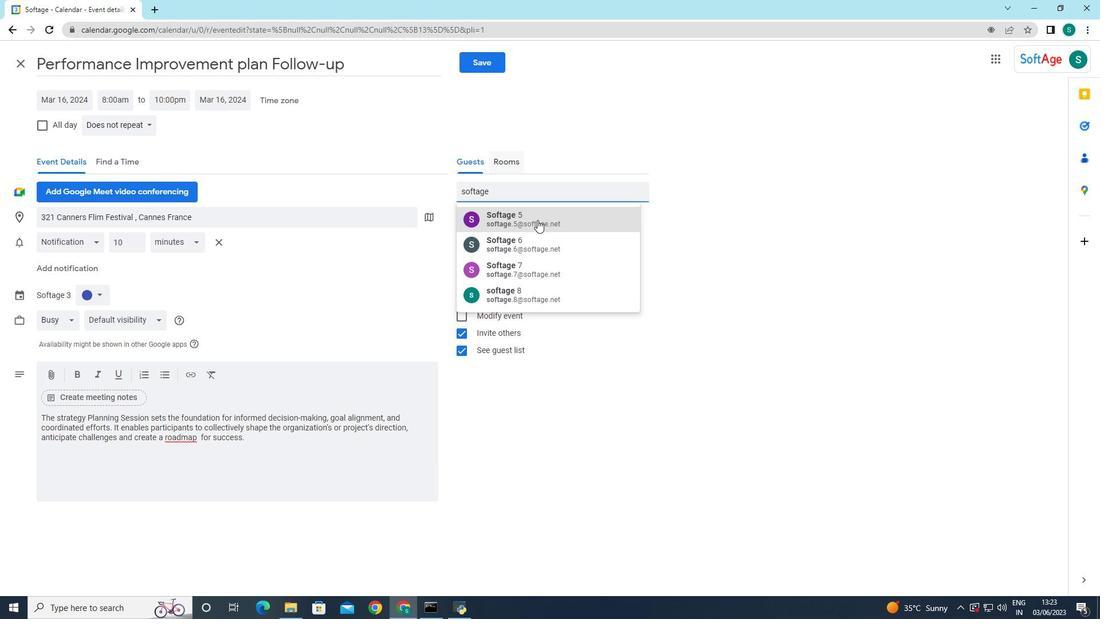 
Action: Key pressed .9
Screenshot: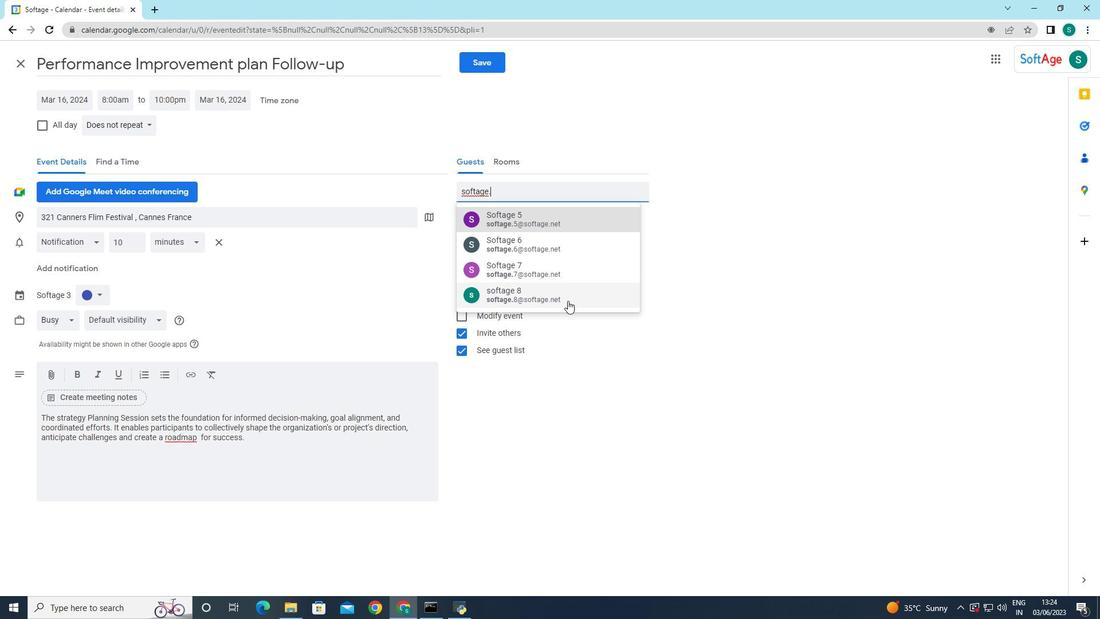 
Action: Mouse moved to (568, 240)
Screenshot: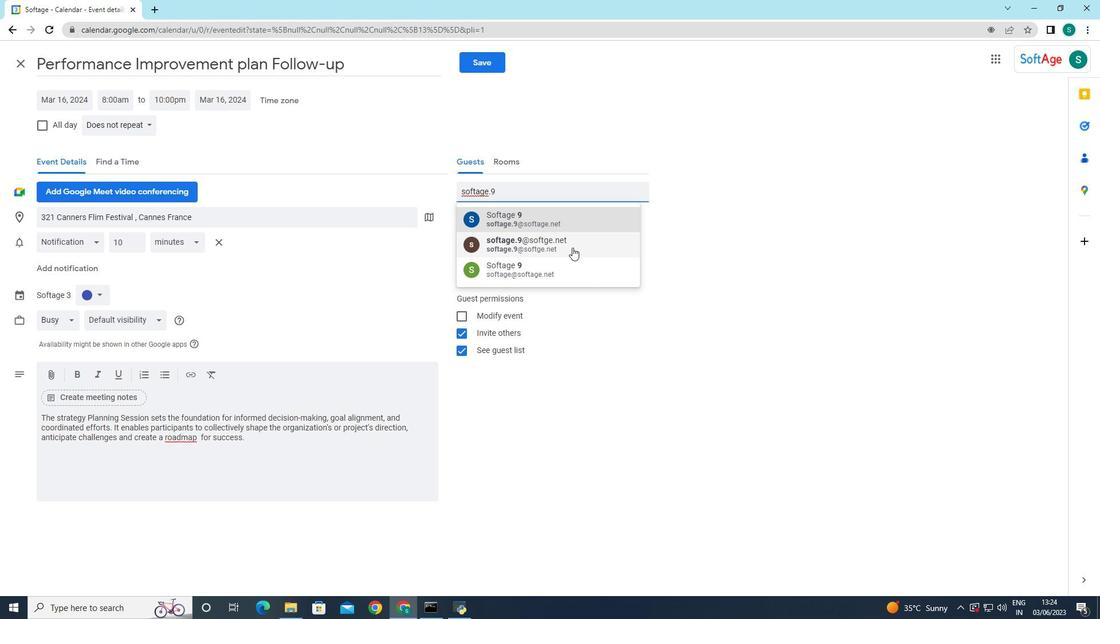
Action: Mouse pressed left at (568, 240)
Screenshot: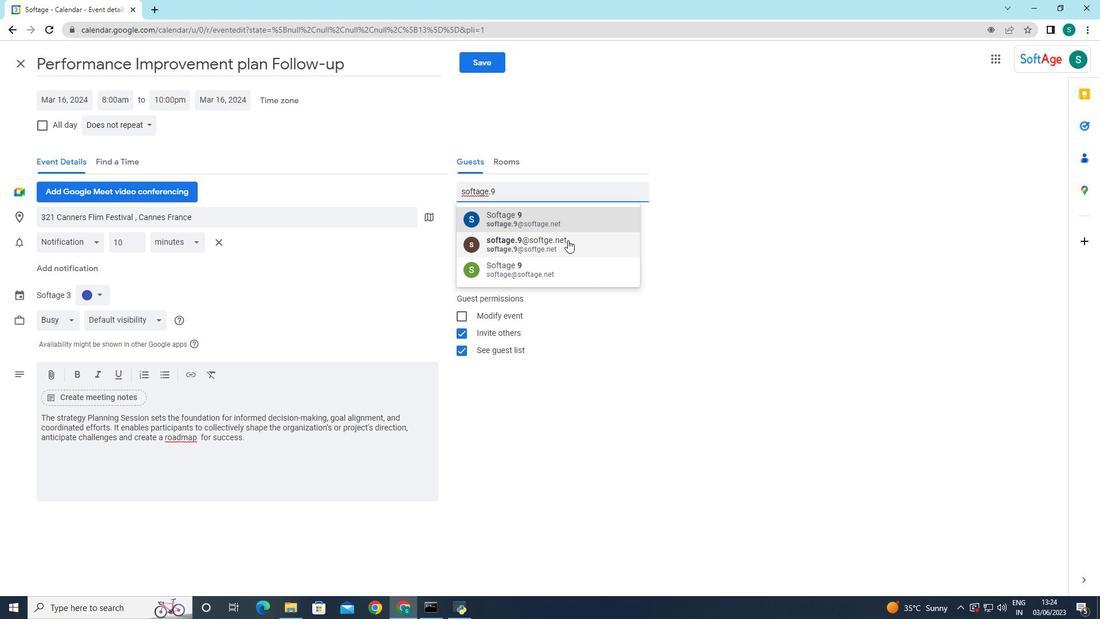 
Action: Mouse moved to (631, 222)
Screenshot: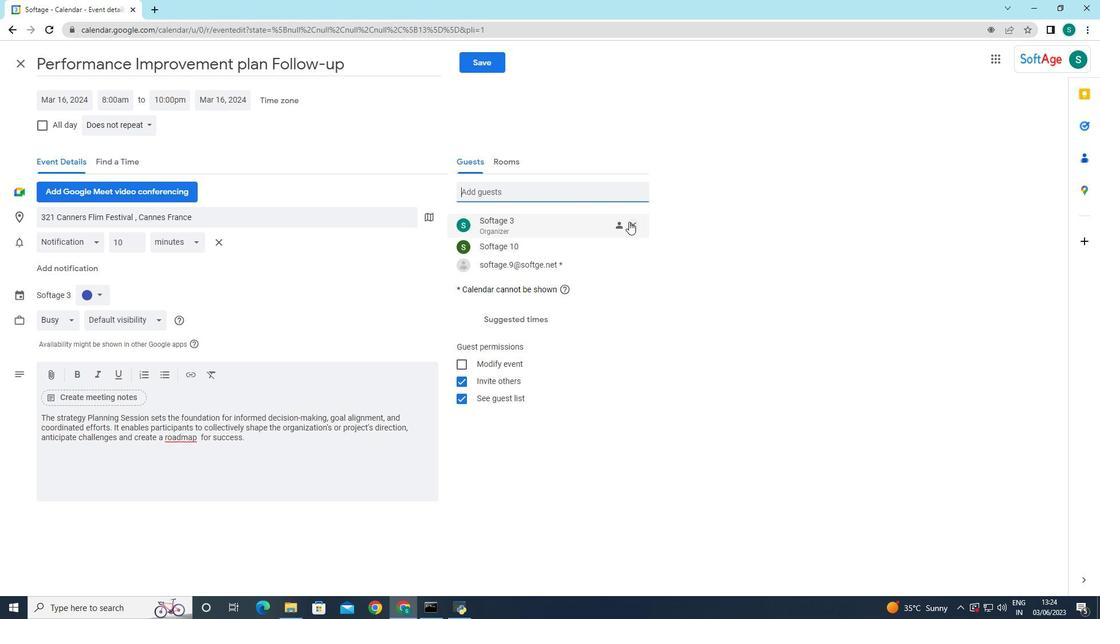 
Action: Mouse pressed left at (631, 222)
Screenshot: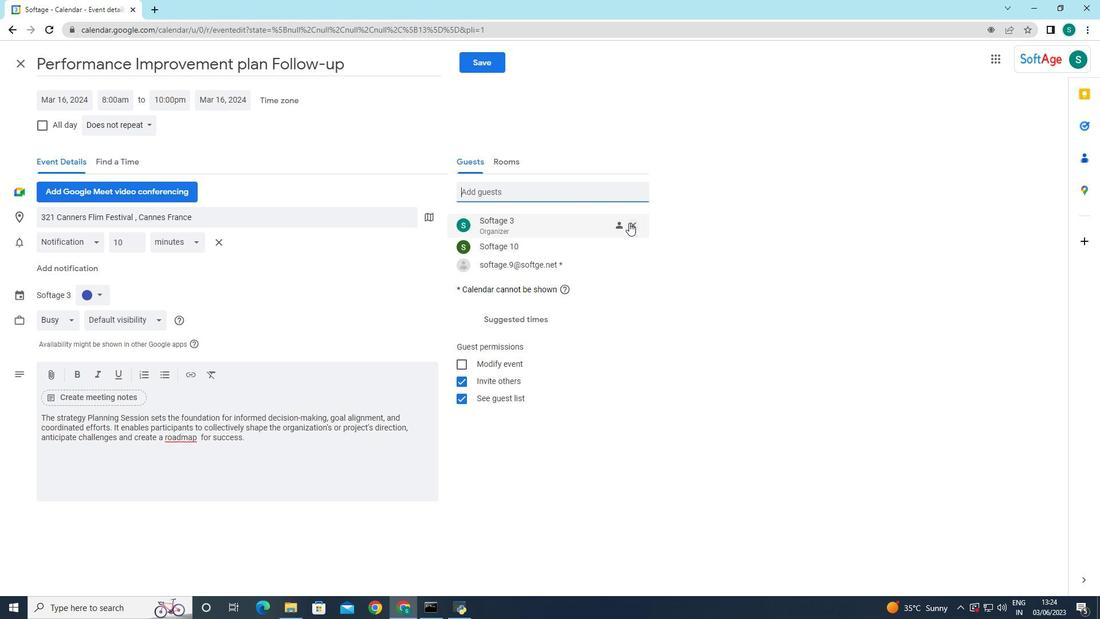 
Action: Mouse moved to (126, 129)
Screenshot: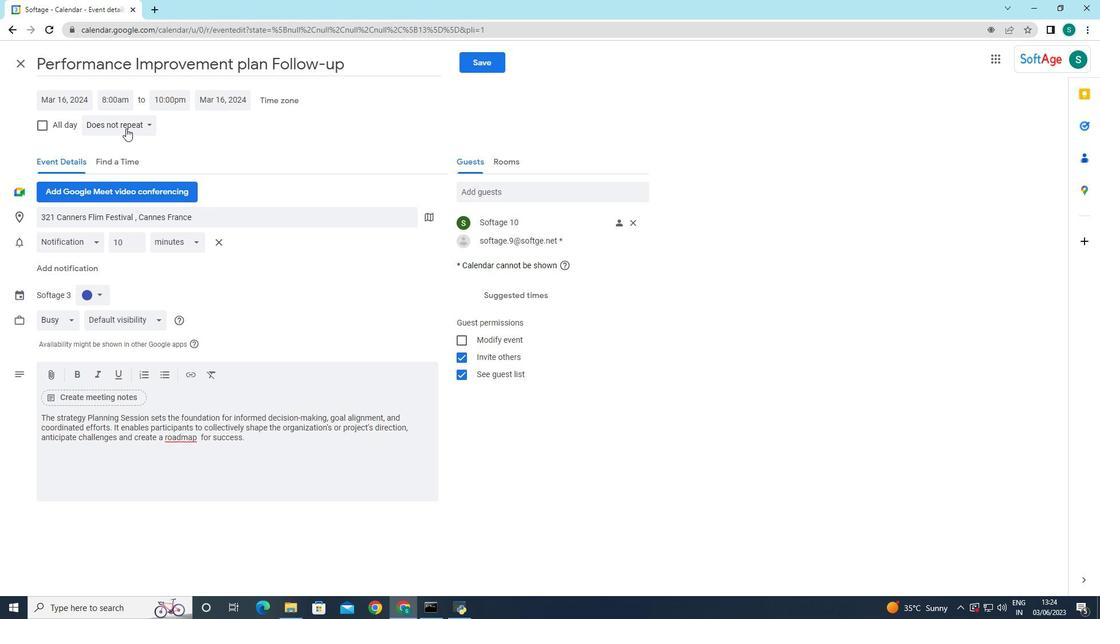 
Action: Mouse pressed left at (126, 129)
Screenshot: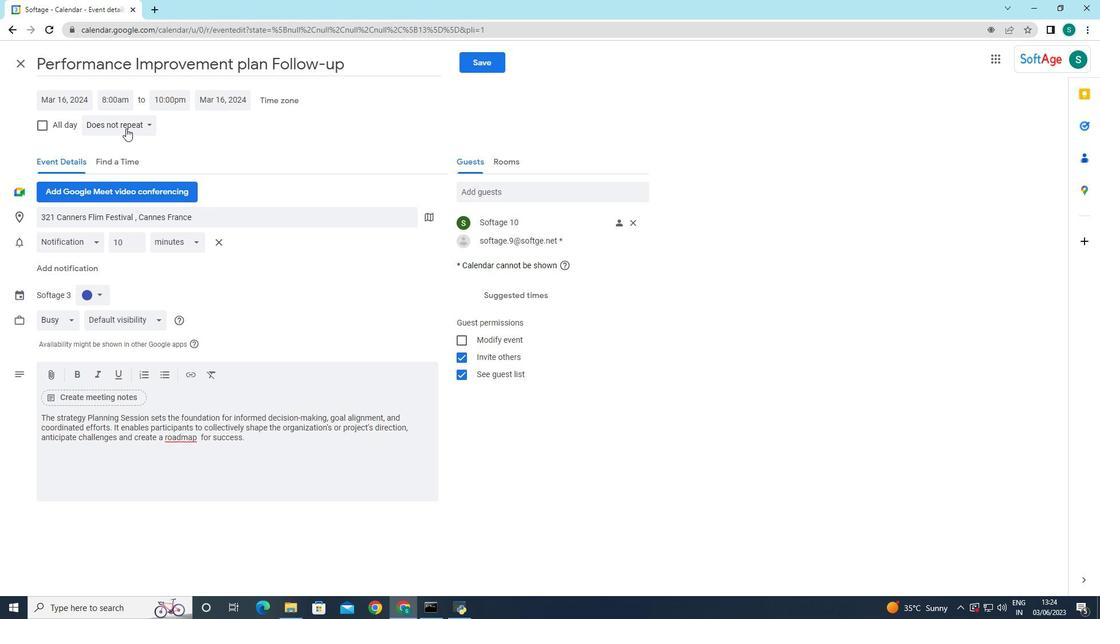 
Action: Mouse moved to (142, 224)
Screenshot: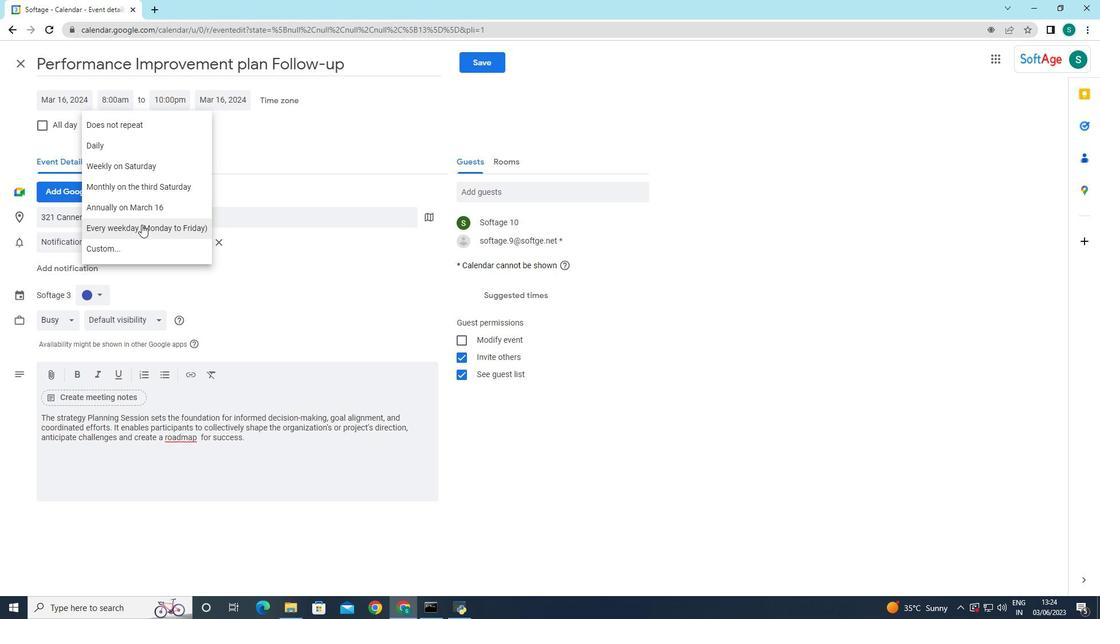 
Action: Mouse pressed left at (142, 224)
Screenshot: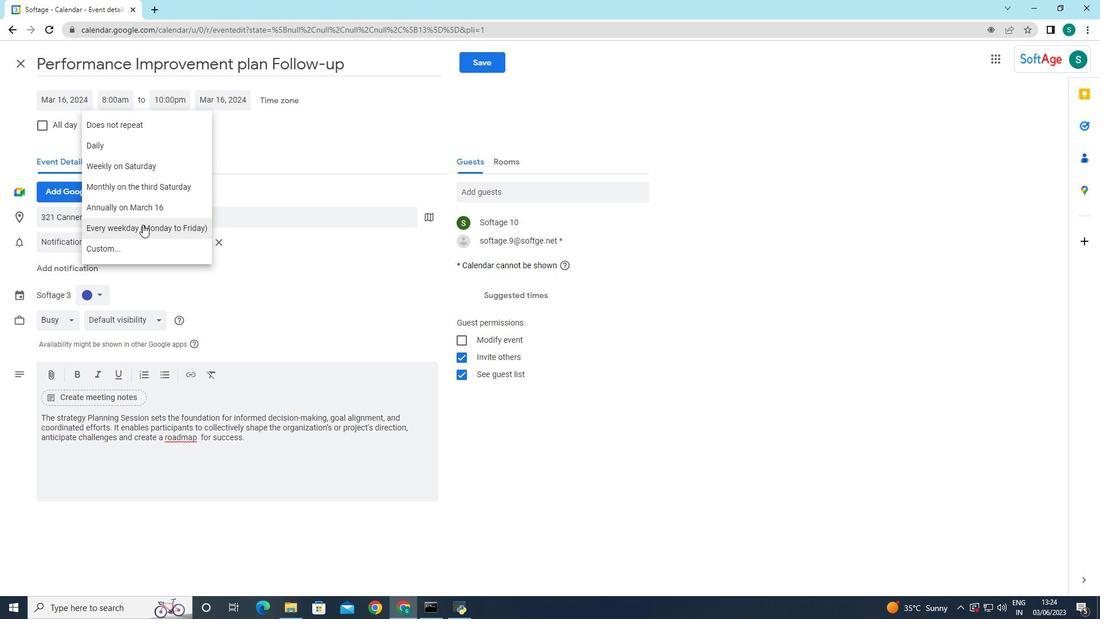
Action: Mouse moved to (483, 68)
Screenshot: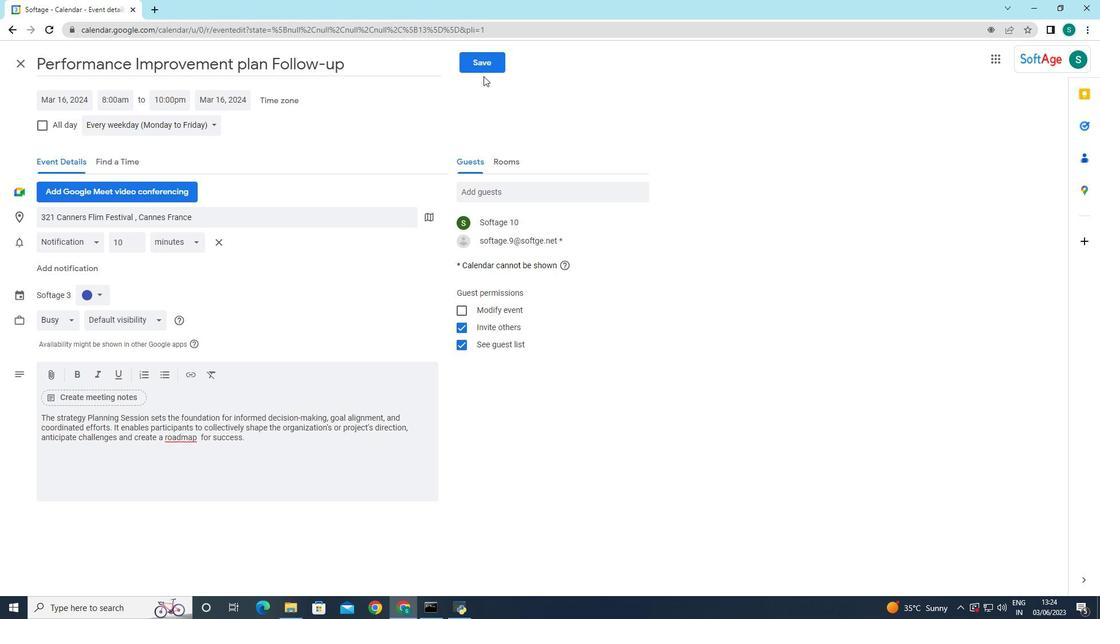 
Action: Mouse pressed left at (483, 68)
Screenshot: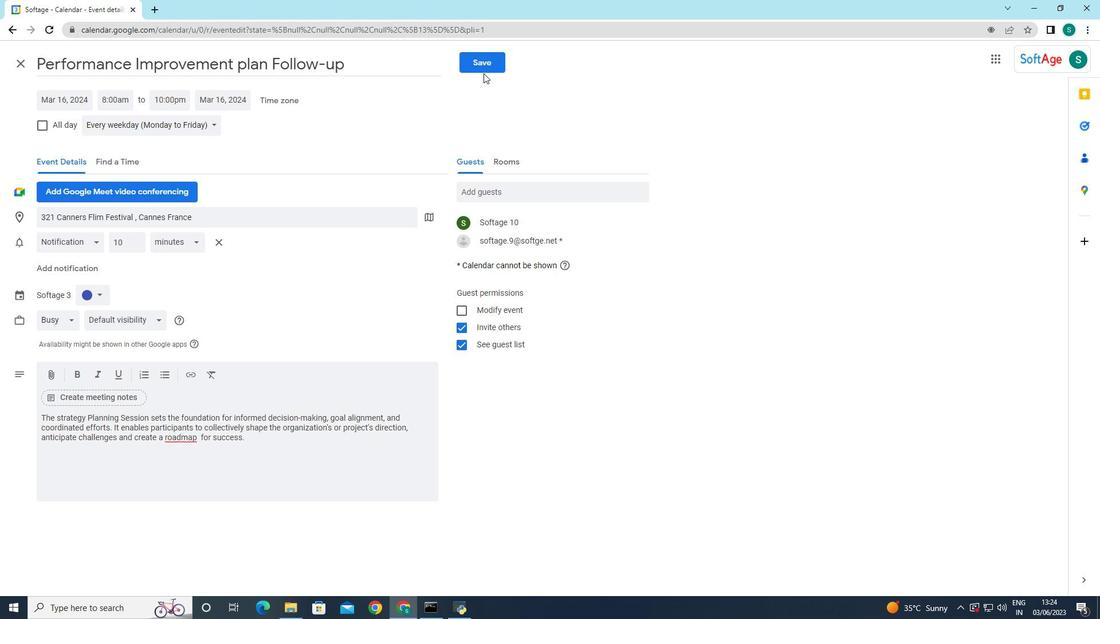 
Action: Mouse moved to (658, 346)
Screenshot: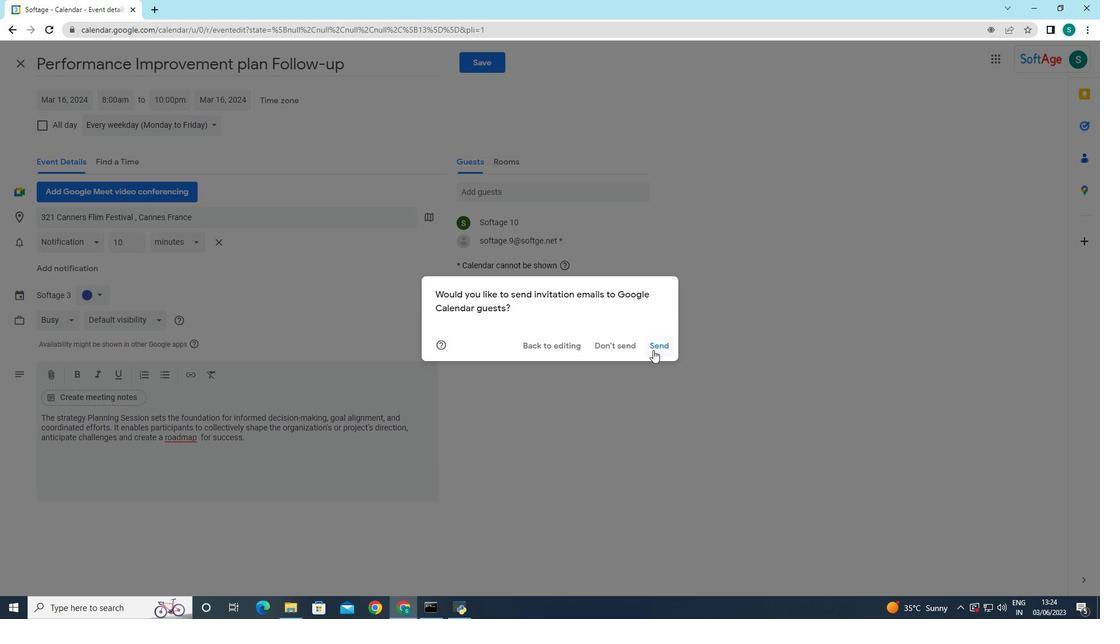 
Action: Mouse pressed left at (658, 346)
Screenshot: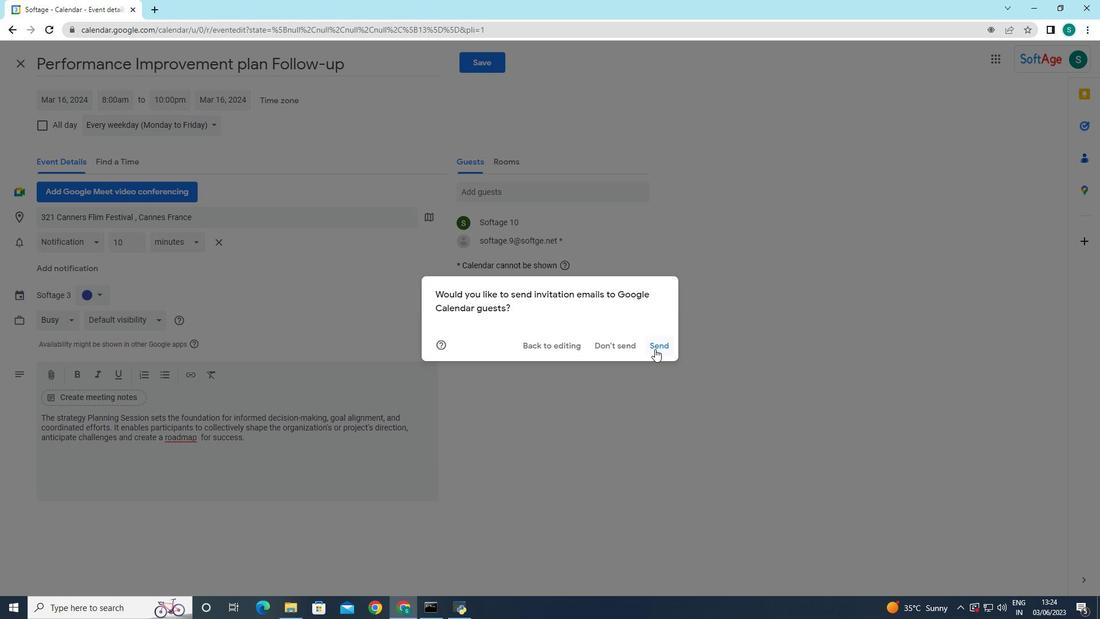 
Action: Mouse moved to (646, 346)
Screenshot: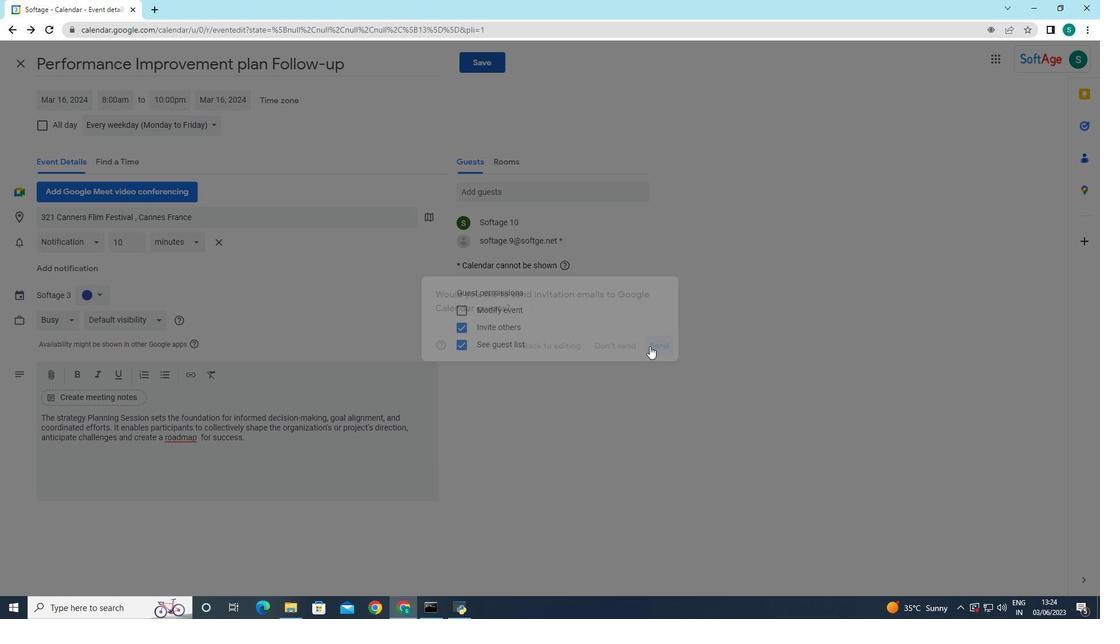 
